 Task: Research Airbnb accommodations near vineyards for wine tasting in Paso Robles, California. 
Action: Mouse moved to (409, 151)
Screenshot: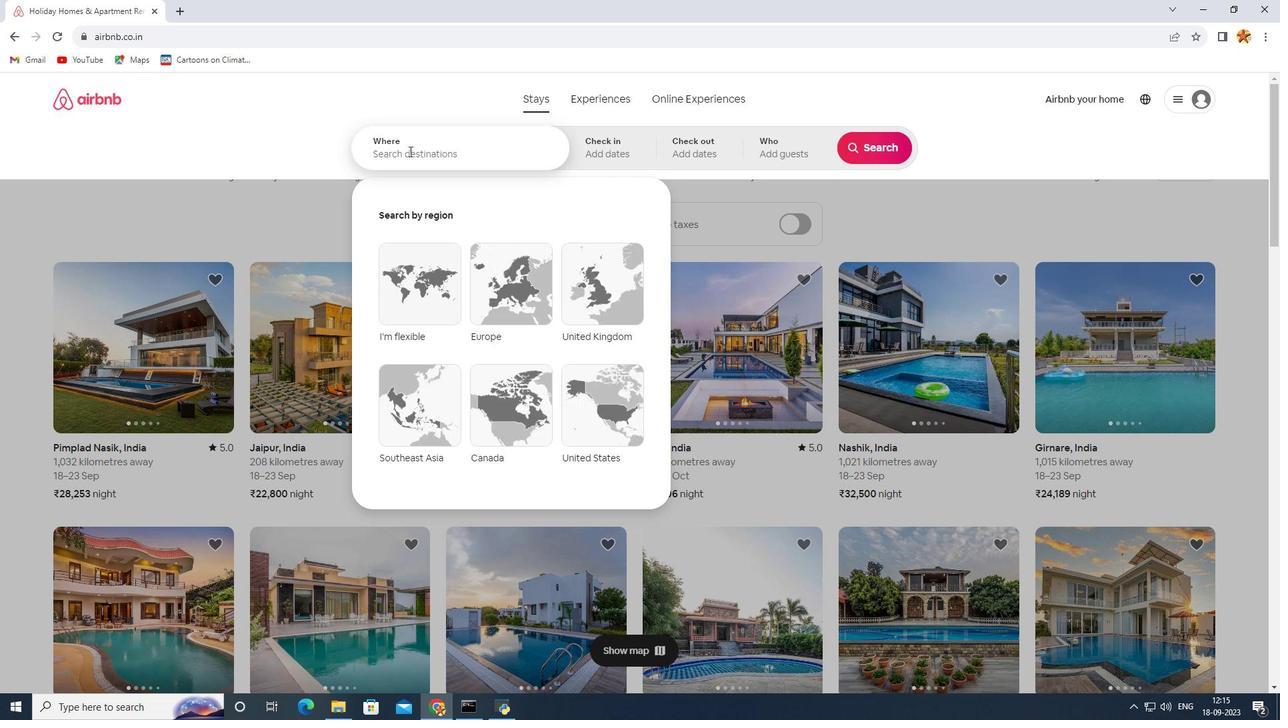 
Action: Mouse pressed left at (409, 151)
Screenshot: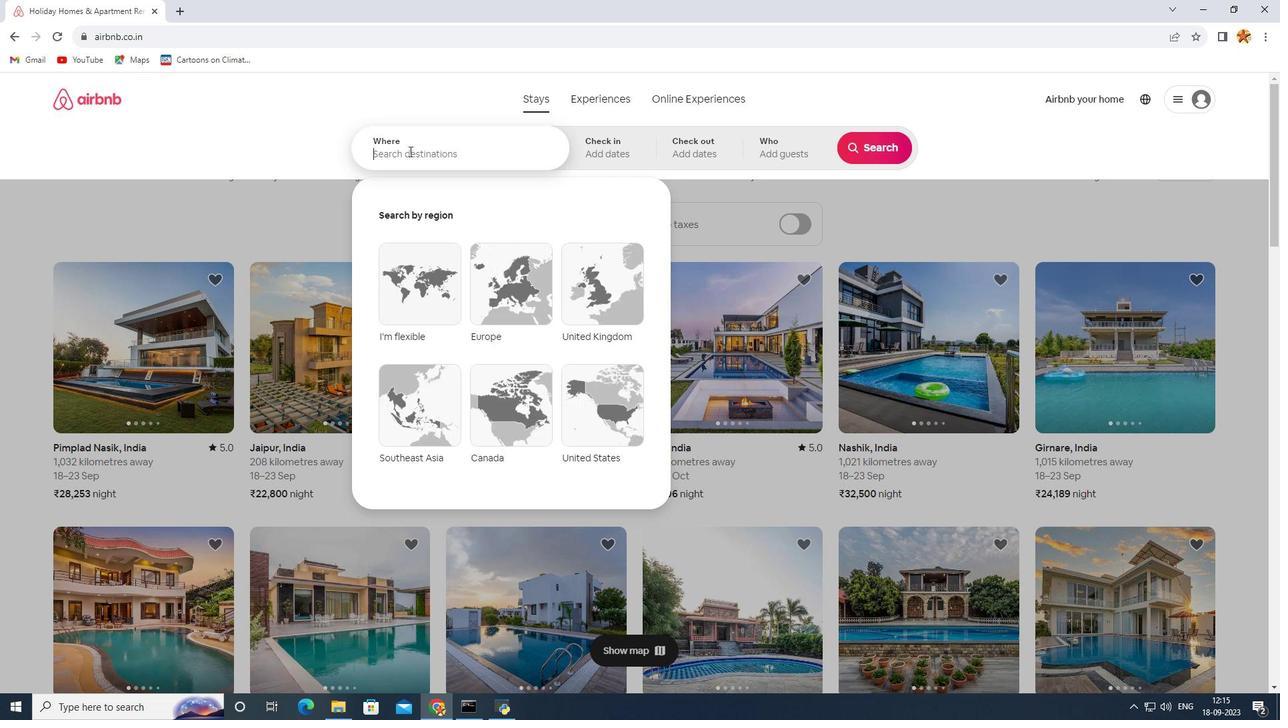 
Action: Key pressed paso<Key.space>
Screenshot: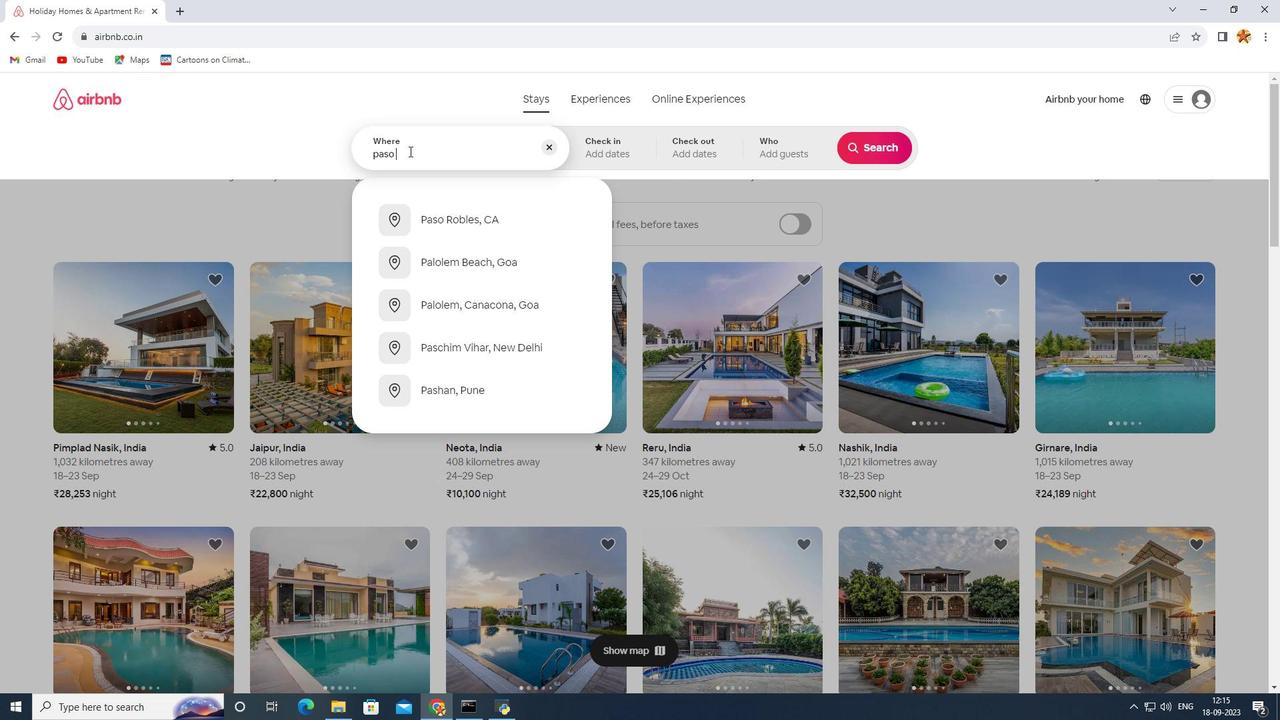 
Action: Mouse moved to (424, 212)
Screenshot: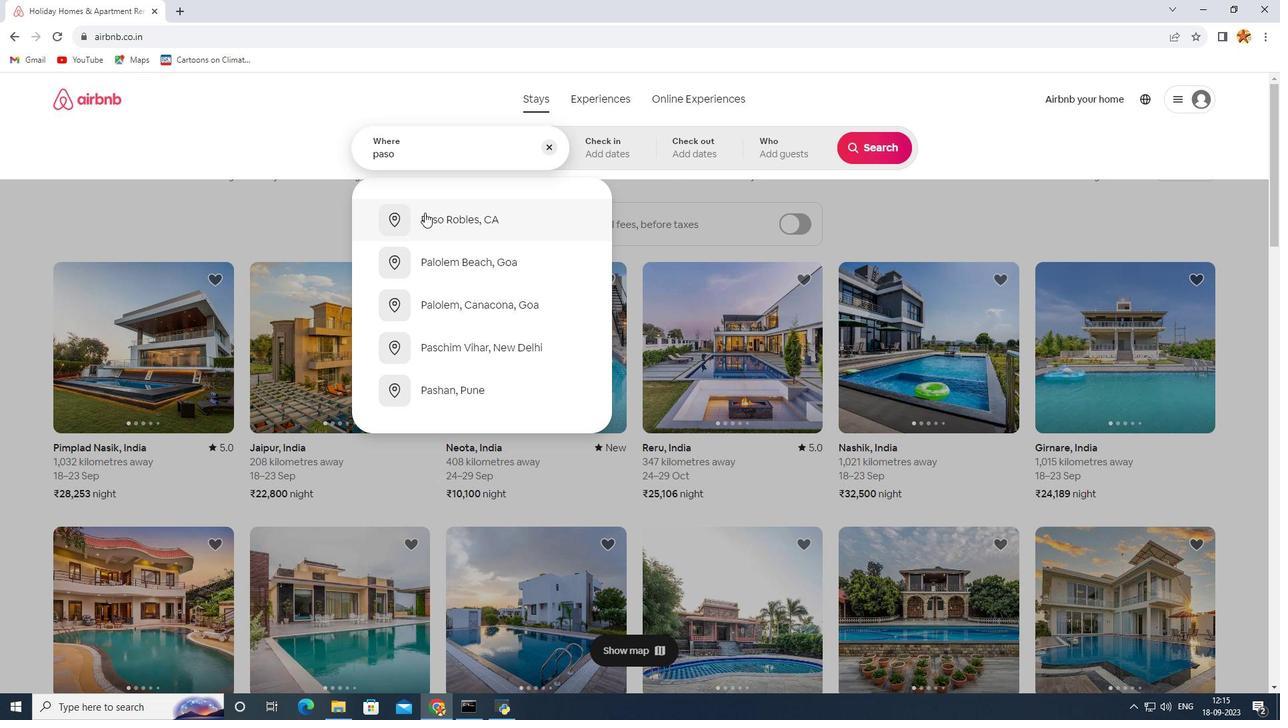 
Action: Mouse pressed left at (424, 212)
Screenshot: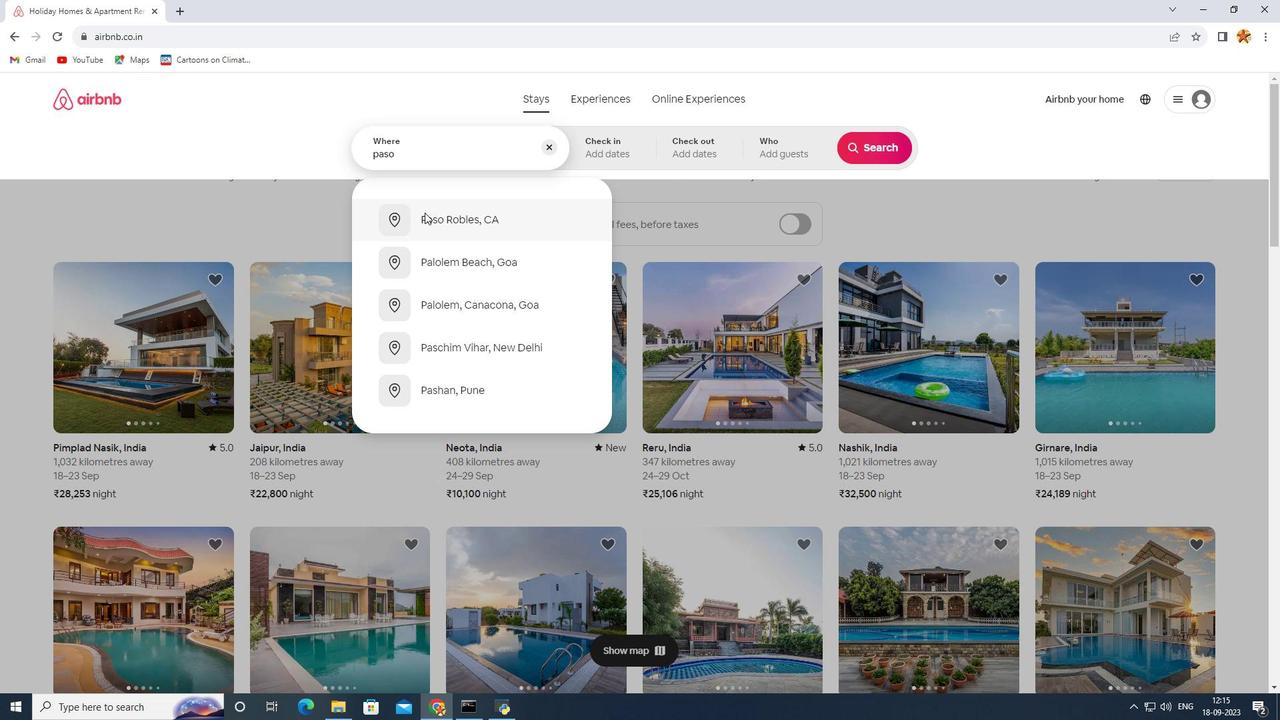 
Action: Mouse moved to (903, 146)
Screenshot: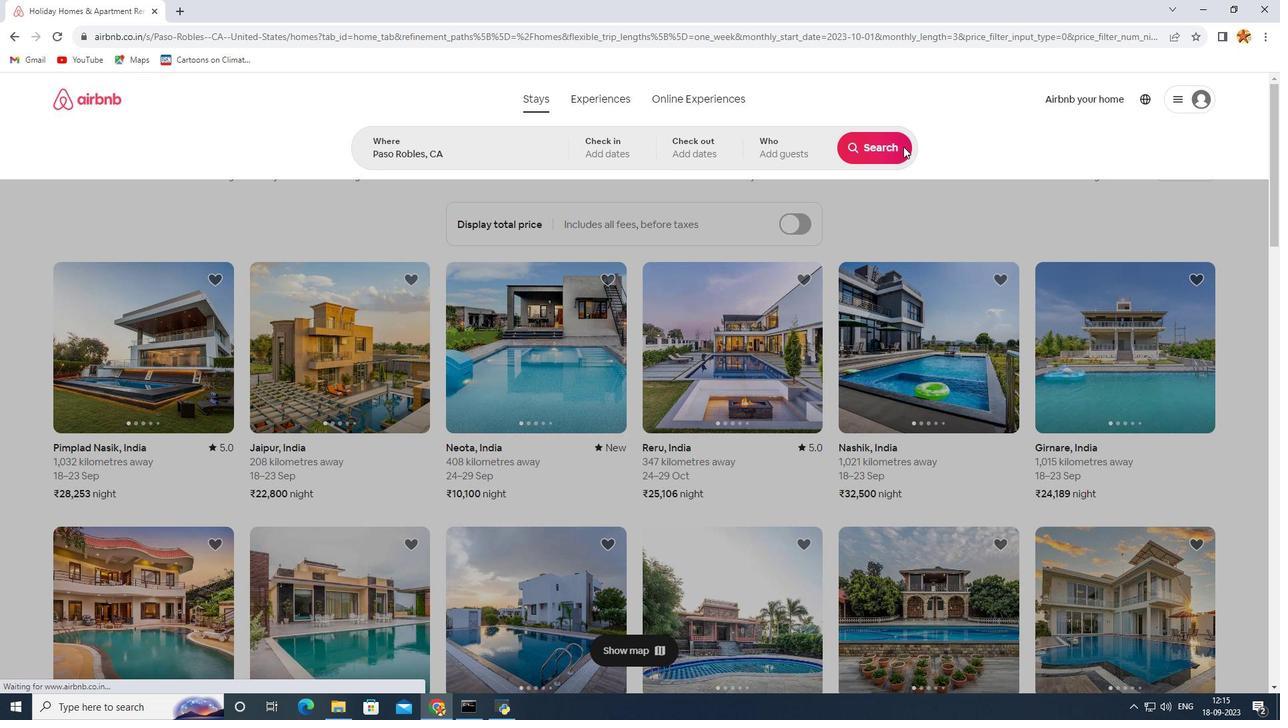 
Action: Mouse pressed left at (903, 146)
Screenshot: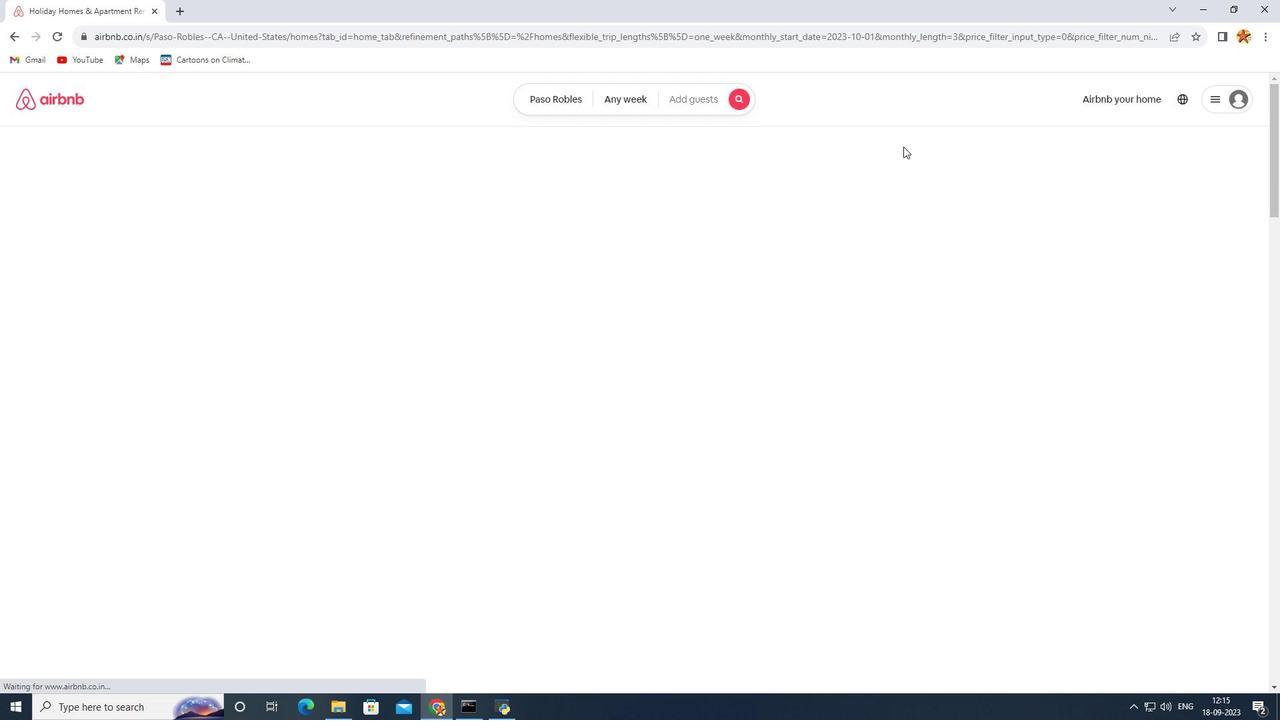
Action: Mouse moved to (134, 158)
Screenshot: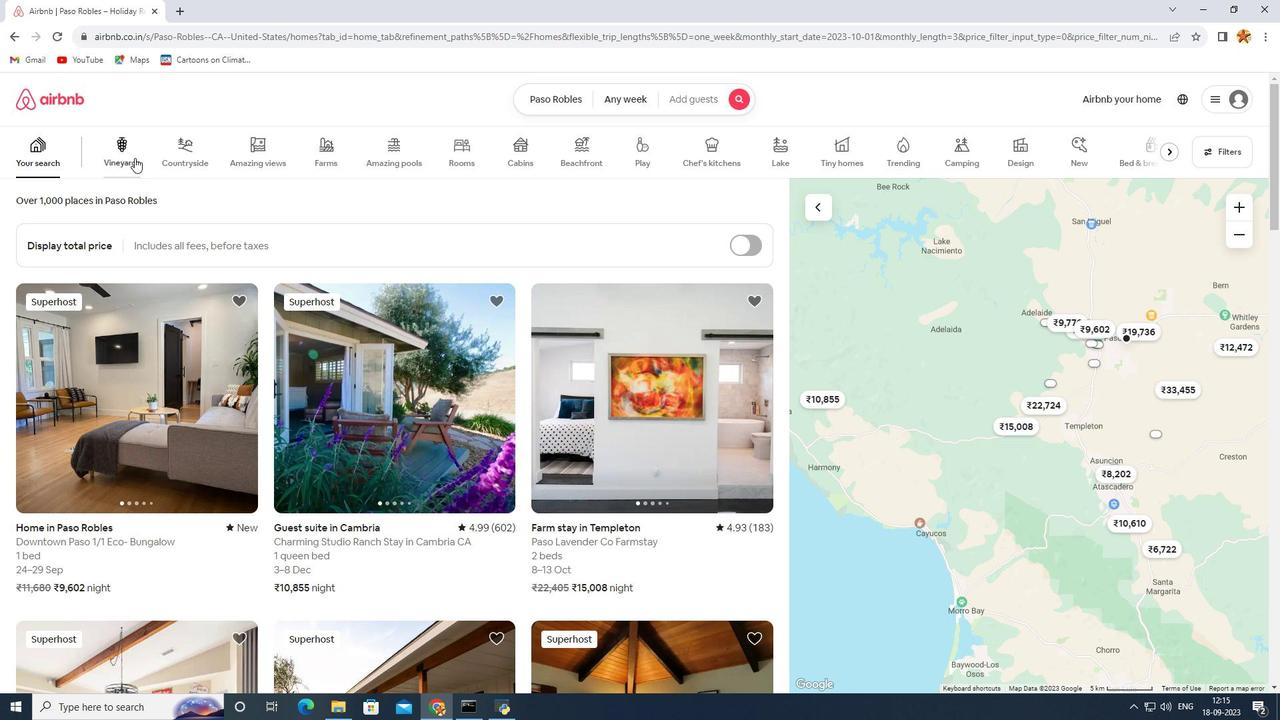 
Action: Mouse pressed left at (134, 158)
Screenshot: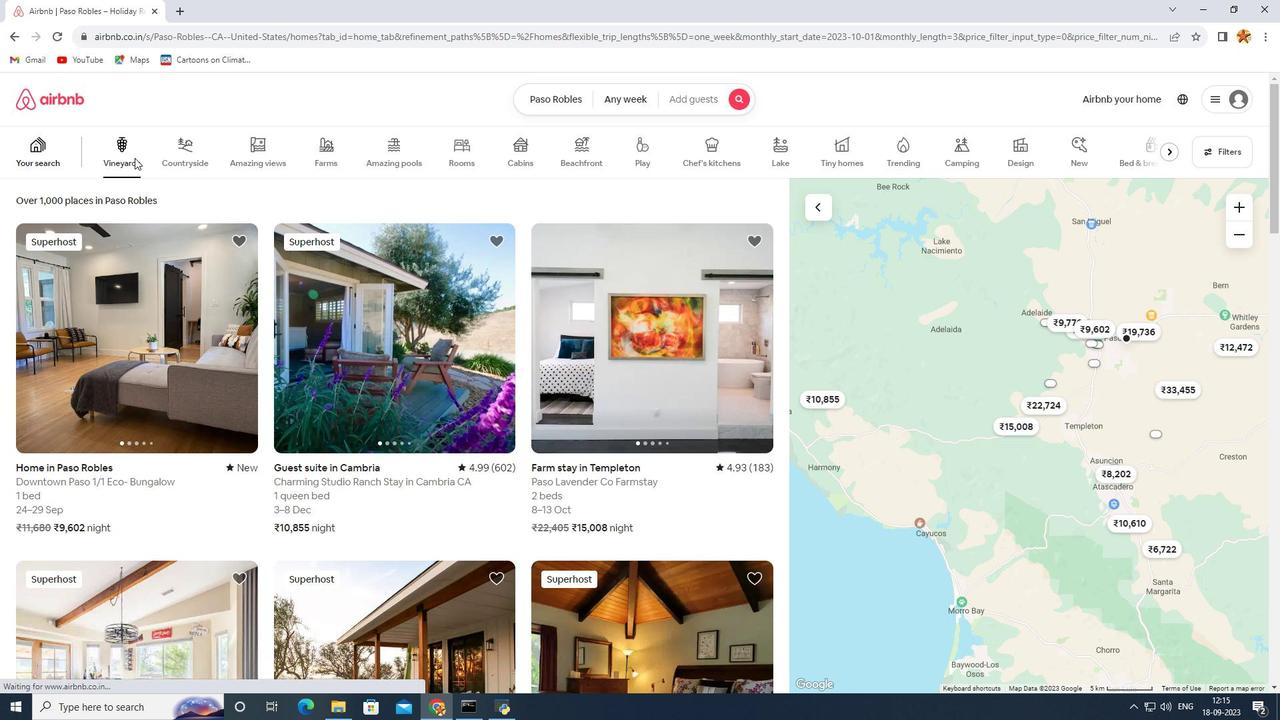 
Action: Mouse moved to (352, 447)
Screenshot: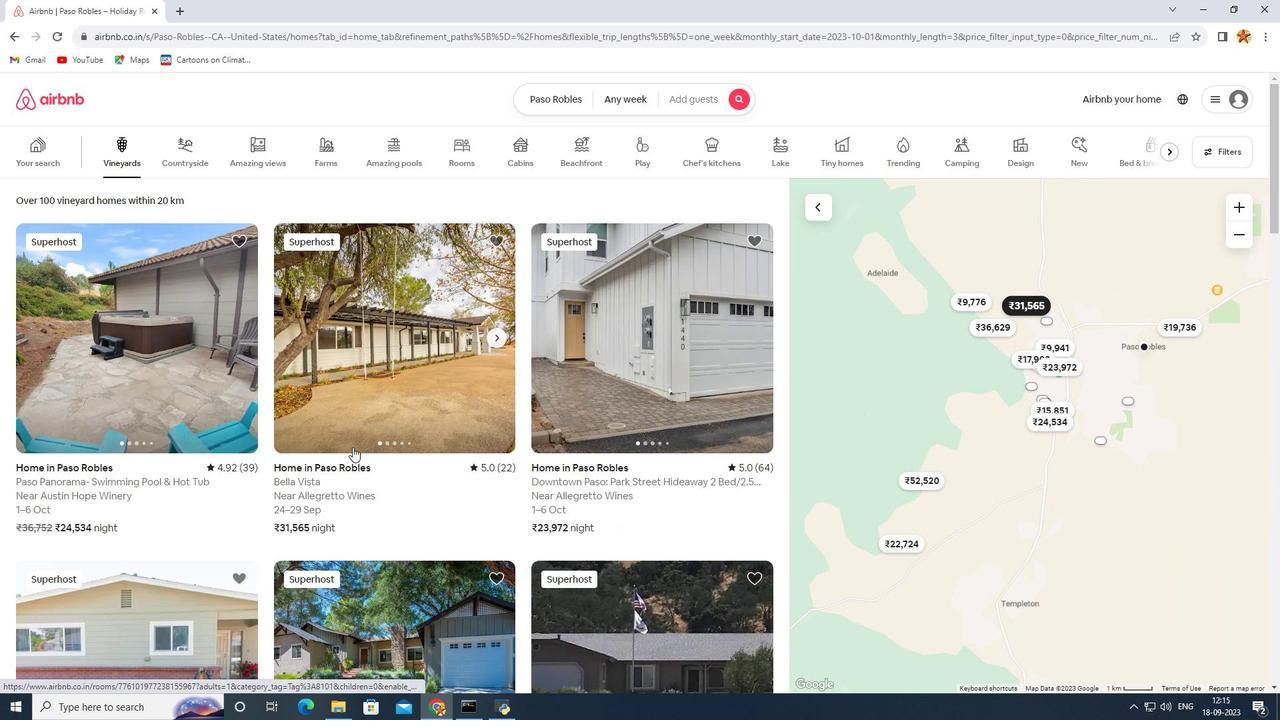 
Action: Mouse scrolled (352, 446) with delta (0, 0)
Screenshot: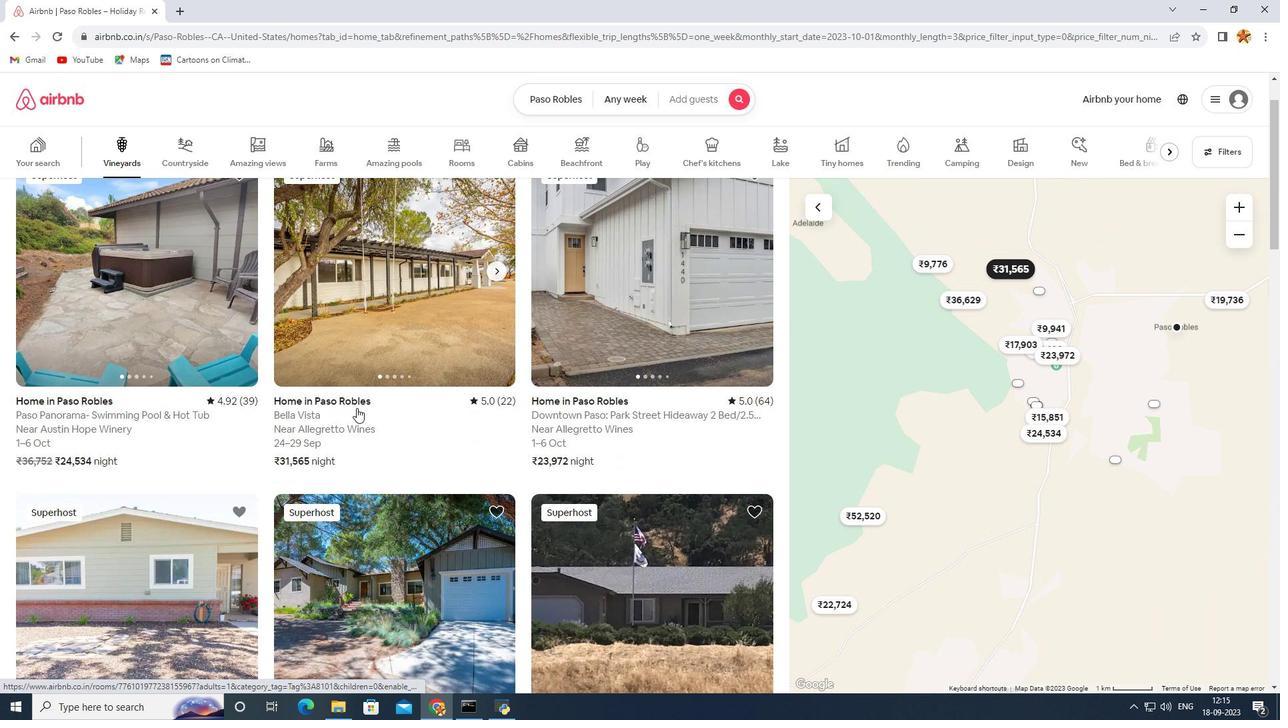 
Action: Mouse moved to (354, 358)
Screenshot: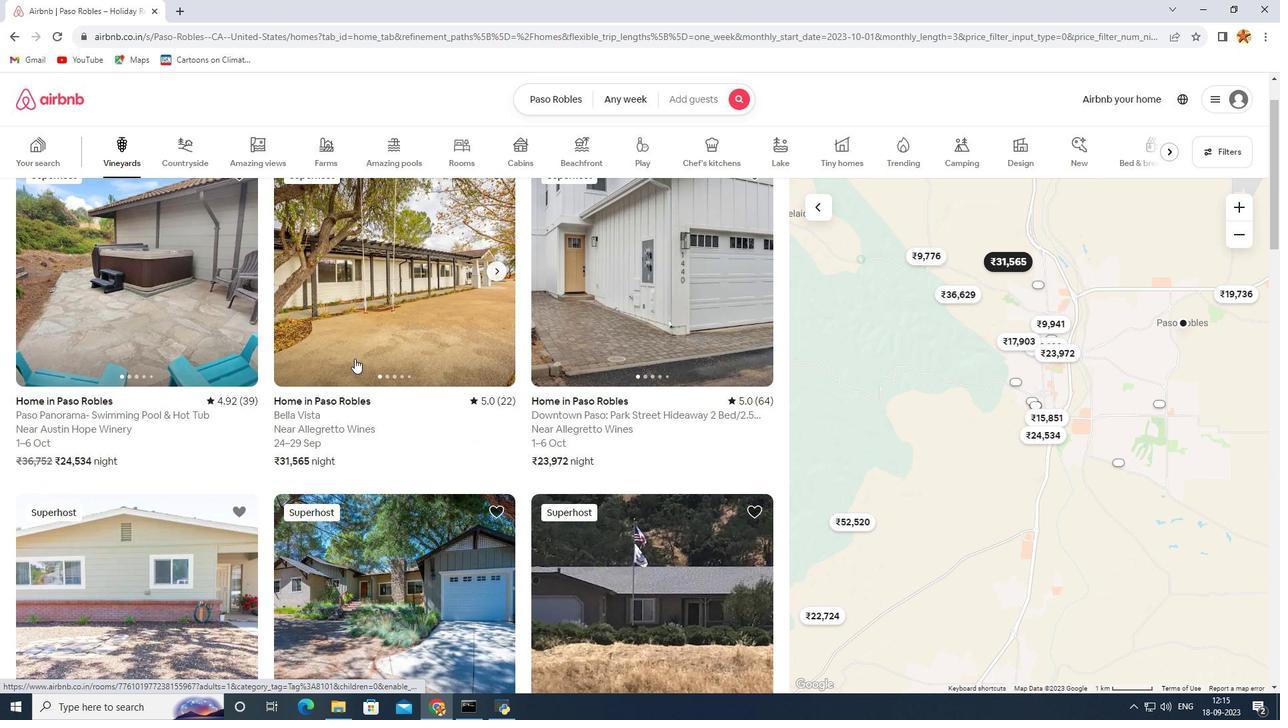 
Action: Mouse pressed left at (354, 358)
Screenshot: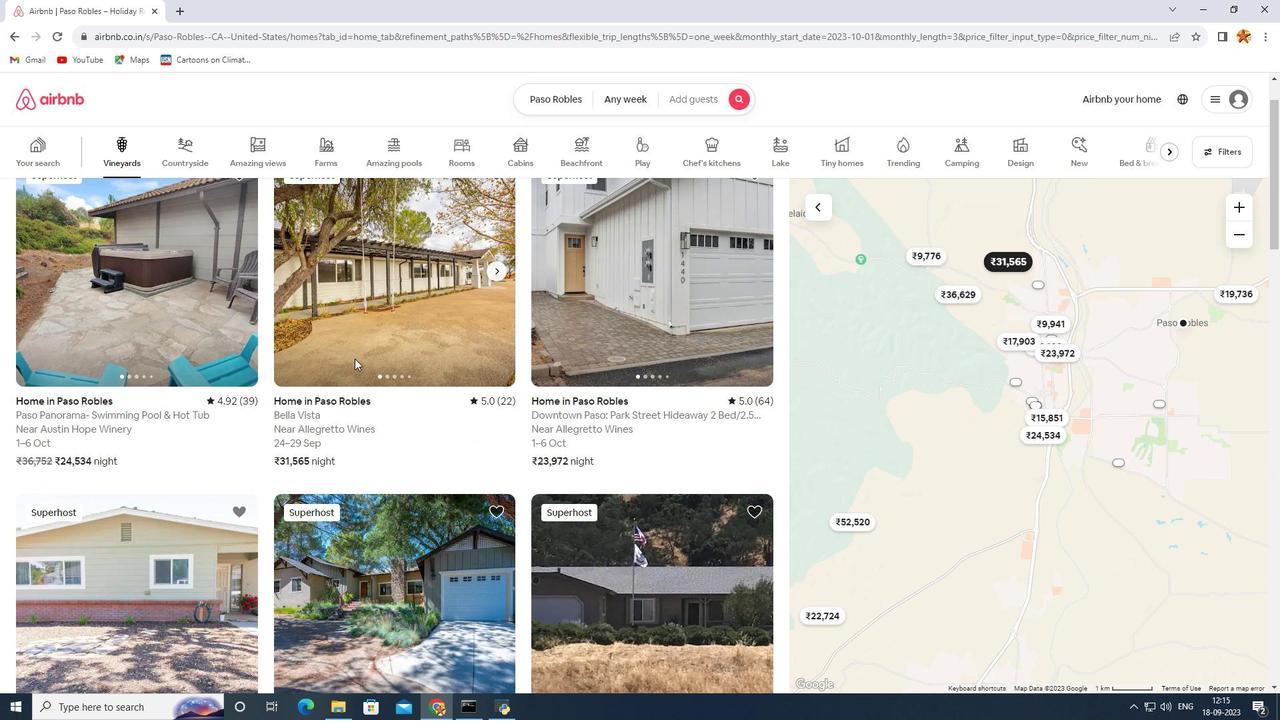 
Action: Mouse moved to (392, 442)
Screenshot: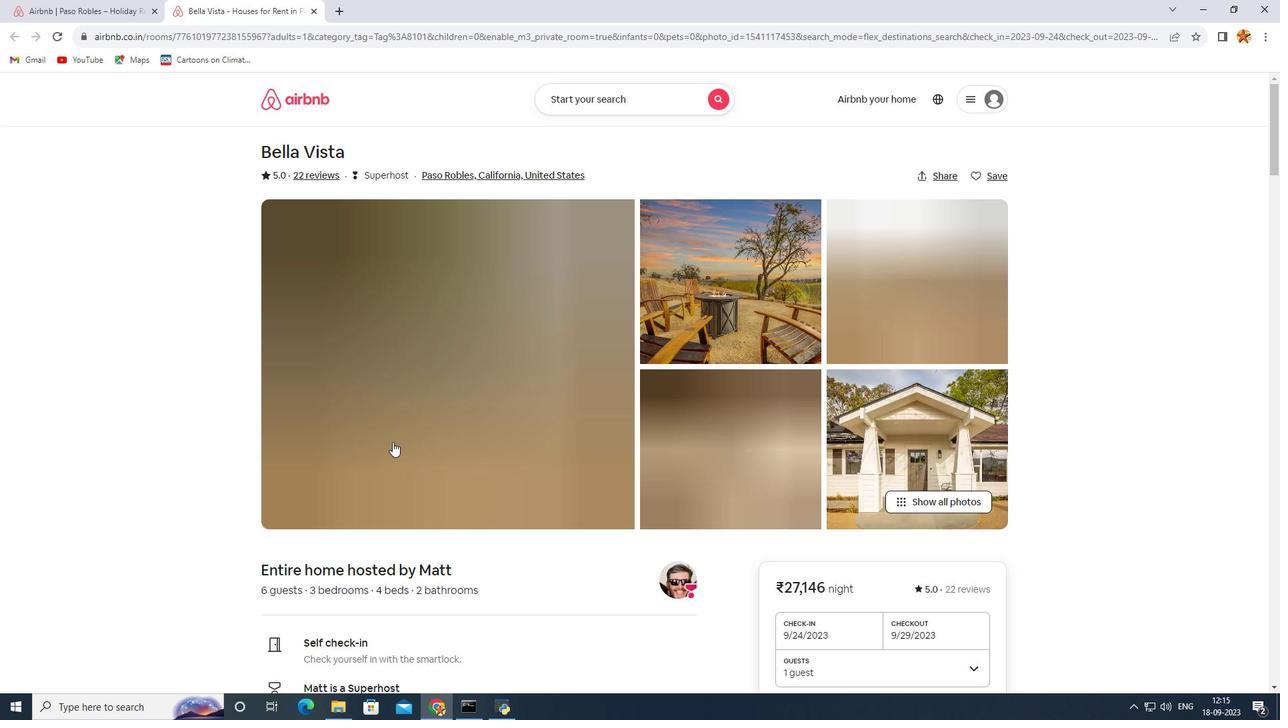
Action: Mouse scrolled (392, 441) with delta (0, 0)
Screenshot: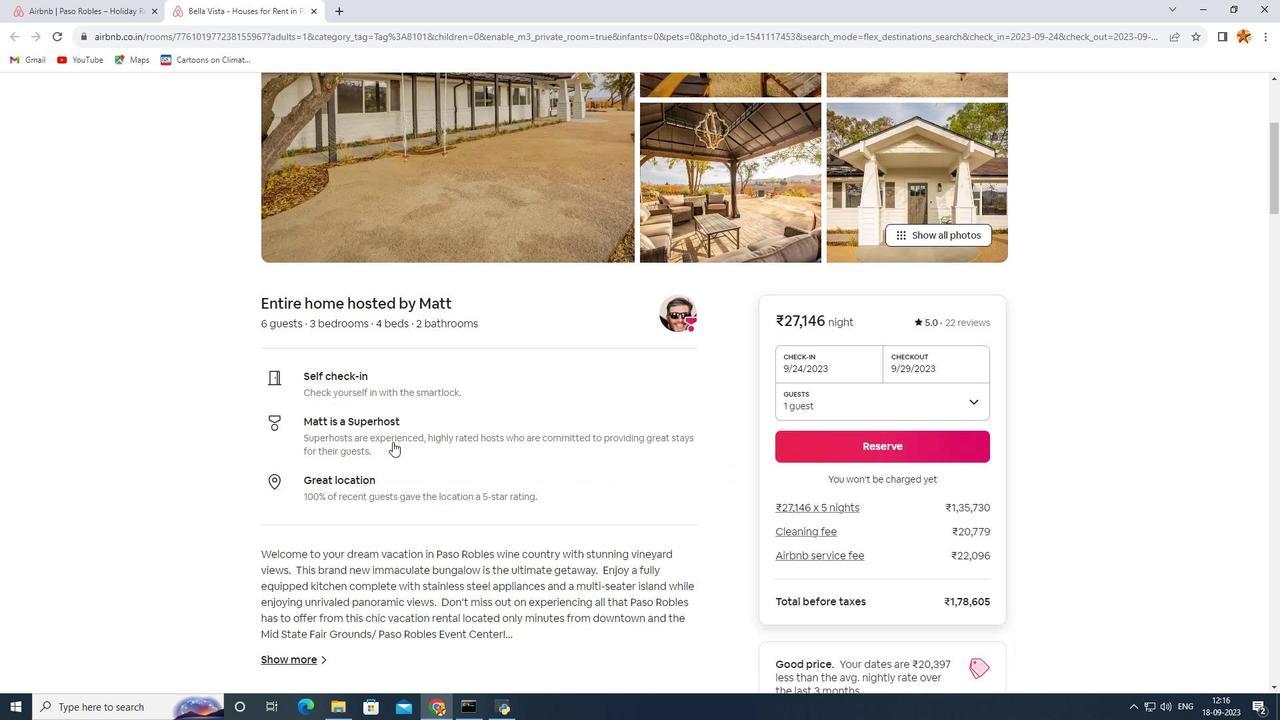 
Action: Mouse scrolled (392, 441) with delta (0, 0)
Screenshot: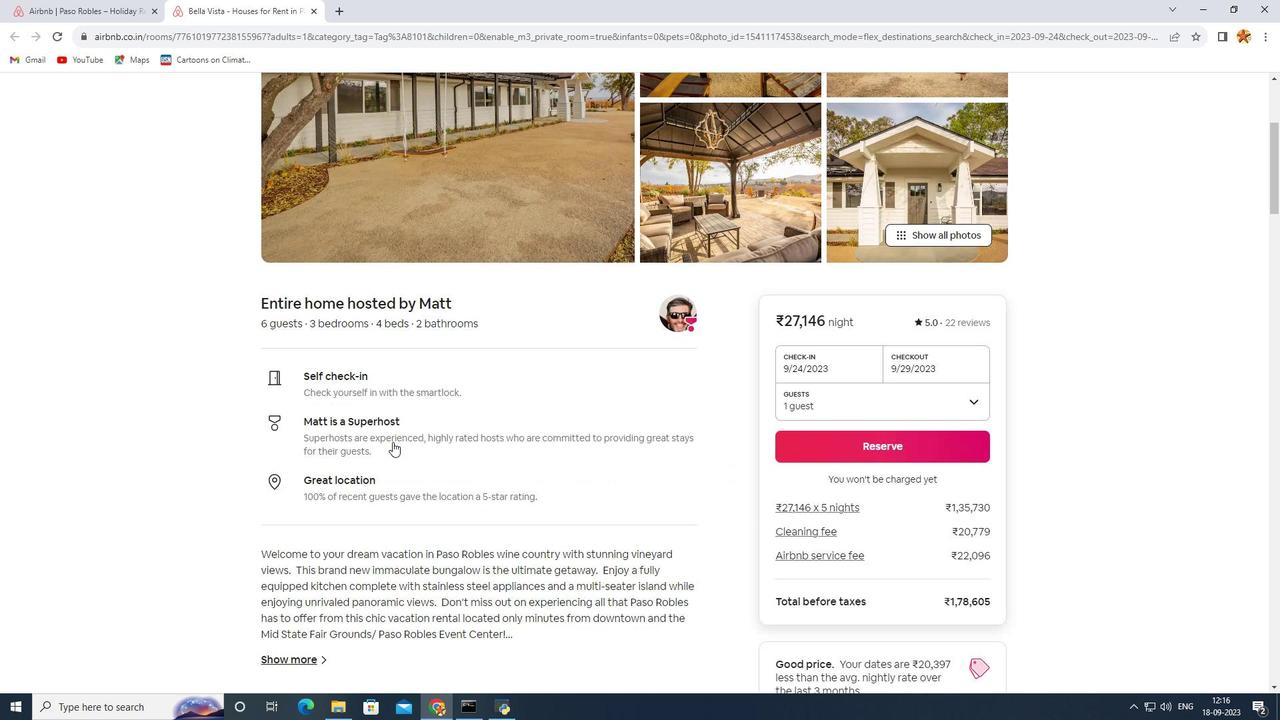 
Action: Mouse scrolled (392, 441) with delta (0, 0)
Screenshot: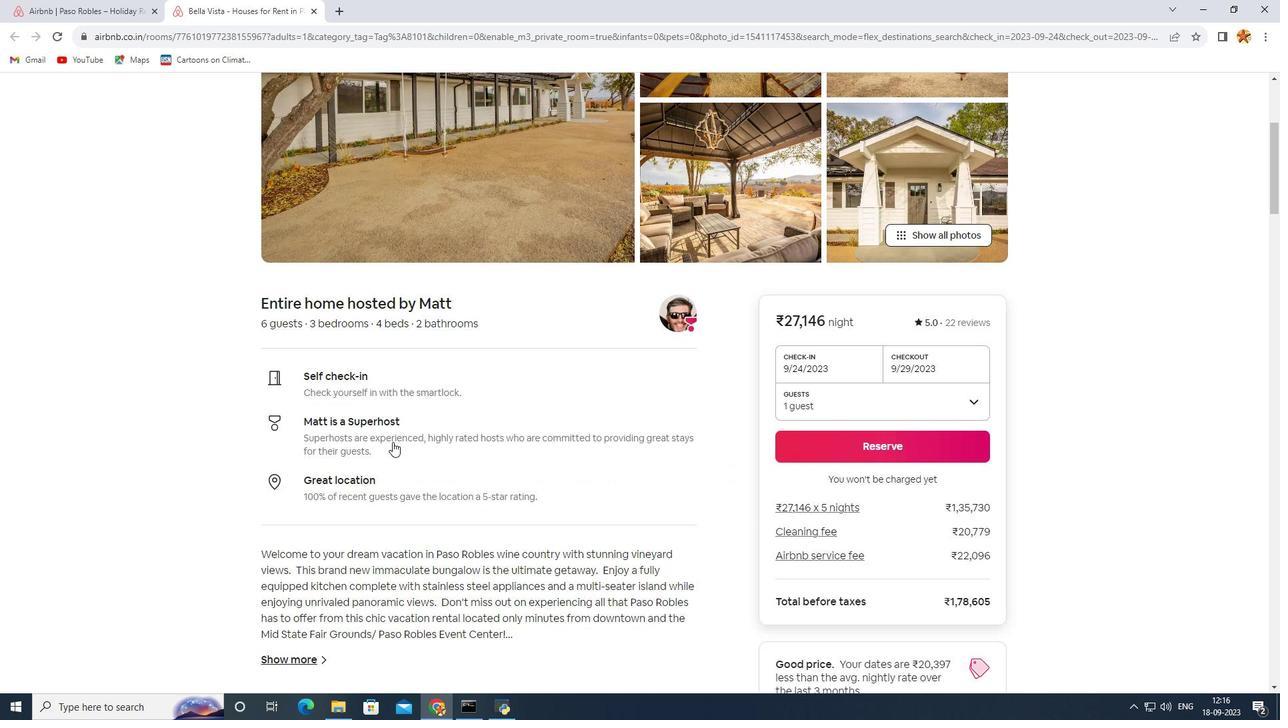 
Action: Mouse scrolled (392, 441) with delta (0, 0)
Screenshot: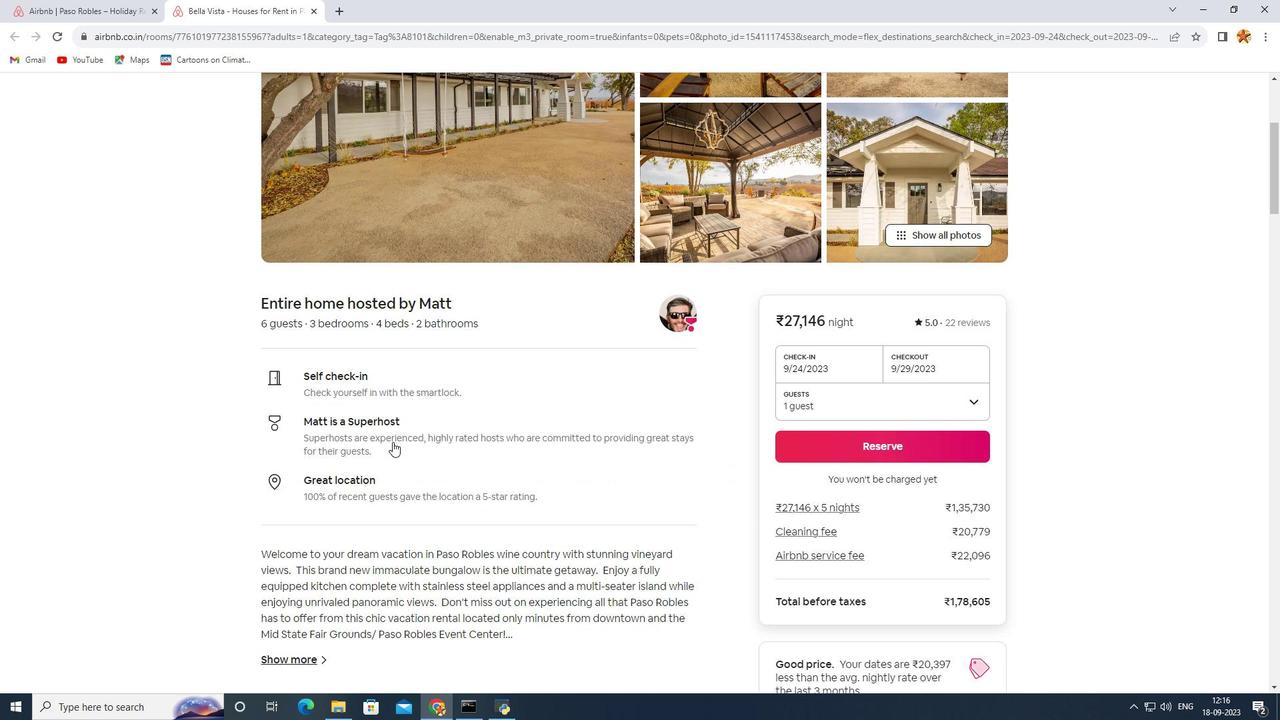 
Action: Mouse scrolled (392, 441) with delta (0, 0)
Screenshot: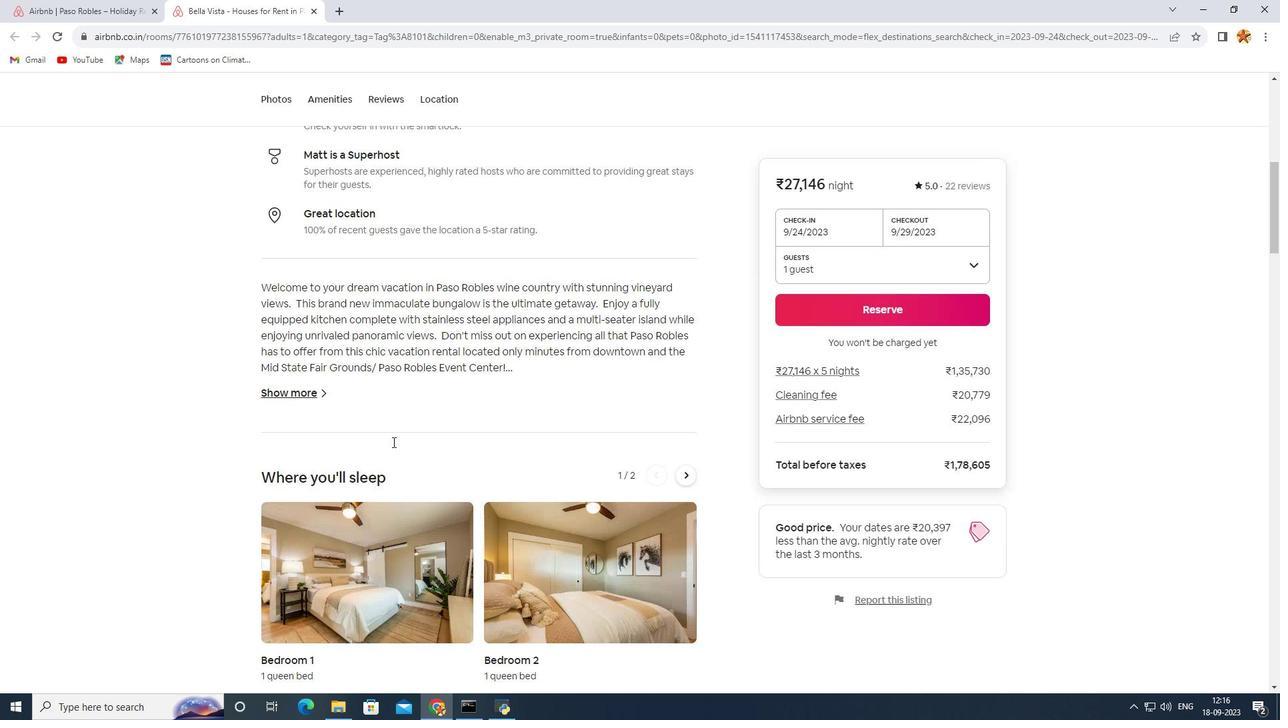 
Action: Mouse scrolled (392, 441) with delta (0, 0)
Screenshot: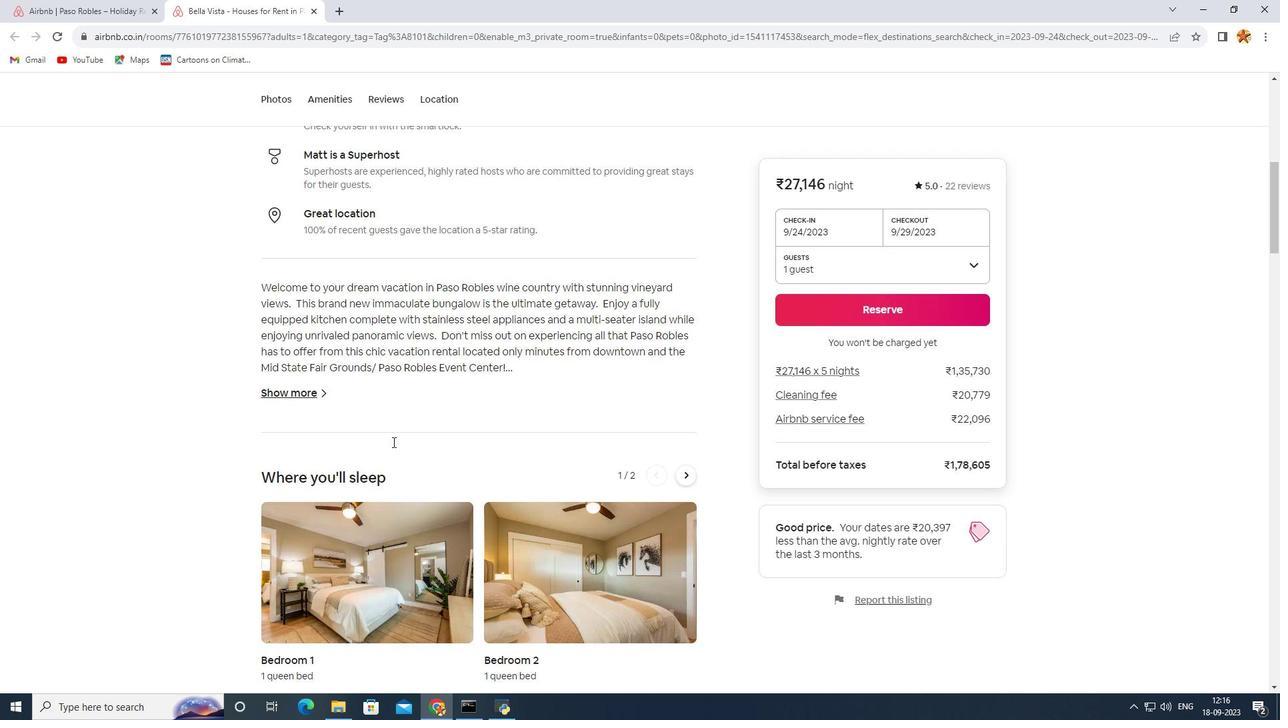 
Action: Mouse scrolled (392, 441) with delta (0, 0)
Screenshot: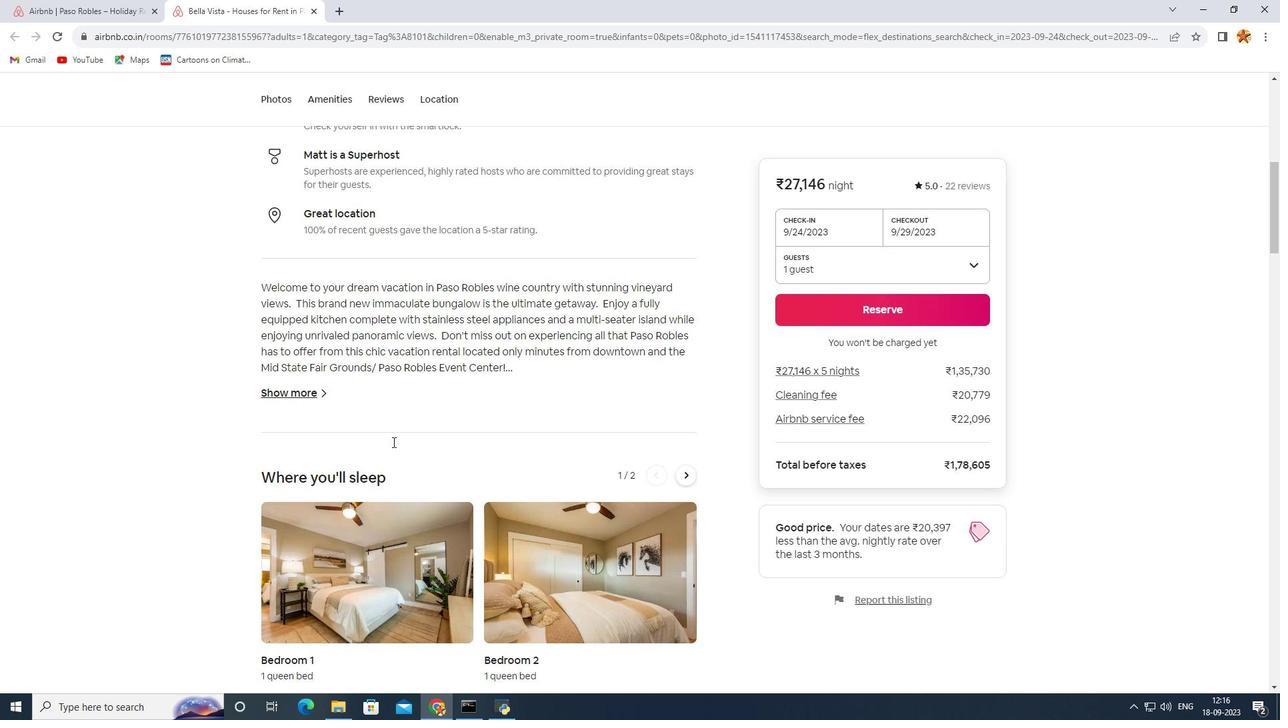 
Action: Mouse scrolled (392, 441) with delta (0, 0)
Screenshot: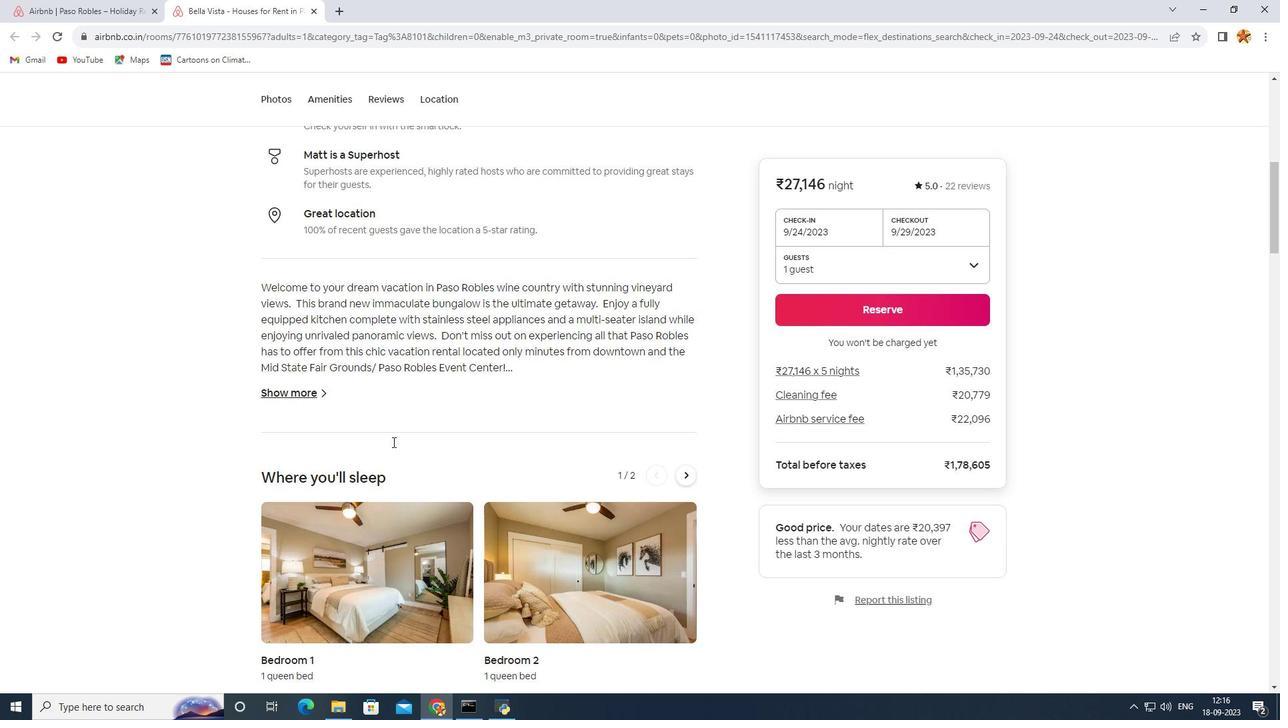 
Action: Mouse moved to (320, 395)
Screenshot: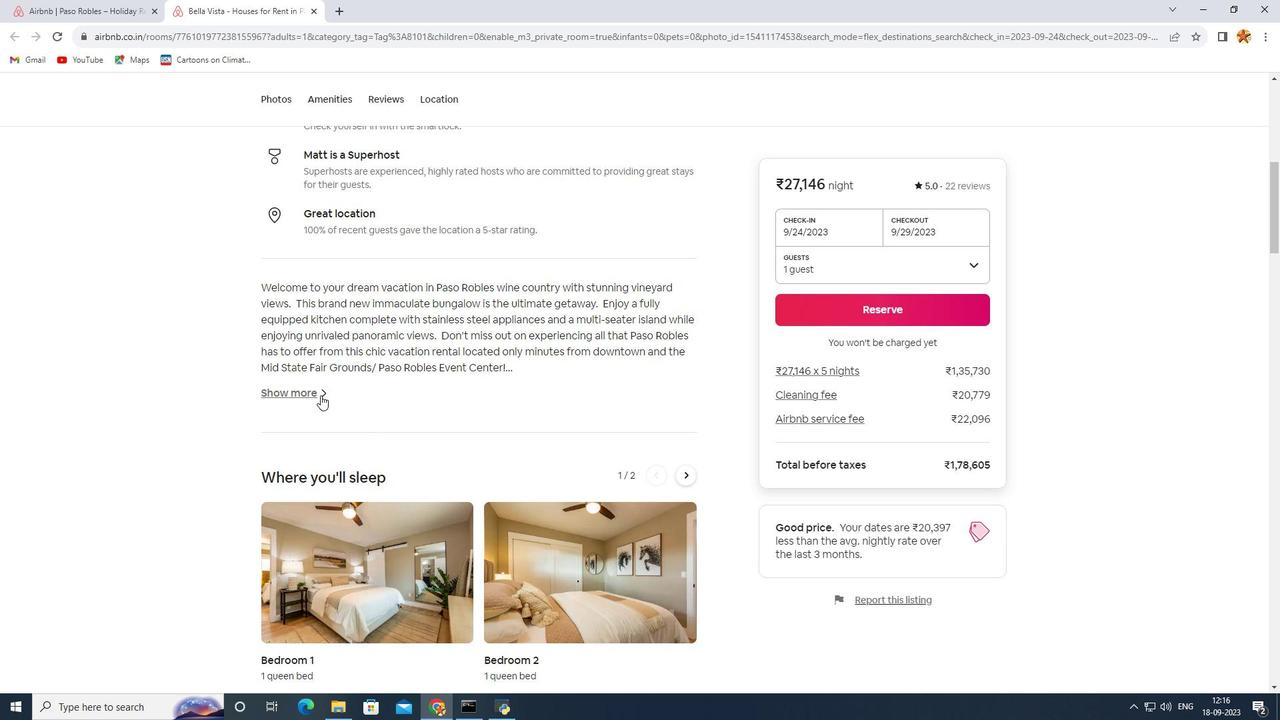 
Action: Mouse pressed left at (320, 395)
Screenshot: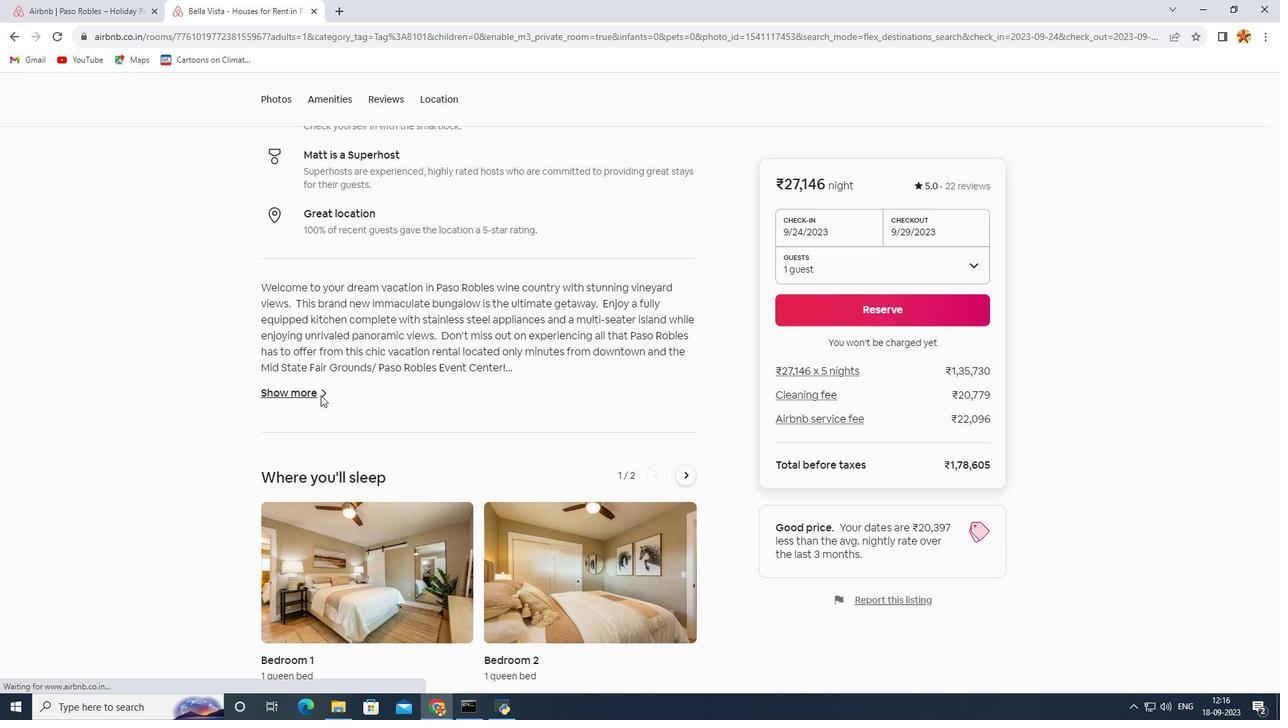 
Action: Mouse moved to (598, 384)
Screenshot: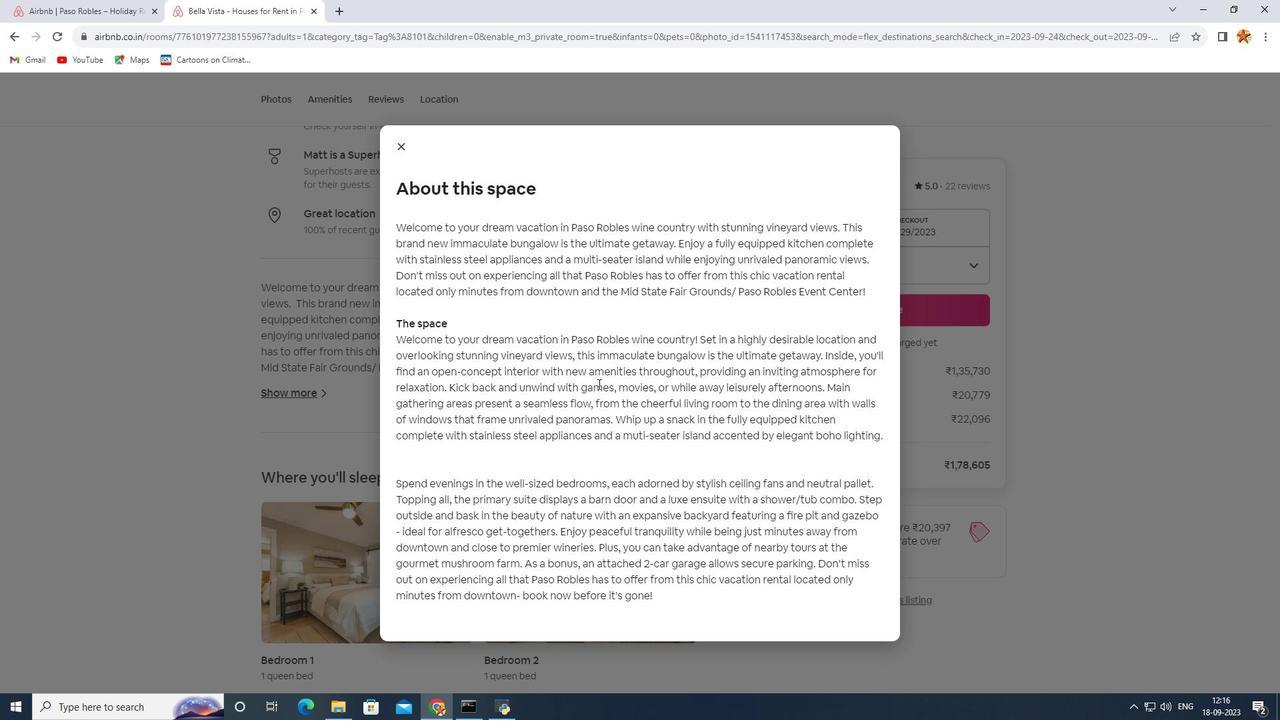 
Action: Mouse scrolled (598, 383) with delta (0, 0)
Screenshot: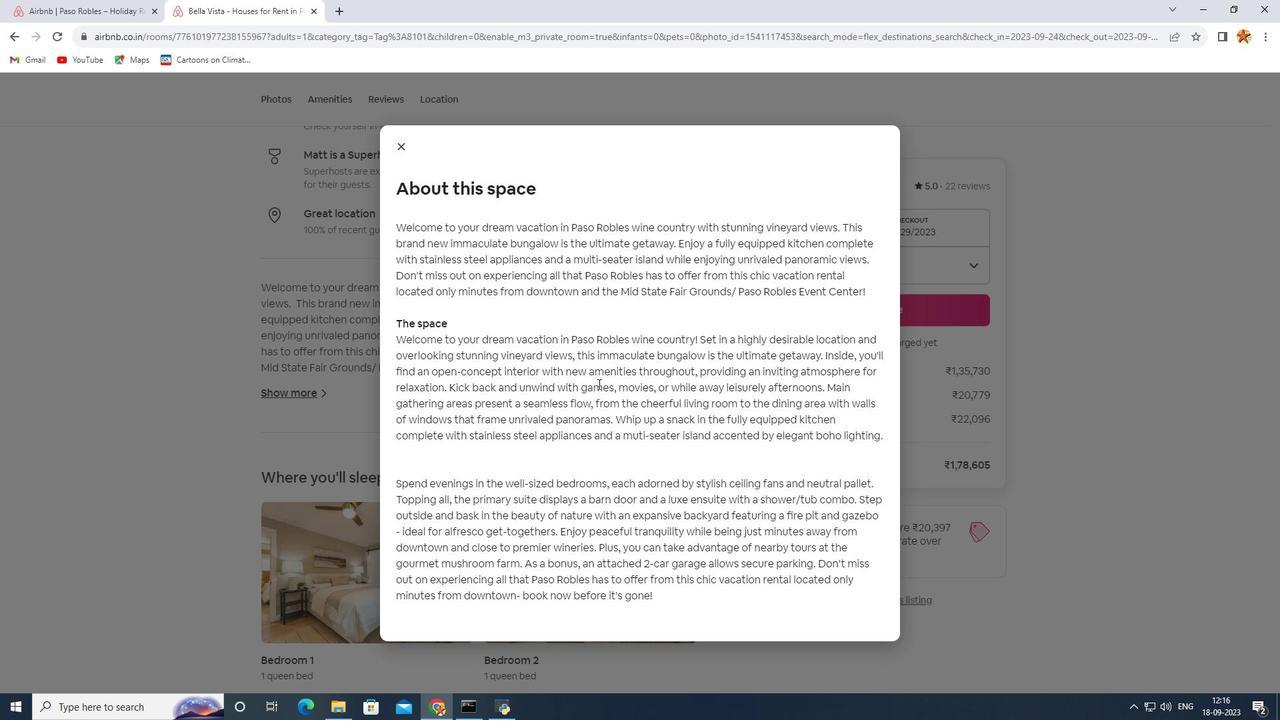 
Action: Mouse scrolled (598, 383) with delta (0, 0)
Screenshot: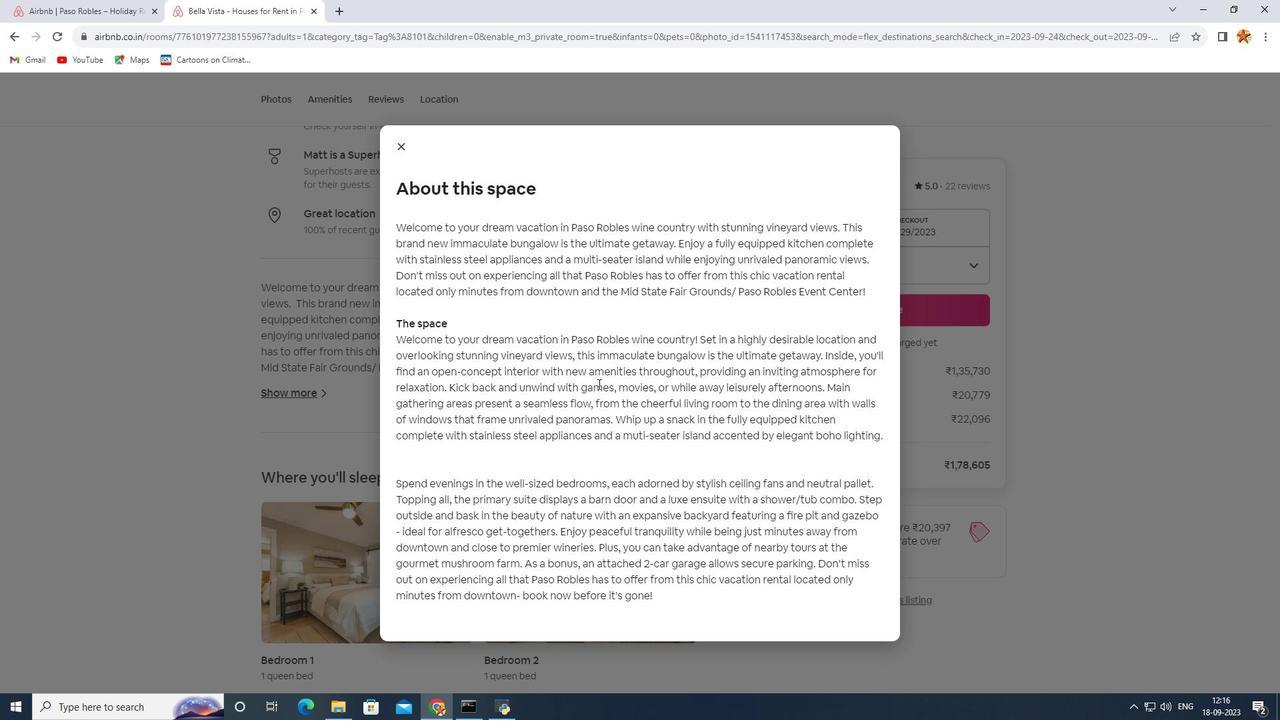 
Action: Mouse scrolled (598, 383) with delta (0, 0)
Screenshot: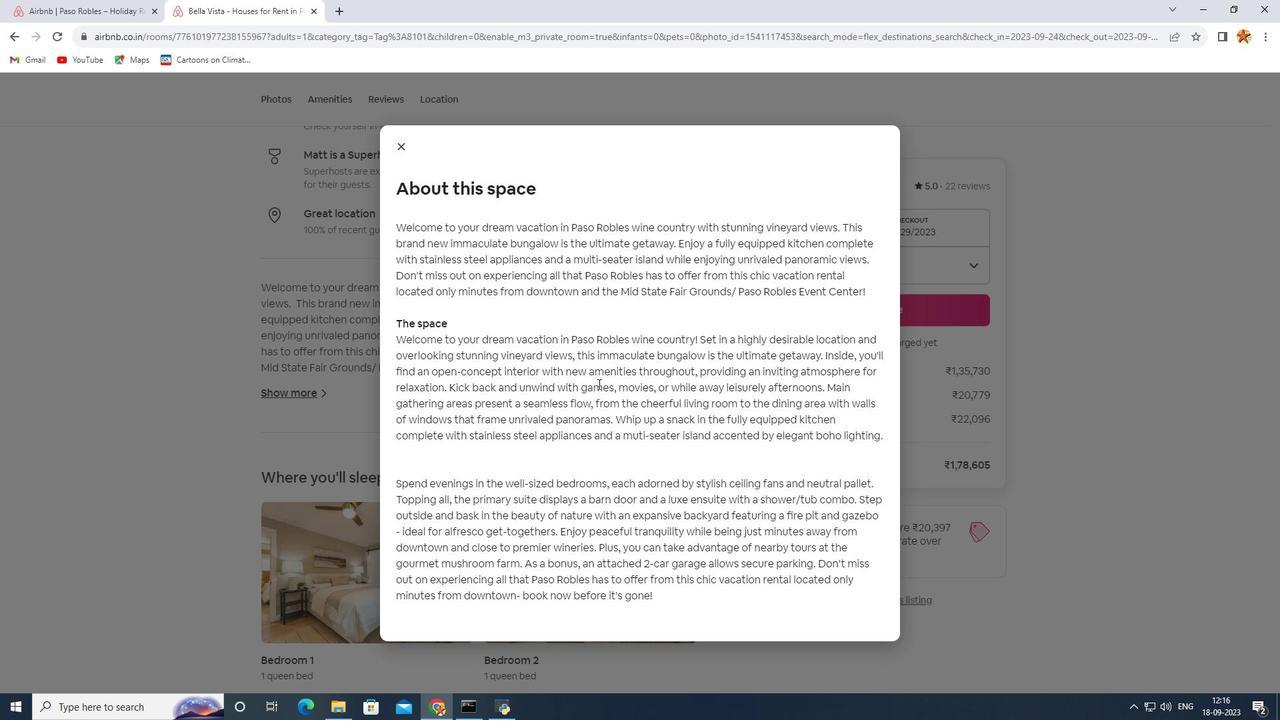 
Action: Mouse scrolled (598, 383) with delta (0, 0)
Screenshot: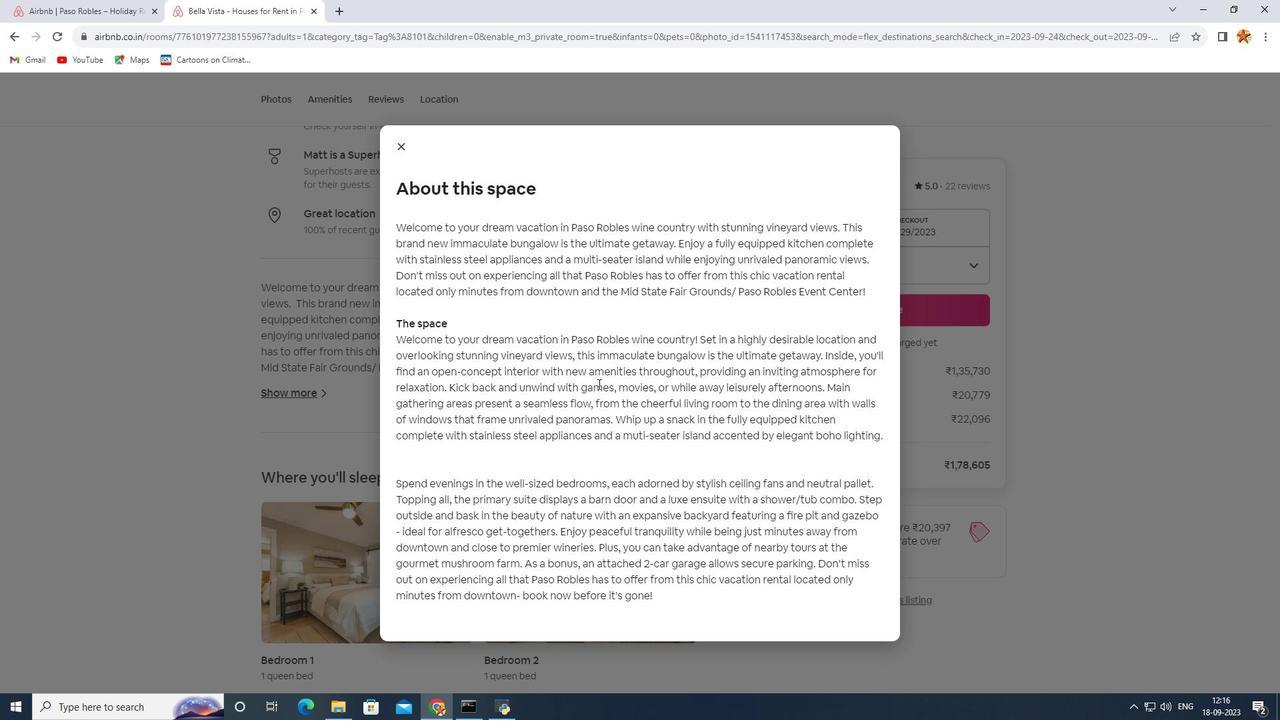 
Action: Mouse moved to (398, 139)
Screenshot: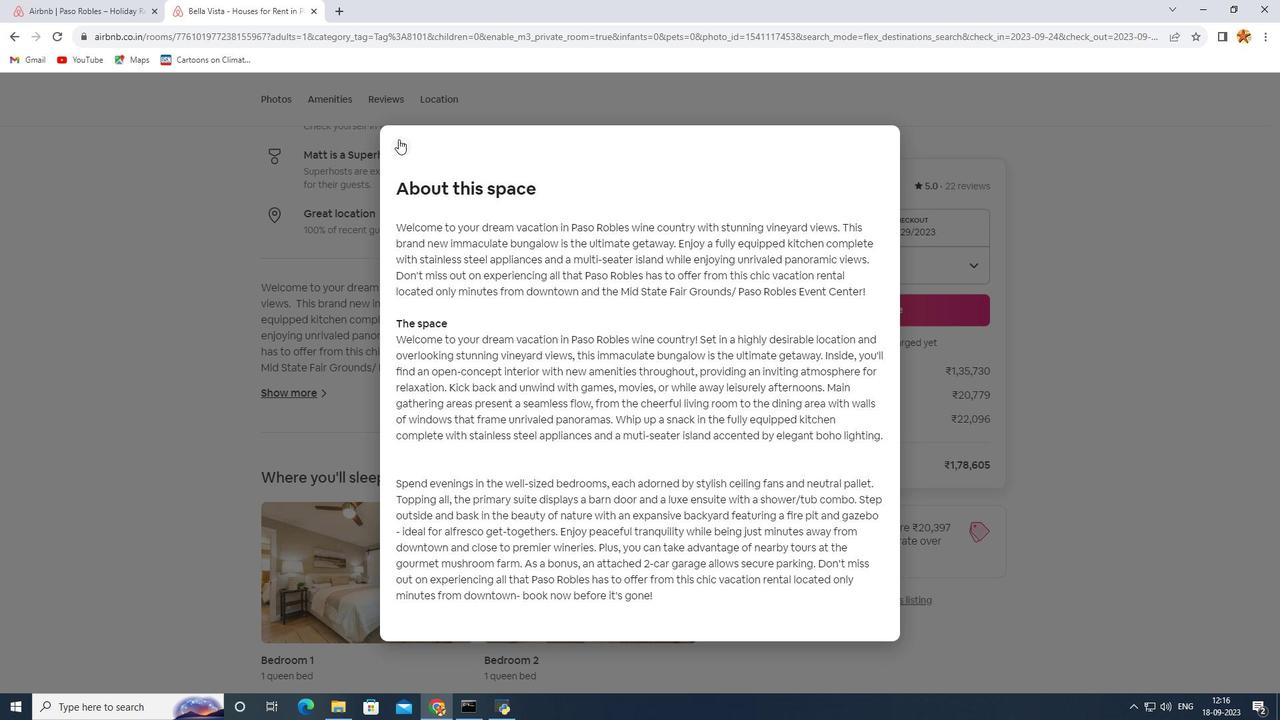 
Action: Mouse pressed left at (398, 139)
Screenshot: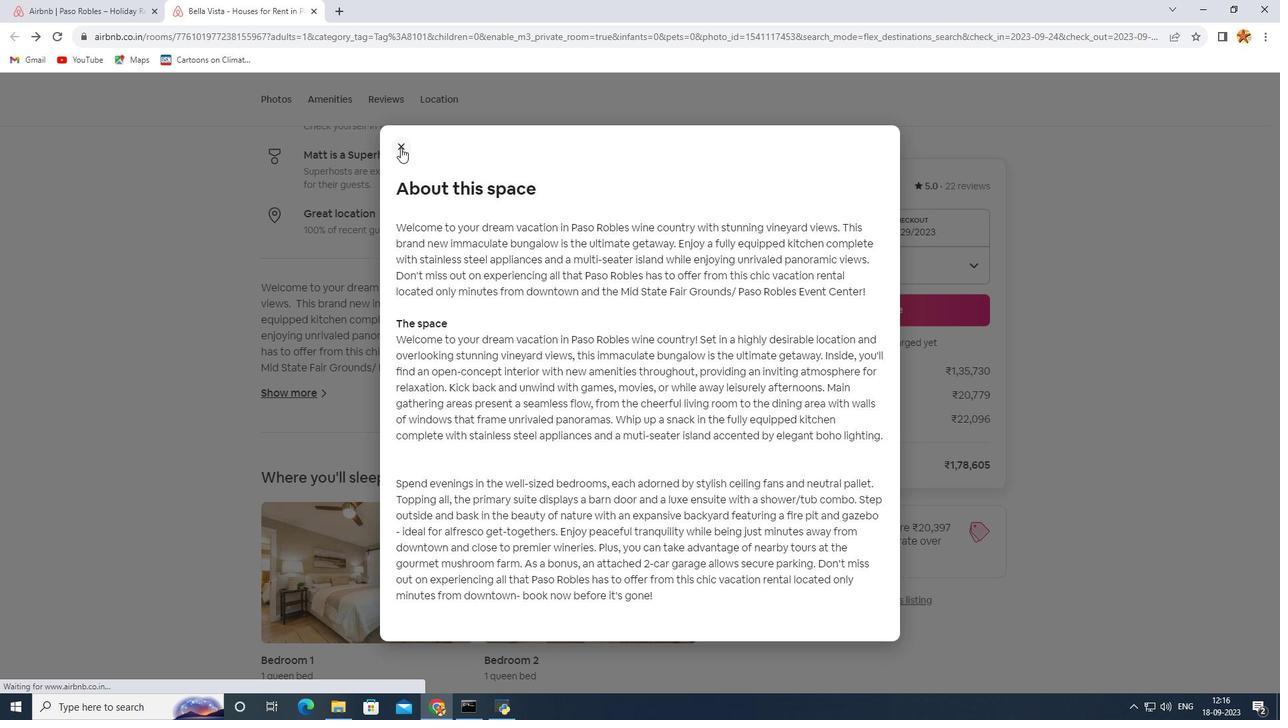 
Action: Mouse moved to (284, 494)
Screenshot: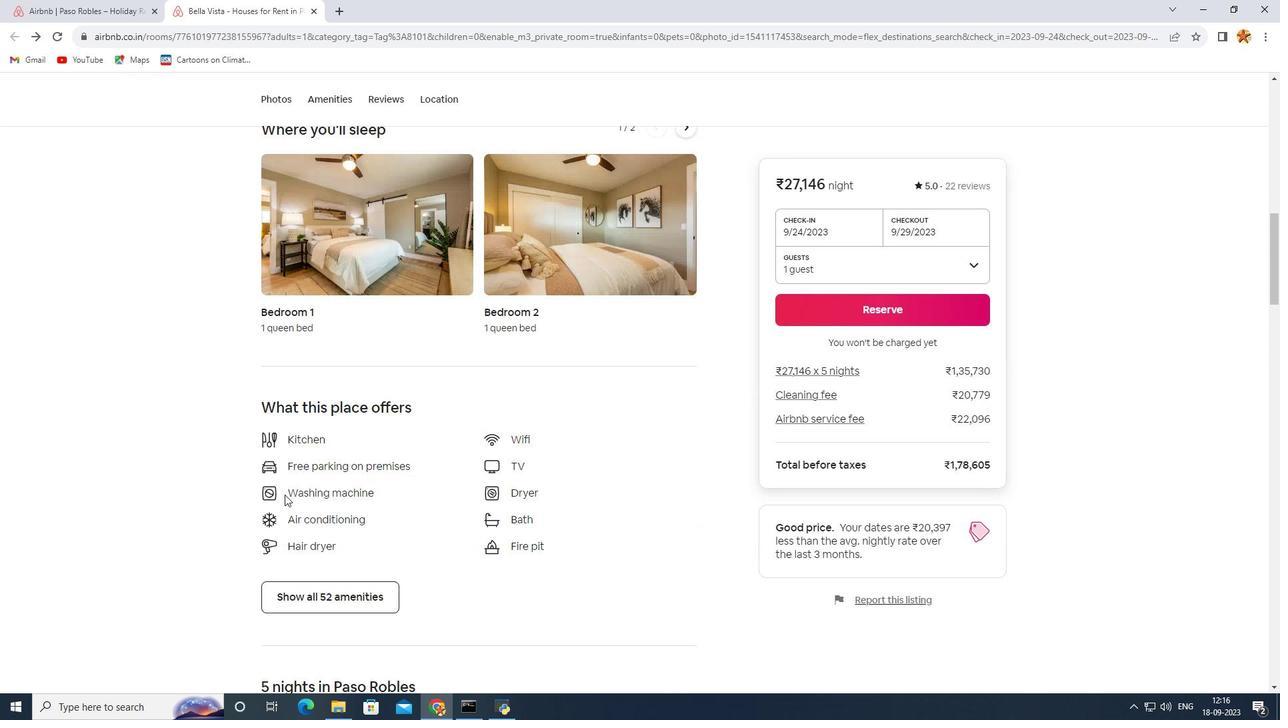 
Action: Mouse scrolled (284, 494) with delta (0, 0)
Screenshot: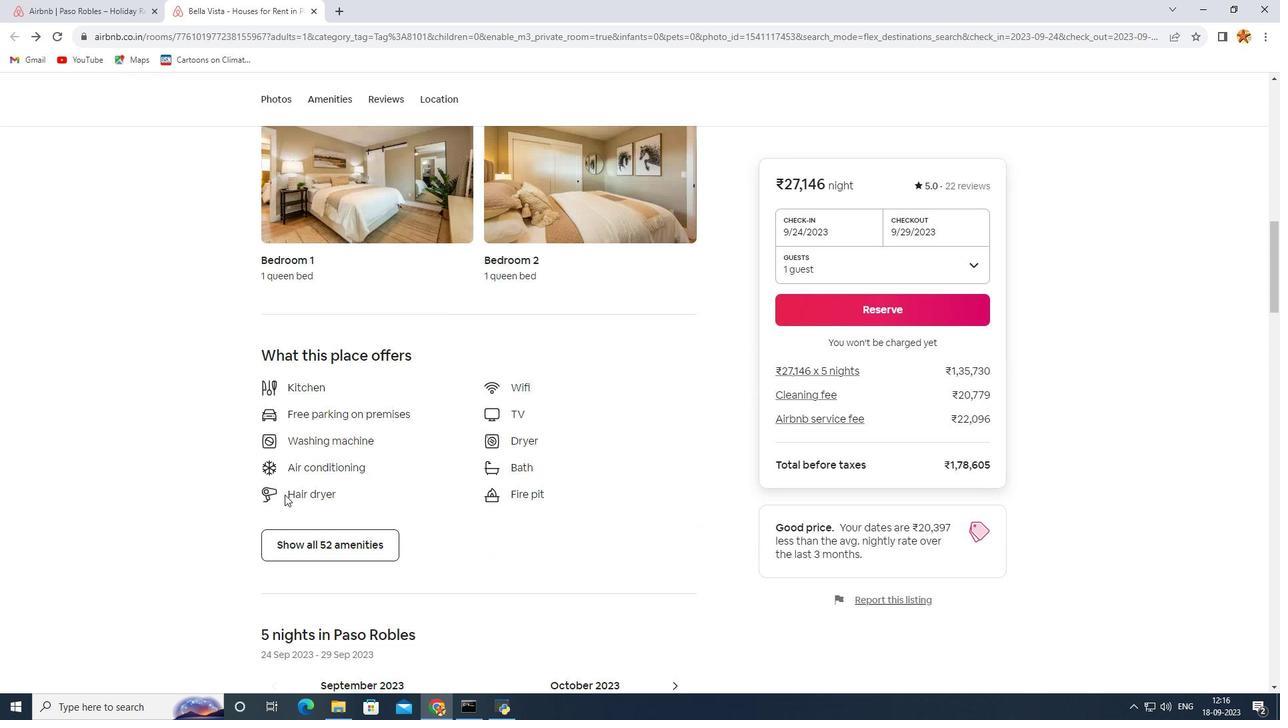 
Action: Mouse scrolled (284, 494) with delta (0, 0)
Screenshot: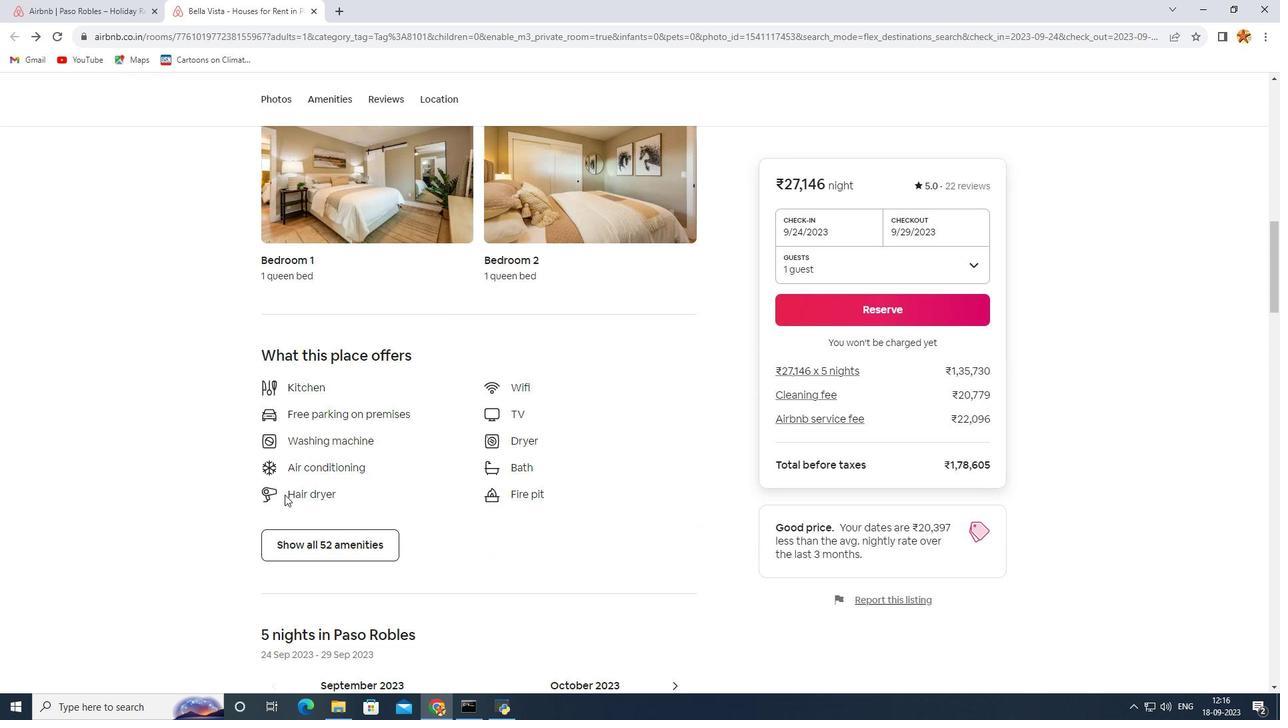
Action: Mouse scrolled (284, 494) with delta (0, 0)
Screenshot: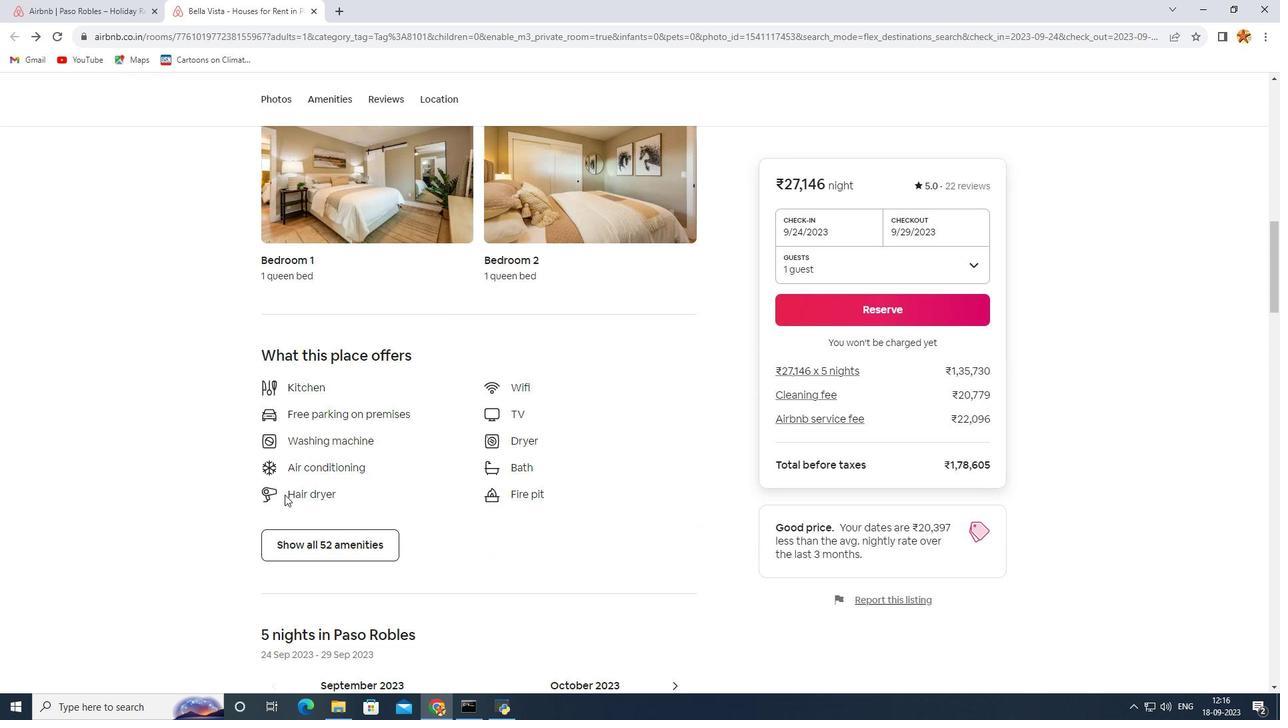
Action: Mouse scrolled (284, 494) with delta (0, 0)
Screenshot: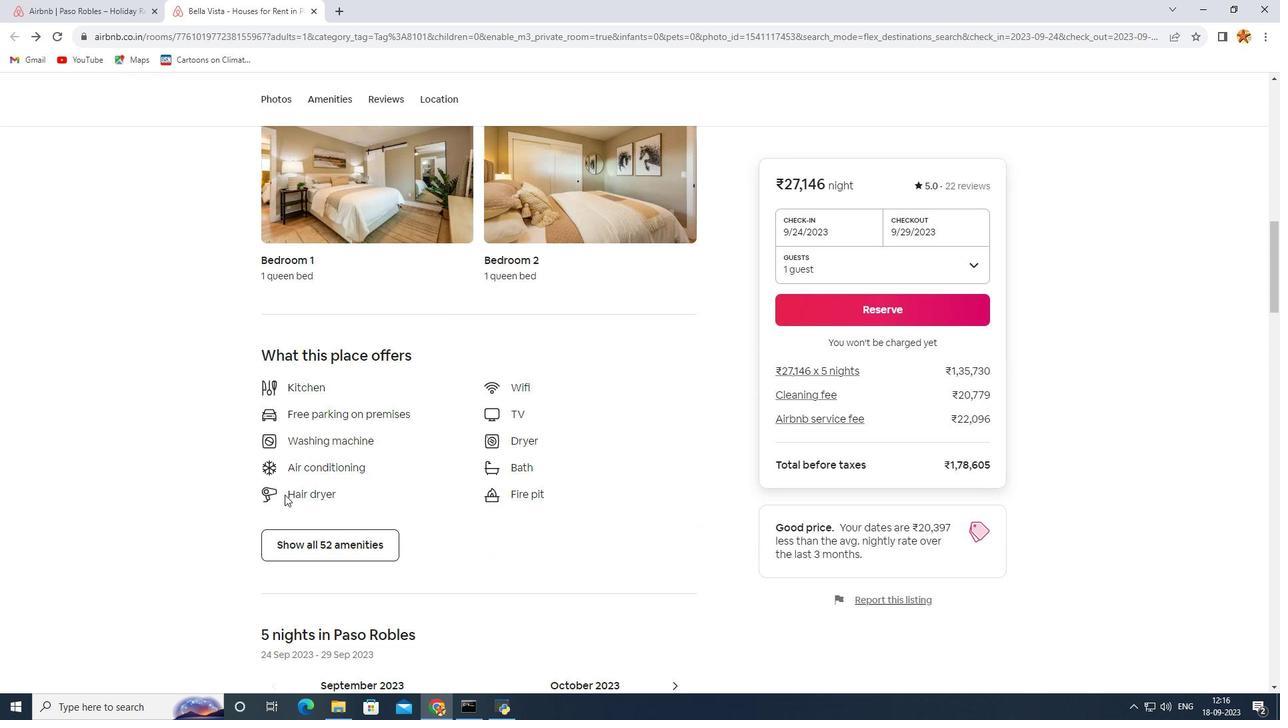 
Action: Mouse scrolled (284, 494) with delta (0, 0)
Screenshot: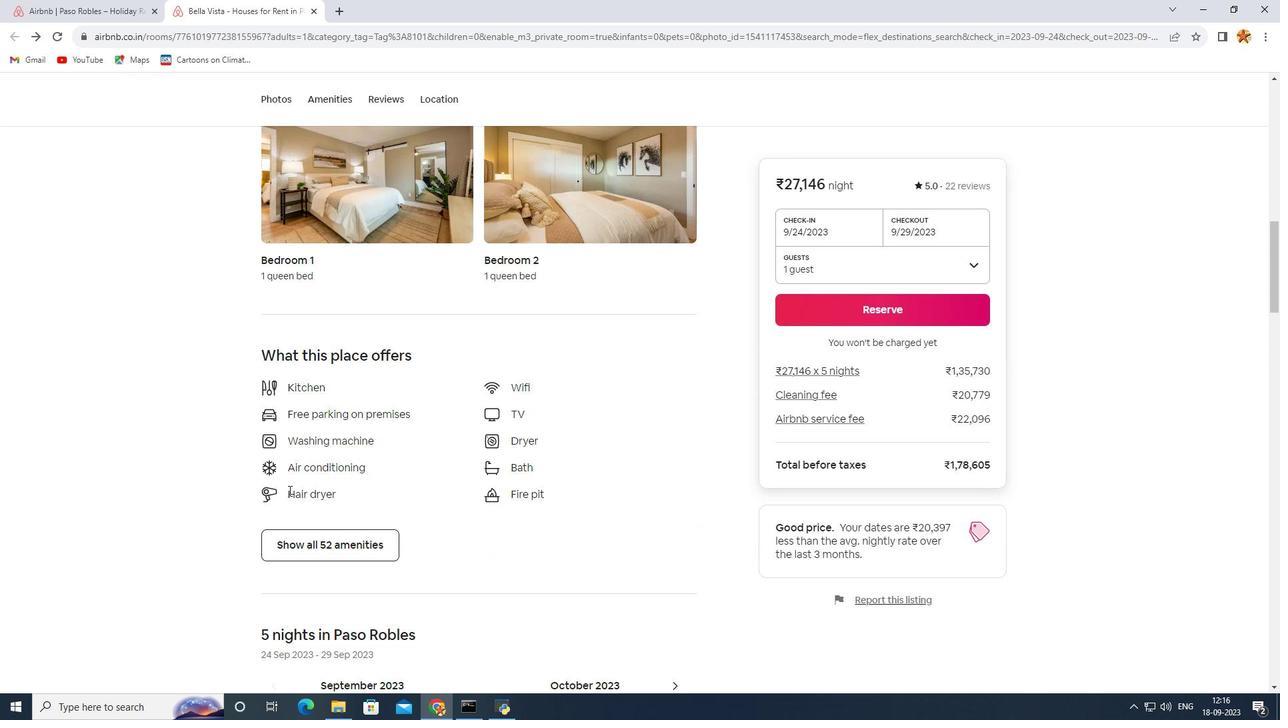 
Action: Mouse scrolled (284, 494) with delta (0, 0)
Screenshot: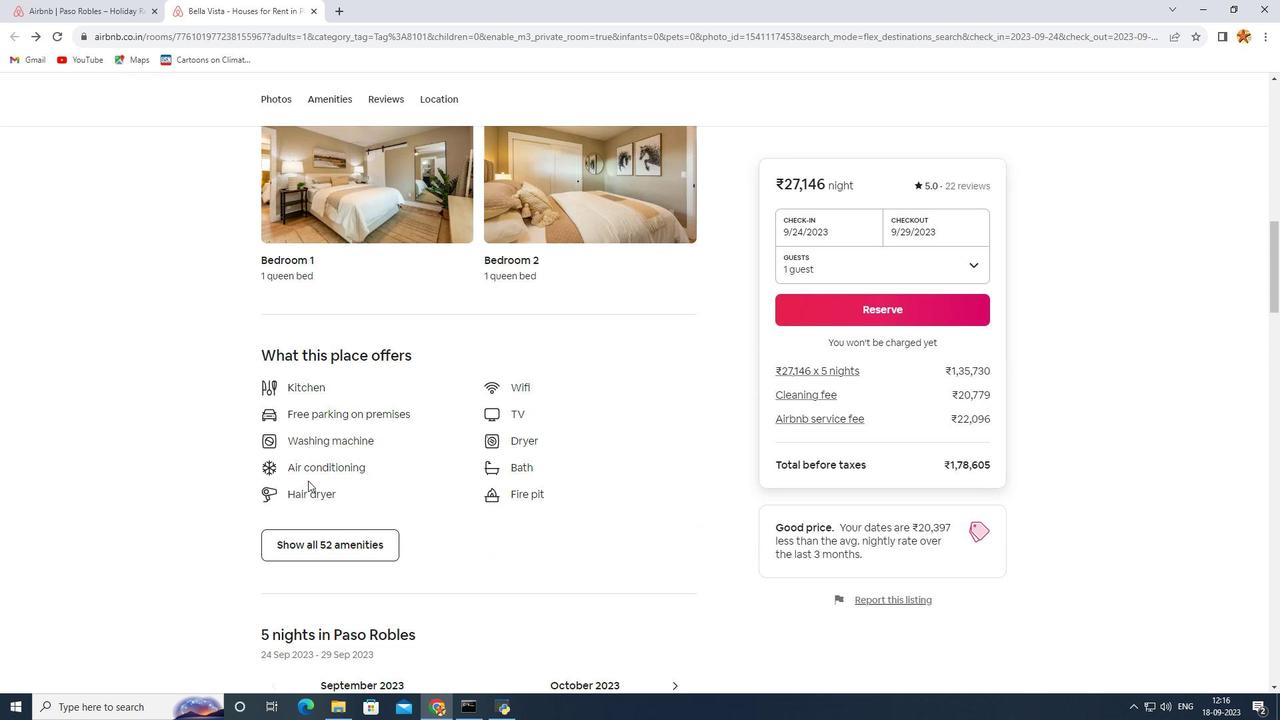 
Action: Mouse moved to (268, 545)
Screenshot: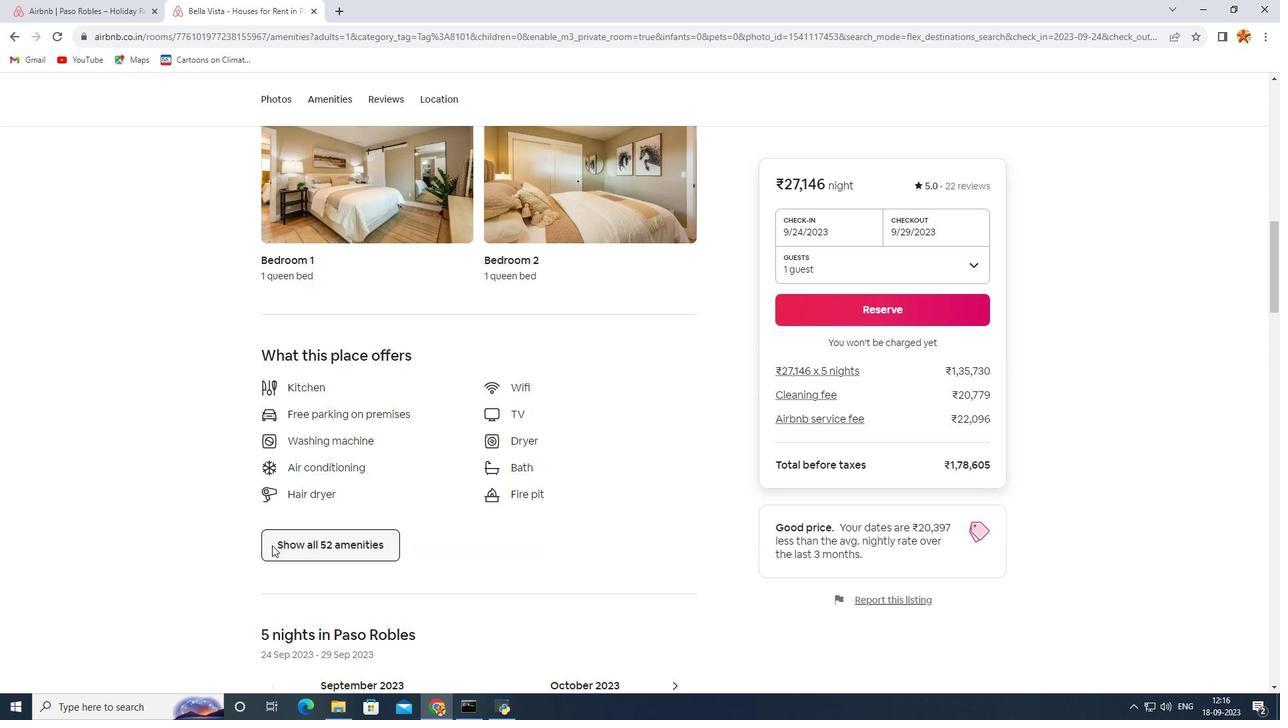 
Action: Mouse pressed left at (268, 545)
Screenshot: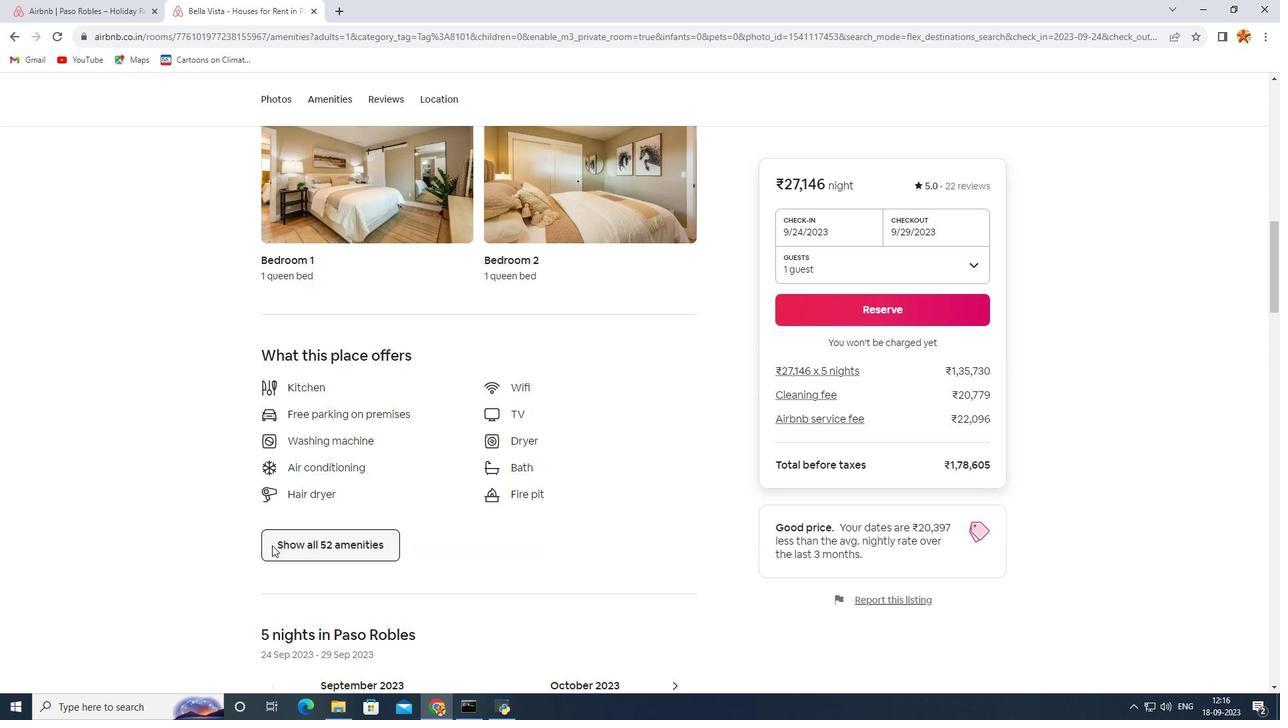 
Action: Mouse moved to (644, 410)
Screenshot: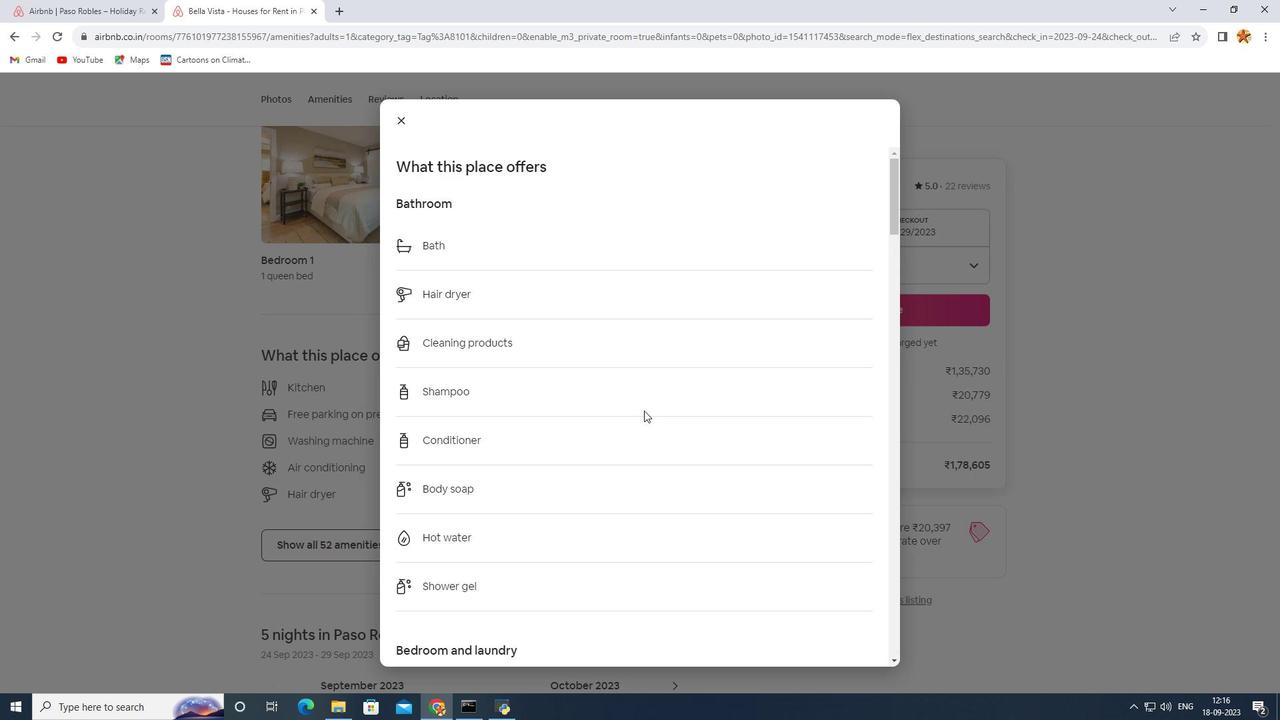 
Action: Mouse scrolled (644, 410) with delta (0, 0)
Screenshot: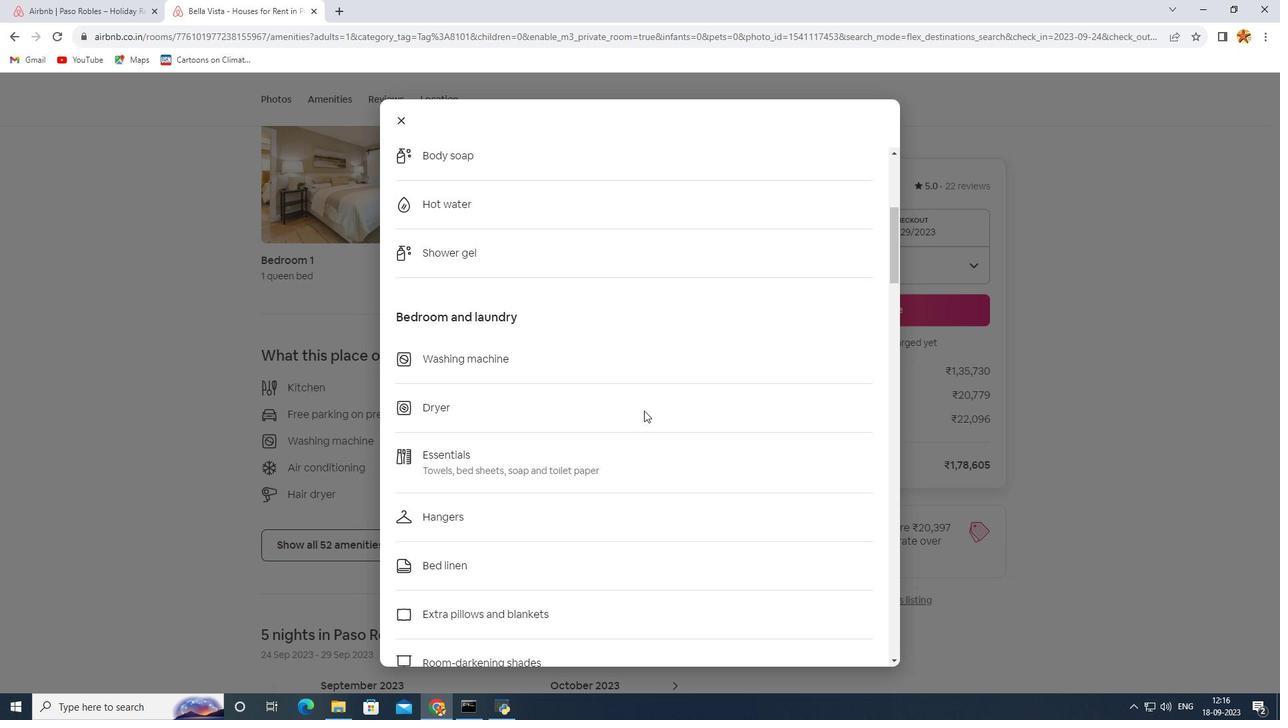 
Action: Mouse scrolled (644, 410) with delta (0, 0)
Screenshot: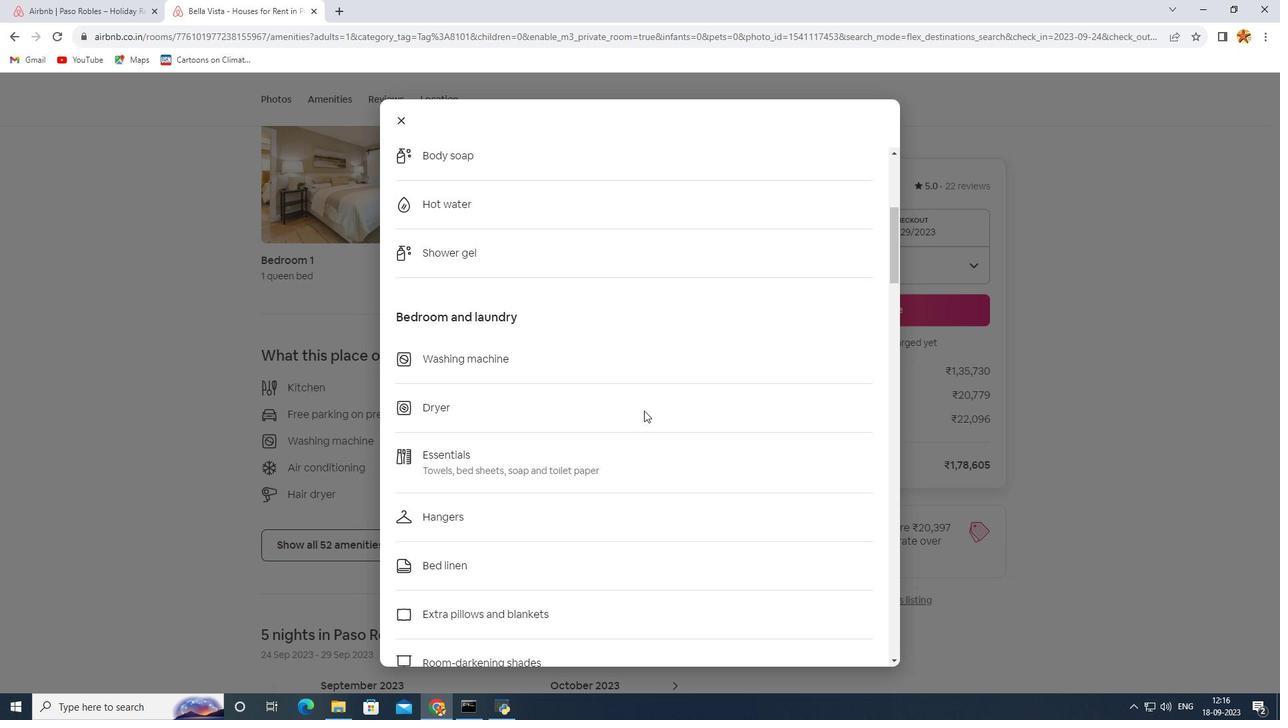 
Action: Mouse scrolled (644, 410) with delta (0, 0)
Screenshot: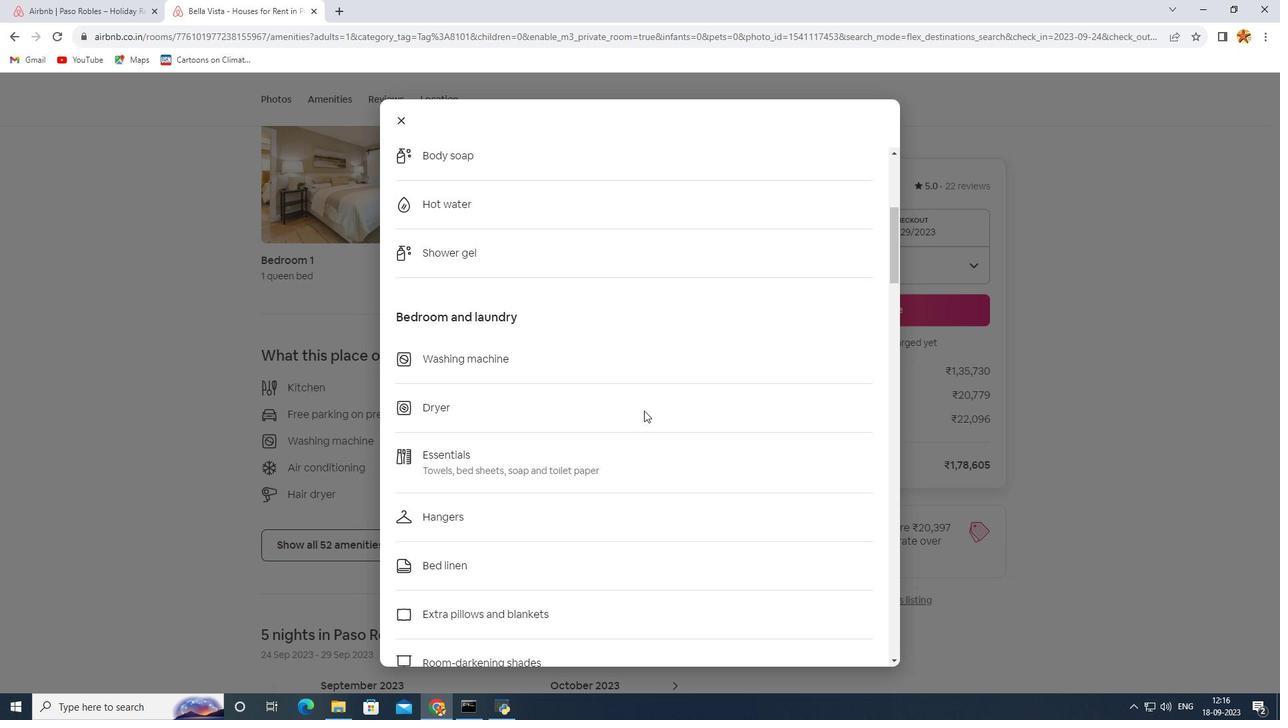 
Action: Mouse scrolled (644, 410) with delta (0, 0)
Screenshot: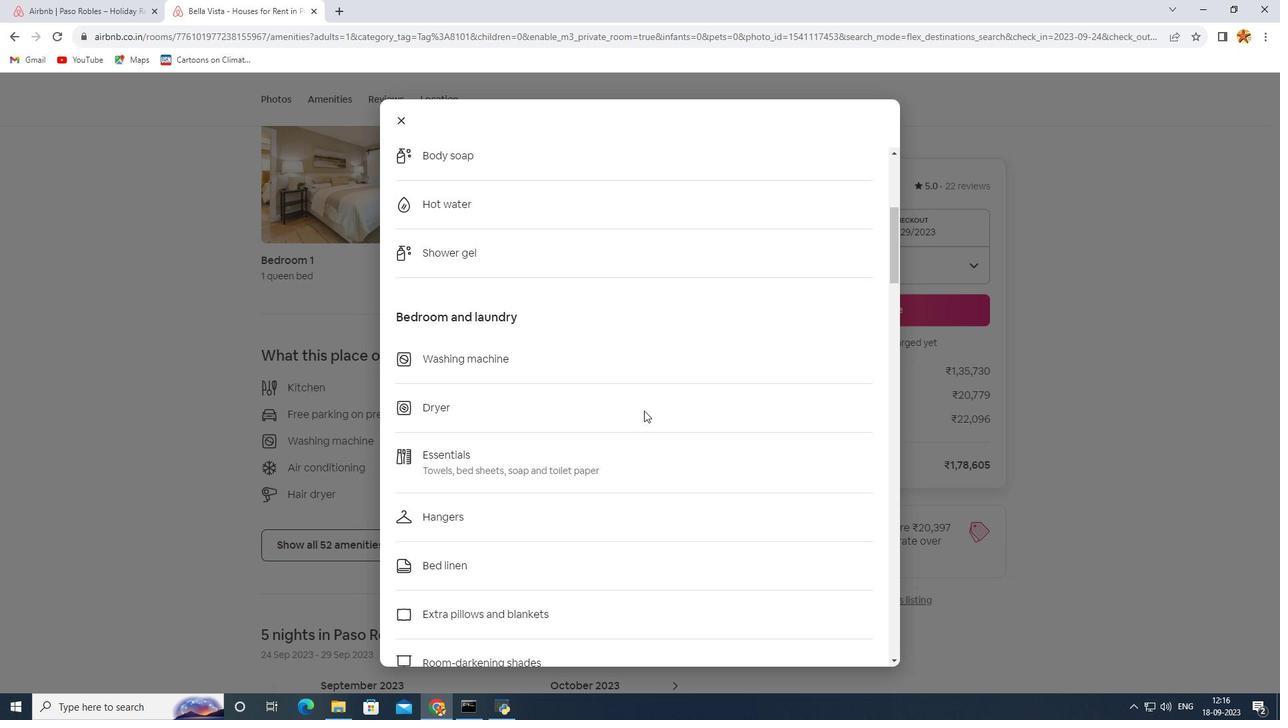 
Action: Mouse scrolled (644, 410) with delta (0, 0)
Screenshot: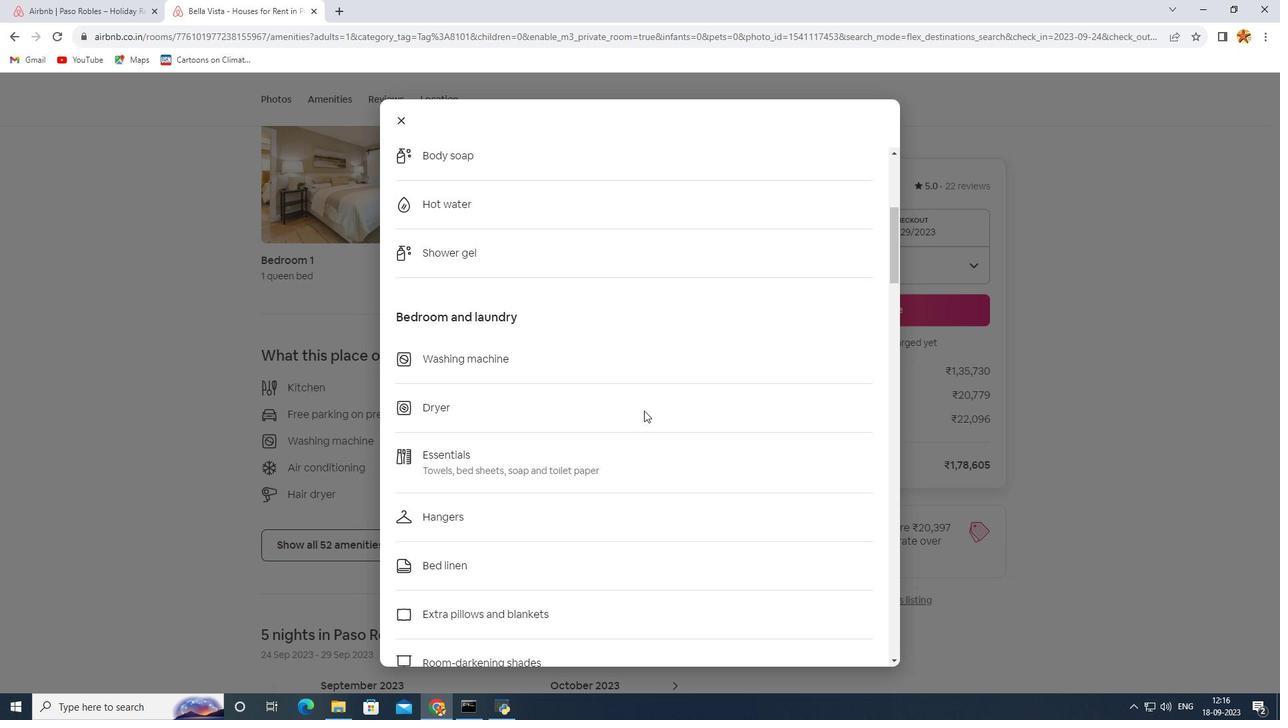 
Action: Mouse scrolled (644, 410) with delta (0, 0)
Screenshot: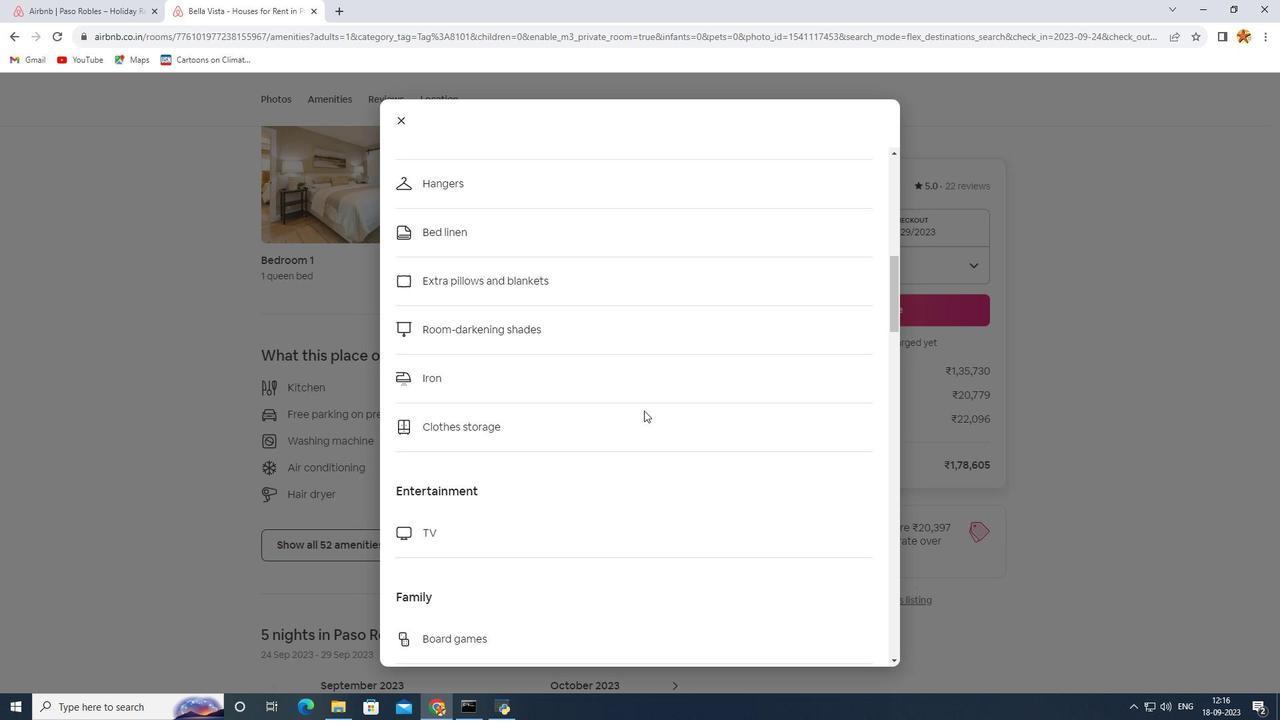 
Action: Mouse scrolled (644, 410) with delta (0, 0)
Screenshot: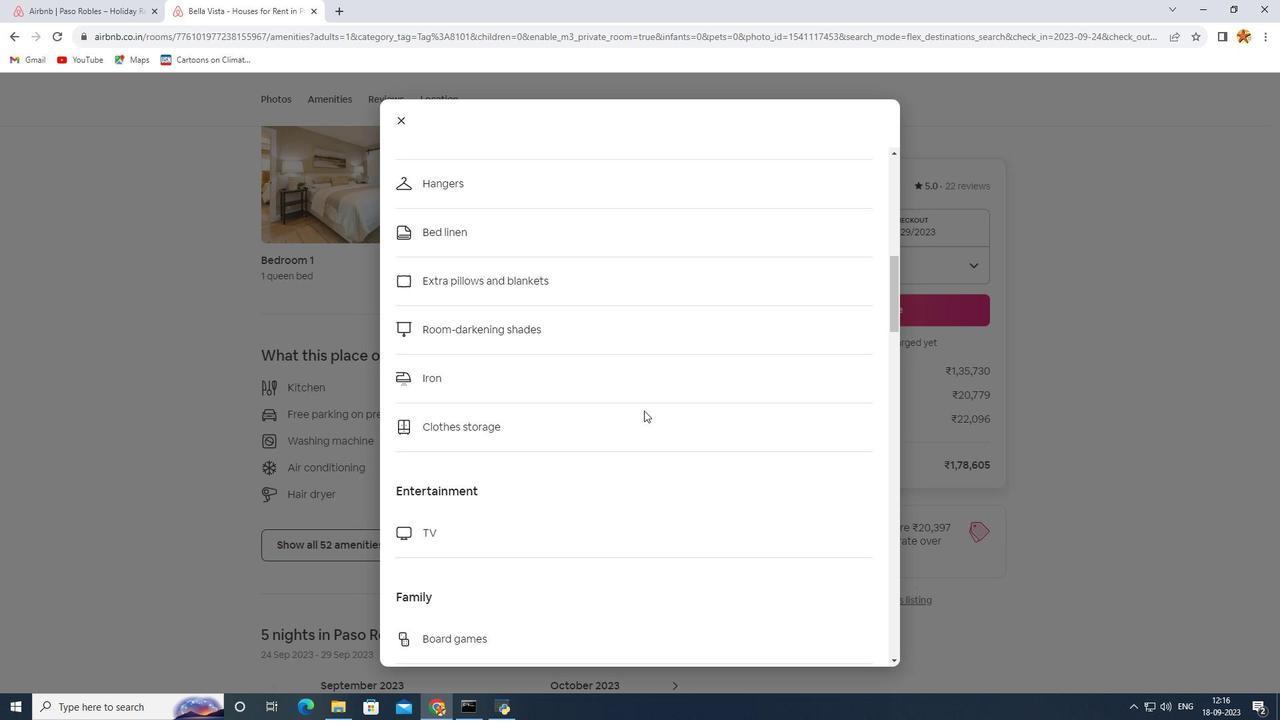 
Action: Mouse scrolled (644, 410) with delta (0, 0)
Screenshot: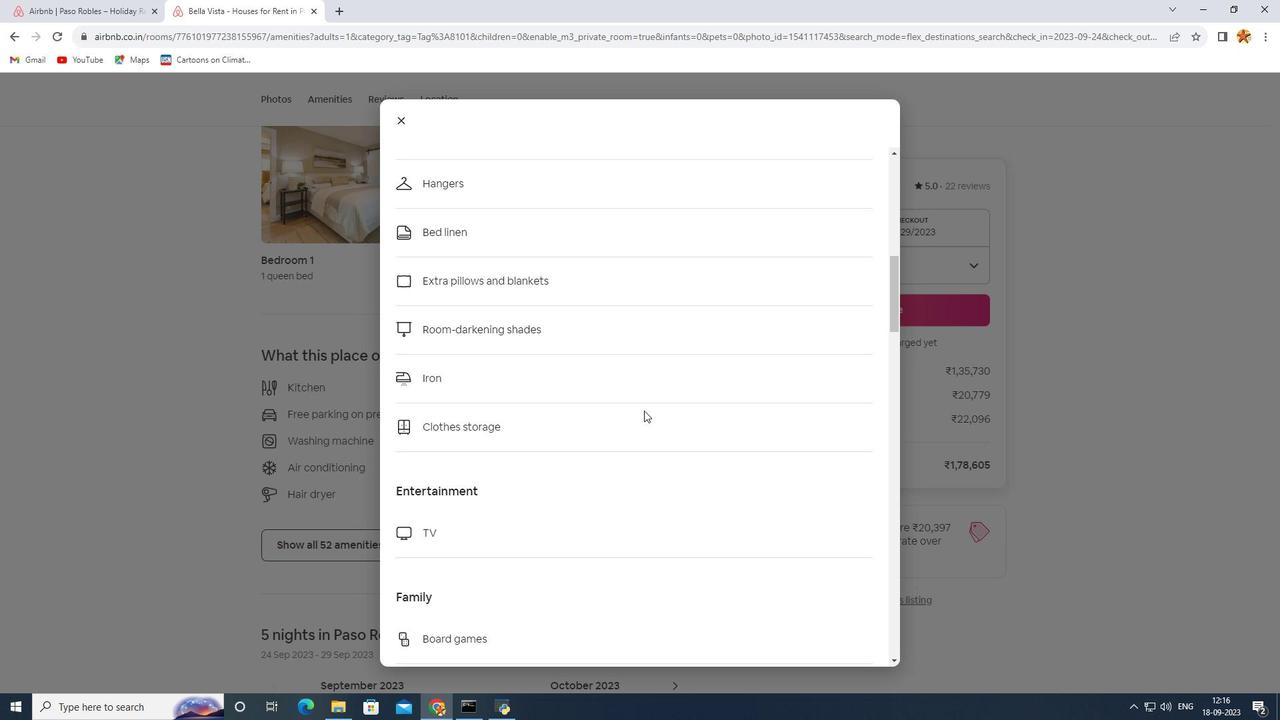 
Action: Mouse scrolled (644, 410) with delta (0, 0)
Screenshot: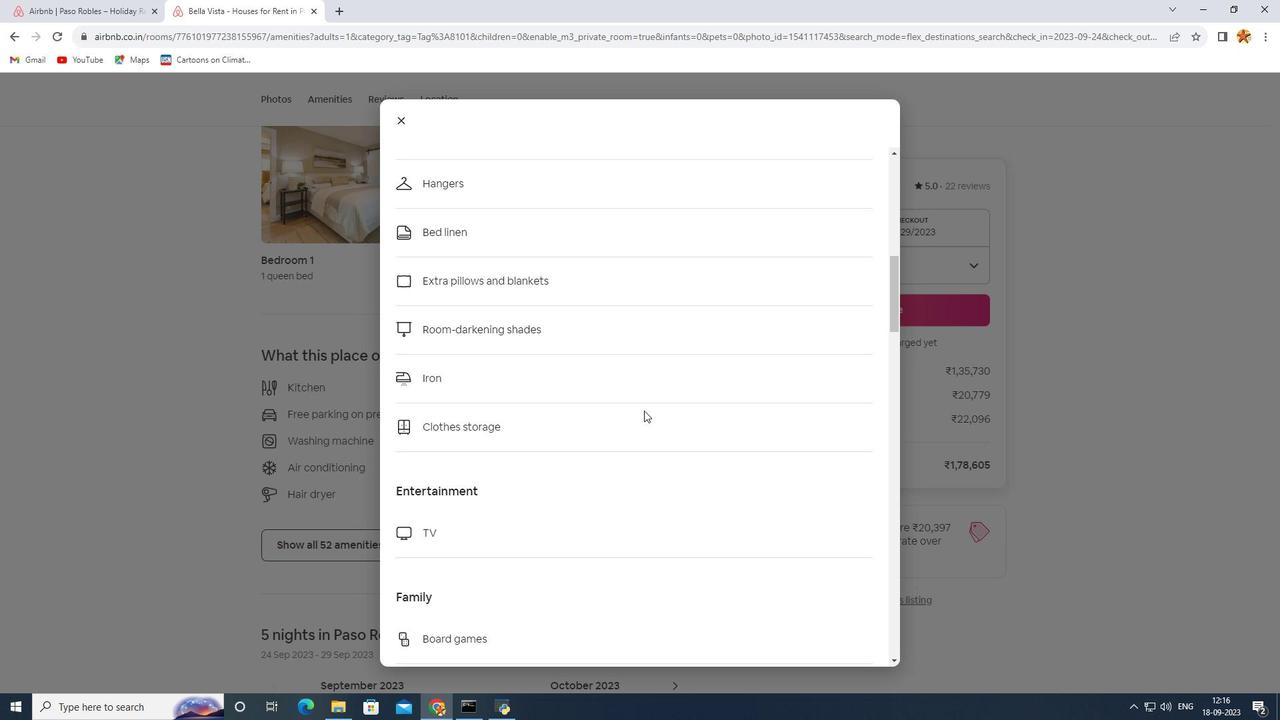 
Action: Mouse scrolled (644, 410) with delta (0, 0)
Screenshot: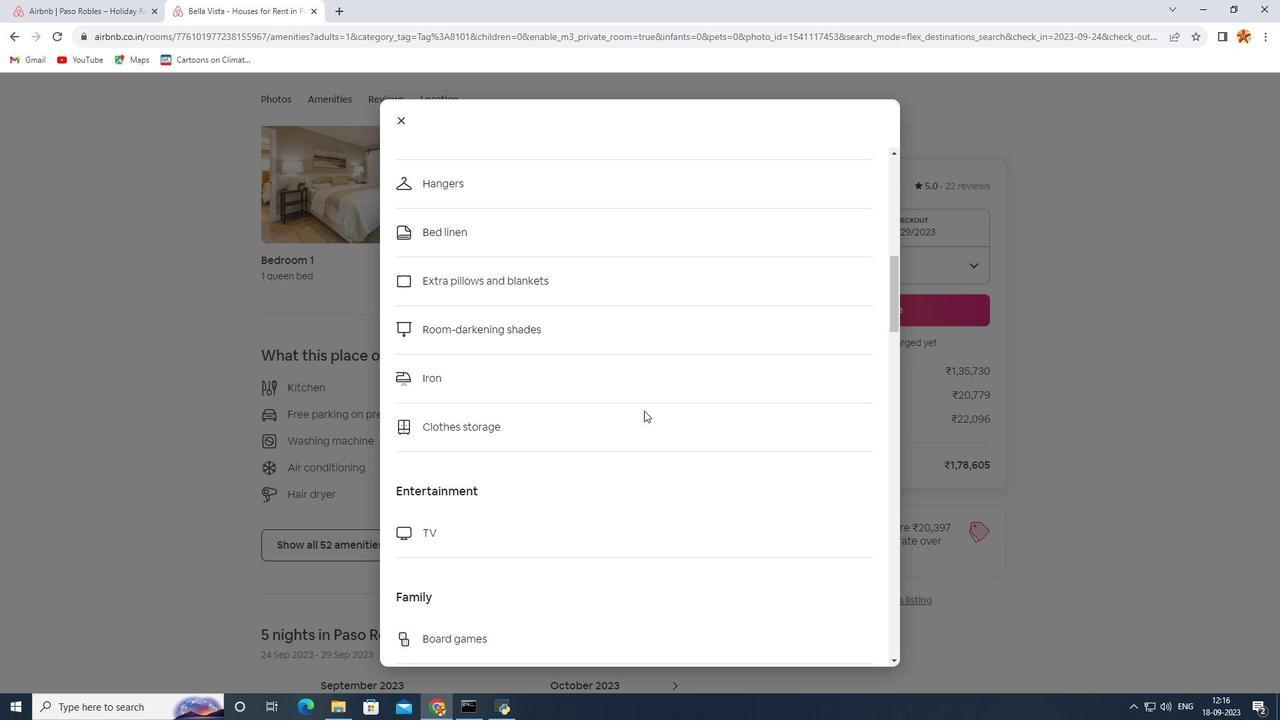 
Action: Mouse scrolled (644, 410) with delta (0, 0)
Screenshot: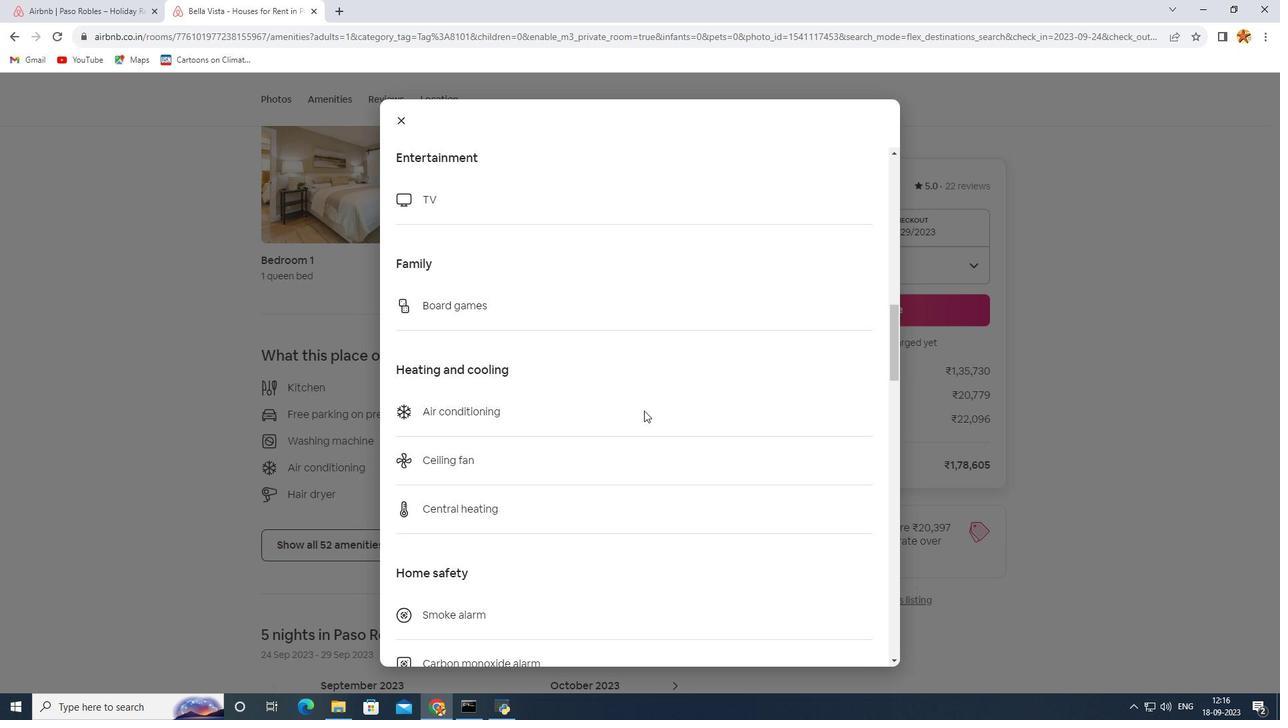 
Action: Mouse scrolled (644, 410) with delta (0, 0)
Screenshot: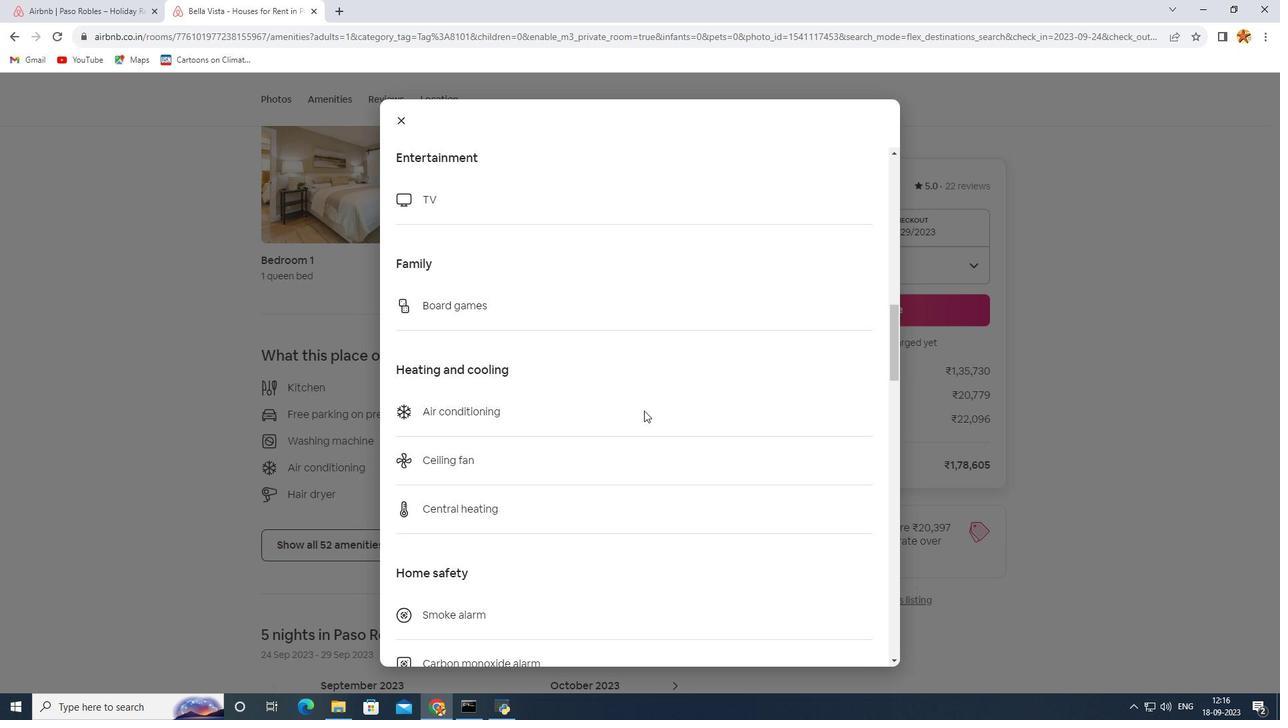 
Action: Mouse scrolled (644, 410) with delta (0, 0)
Screenshot: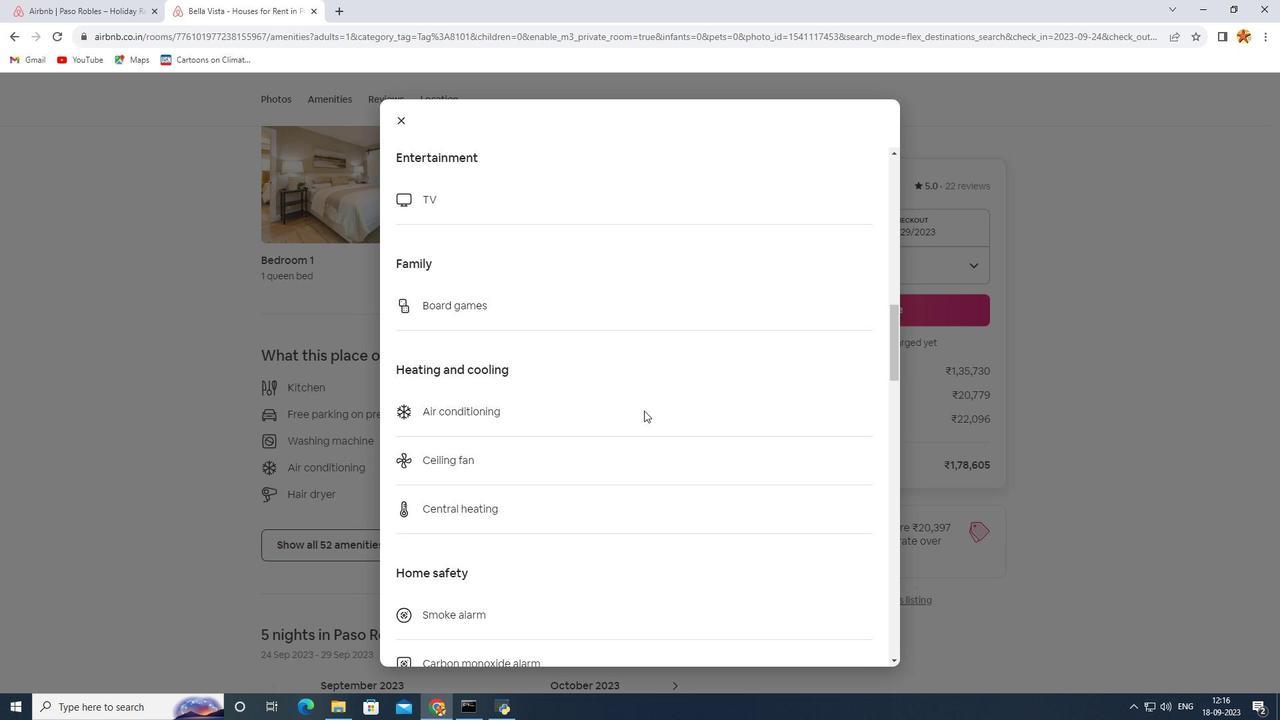 
Action: Mouse scrolled (644, 410) with delta (0, 0)
Screenshot: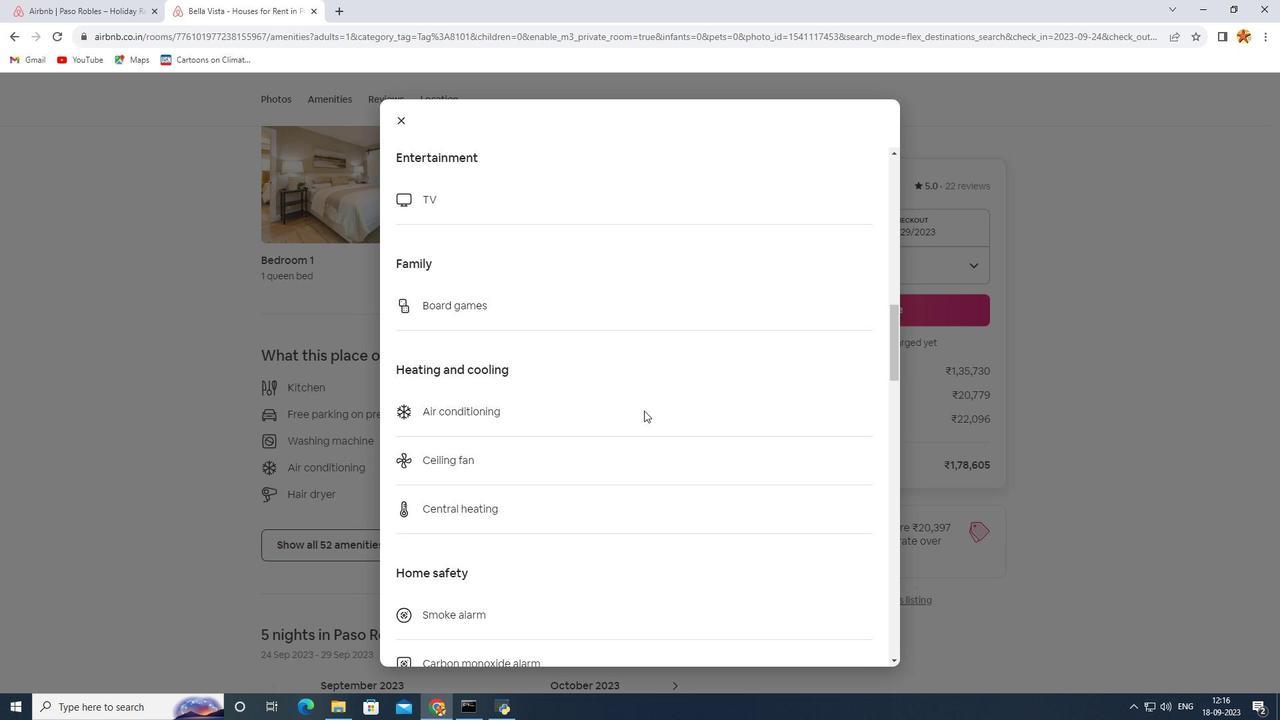
Action: Mouse scrolled (644, 410) with delta (0, 0)
Screenshot: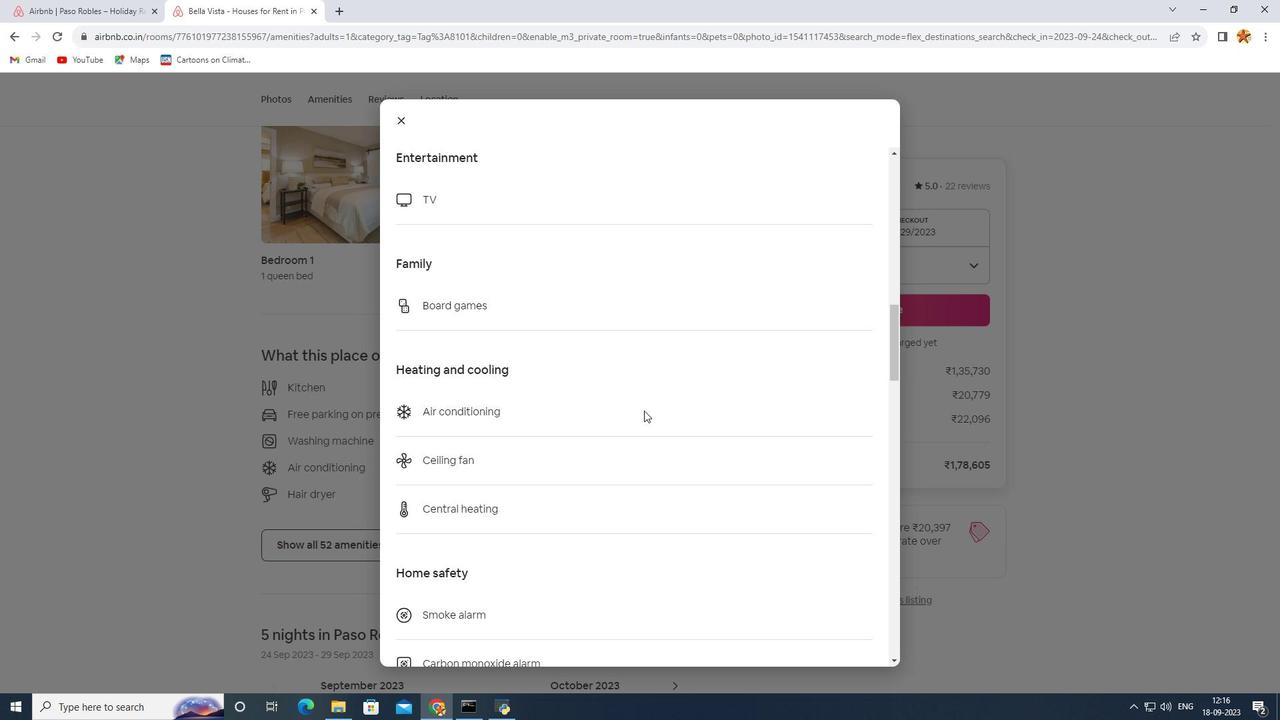 
Action: Mouse scrolled (644, 410) with delta (0, 0)
Screenshot: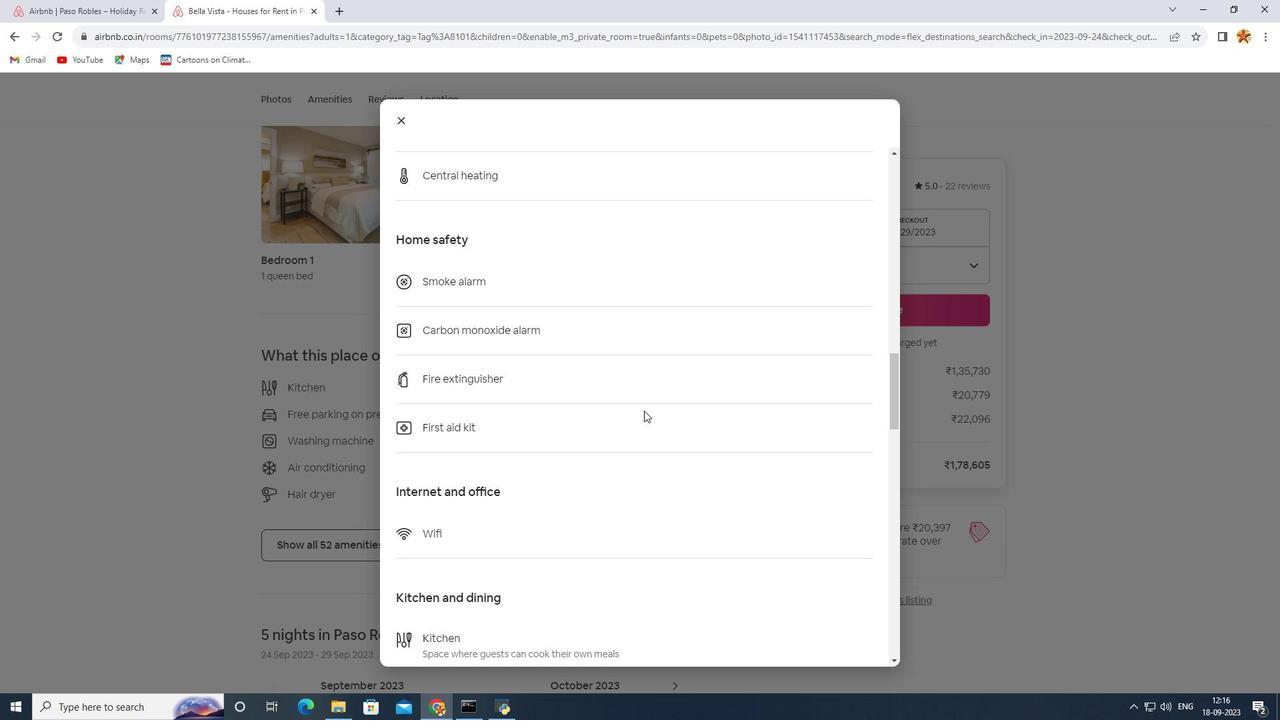 
Action: Mouse scrolled (644, 410) with delta (0, 0)
Screenshot: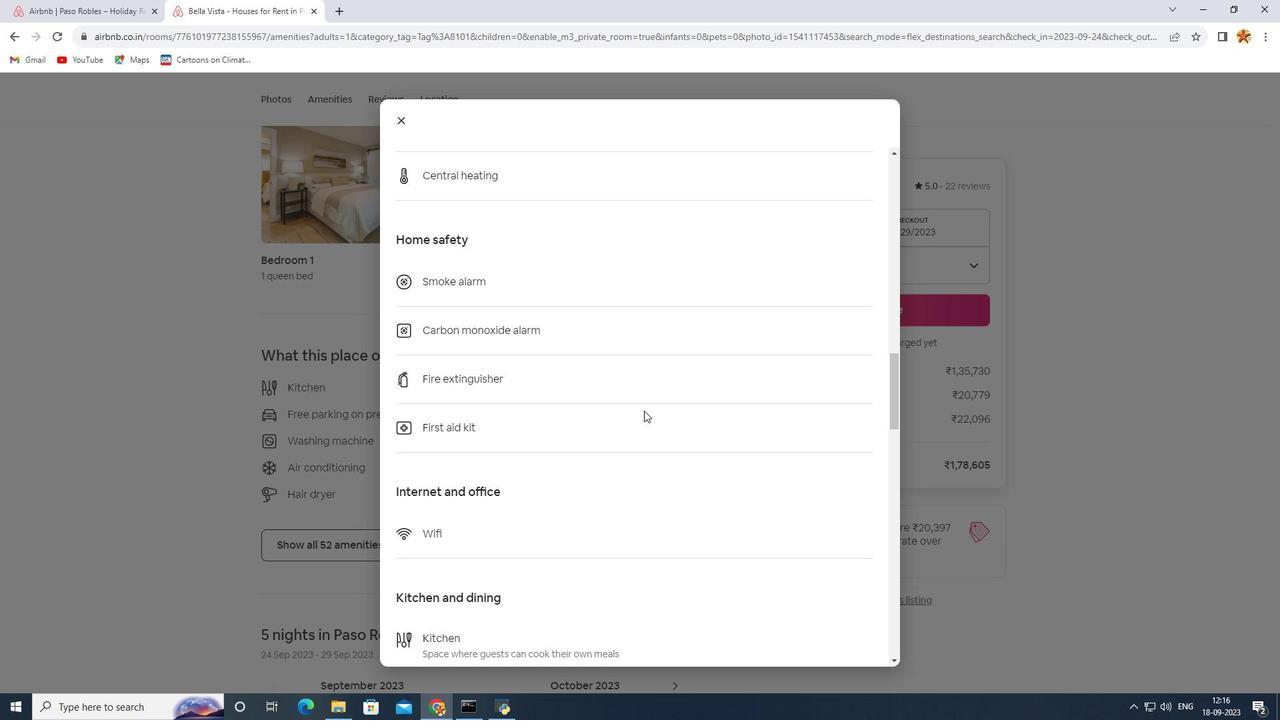 
Action: Mouse scrolled (644, 410) with delta (0, 0)
Screenshot: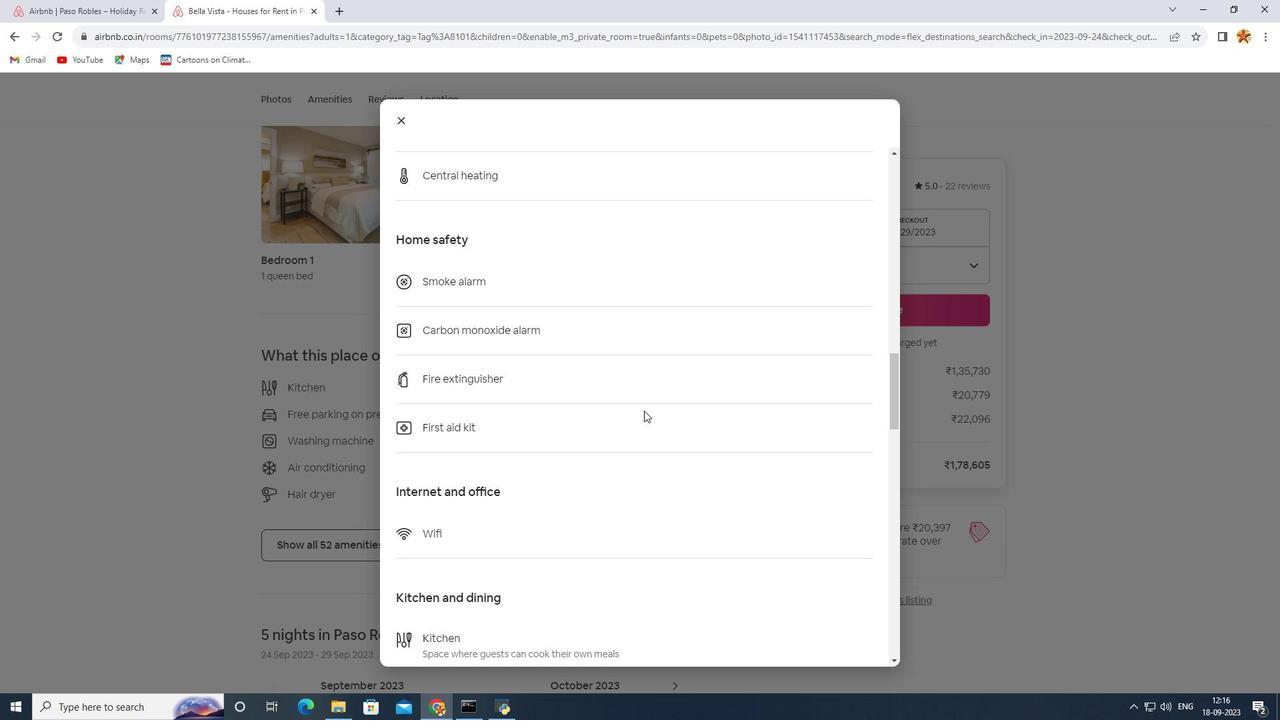 
Action: Mouse scrolled (644, 410) with delta (0, 0)
Screenshot: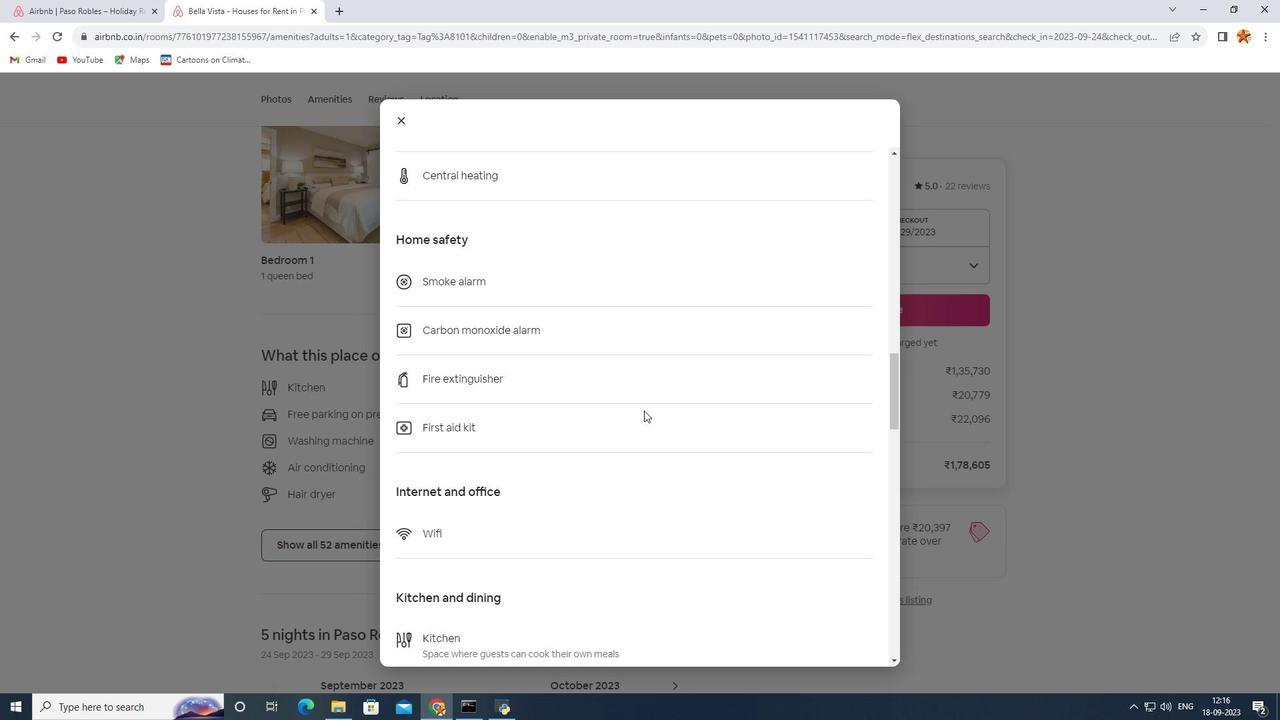 
Action: Mouse scrolled (644, 410) with delta (0, 0)
Screenshot: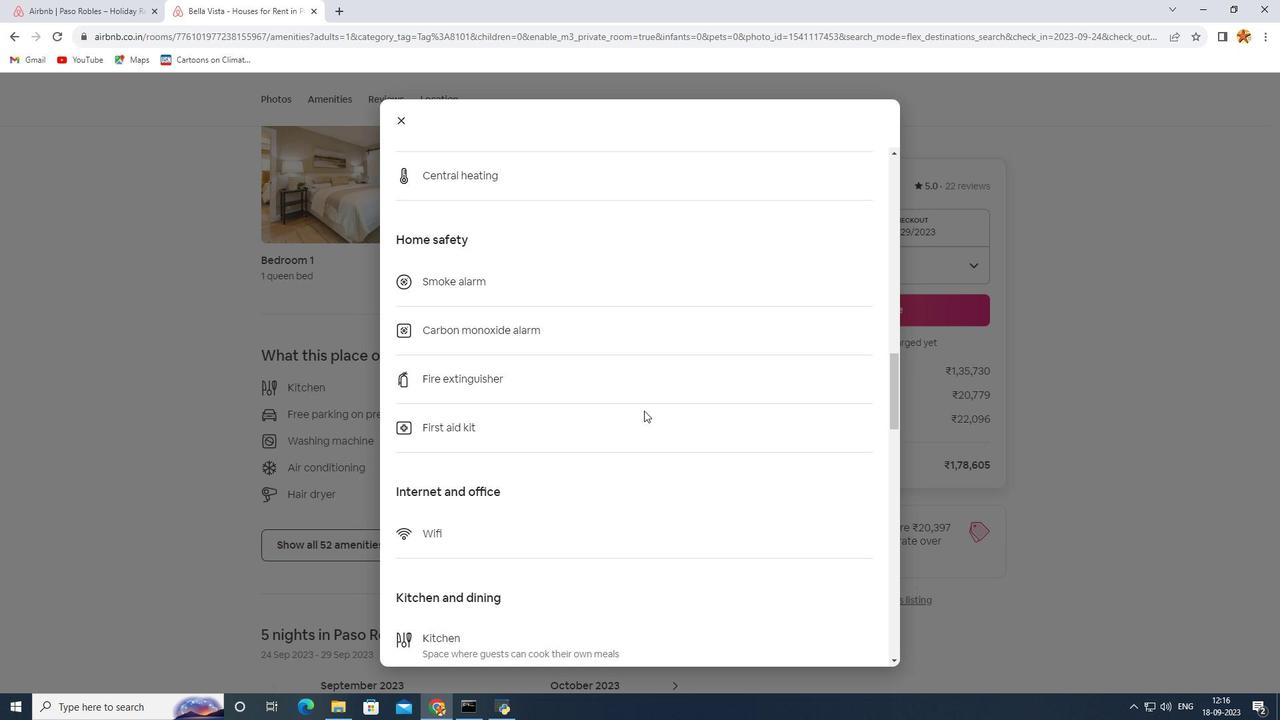 
Action: Mouse scrolled (644, 410) with delta (0, 0)
Screenshot: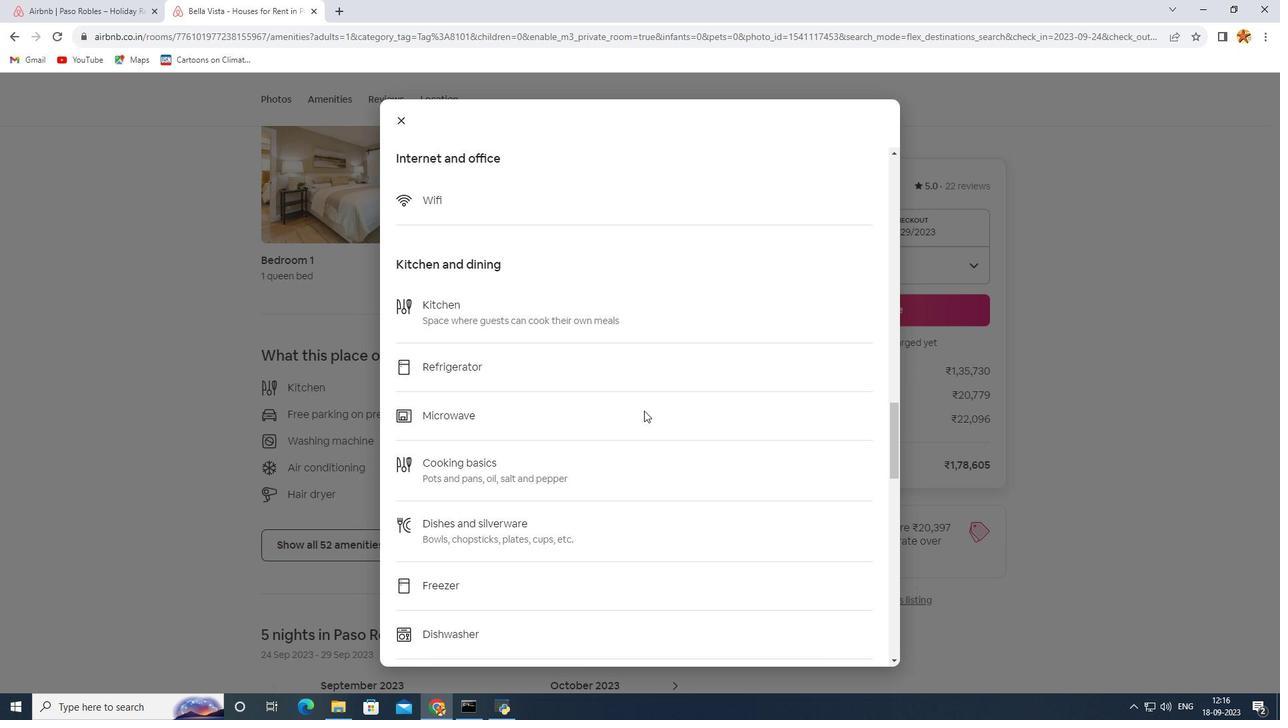 
Action: Mouse scrolled (644, 410) with delta (0, 0)
Screenshot: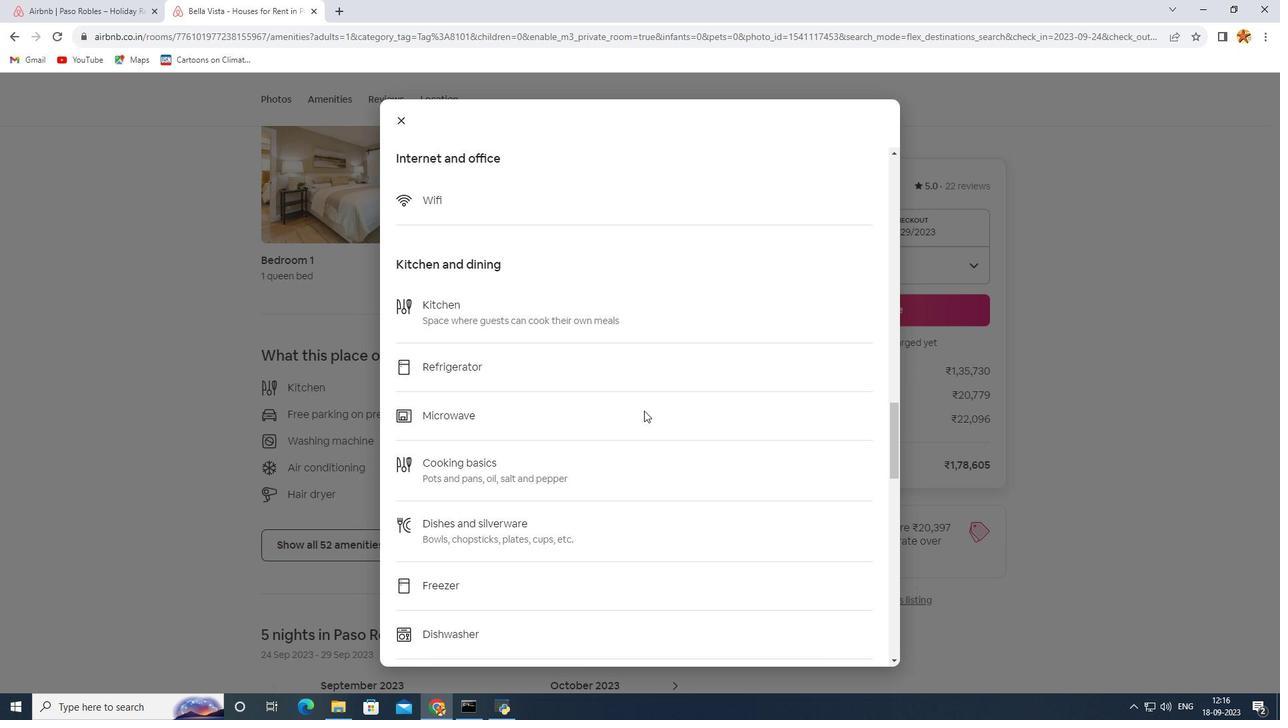 
Action: Mouse scrolled (644, 410) with delta (0, 0)
Screenshot: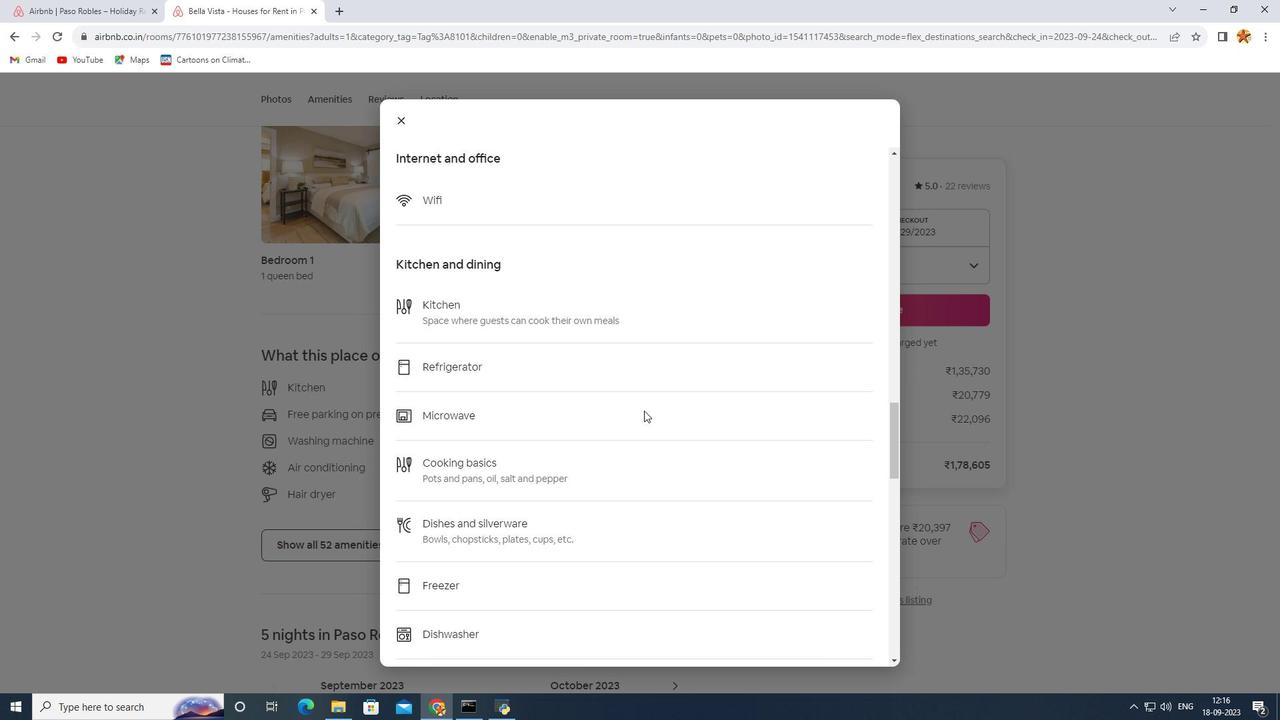 
Action: Mouse scrolled (644, 410) with delta (0, 0)
Screenshot: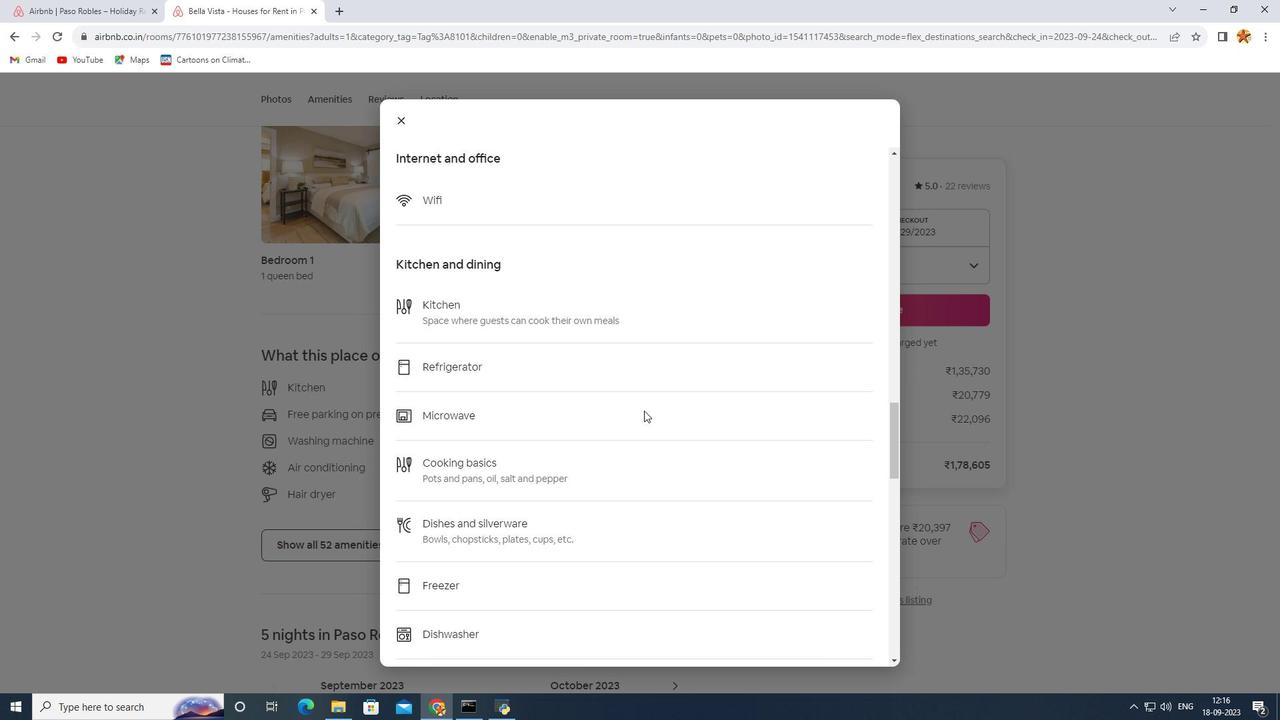 
Action: Mouse scrolled (644, 410) with delta (0, 0)
Screenshot: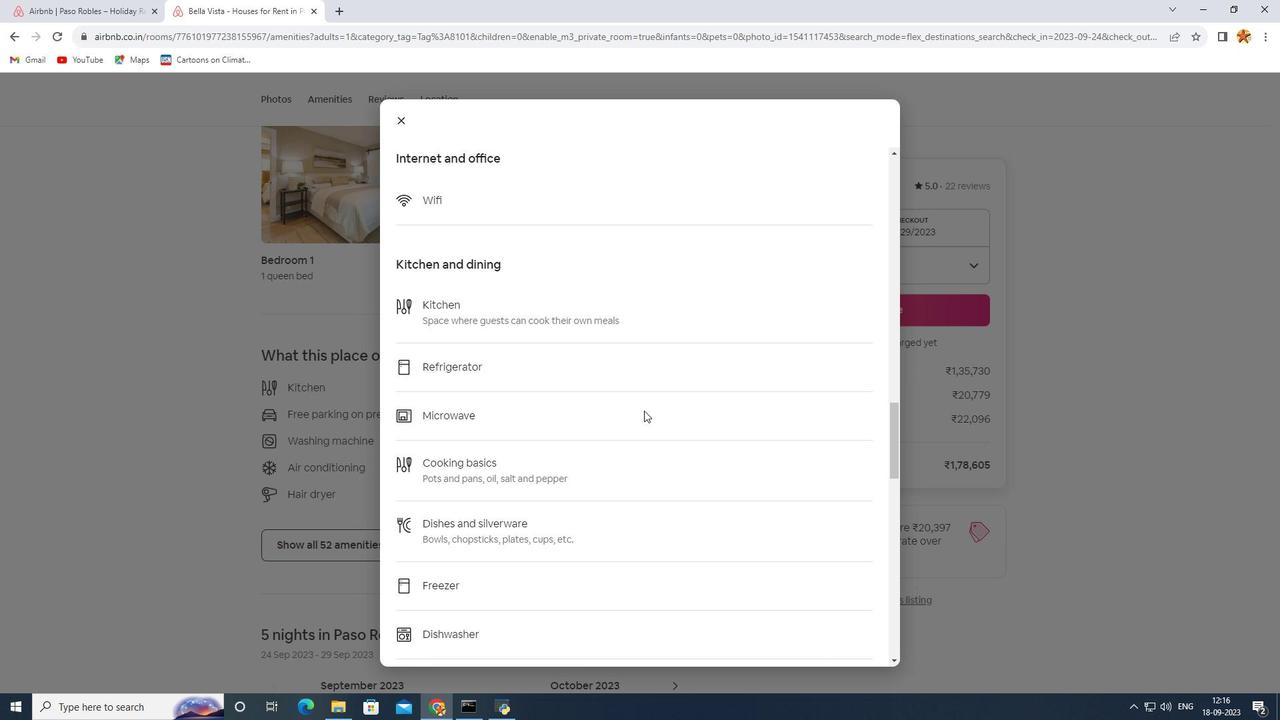 
Action: Mouse scrolled (644, 410) with delta (0, 0)
Screenshot: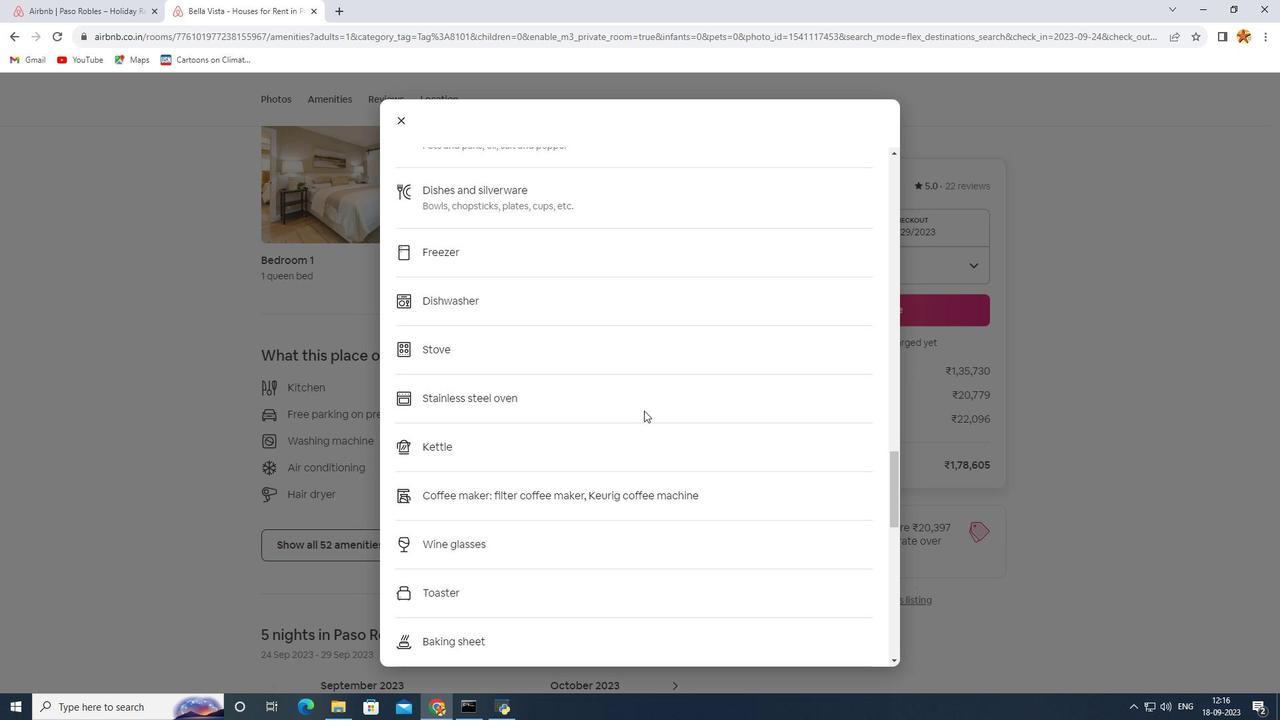 
Action: Mouse scrolled (644, 410) with delta (0, 0)
Screenshot: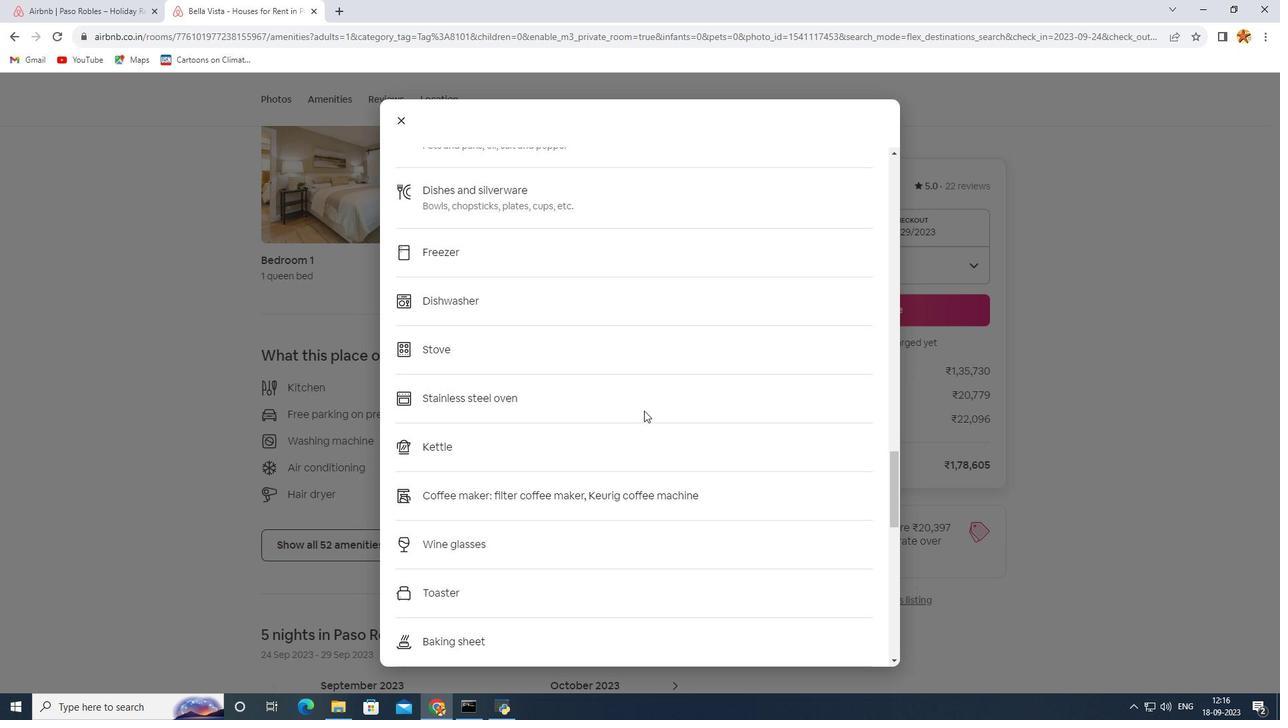 
Action: Mouse scrolled (644, 410) with delta (0, 0)
Screenshot: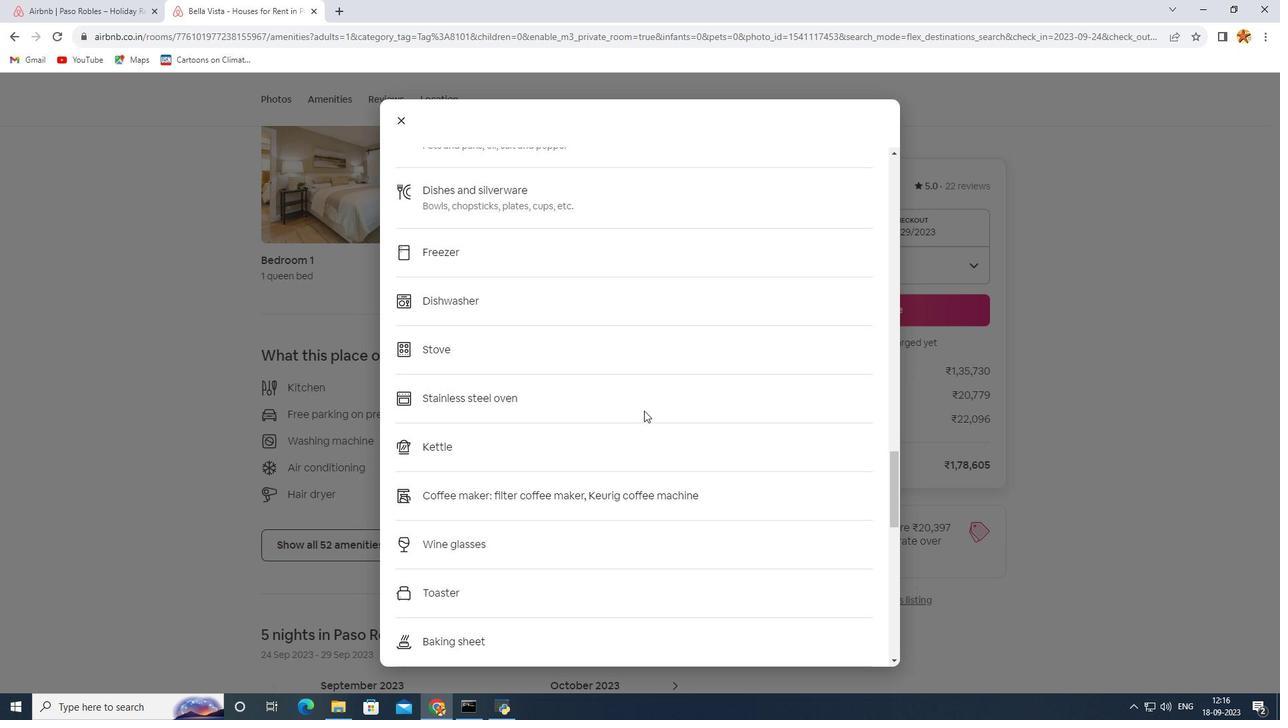 
Action: Mouse scrolled (644, 410) with delta (0, 0)
Screenshot: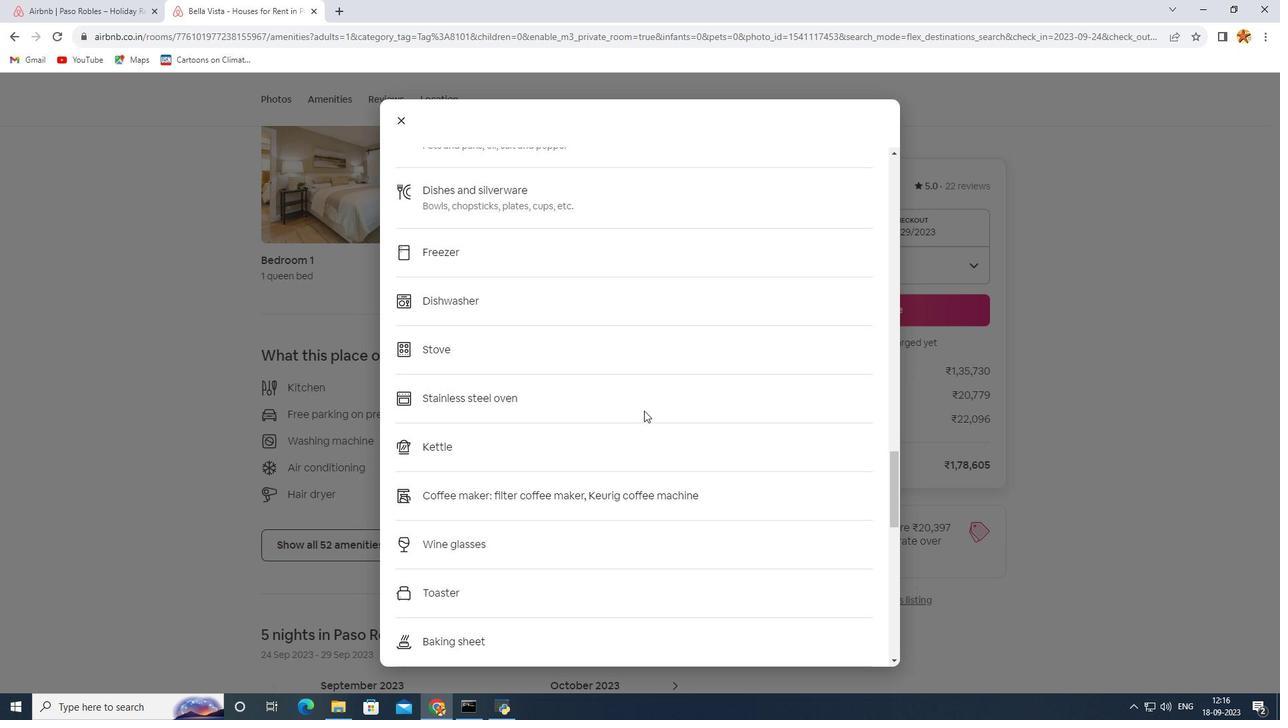 
Action: Mouse scrolled (644, 410) with delta (0, 0)
Screenshot: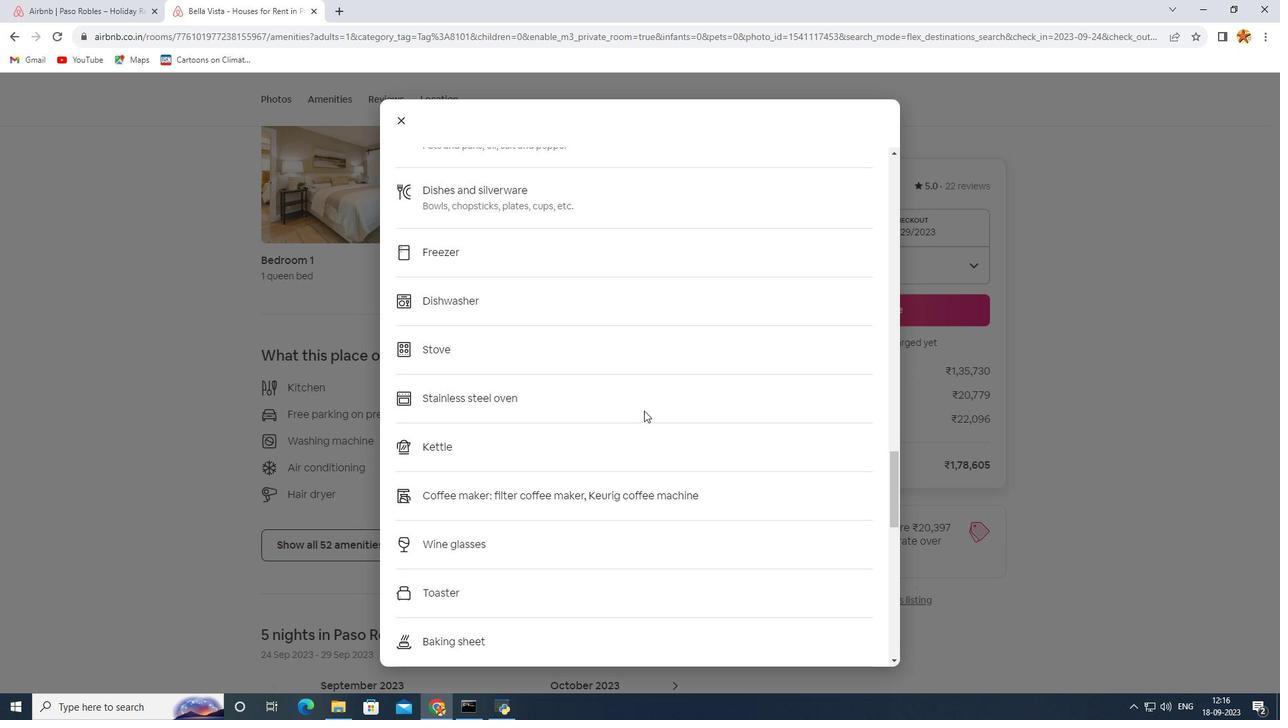 
Action: Mouse scrolled (644, 410) with delta (0, 0)
Screenshot: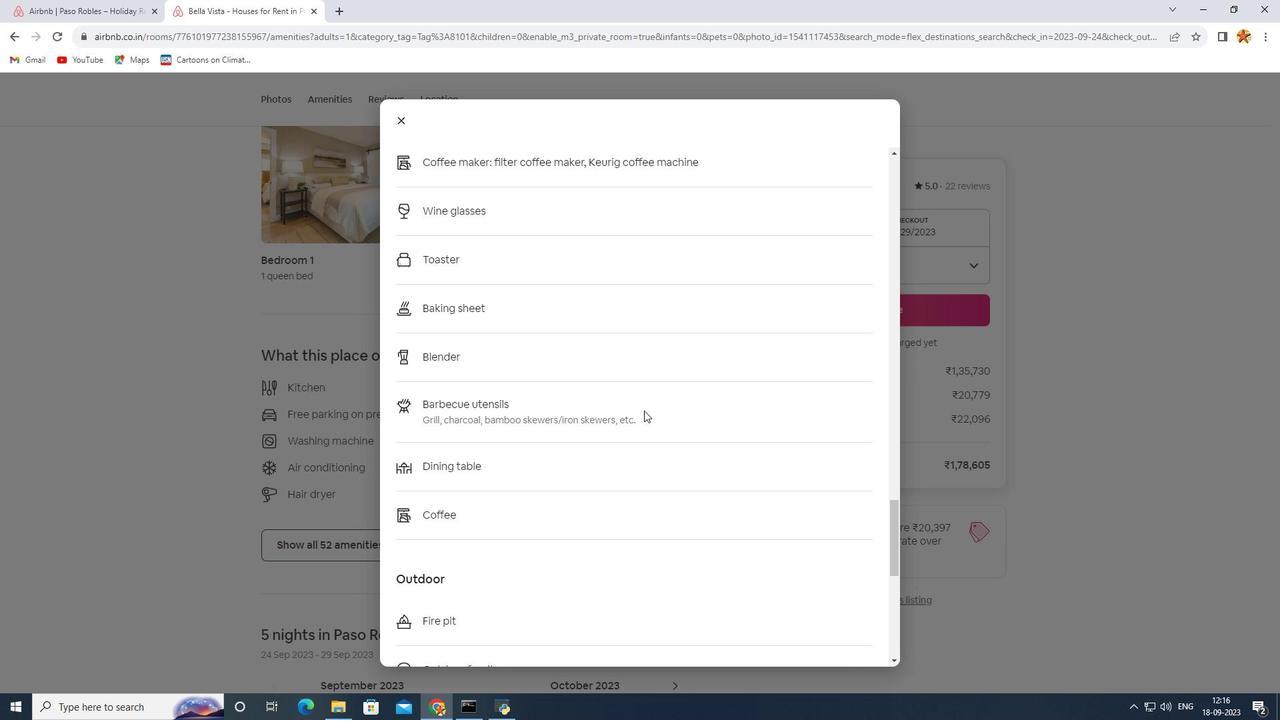
Action: Mouse scrolled (644, 410) with delta (0, 0)
Screenshot: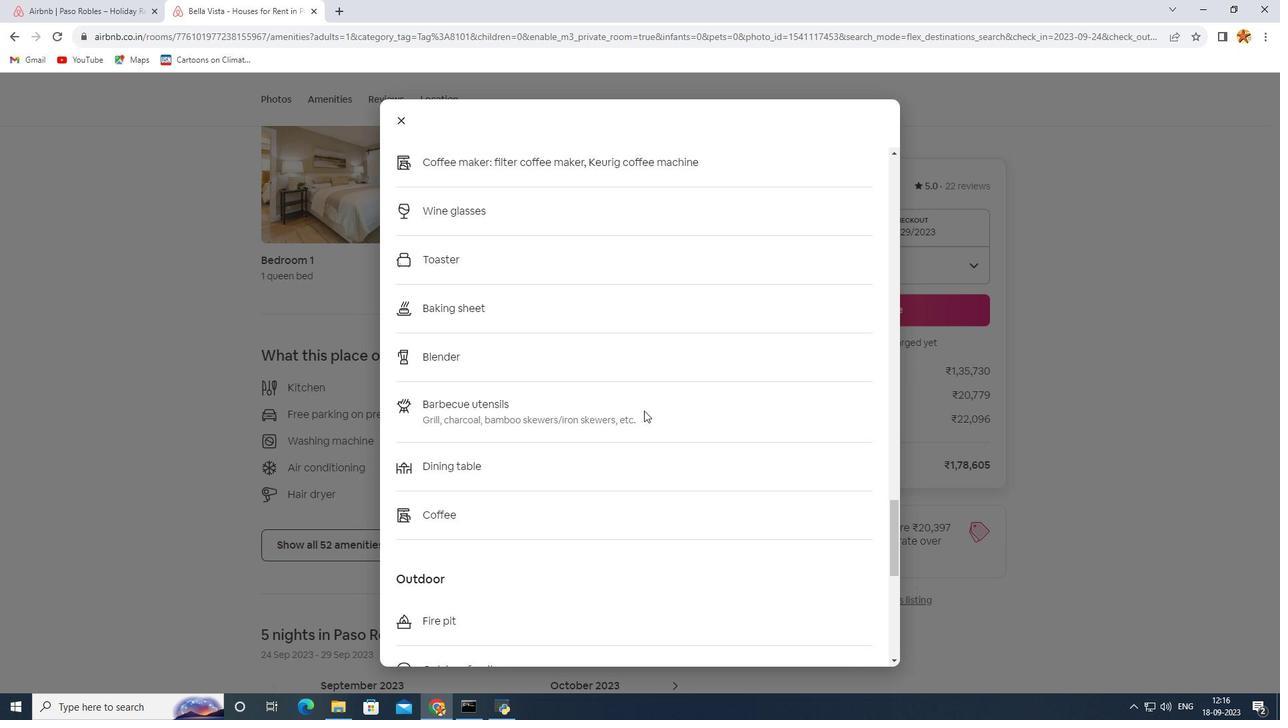 
Action: Mouse scrolled (644, 410) with delta (0, 0)
Screenshot: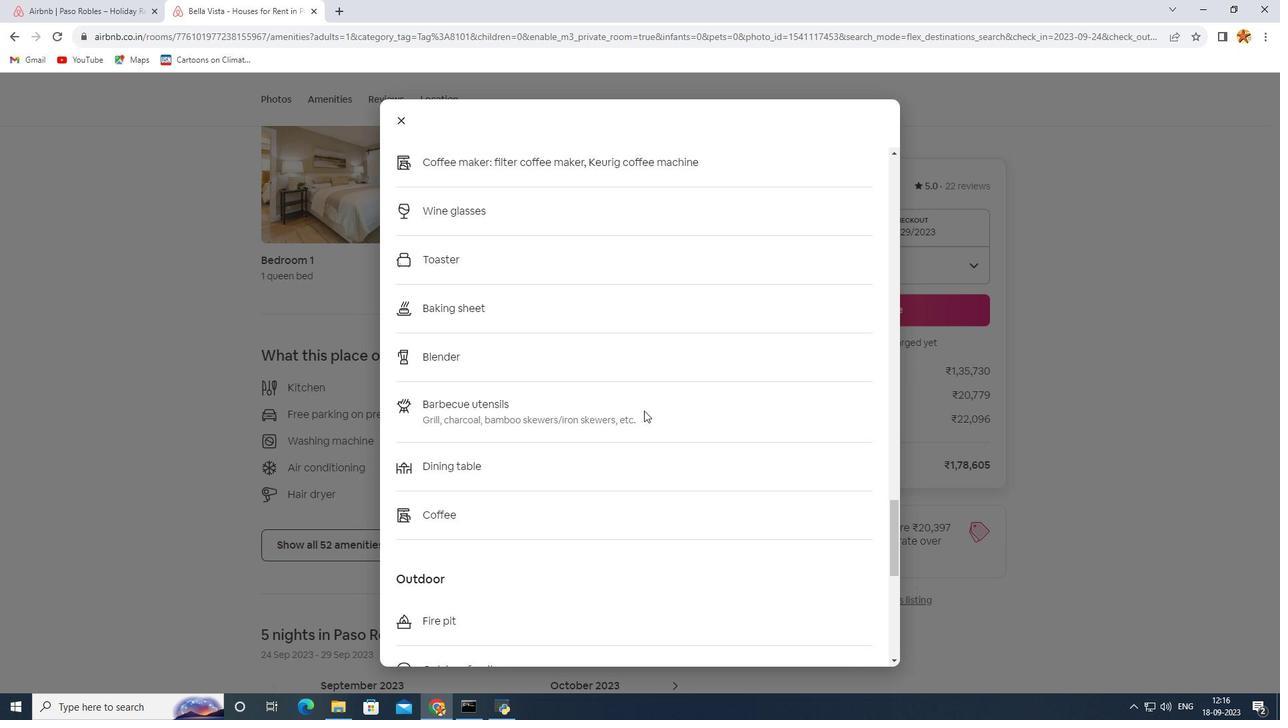 
Action: Mouse scrolled (644, 410) with delta (0, 0)
Screenshot: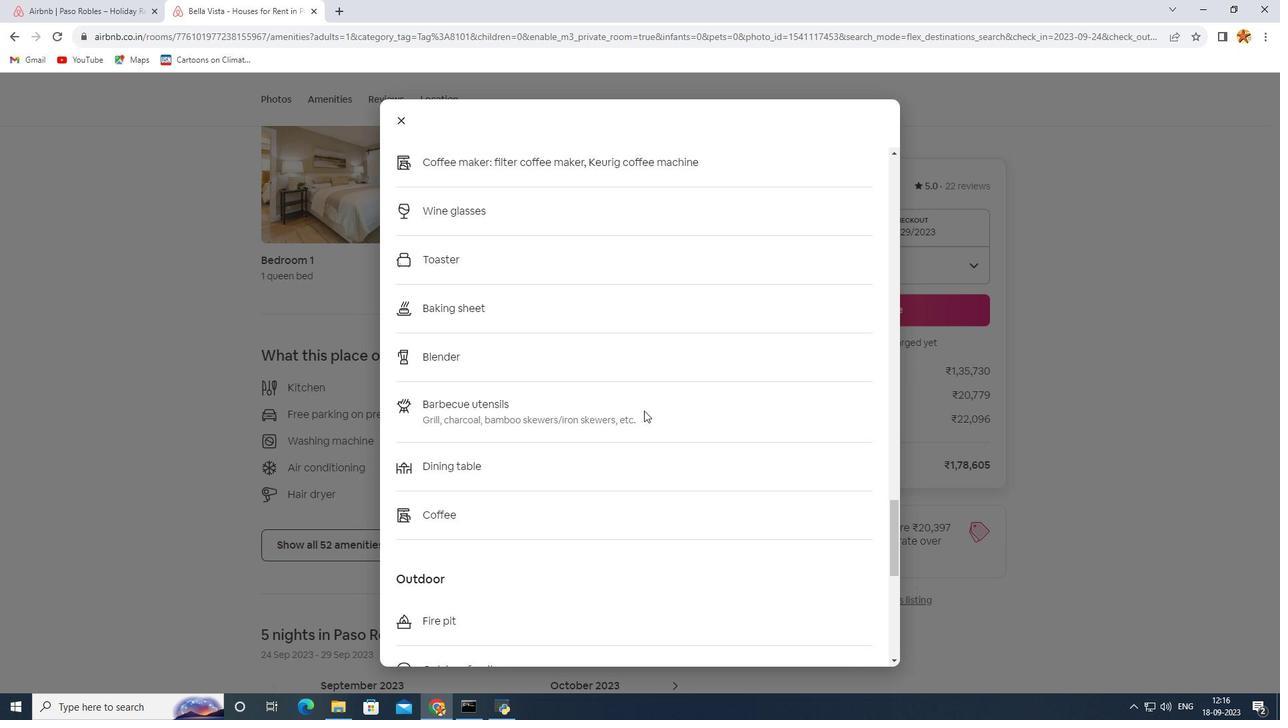 
Action: Mouse scrolled (644, 410) with delta (0, 0)
Screenshot: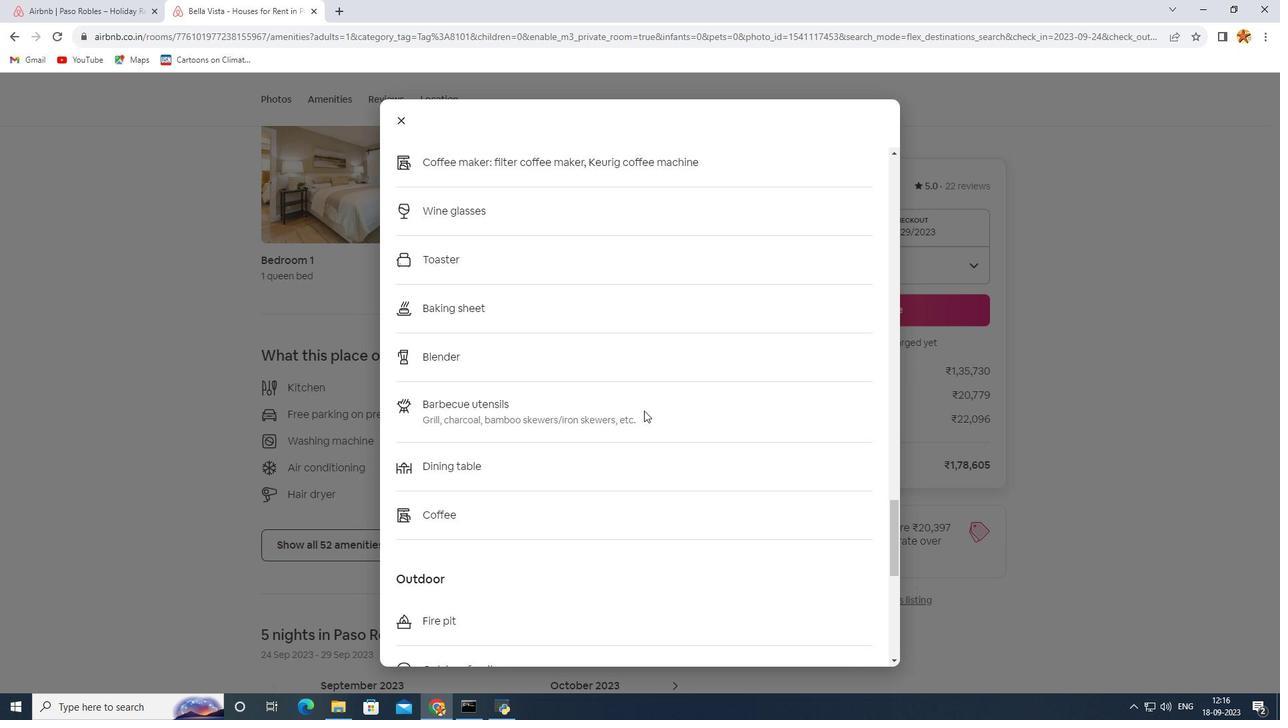 
Action: Mouse scrolled (644, 410) with delta (0, 0)
Screenshot: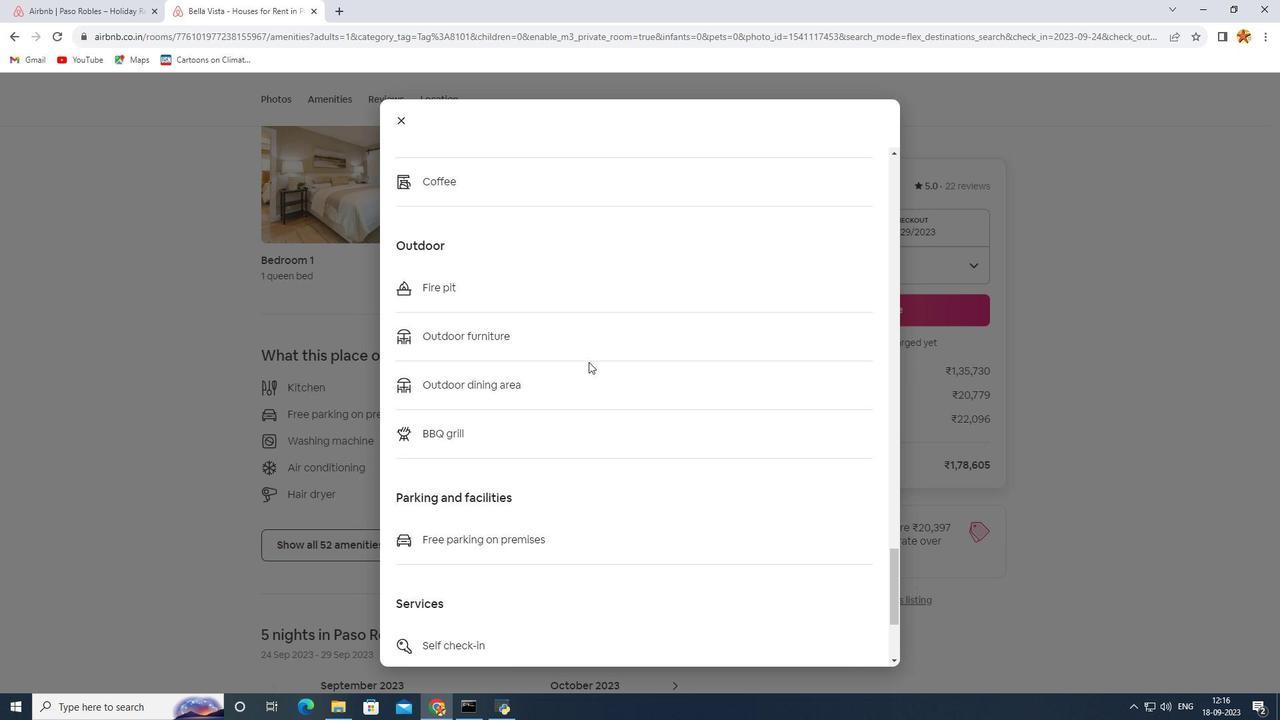 
Action: Mouse scrolled (644, 410) with delta (0, 0)
Screenshot: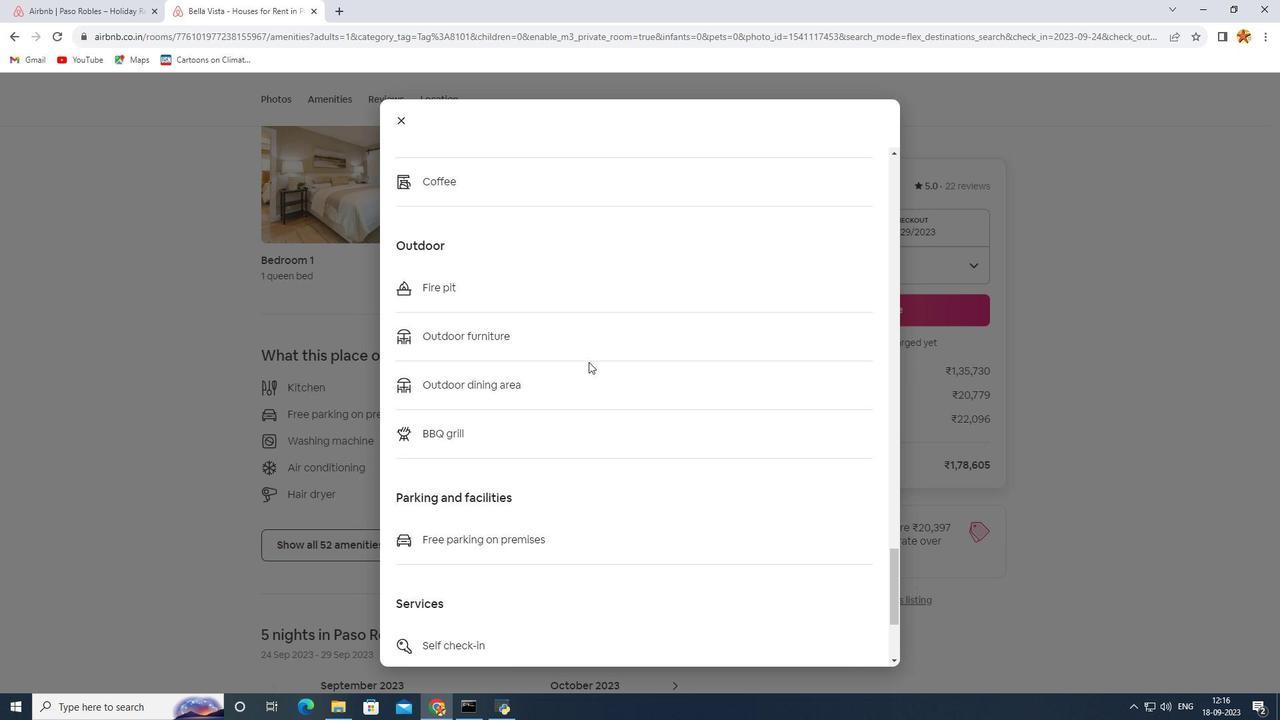 
Action: Mouse scrolled (644, 410) with delta (0, 0)
Screenshot: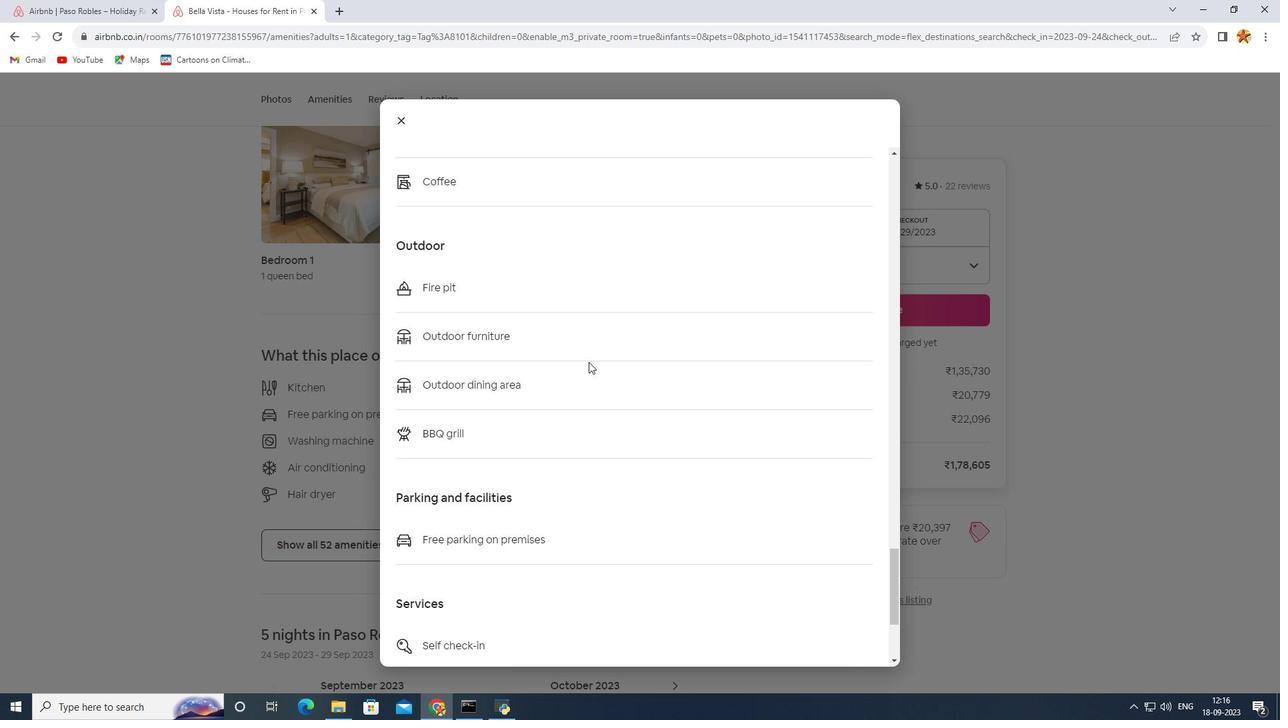 
Action: Mouse scrolled (644, 410) with delta (0, 0)
Screenshot: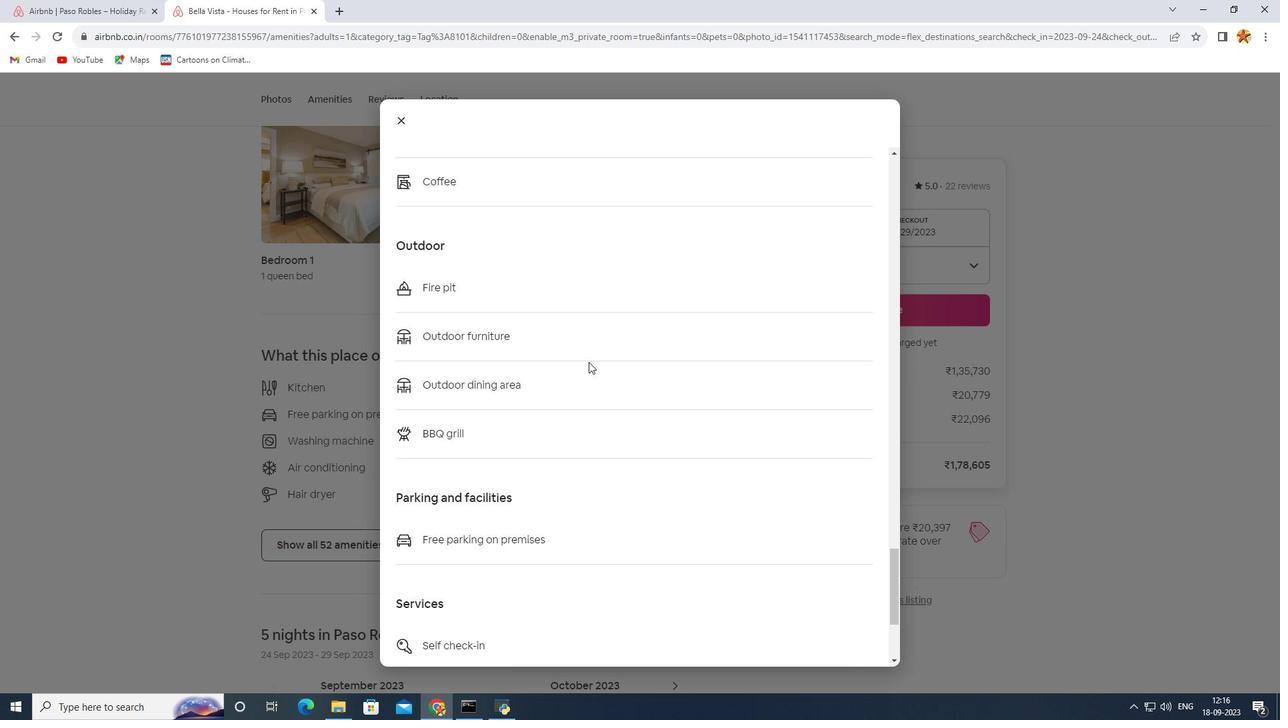 
Action: Mouse scrolled (644, 410) with delta (0, 0)
Screenshot: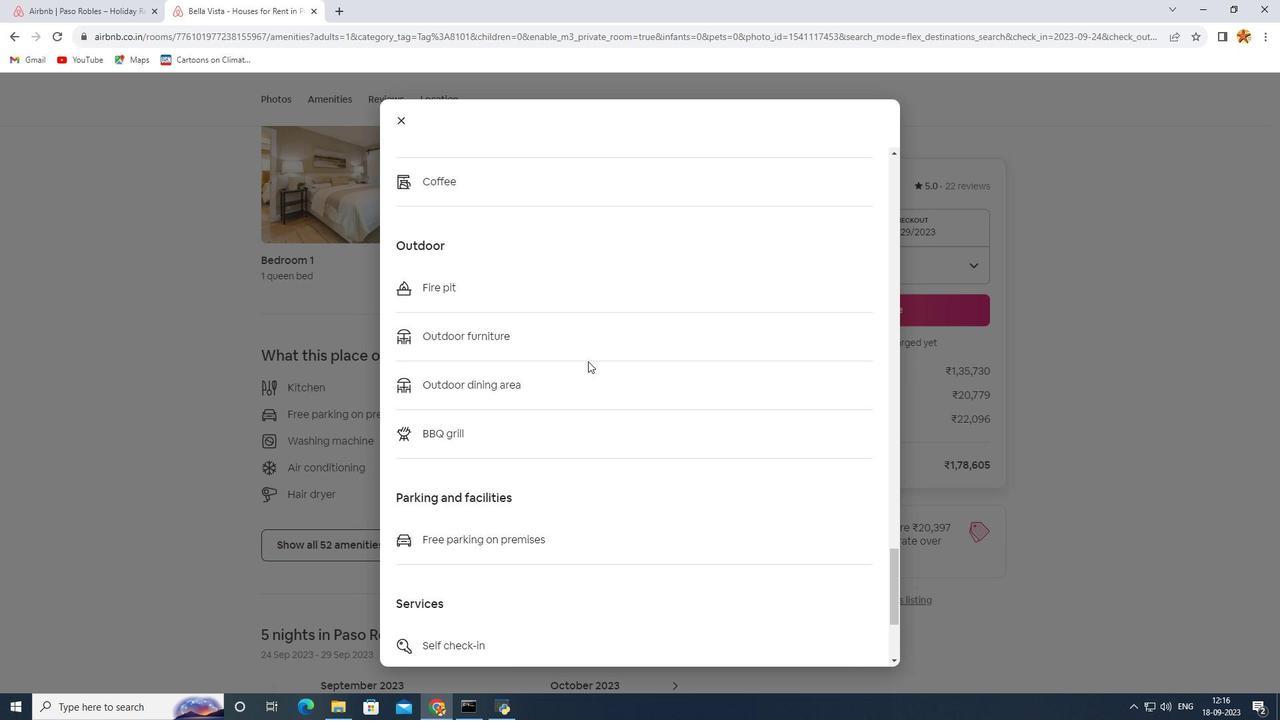 
Action: Mouse moved to (588, 361)
Screenshot: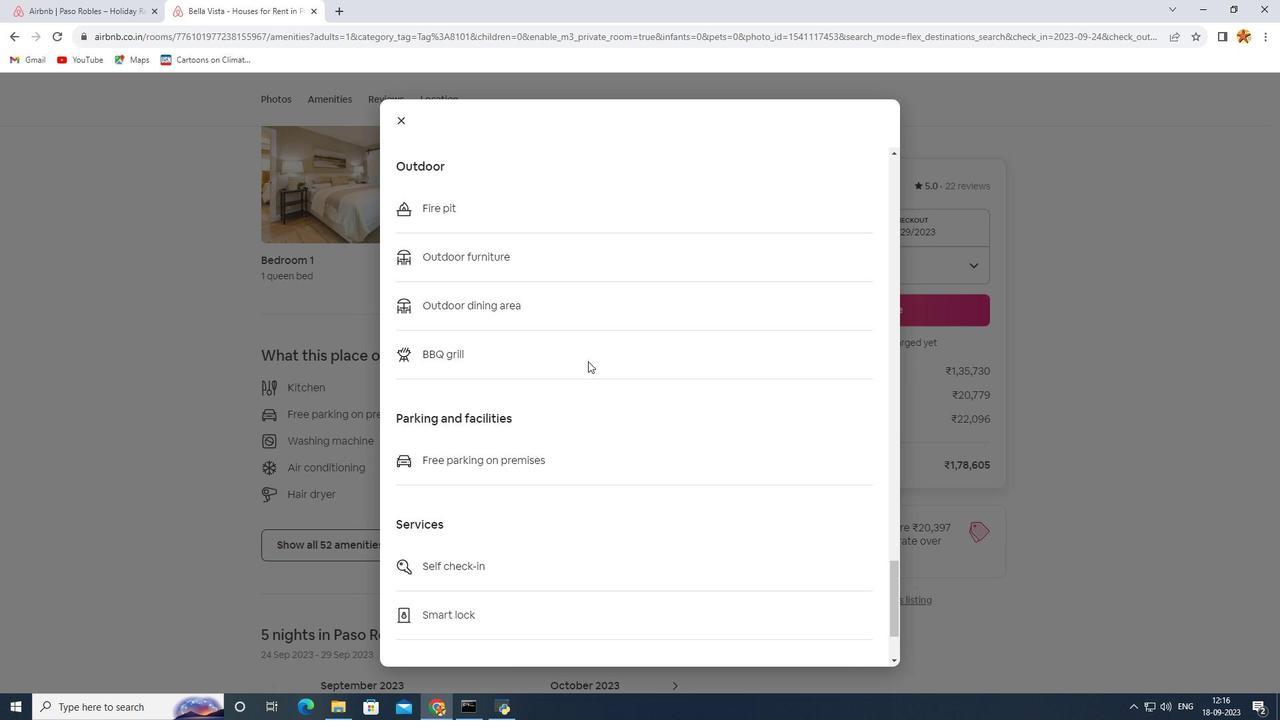 
Action: Mouse scrolled (588, 360) with delta (0, 0)
Screenshot: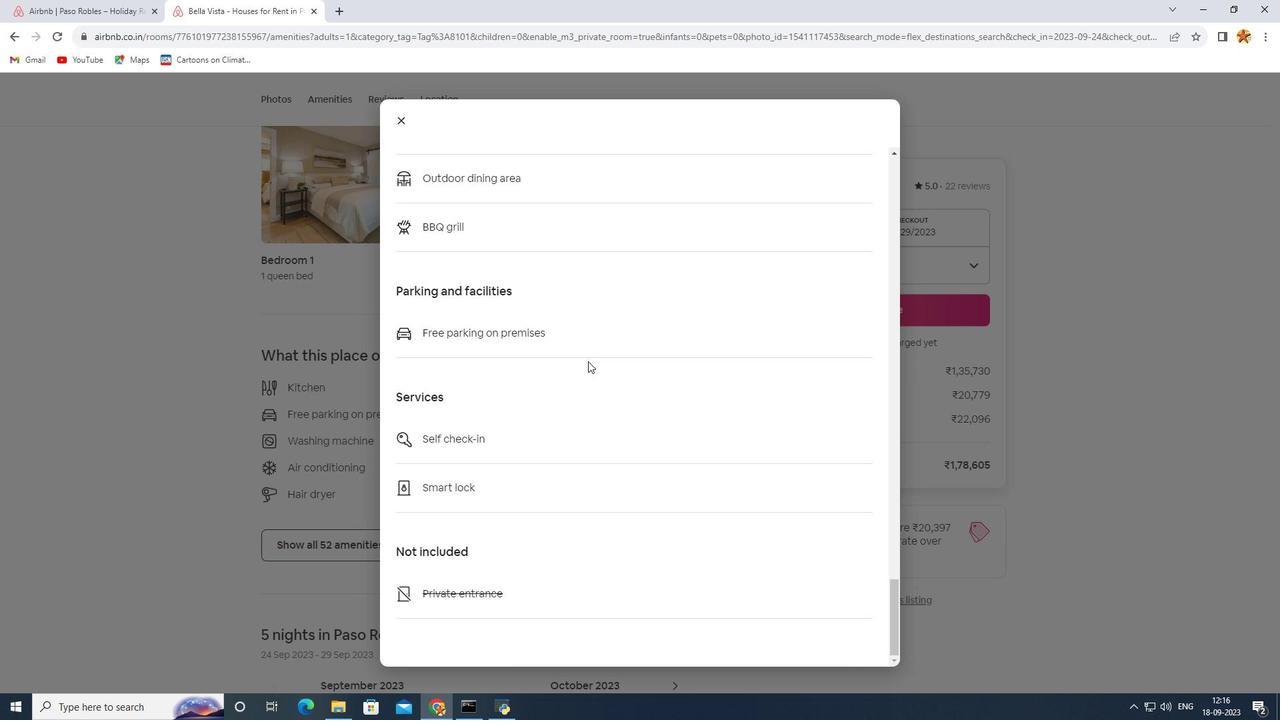 
Action: Mouse scrolled (588, 360) with delta (0, 0)
Screenshot: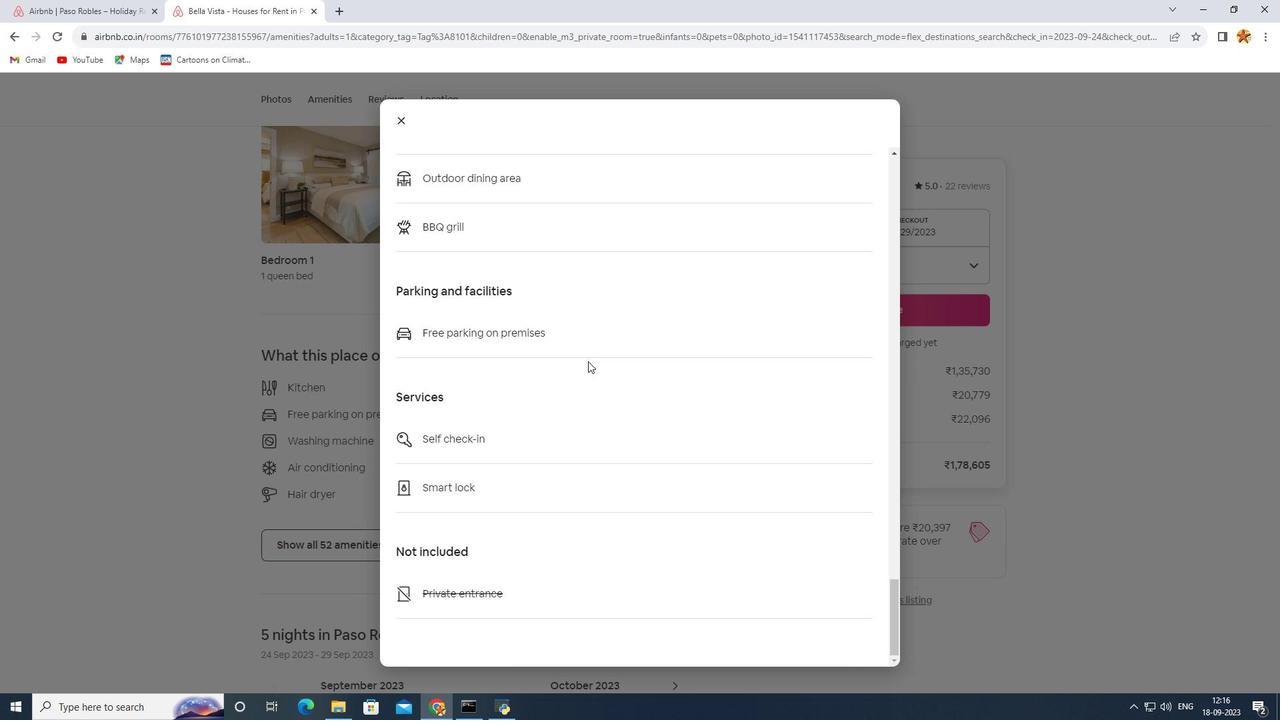 
Action: Mouse scrolled (588, 360) with delta (0, 0)
Screenshot: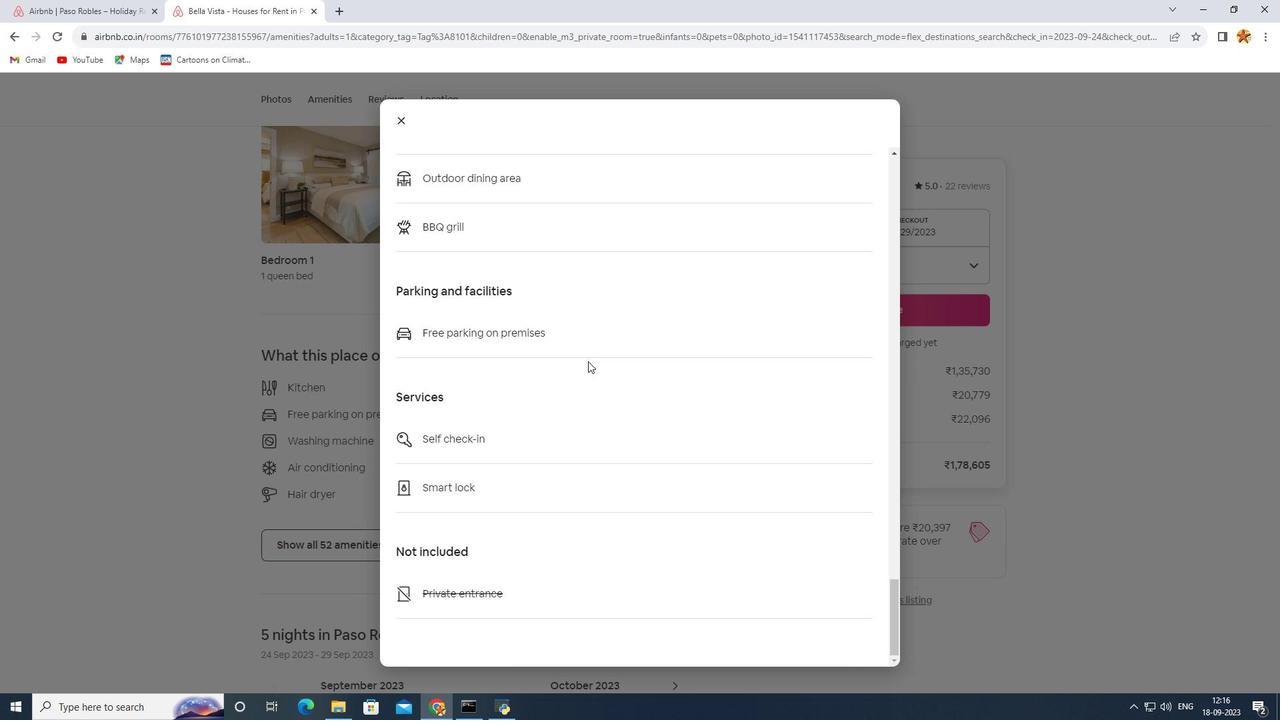 
Action: Mouse scrolled (588, 360) with delta (0, 0)
Screenshot: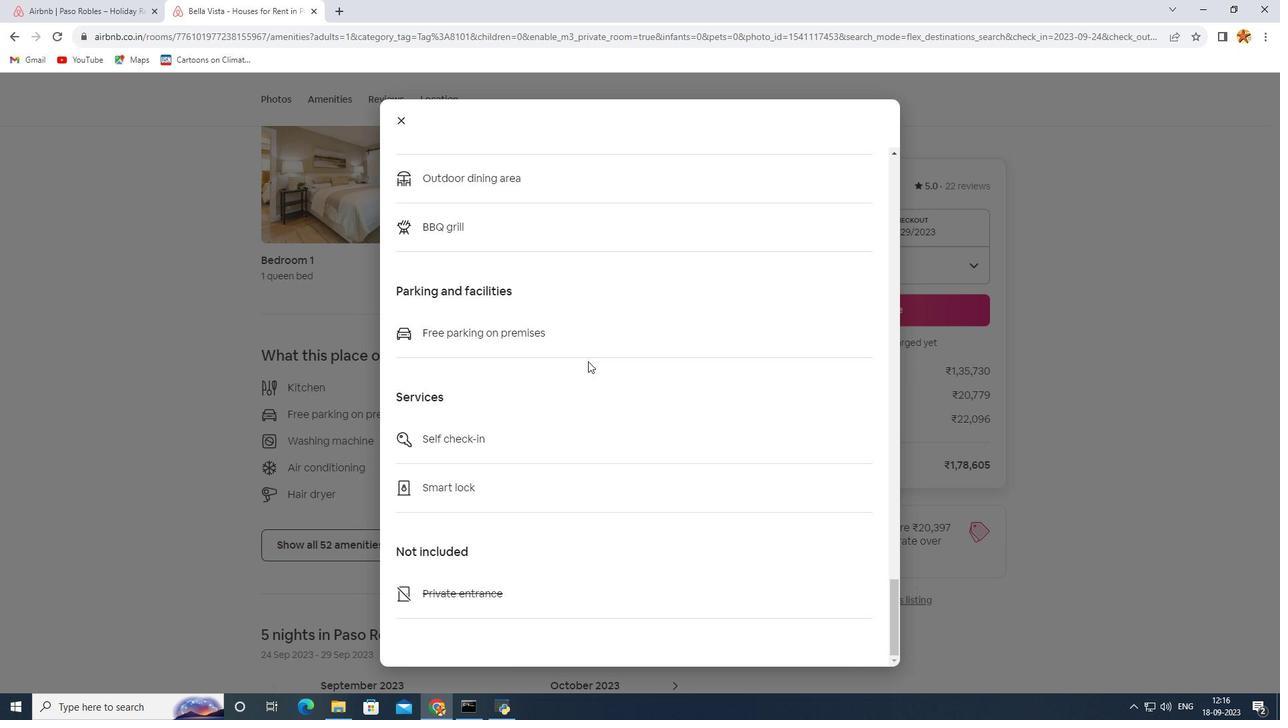 
Action: Mouse scrolled (588, 360) with delta (0, 0)
Screenshot: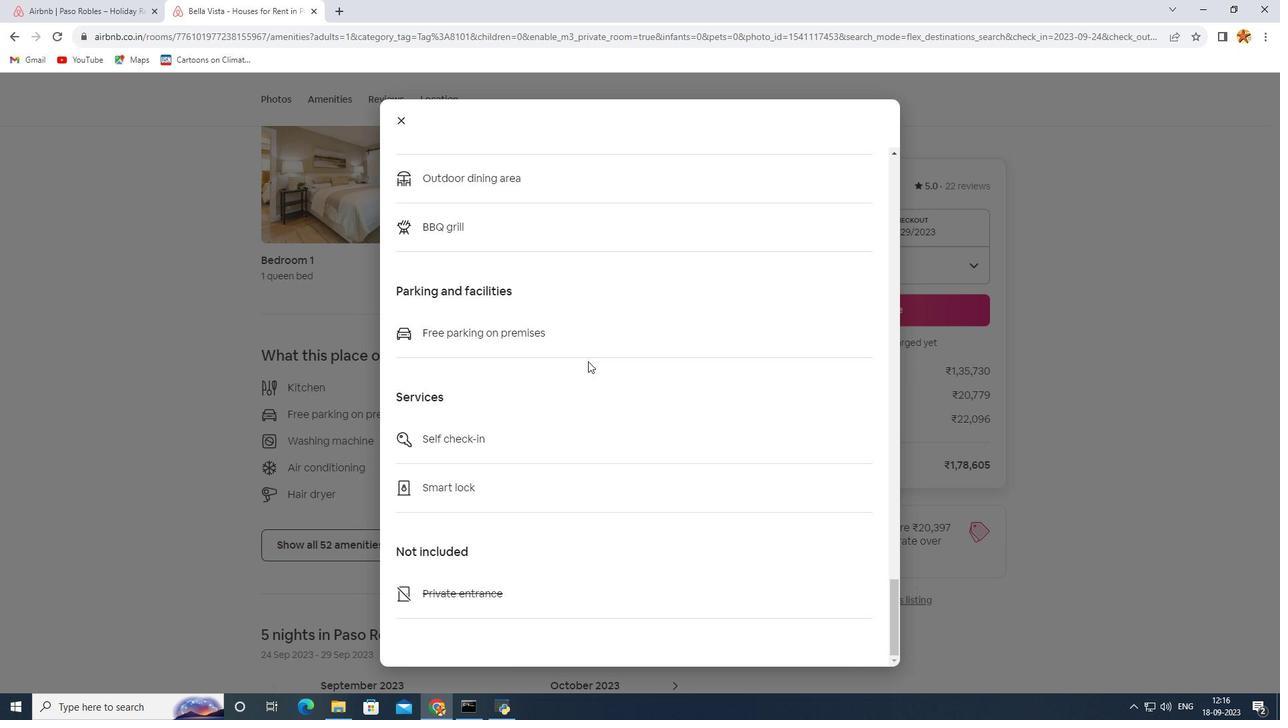 
Action: Mouse scrolled (588, 360) with delta (0, 0)
Screenshot: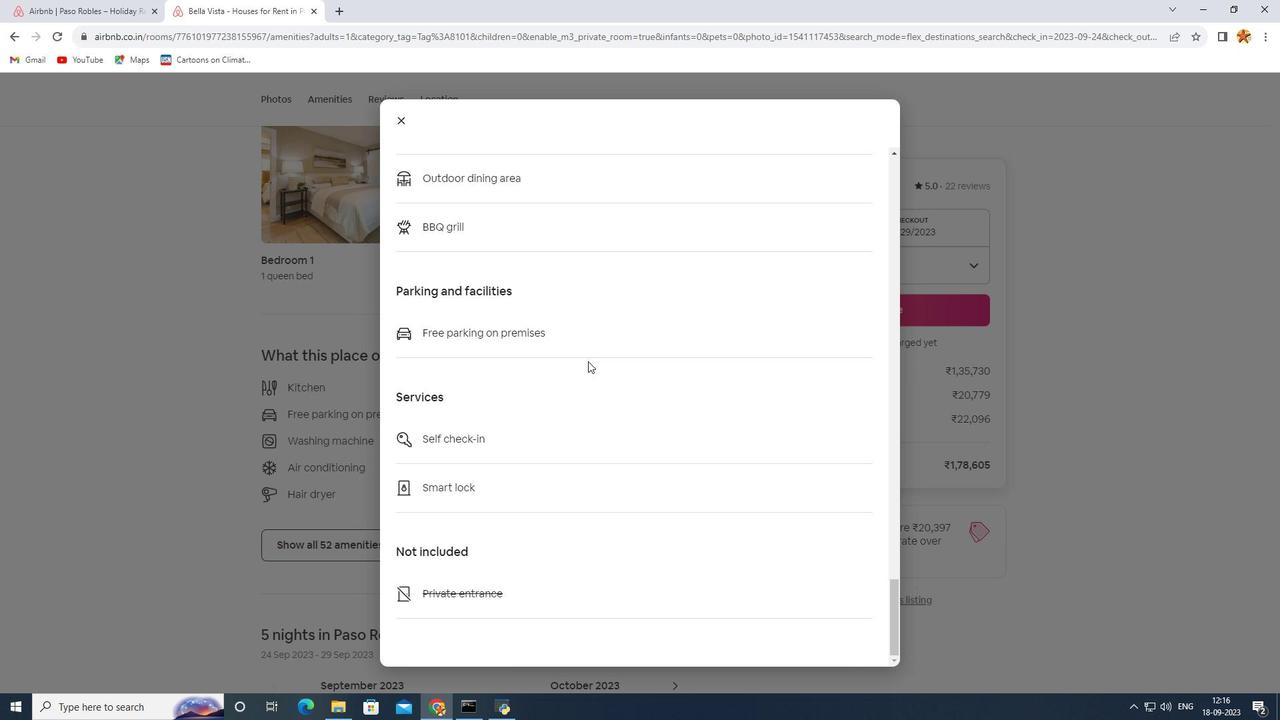 
Action: Mouse moved to (396, 122)
Screenshot: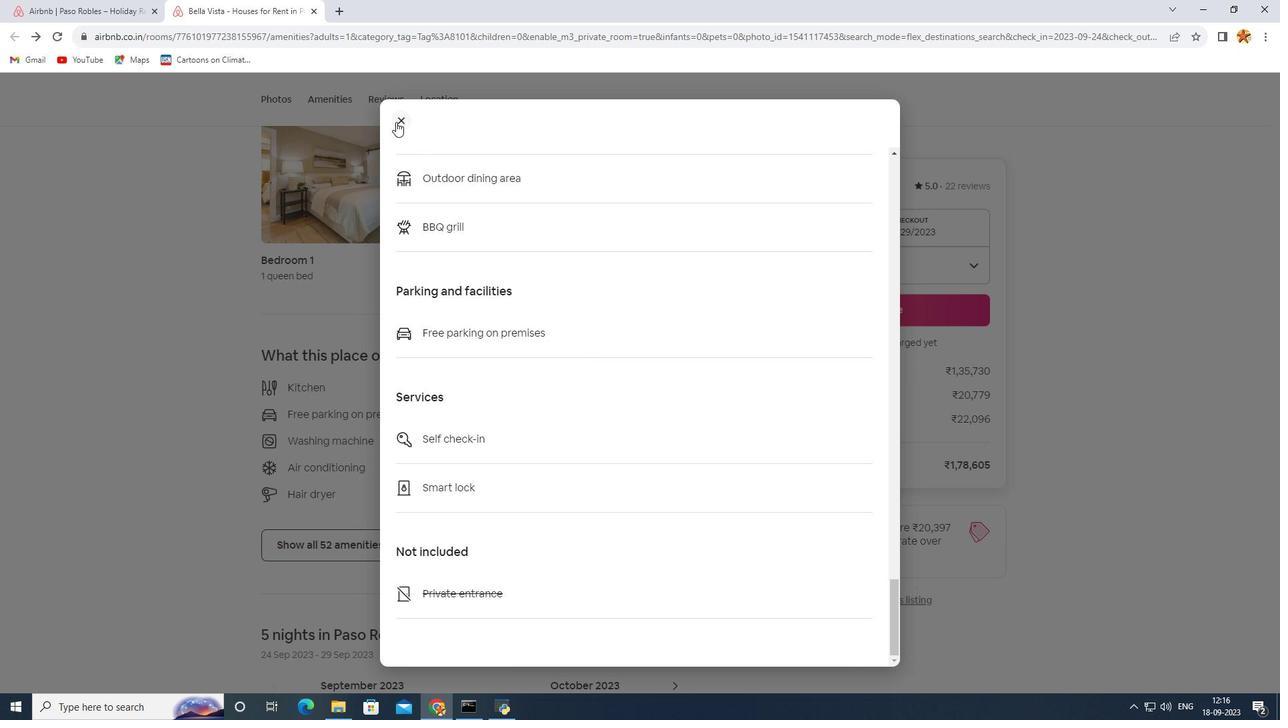 
Action: Mouse pressed left at (396, 122)
Screenshot: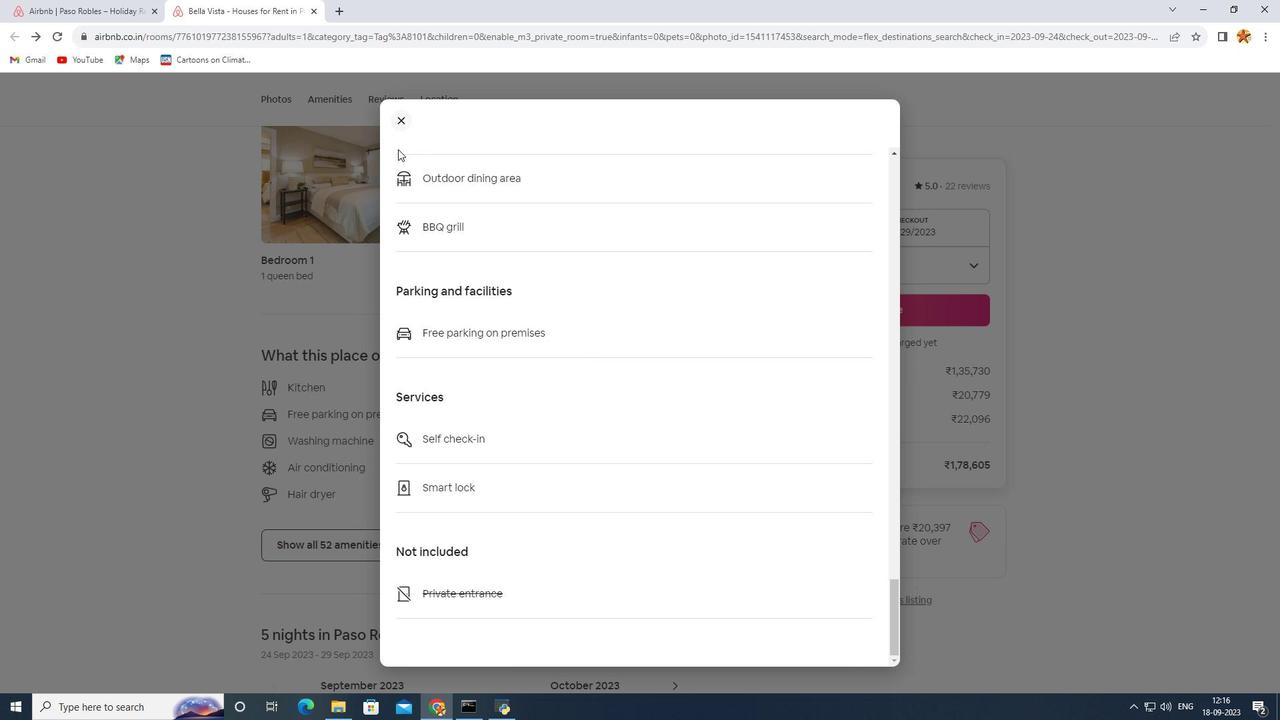 
Action: Mouse moved to (421, 395)
Screenshot: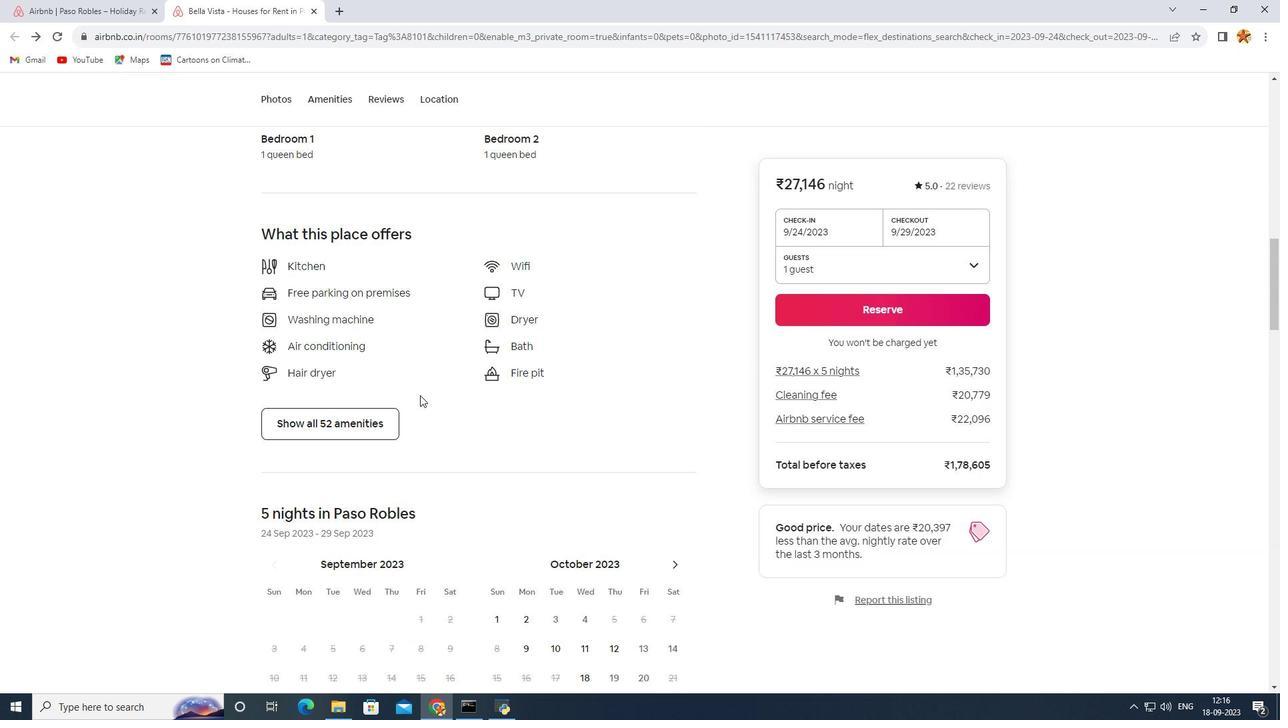 
Action: Mouse scrolled (421, 394) with delta (0, 0)
Screenshot: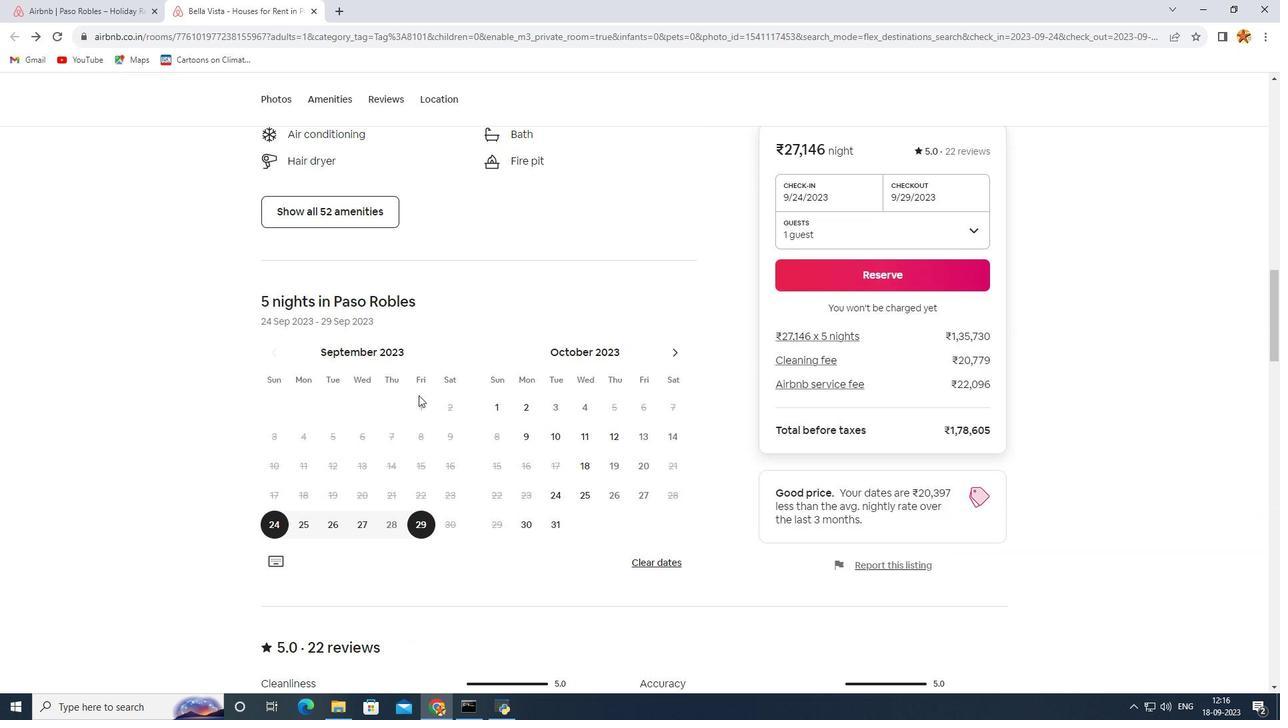 
Action: Mouse scrolled (421, 394) with delta (0, 0)
Screenshot: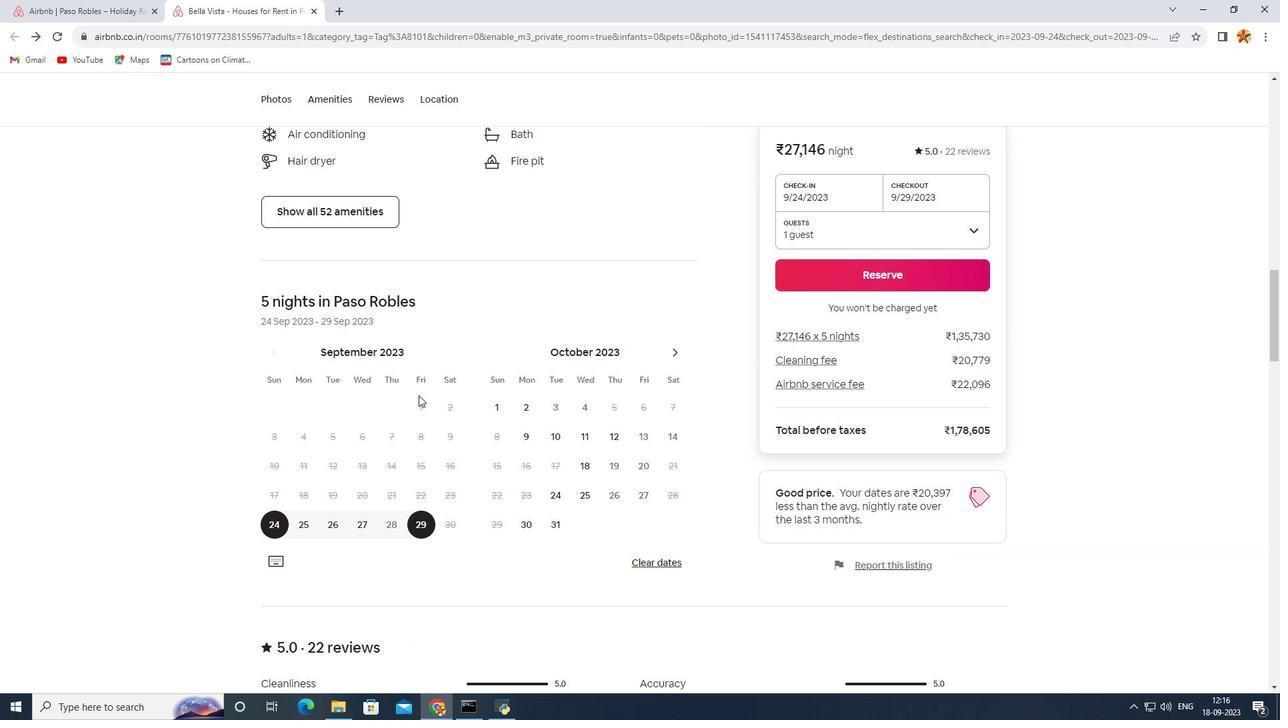 
Action: Mouse scrolled (421, 394) with delta (0, 0)
Screenshot: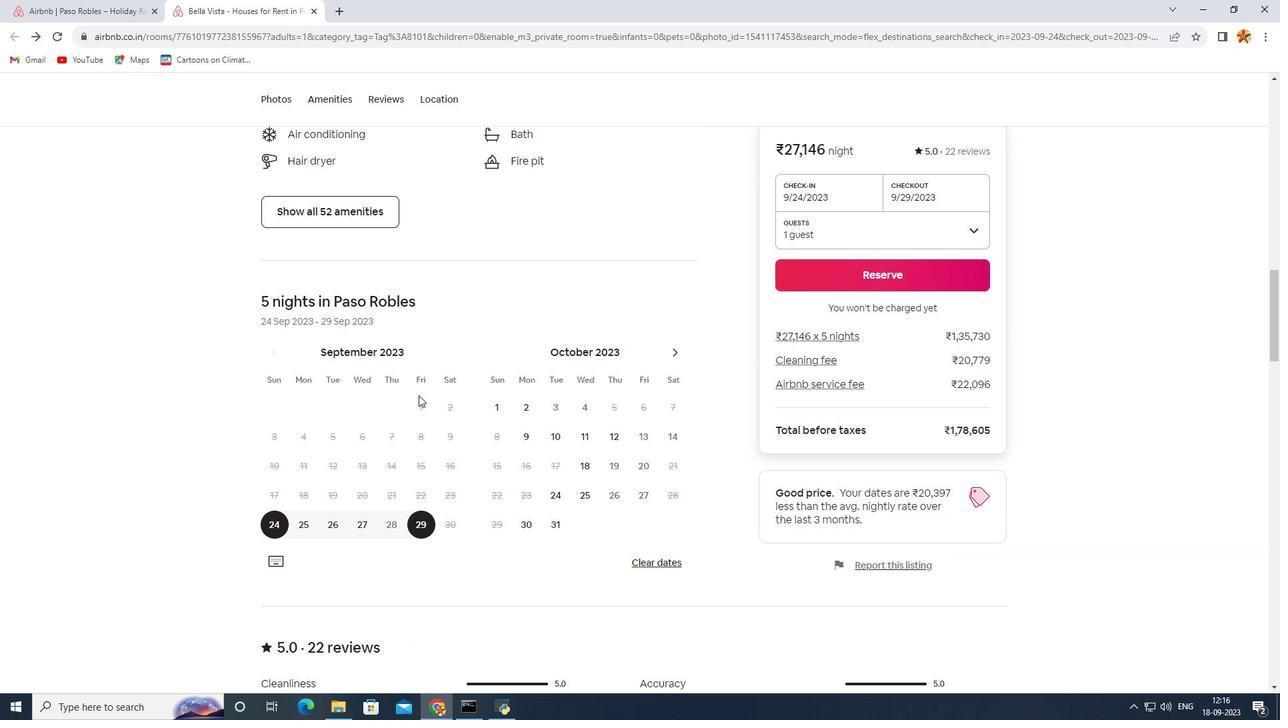
Action: Mouse scrolled (421, 394) with delta (0, 0)
Screenshot: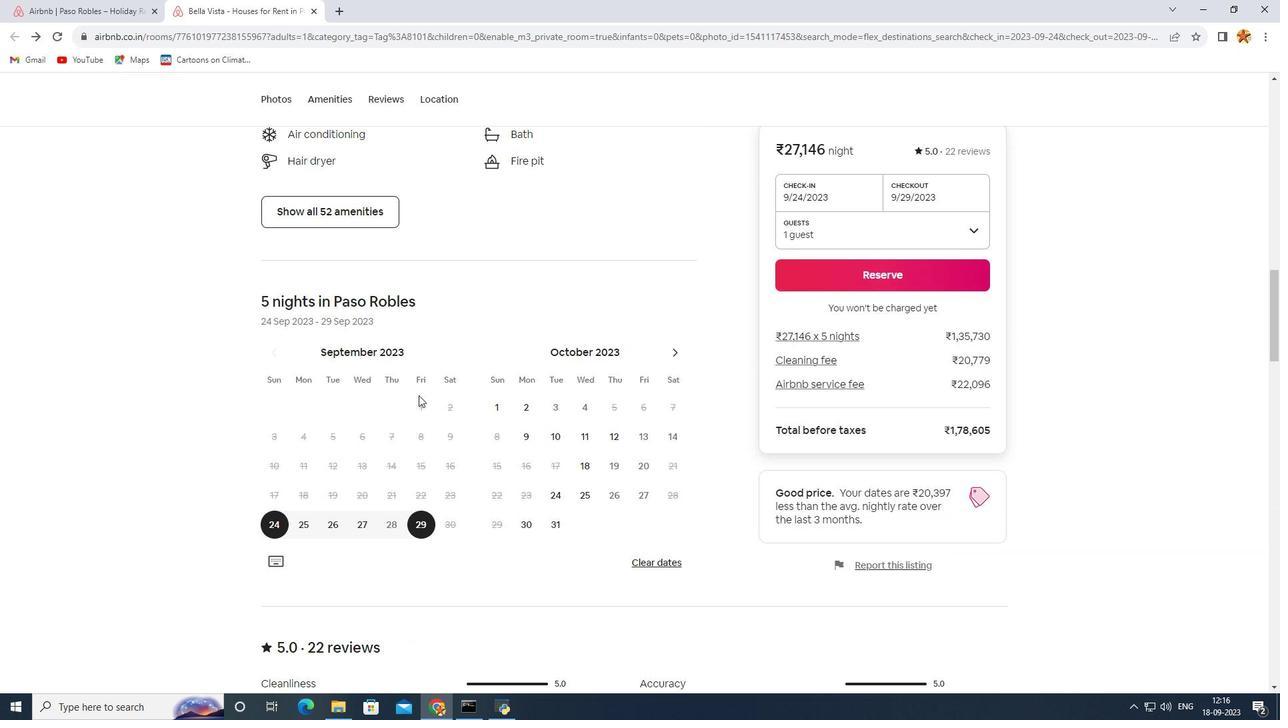 
Action: Mouse scrolled (421, 394) with delta (0, 0)
Screenshot: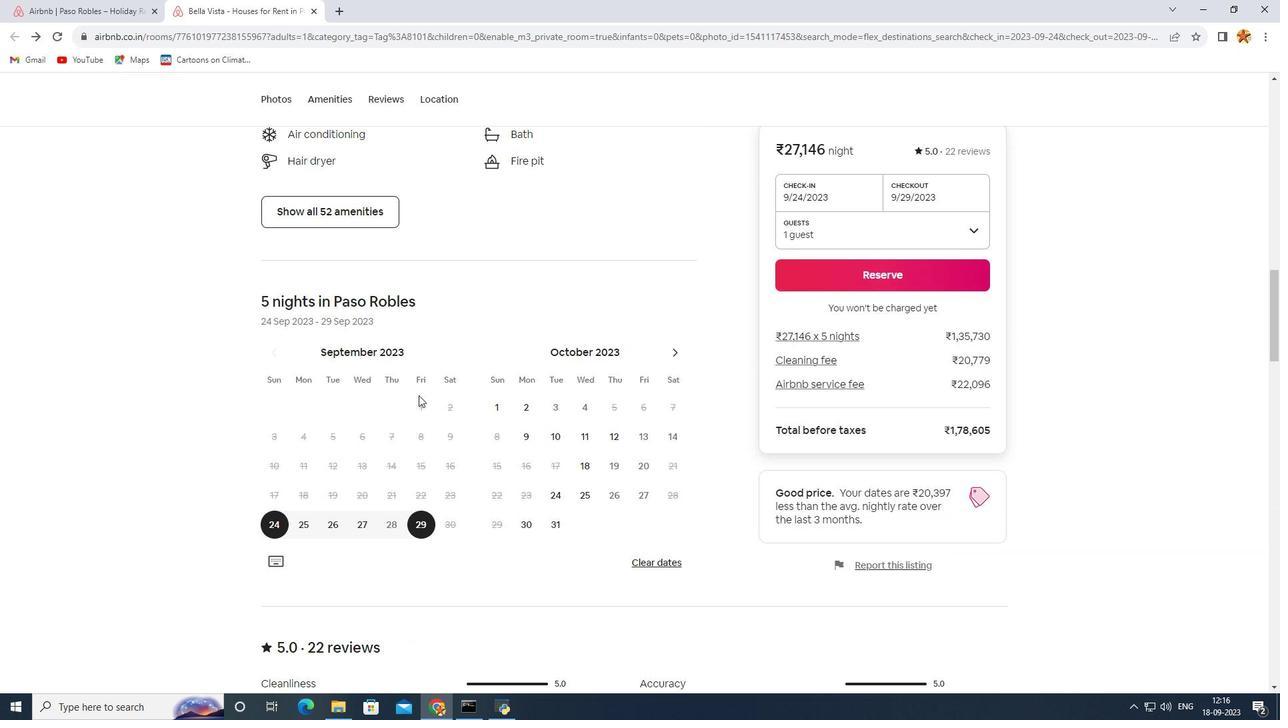 
Action: Mouse moved to (418, 395)
Screenshot: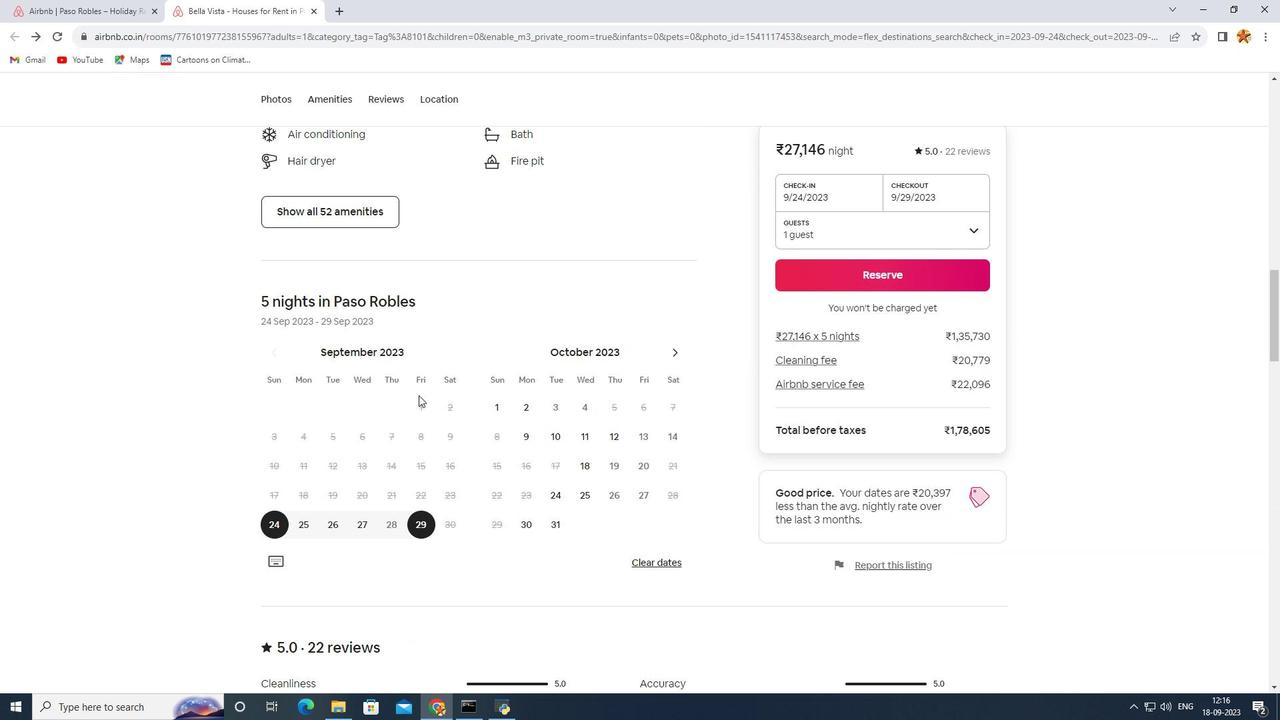 
Action: Mouse scrolled (418, 394) with delta (0, 0)
Screenshot: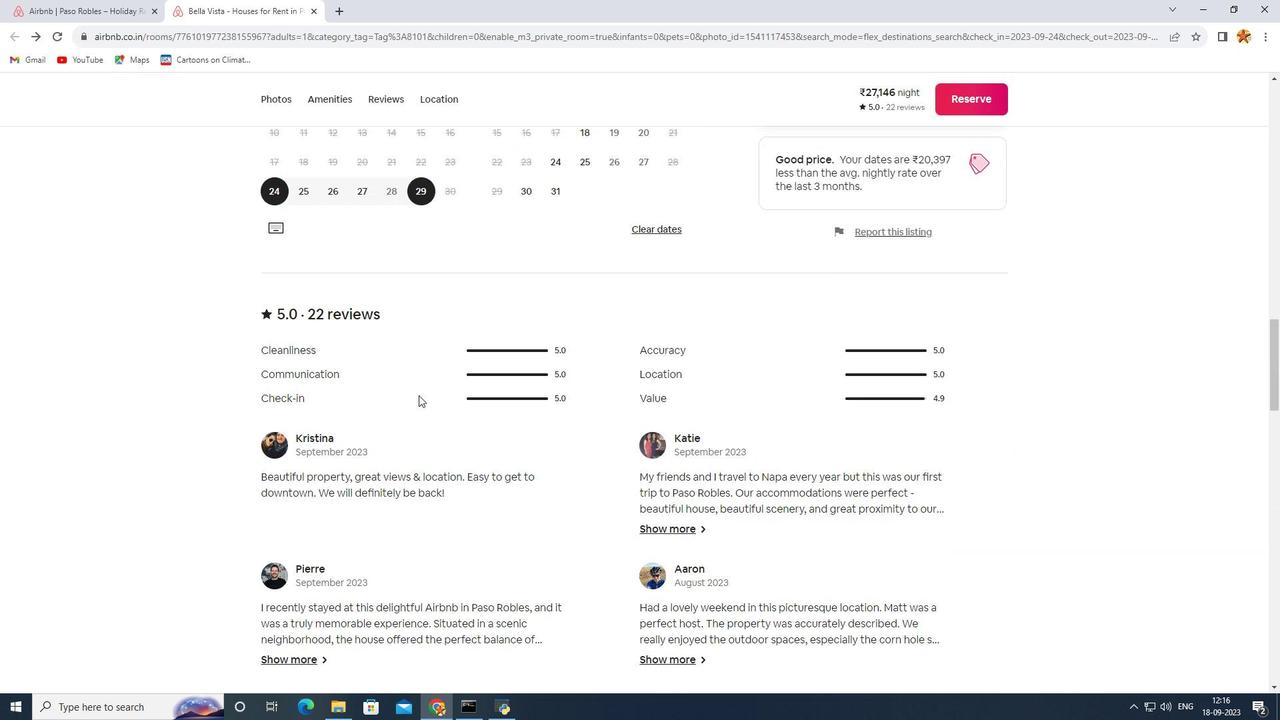 
Action: Mouse scrolled (418, 394) with delta (0, 0)
Screenshot: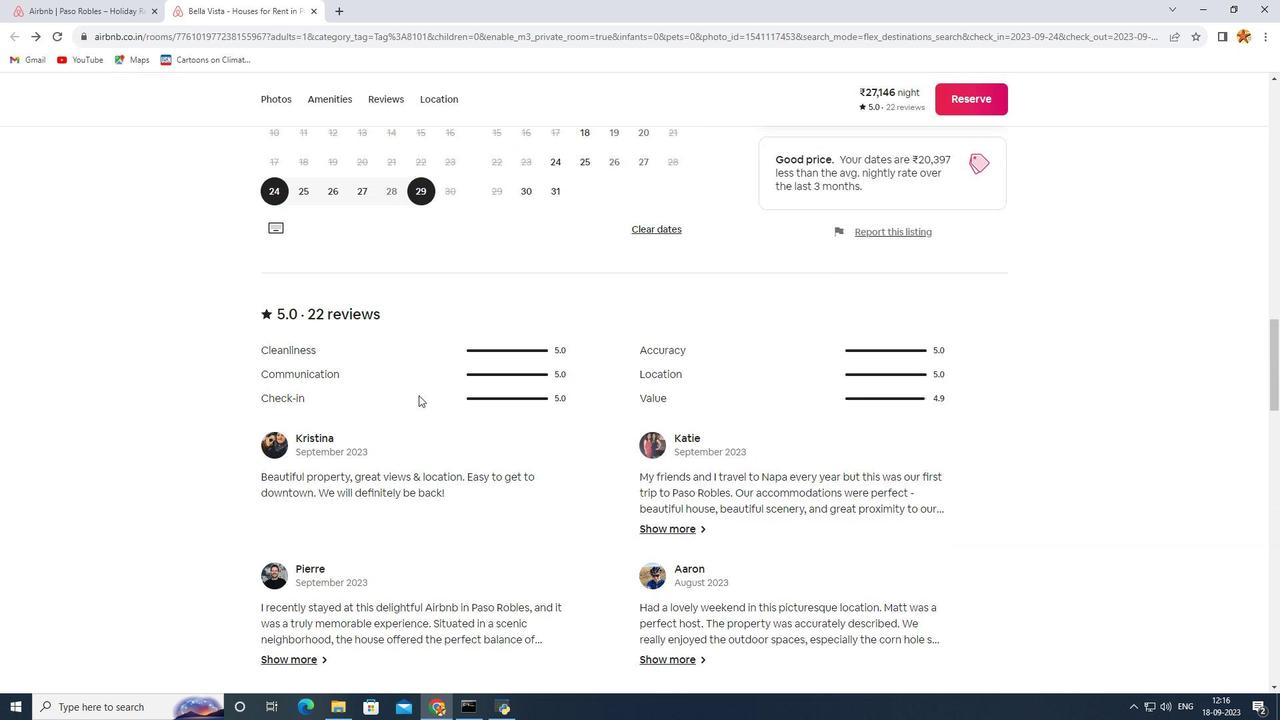 
Action: Mouse scrolled (418, 394) with delta (0, 0)
Screenshot: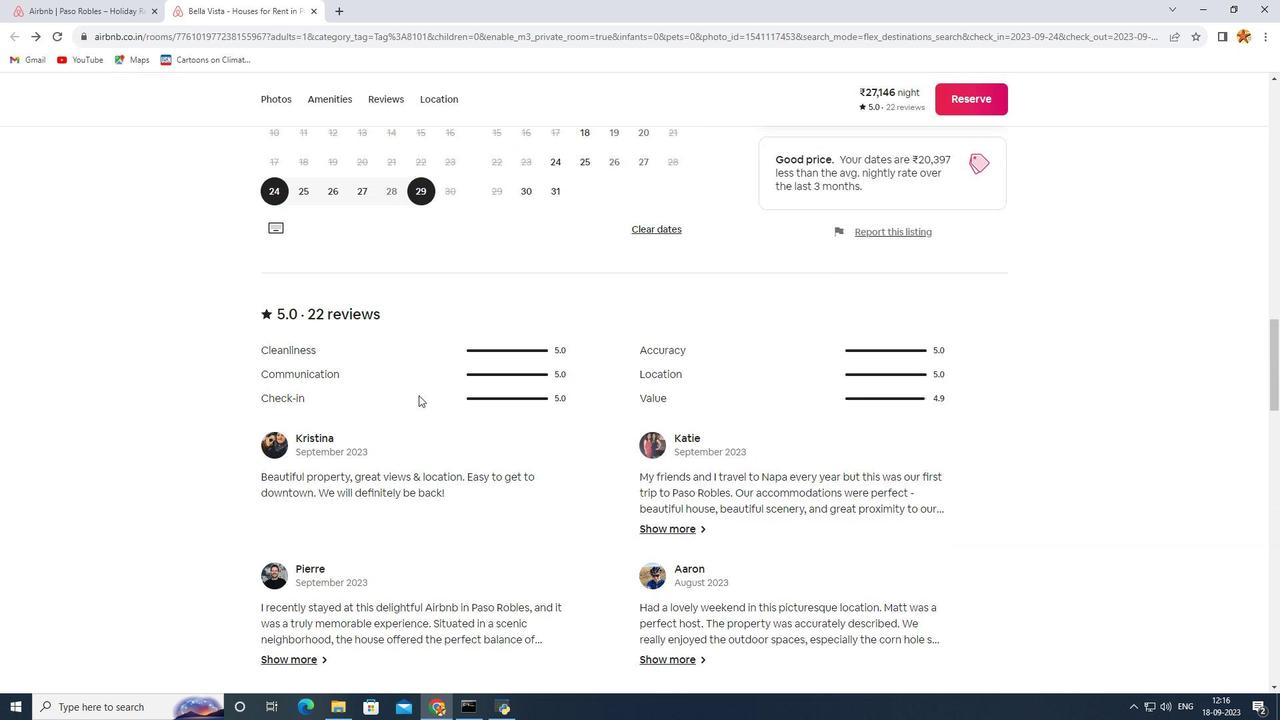 
Action: Mouse scrolled (418, 394) with delta (0, 0)
Screenshot: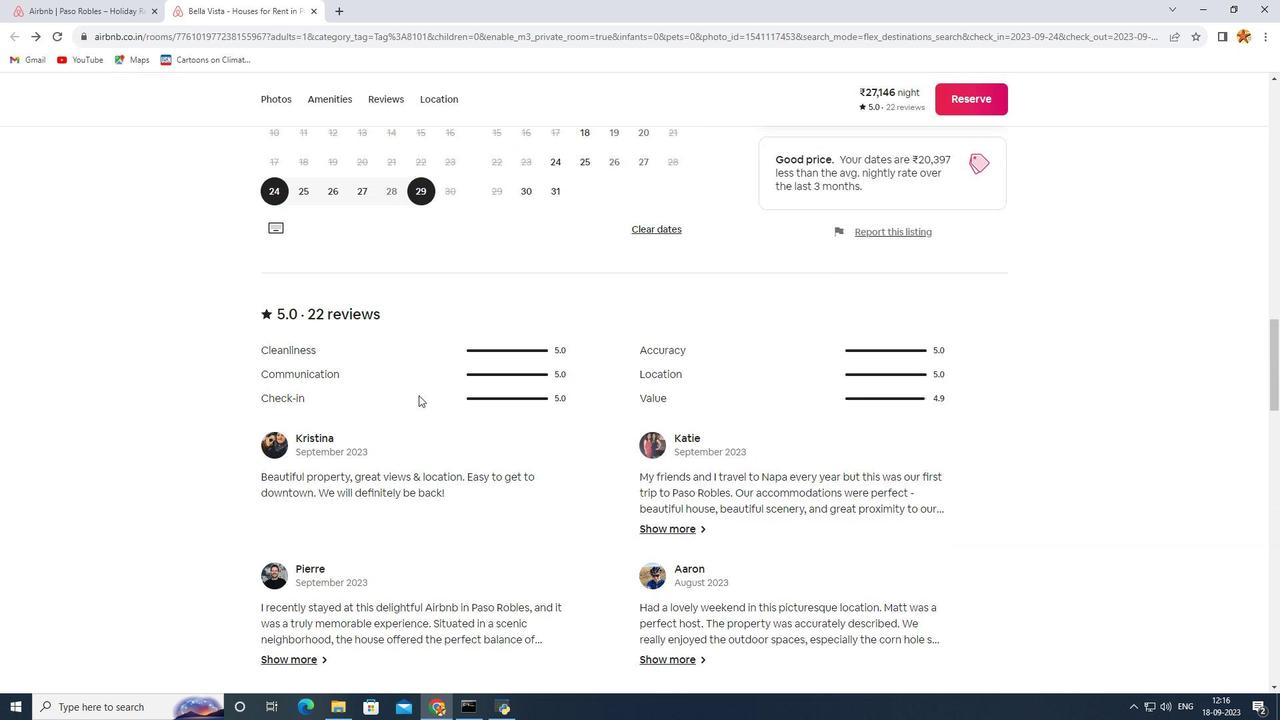 
Action: Mouse scrolled (418, 394) with delta (0, 0)
Screenshot: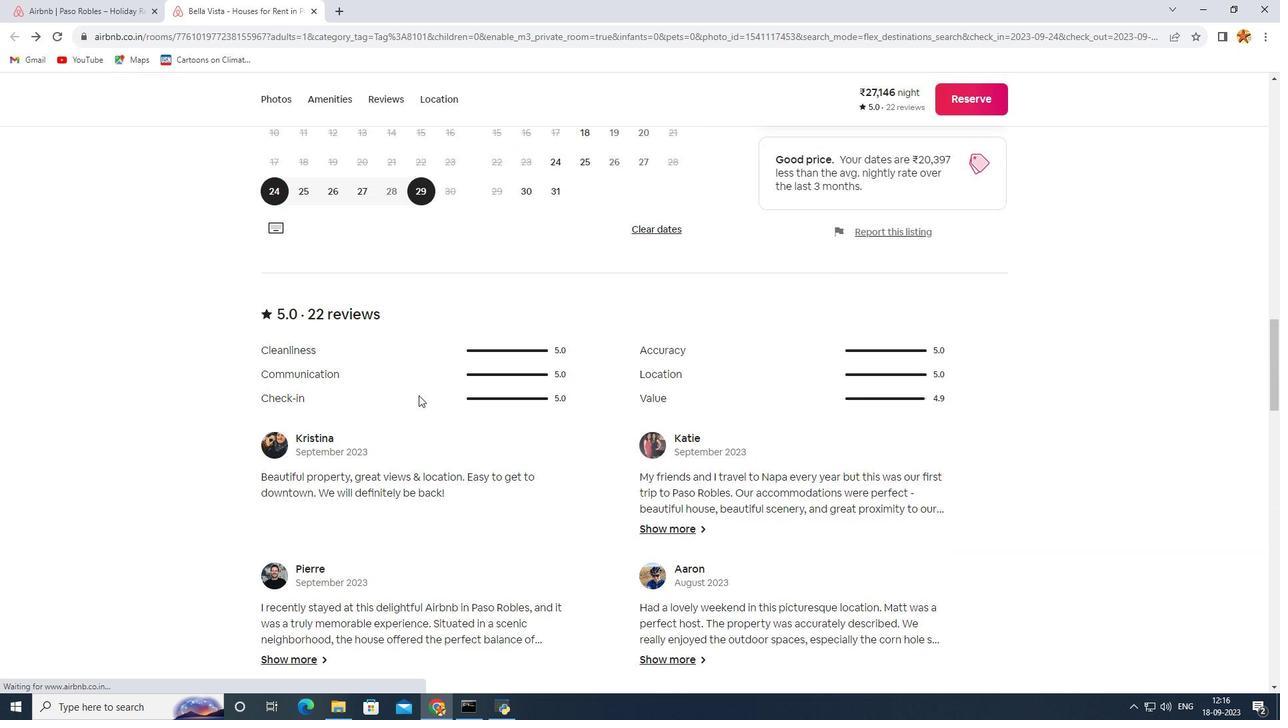 
Action: Mouse scrolled (418, 394) with delta (0, 0)
Screenshot: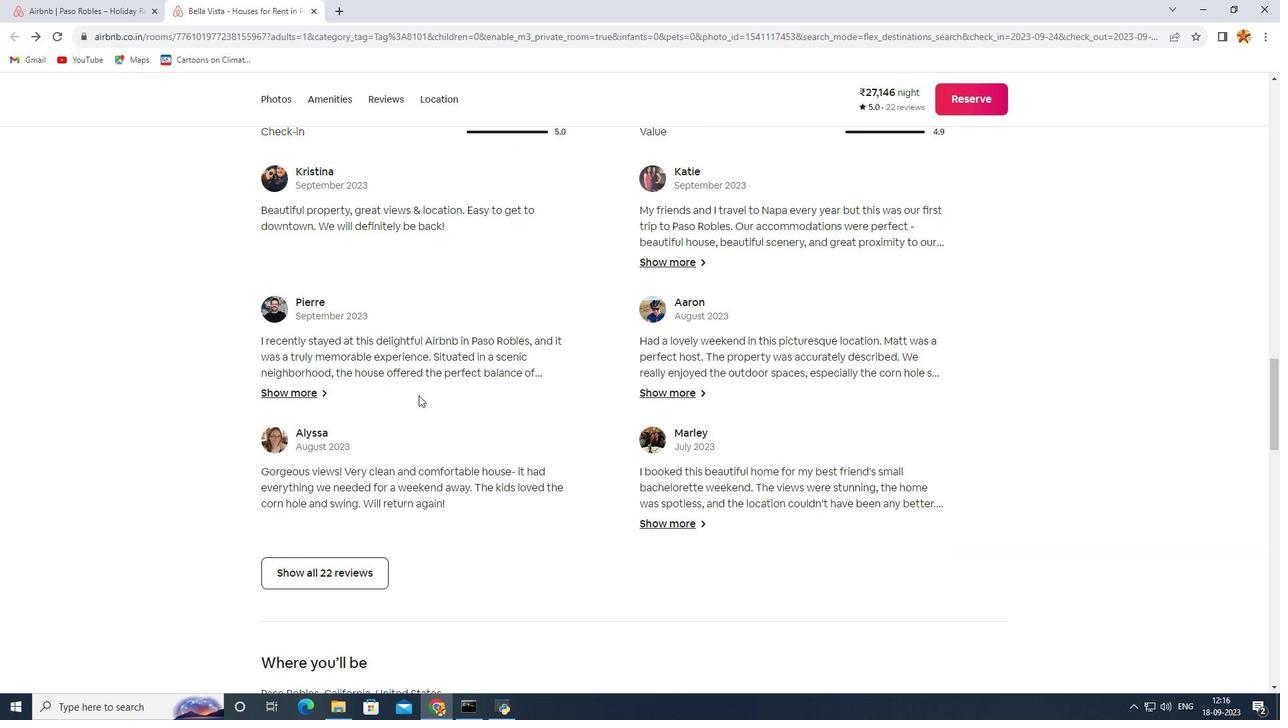 
Action: Mouse scrolled (418, 394) with delta (0, 0)
Screenshot: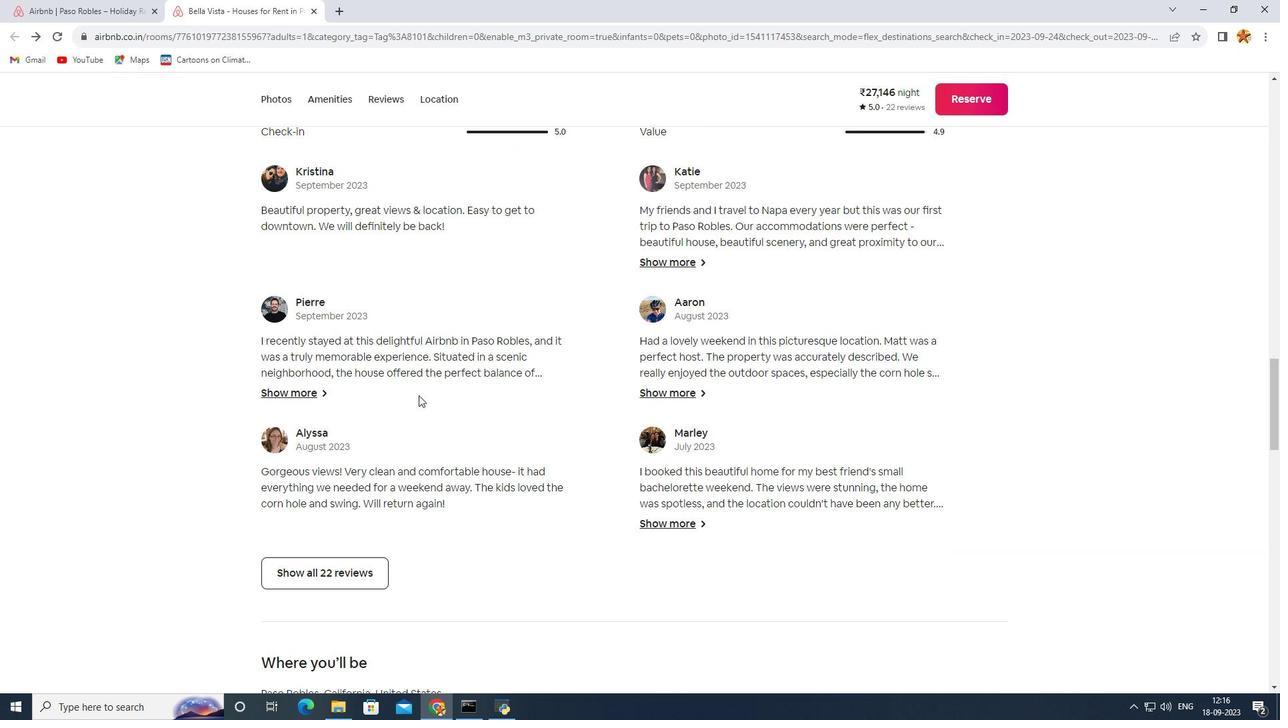 
Action: Mouse scrolled (418, 394) with delta (0, 0)
Screenshot: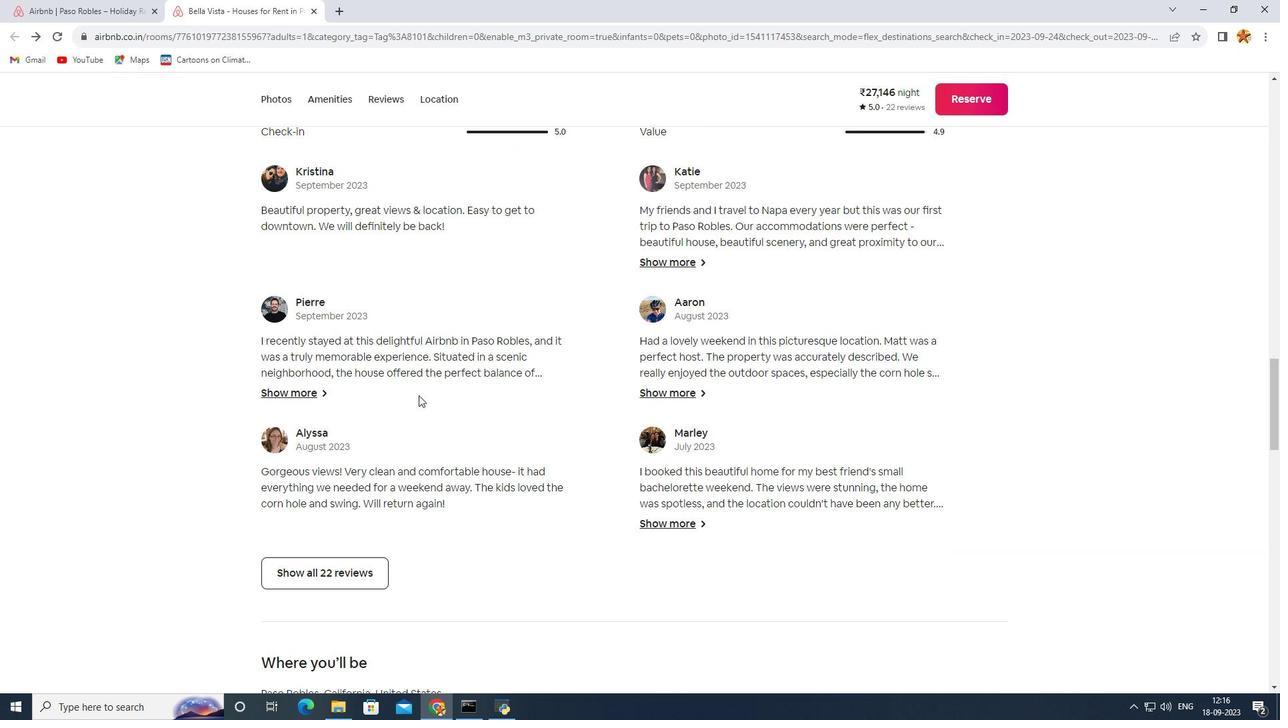 
Action: Mouse scrolled (418, 394) with delta (0, 0)
Screenshot: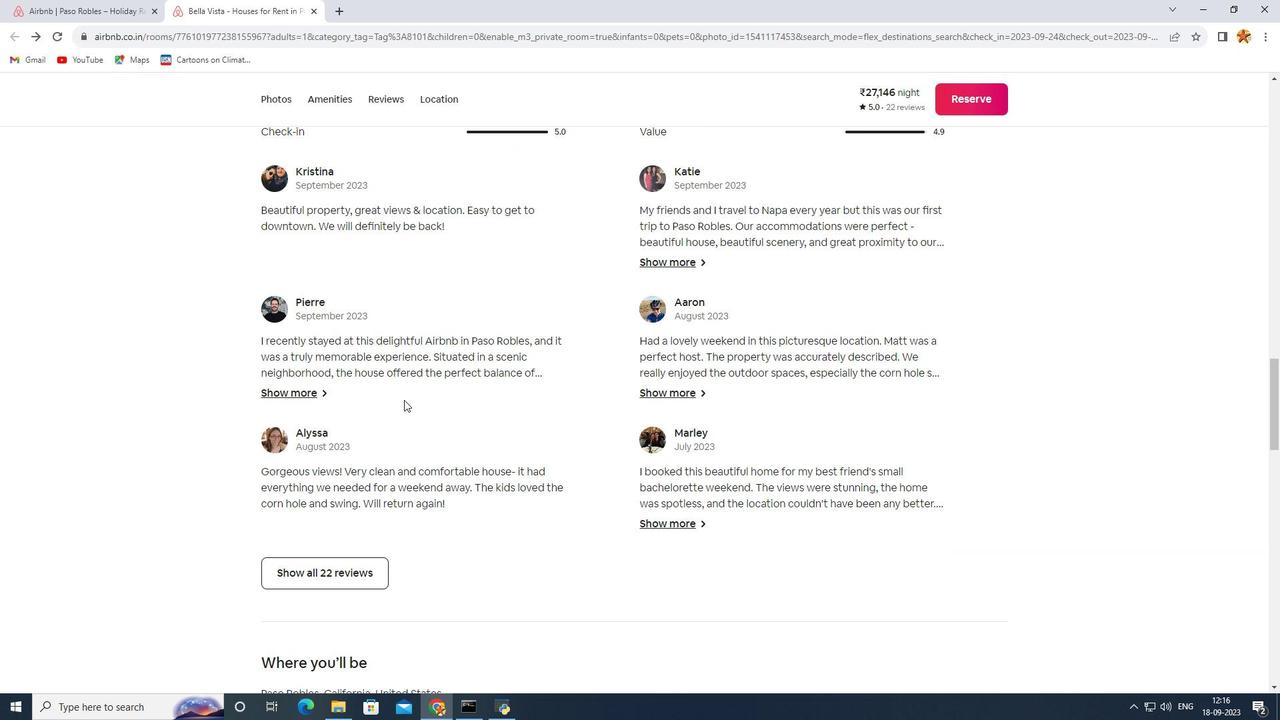 
Action: Mouse moved to (293, 566)
Screenshot: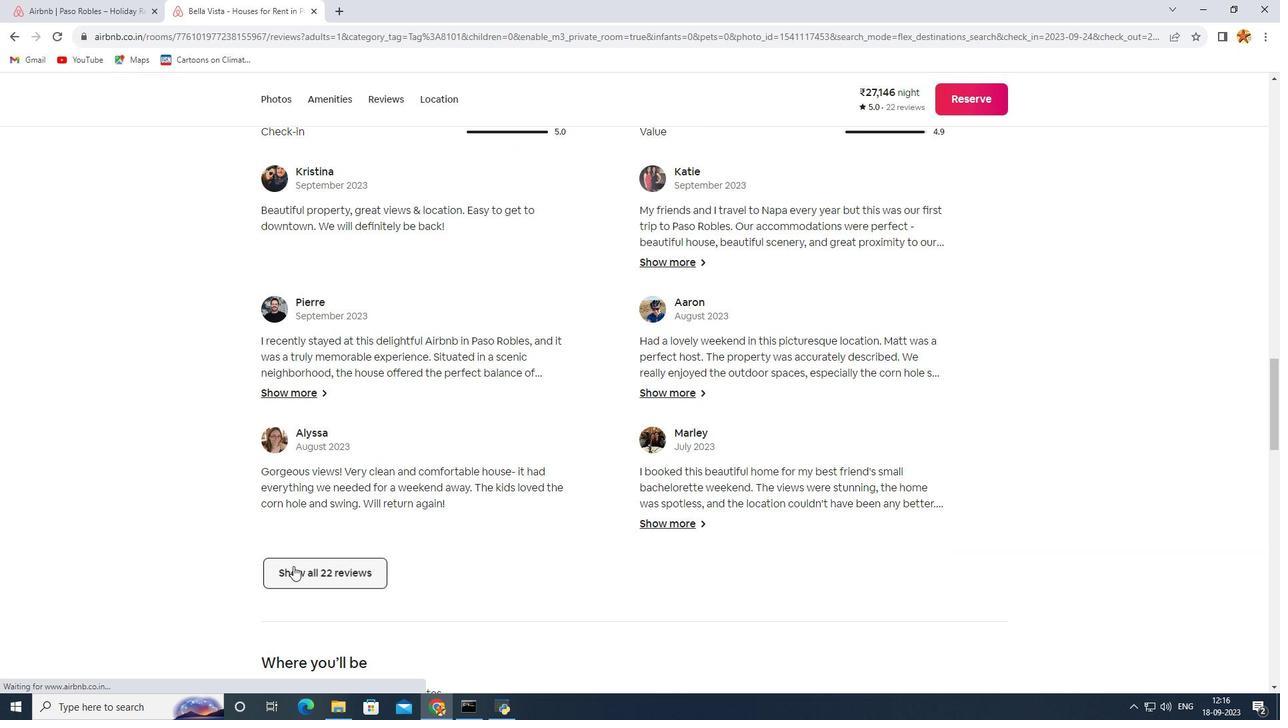 
Action: Mouse pressed left at (293, 566)
Screenshot: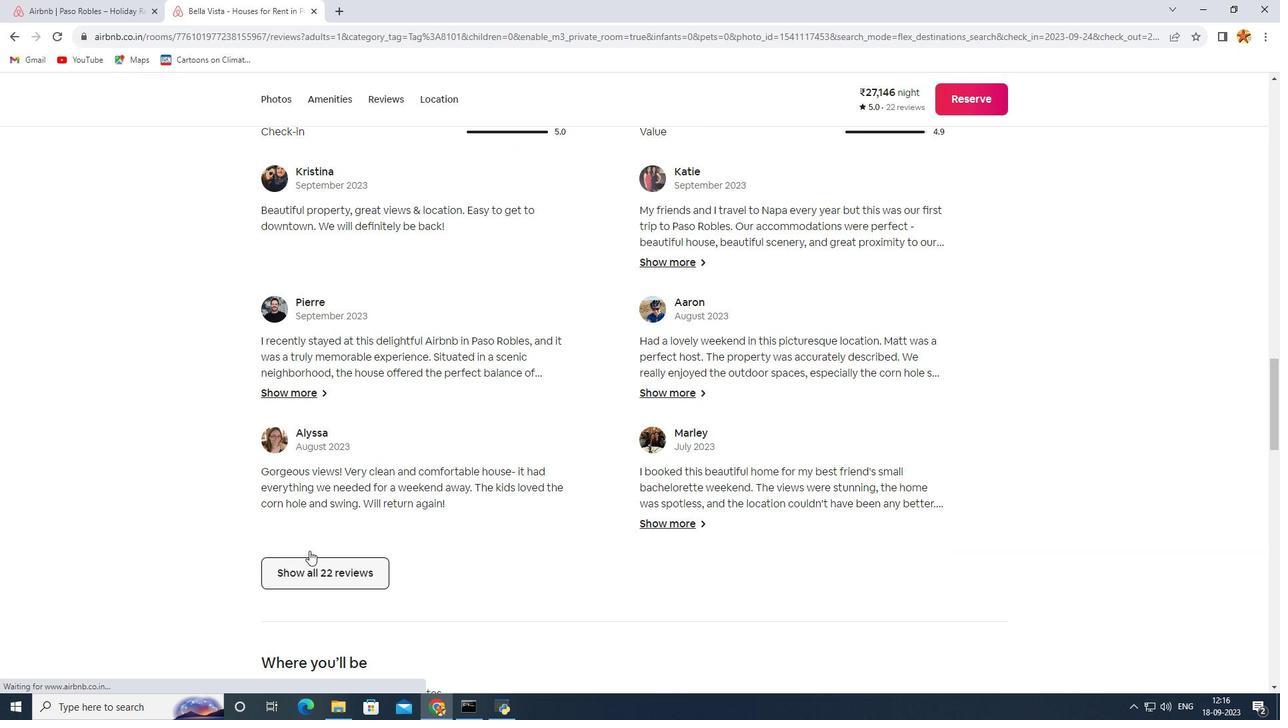 
Action: Mouse moved to (441, 493)
Screenshot: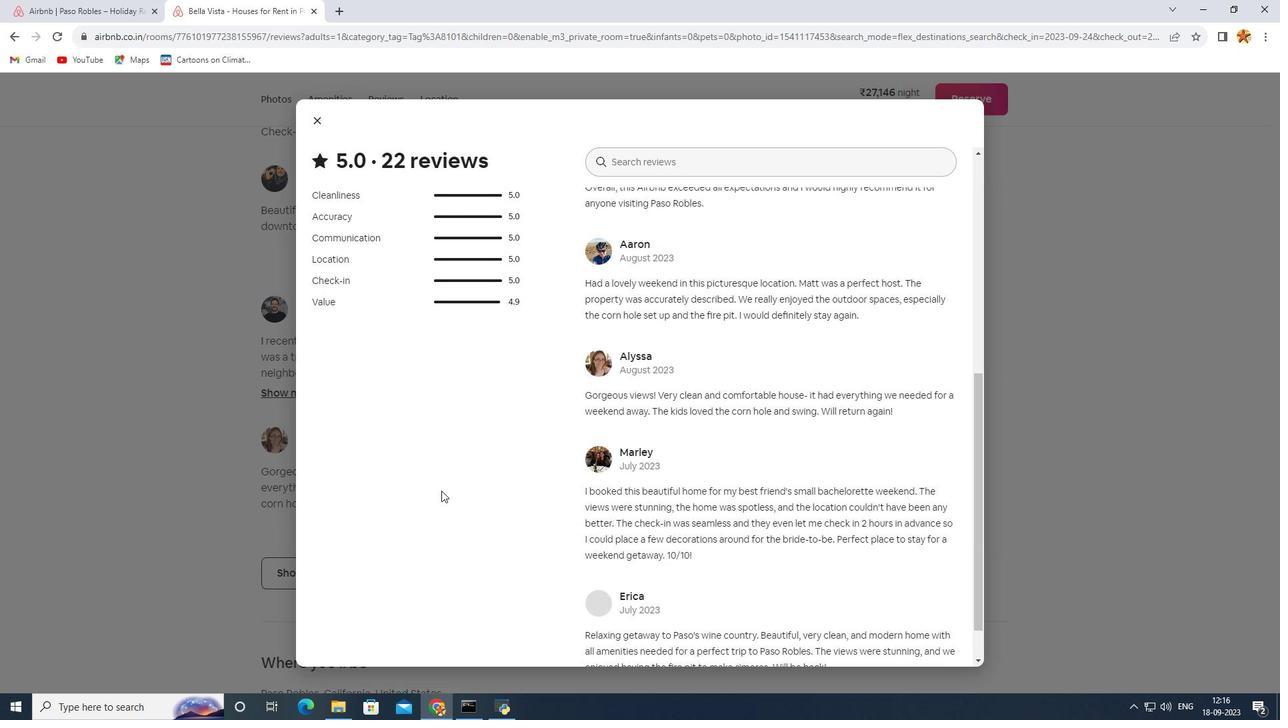
Action: Mouse scrolled (441, 492) with delta (0, 0)
Screenshot: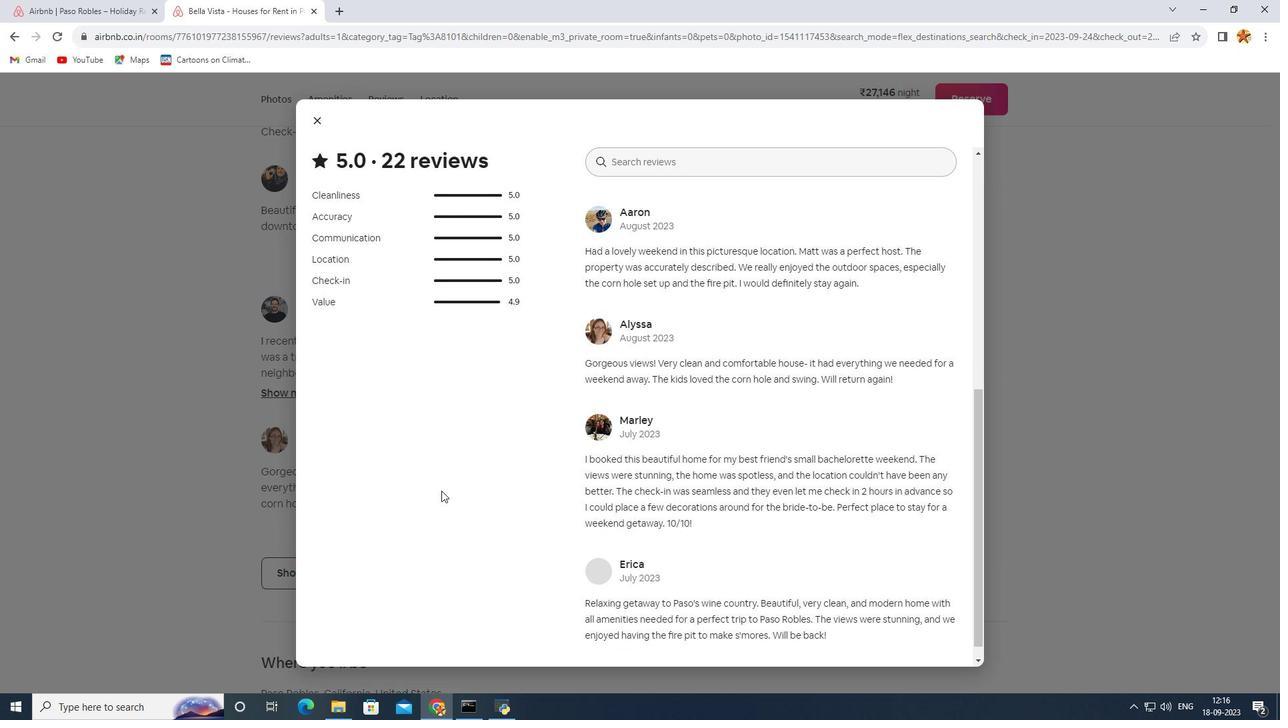 
Action: Mouse scrolled (441, 492) with delta (0, 0)
Screenshot: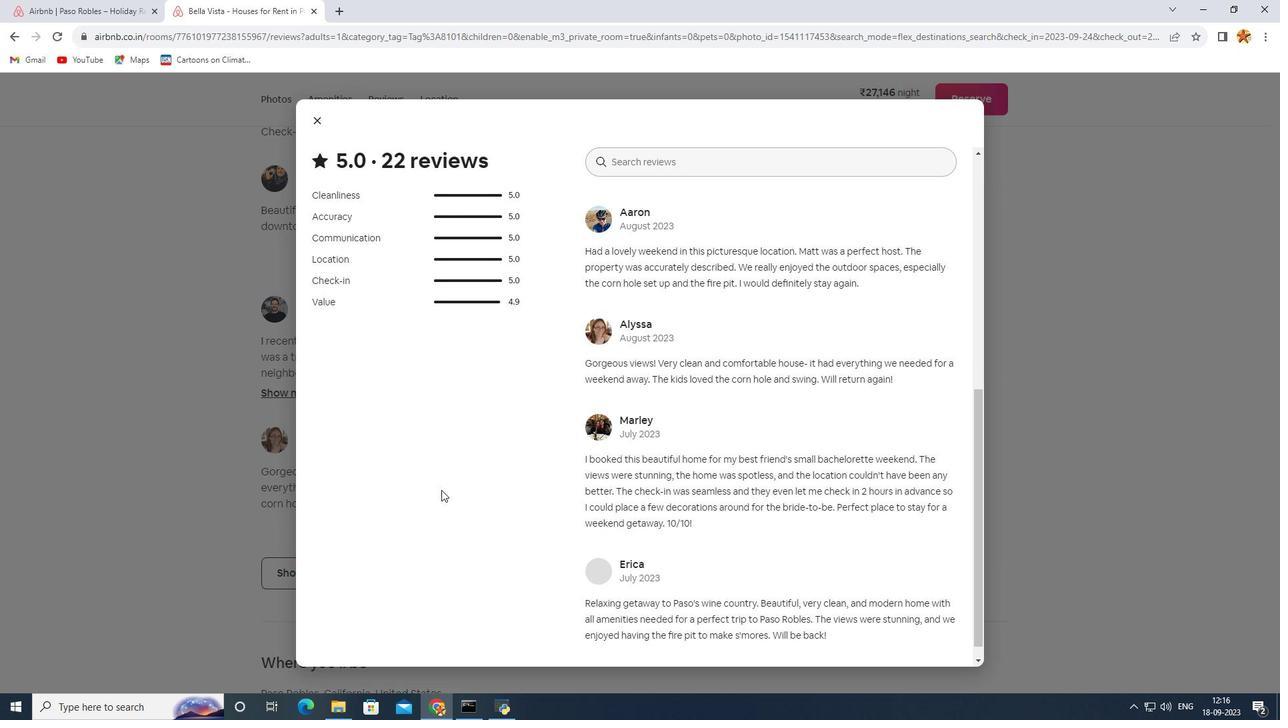 
Action: Mouse scrolled (441, 492) with delta (0, 0)
Screenshot: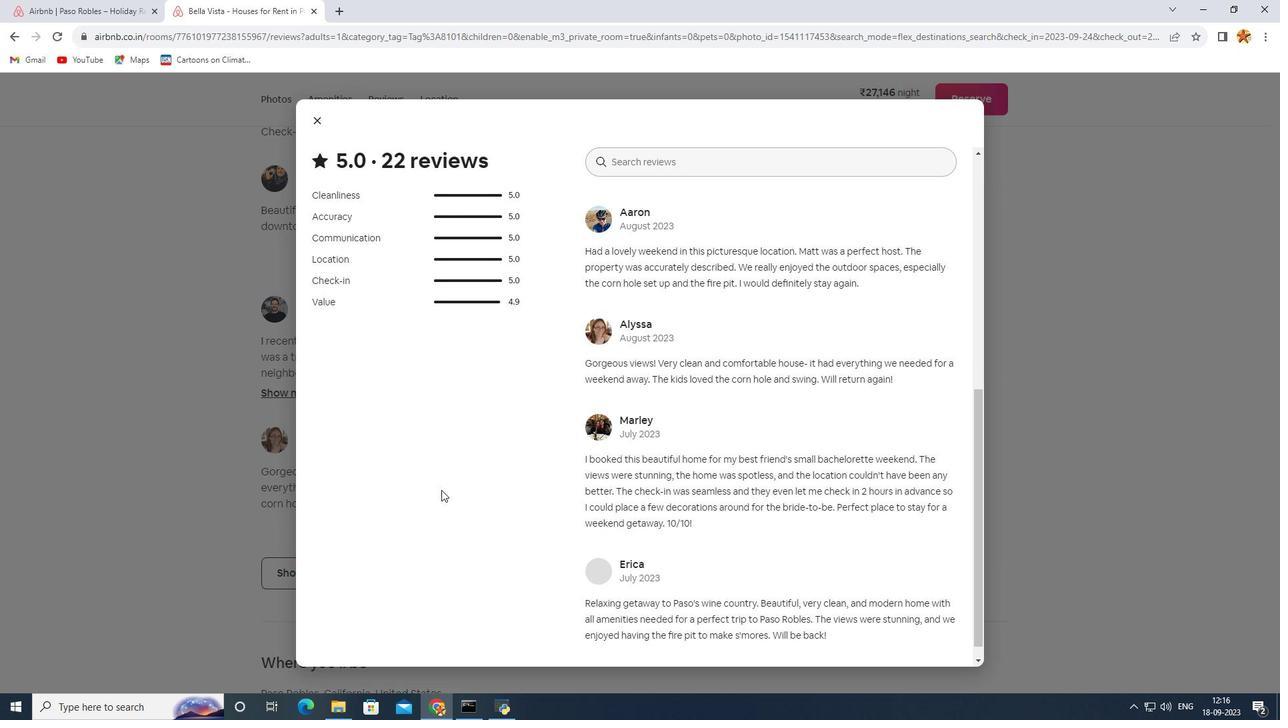 
Action: Mouse scrolled (441, 492) with delta (0, 0)
Screenshot: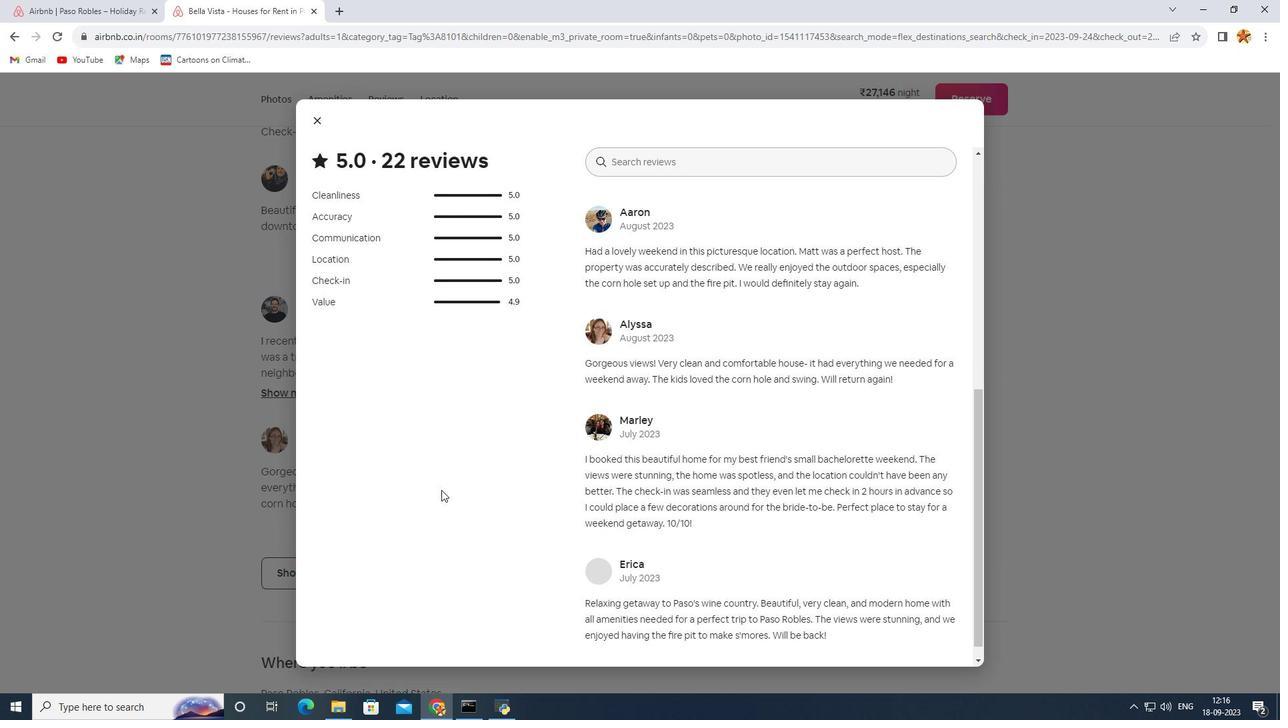 
Action: Mouse moved to (441, 492)
Screenshot: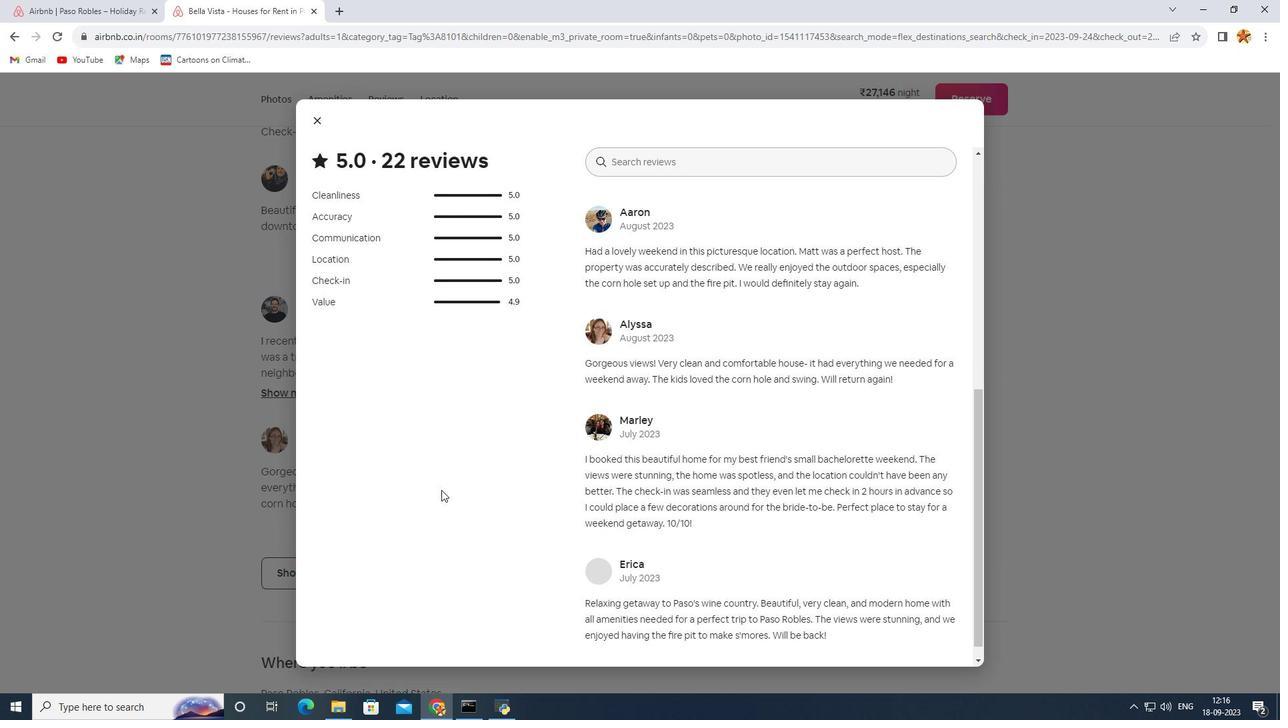 
Action: Mouse scrolled (441, 490) with delta (0, -1)
Screenshot: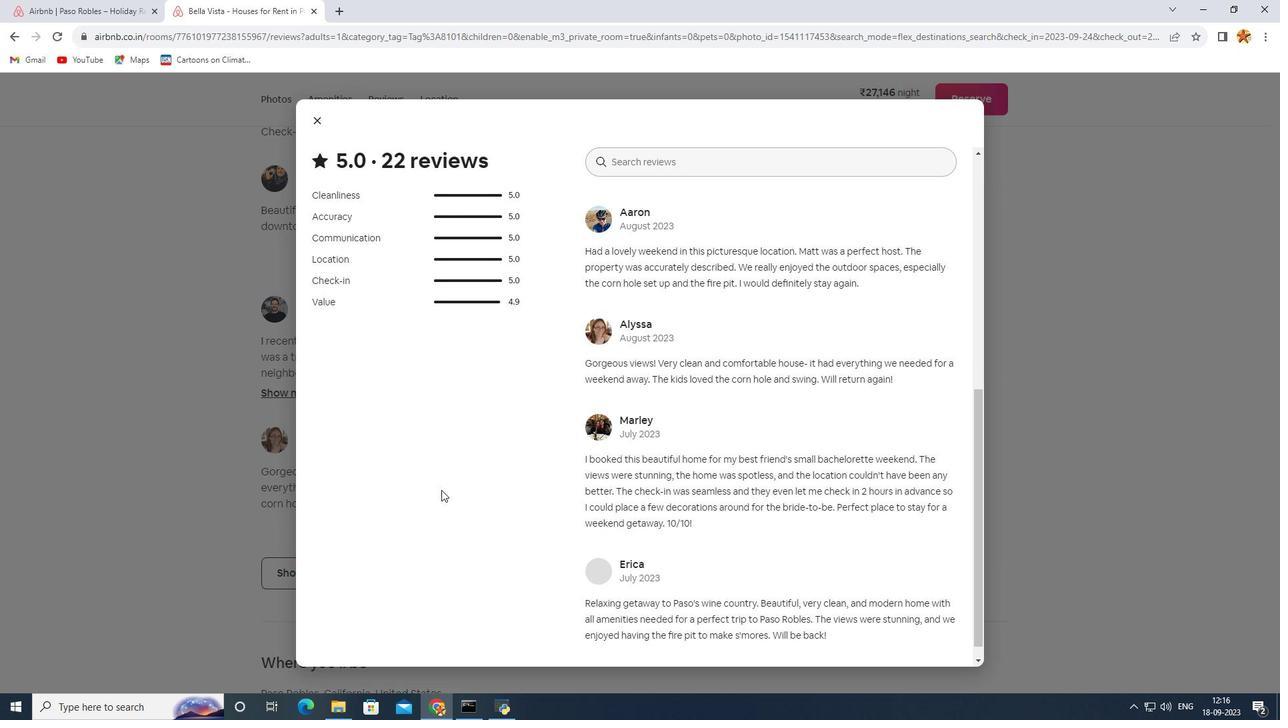 
Action: Mouse moved to (441, 491)
Screenshot: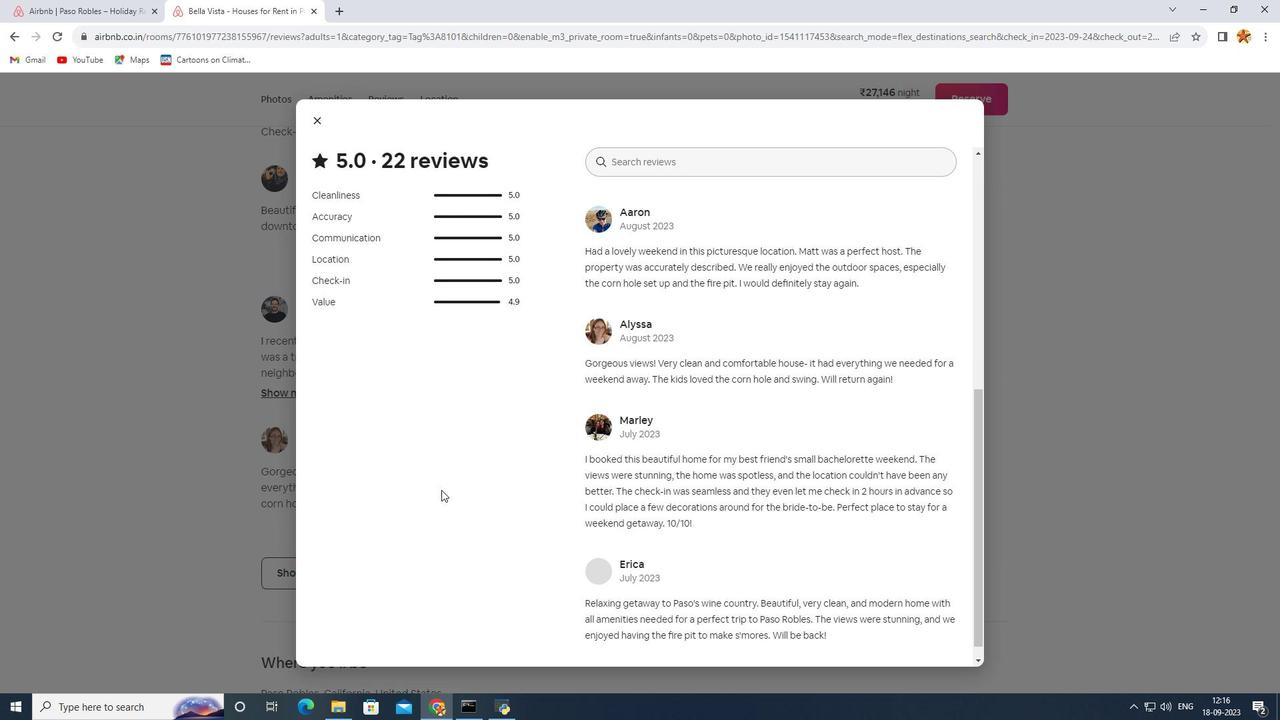 
Action: Mouse scrolled (441, 490) with delta (0, 0)
Screenshot: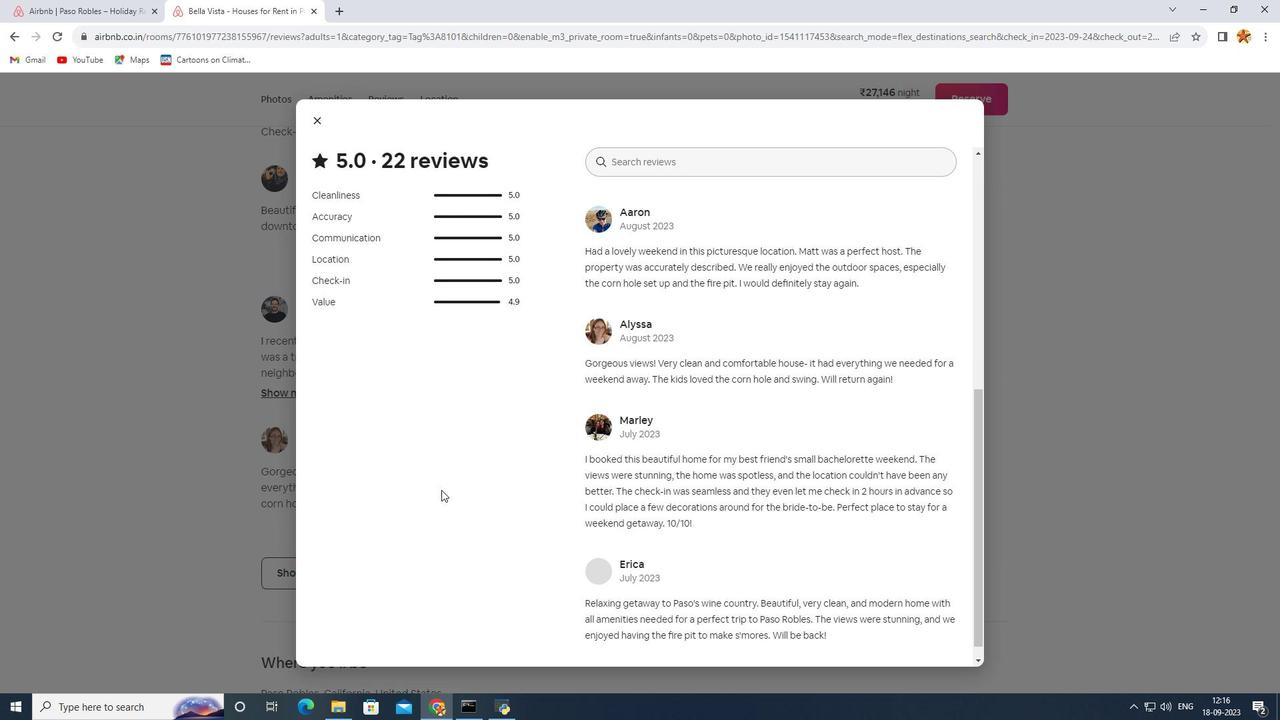 
Action: Mouse moved to (441, 490)
Screenshot: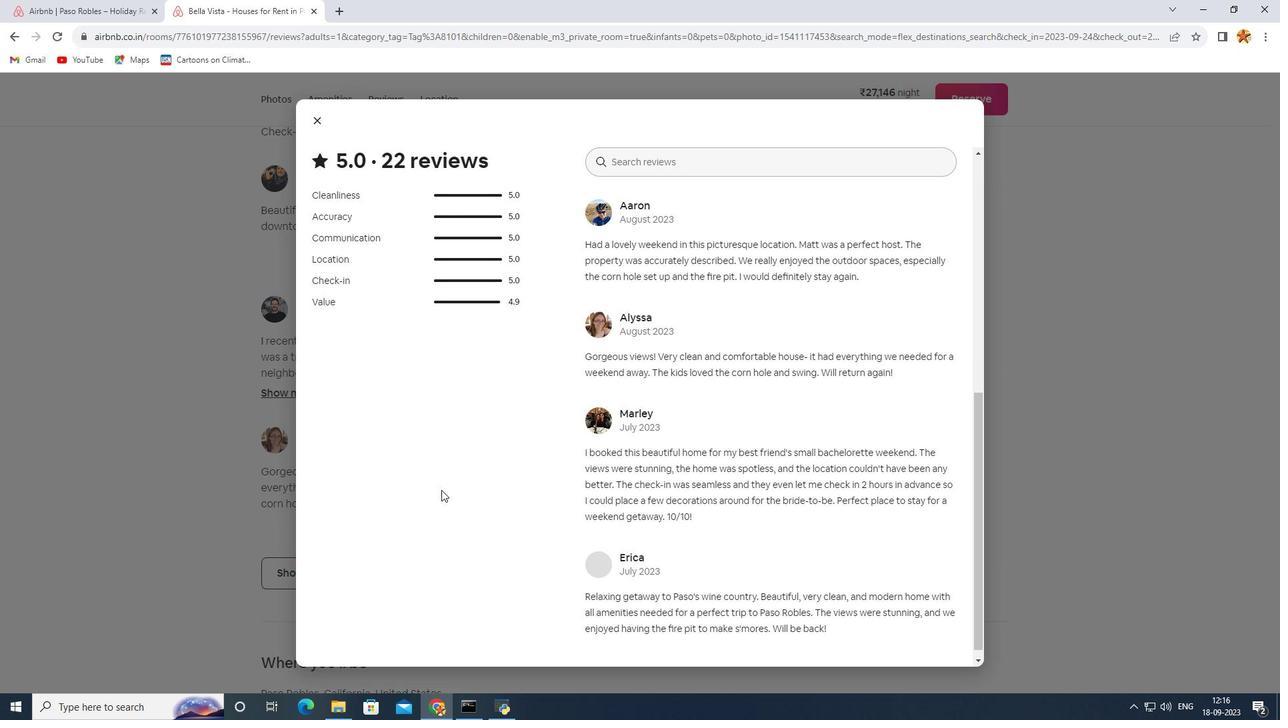 
Action: Mouse scrolled (441, 490) with delta (0, 0)
Screenshot: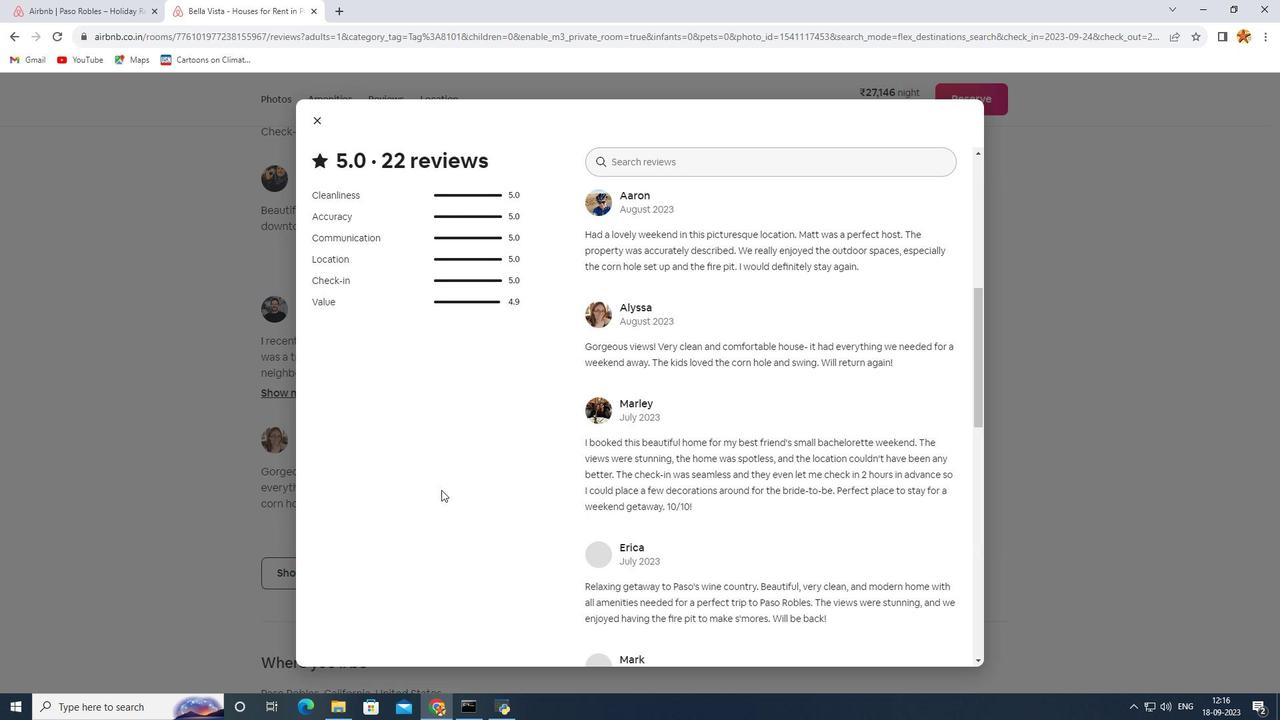
Action: Mouse scrolled (441, 489) with delta (0, -1)
Screenshot: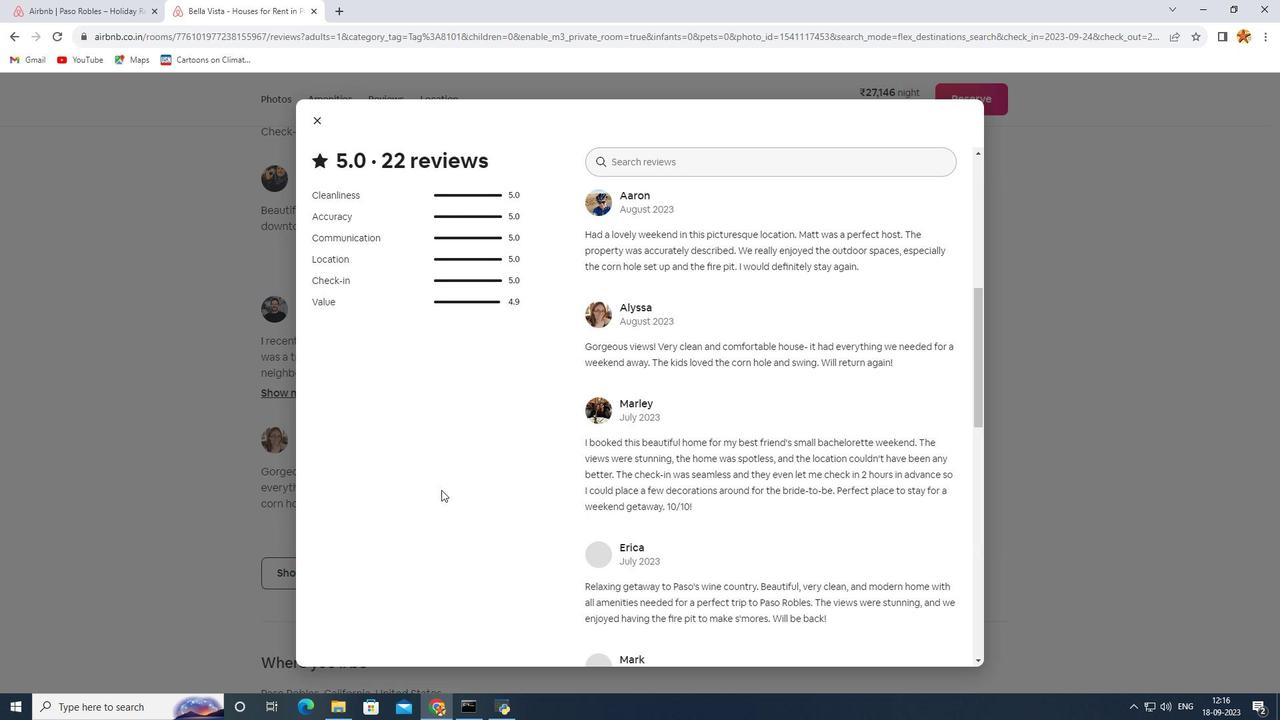 
Action: Mouse scrolled (441, 490) with delta (0, 0)
Screenshot: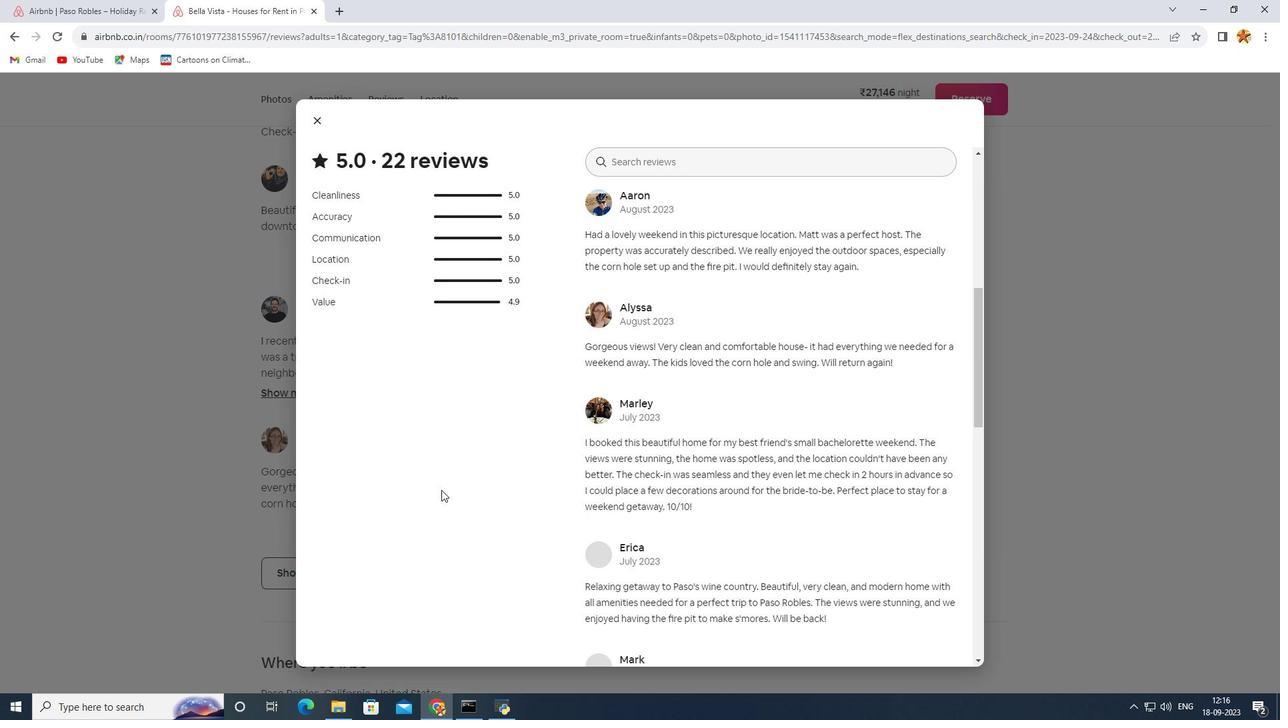 
Action: Mouse moved to (441, 490)
Screenshot: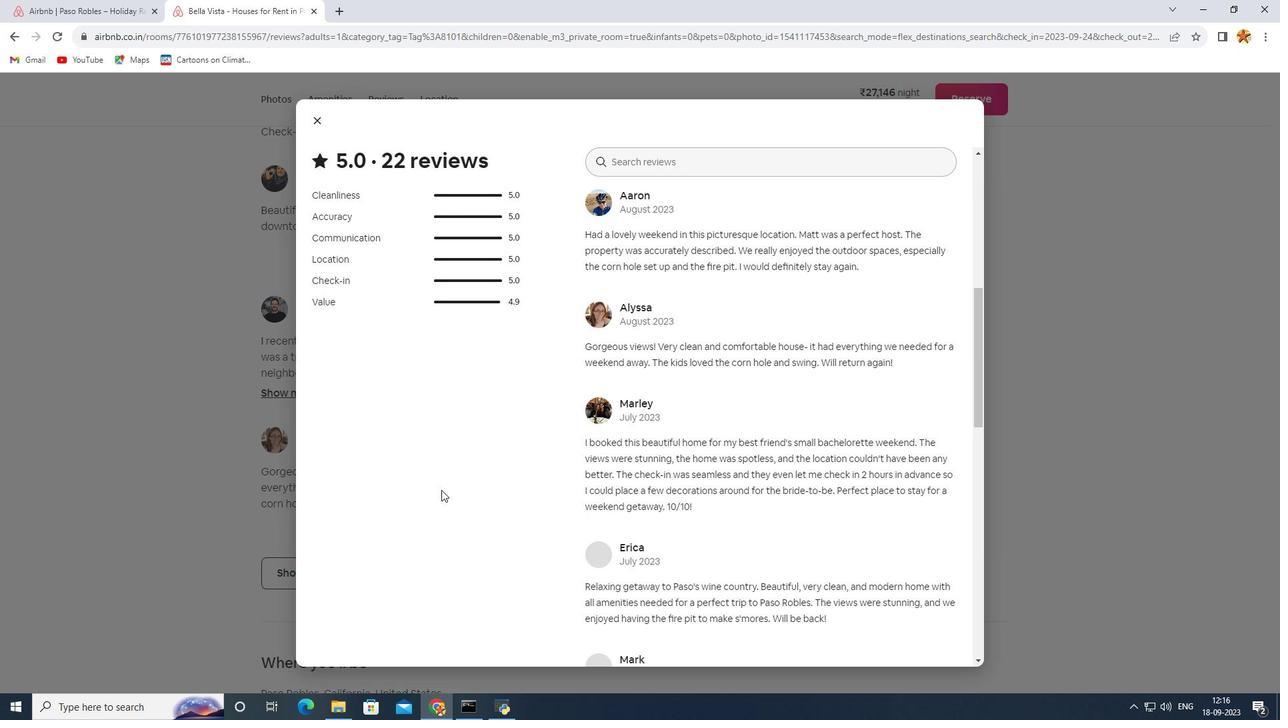 
Action: Mouse scrolled (441, 489) with delta (0, 0)
Screenshot: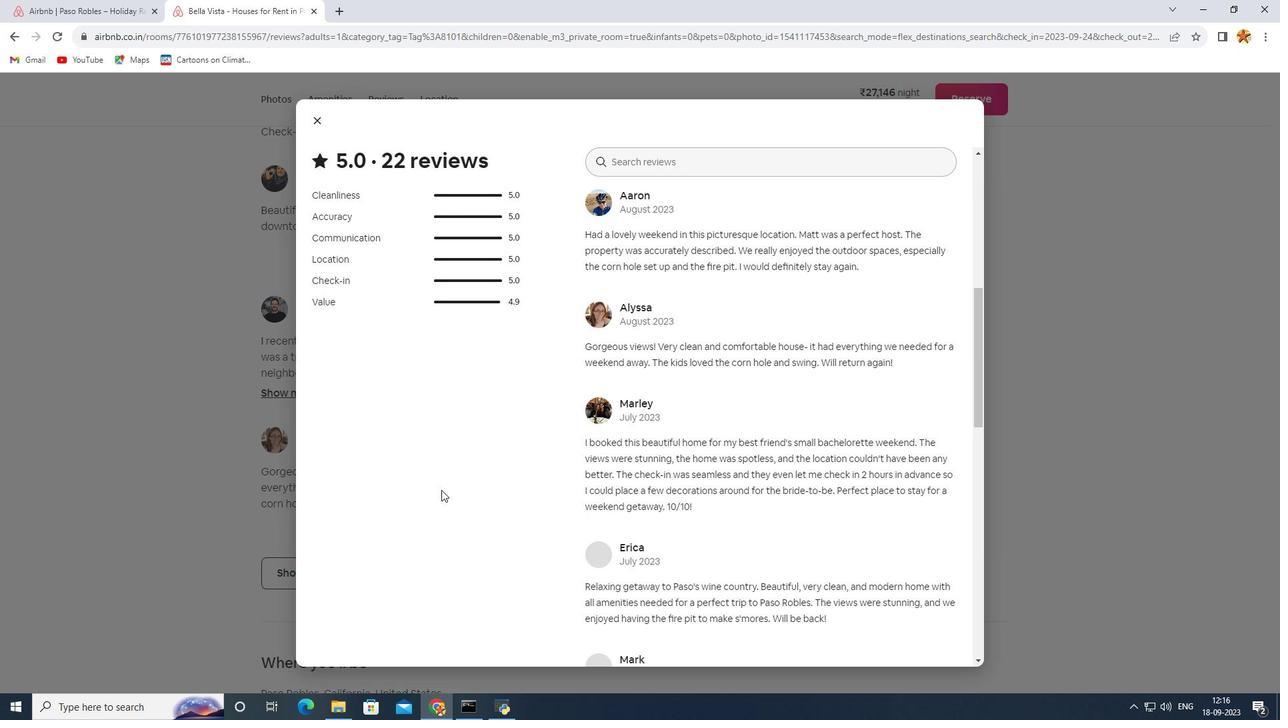 
Action: Mouse scrolled (441, 489) with delta (0, 0)
Screenshot: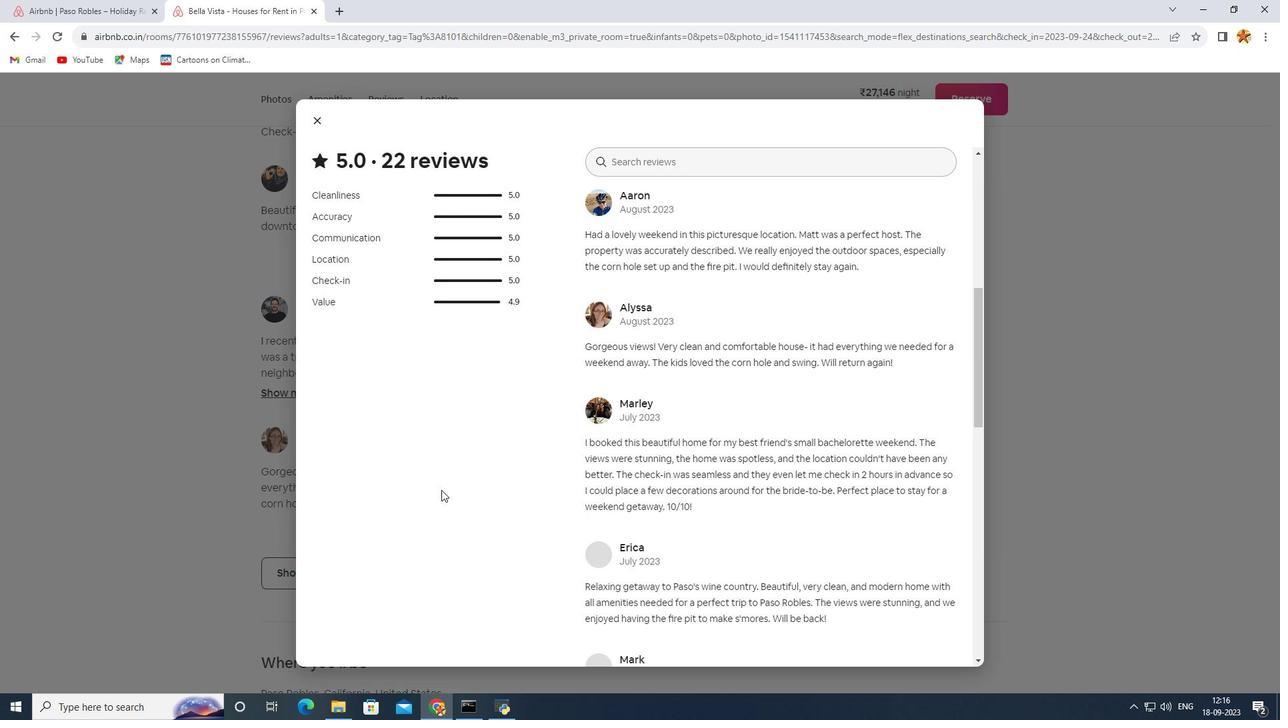 
Action: Mouse scrolled (441, 489) with delta (0, 0)
Screenshot: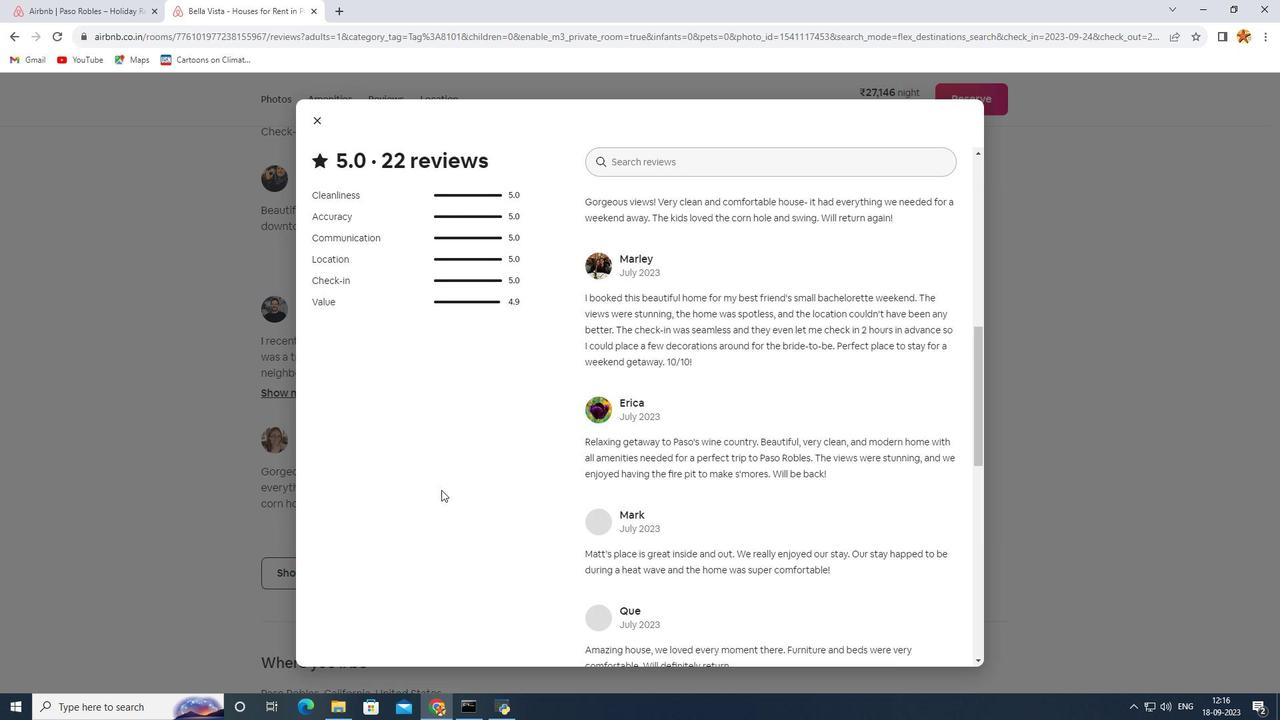 
Action: Mouse scrolled (441, 488) with delta (0, -1)
Screenshot: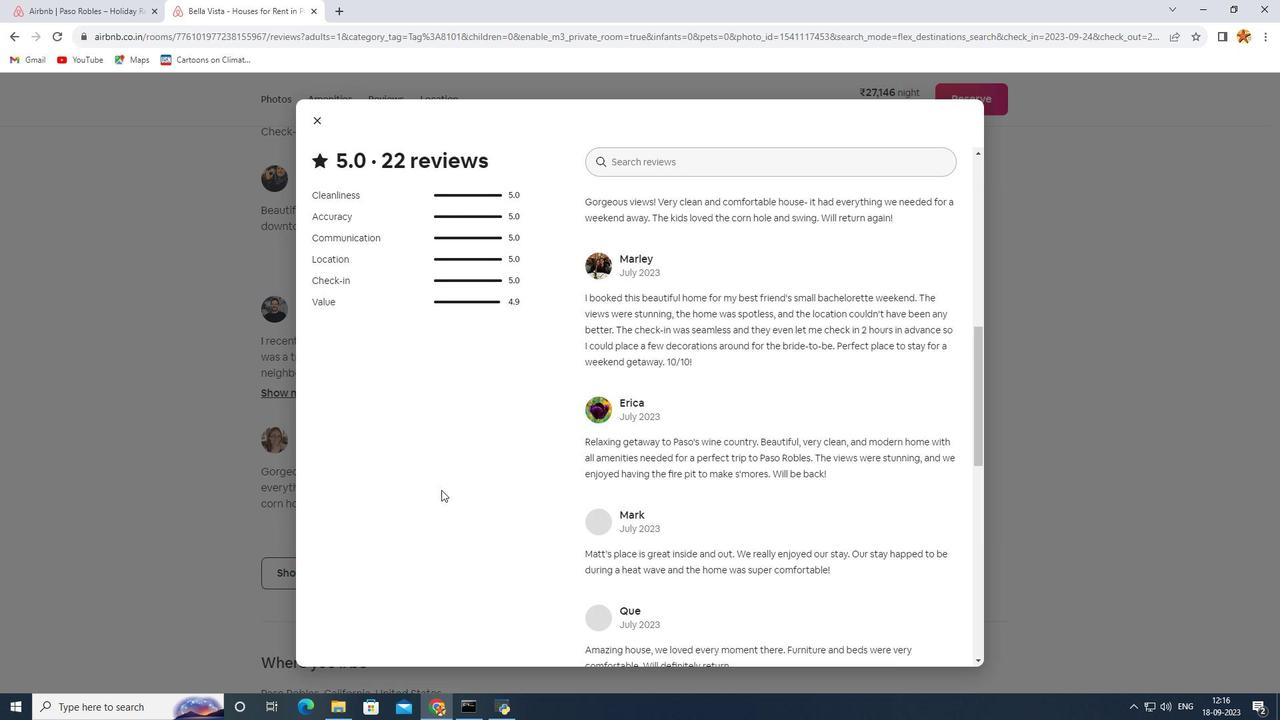 
Action: Mouse scrolled (441, 489) with delta (0, 0)
Screenshot: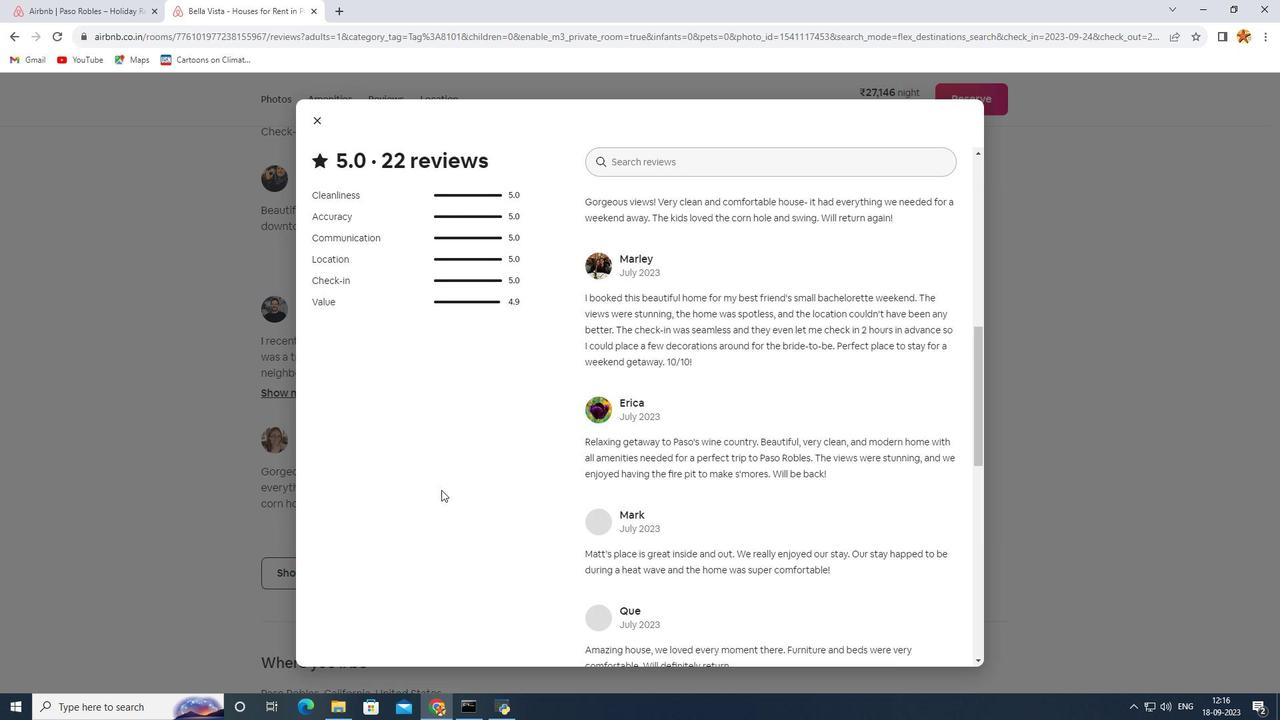 
Action: Mouse scrolled (441, 489) with delta (0, 0)
Screenshot: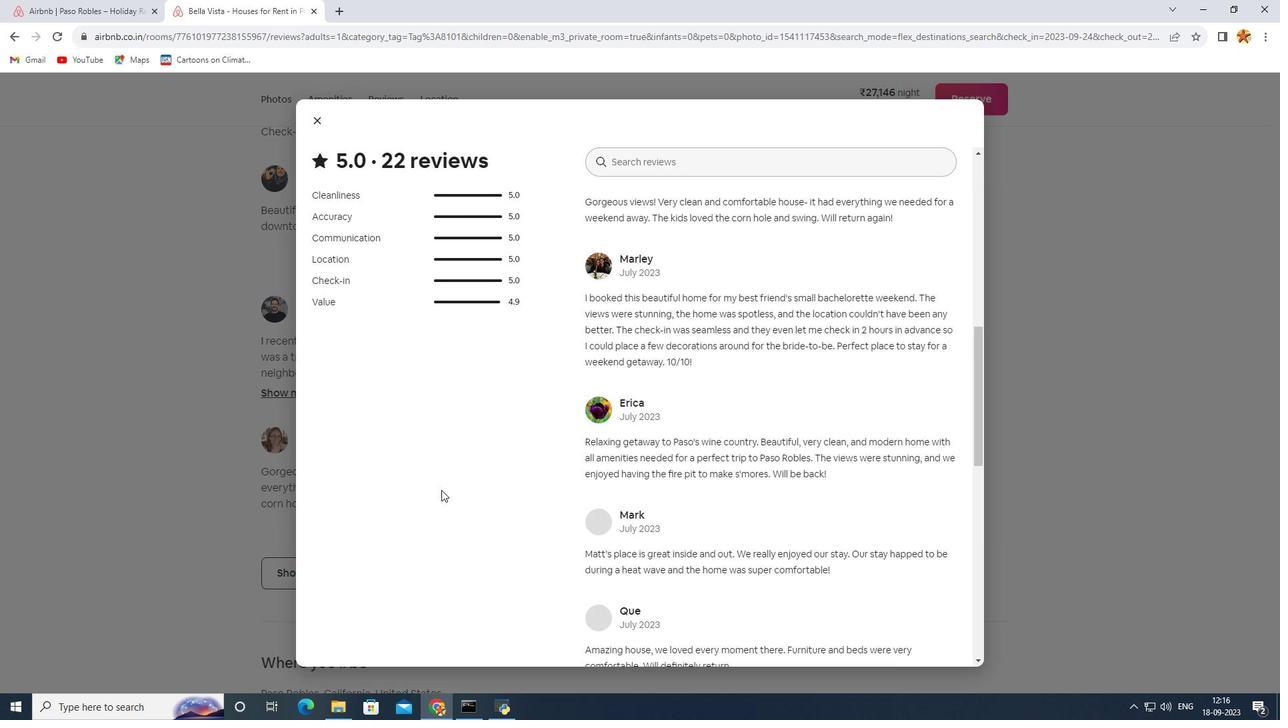 
Action: Mouse moved to (441, 490)
Screenshot: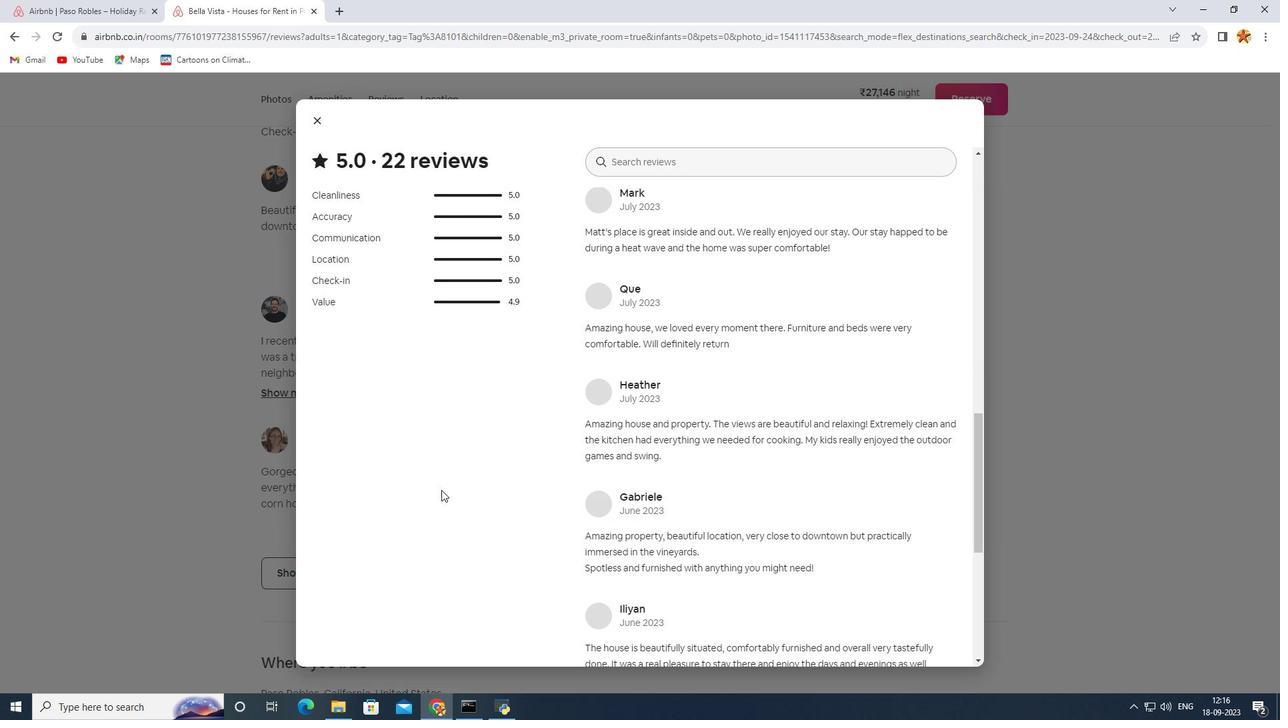 
Action: Mouse scrolled (441, 489) with delta (0, 0)
Screenshot: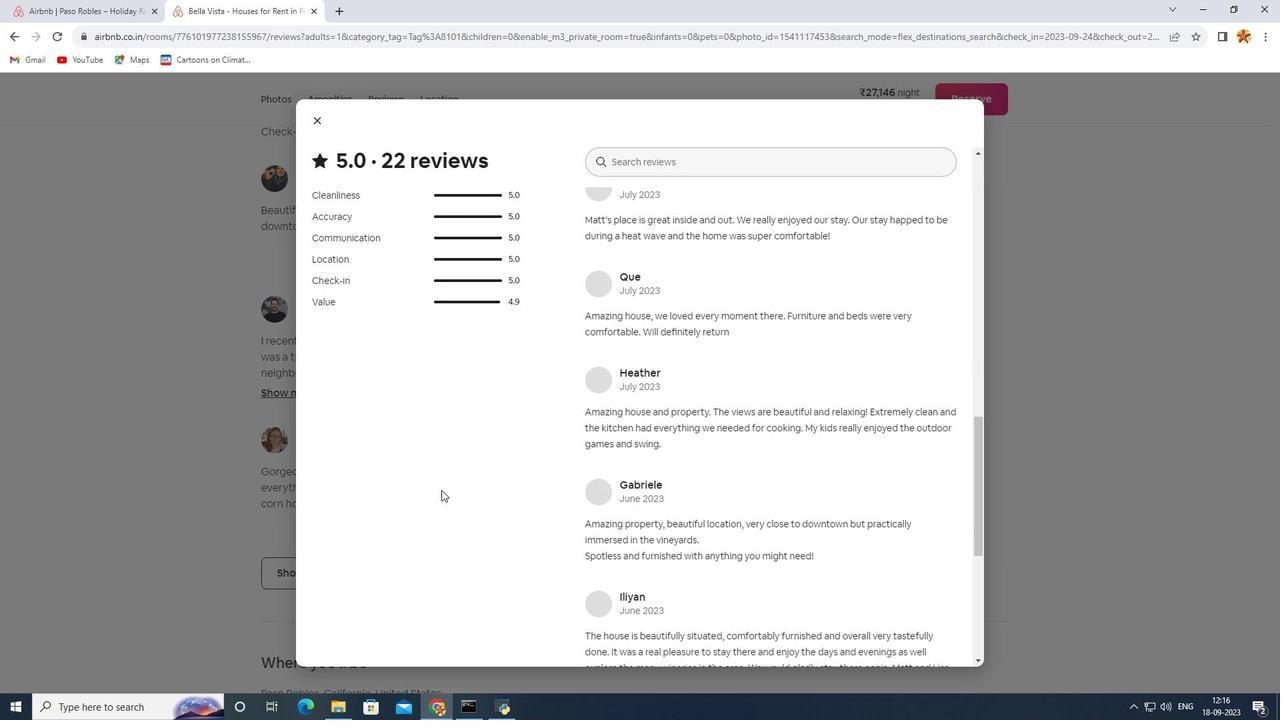 
Action: Mouse scrolled (441, 489) with delta (0, 0)
Screenshot: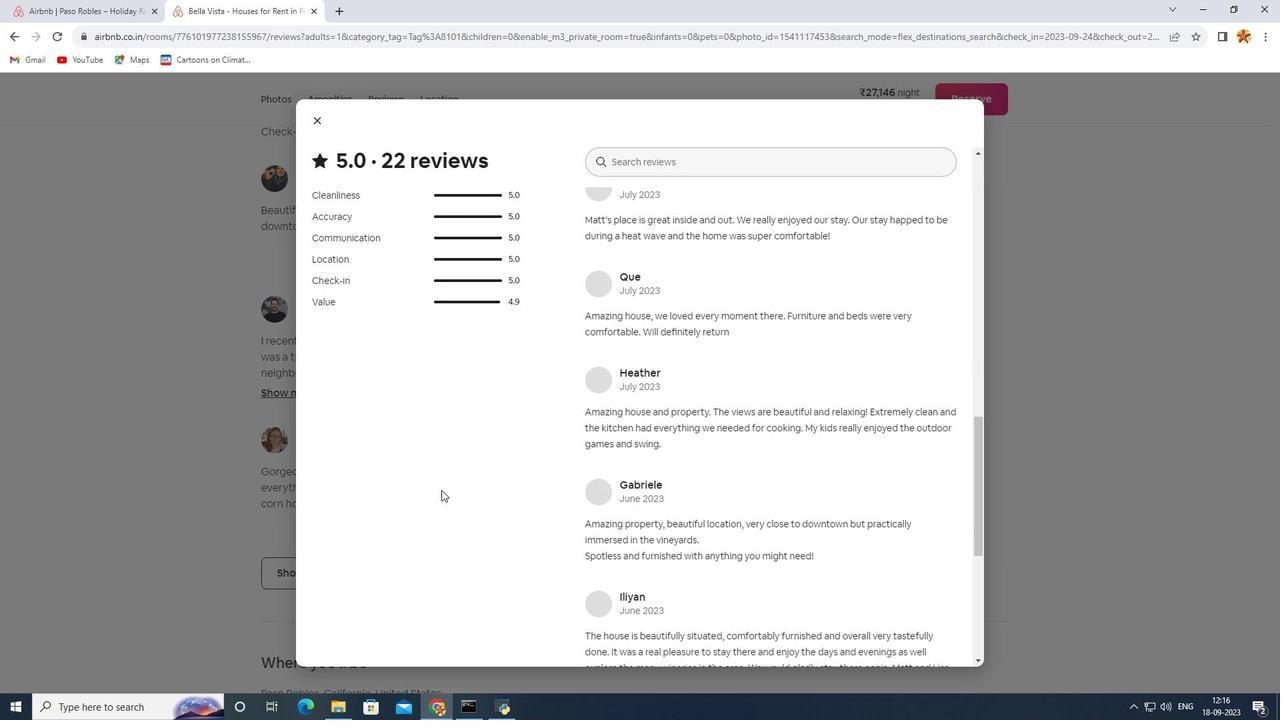 
Action: Mouse scrolled (441, 489) with delta (0, 0)
Screenshot: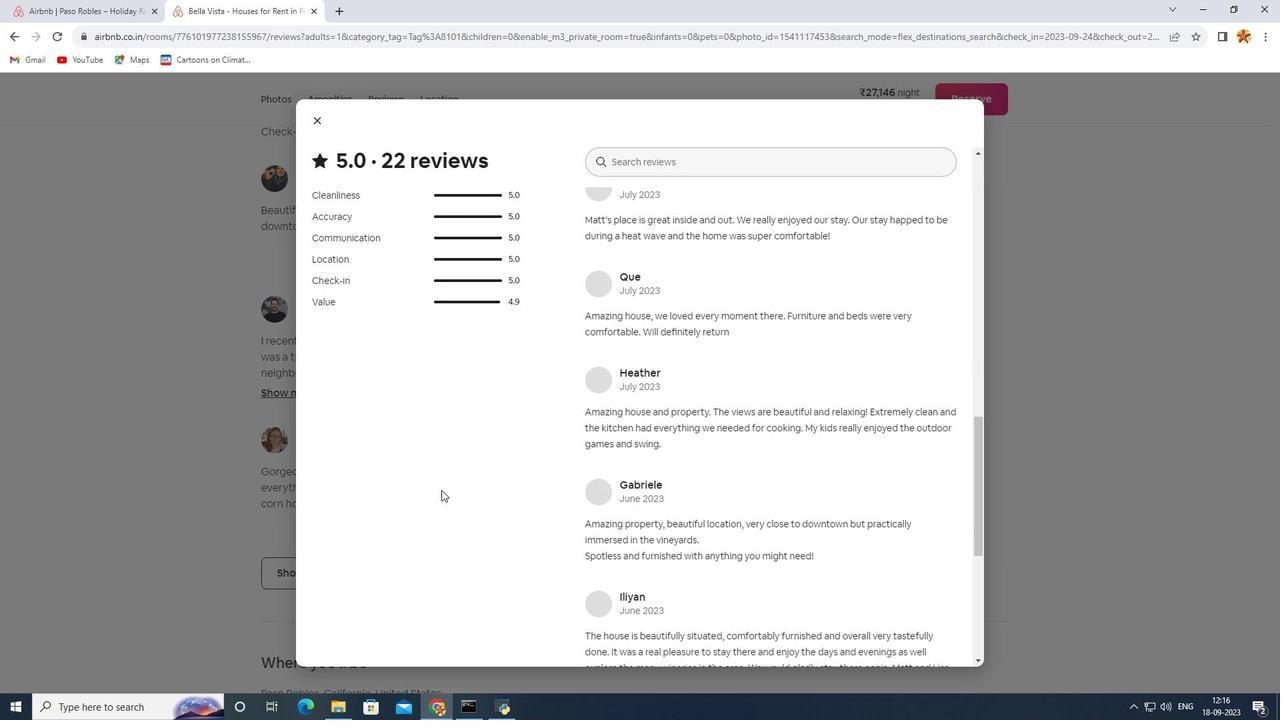
Action: Mouse scrolled (441, 489) with delta (0, 0)
Screenshot: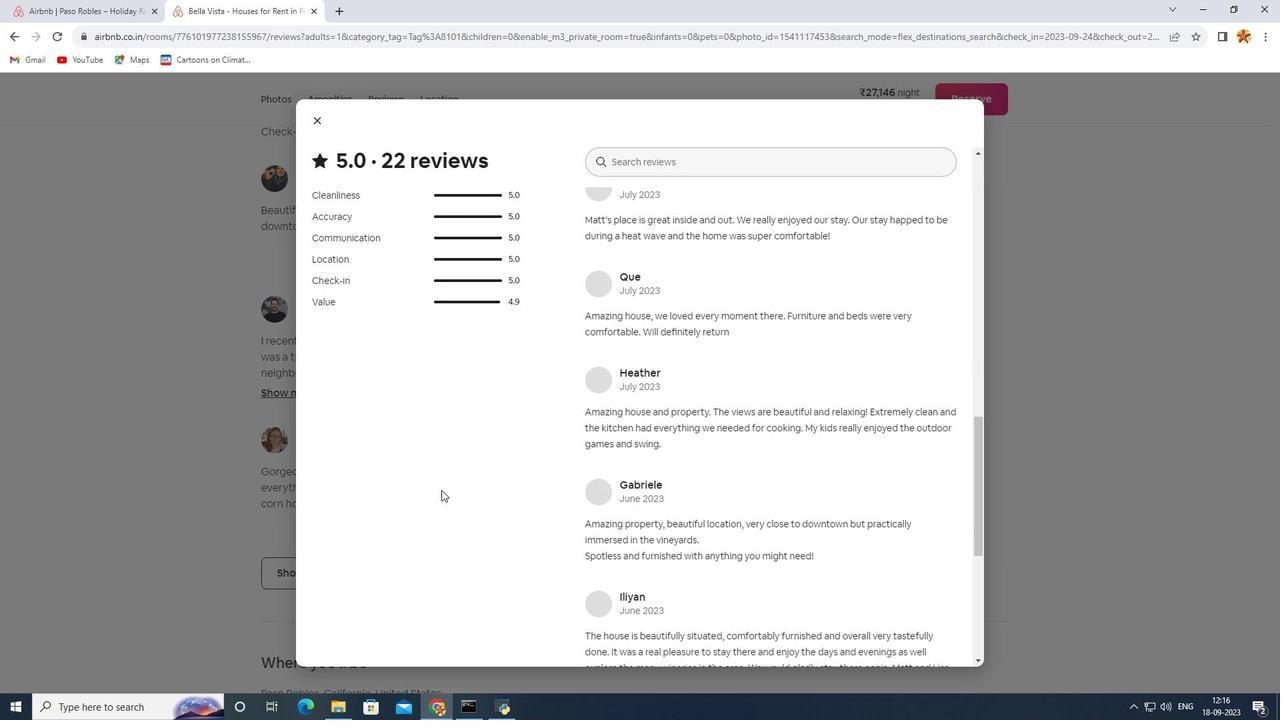 
Action: Mouse scrolled (441, 489) with delta (0, 0)
Screenshot: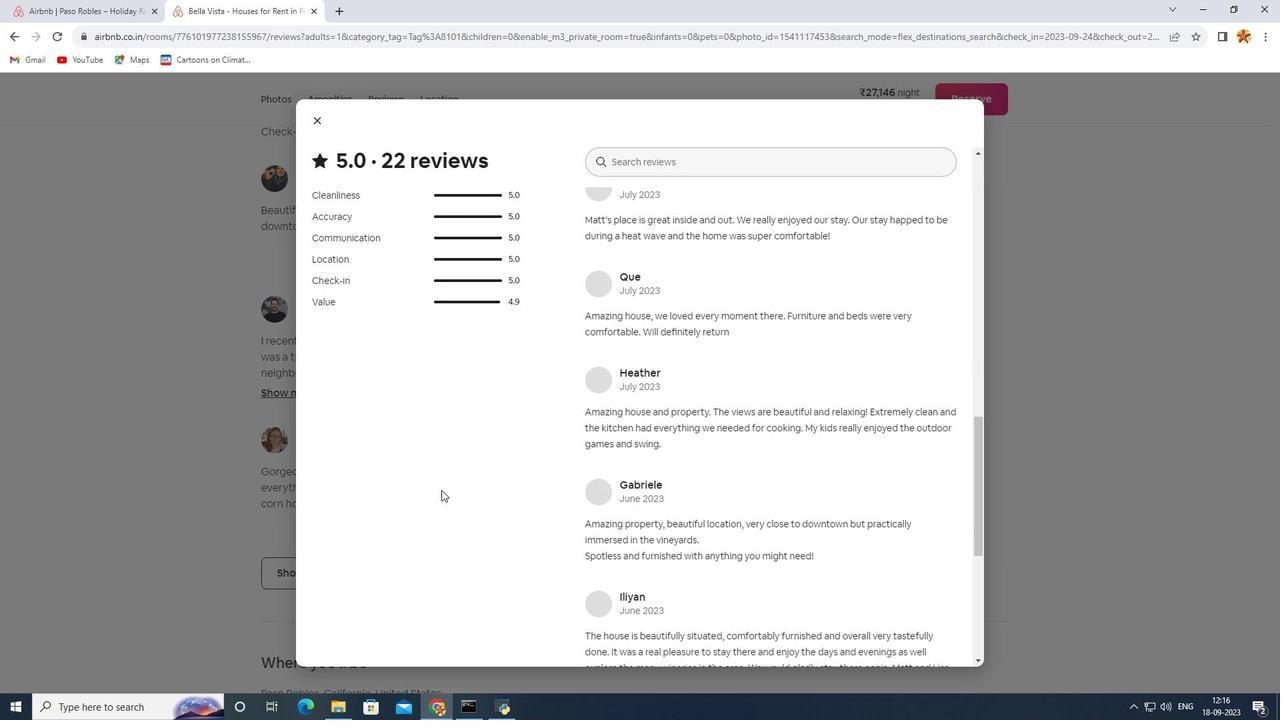 
Action: Mouse scrolled (441, 489) with delta (0, 0)
Screenshot: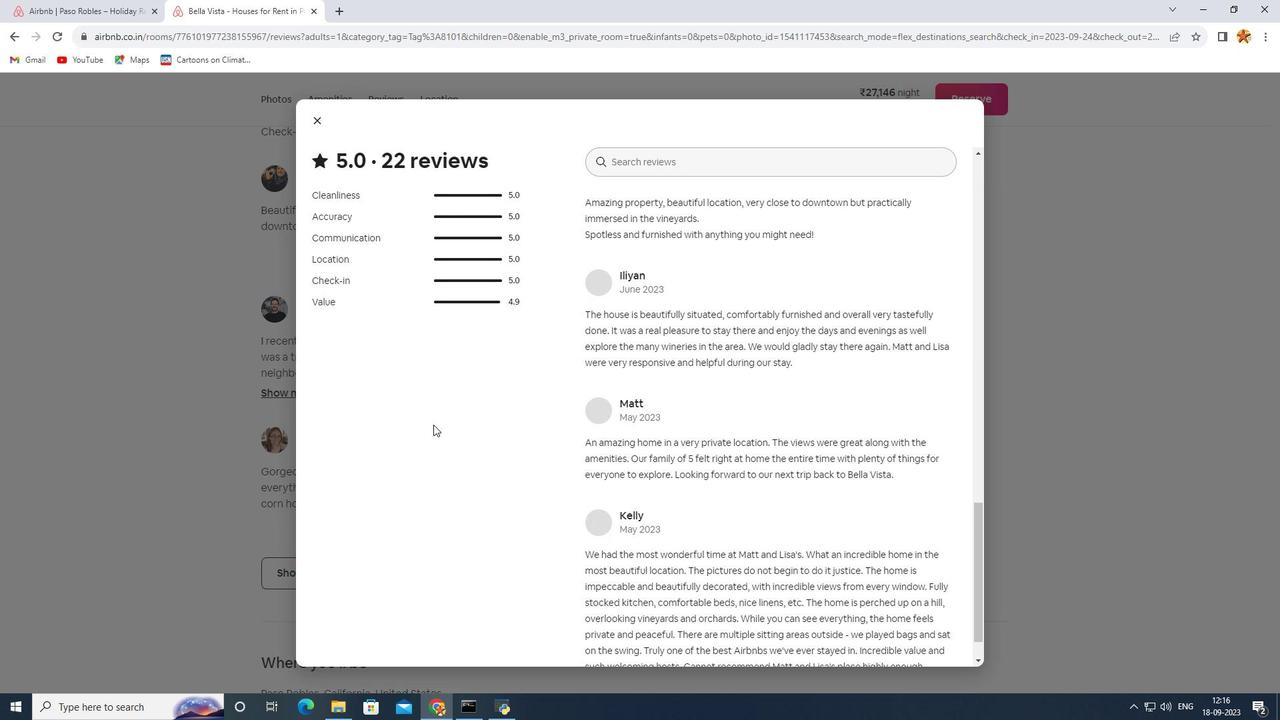 
Action: Mouse scrolled (441, 489) with delta (0, 0)
Screenshot: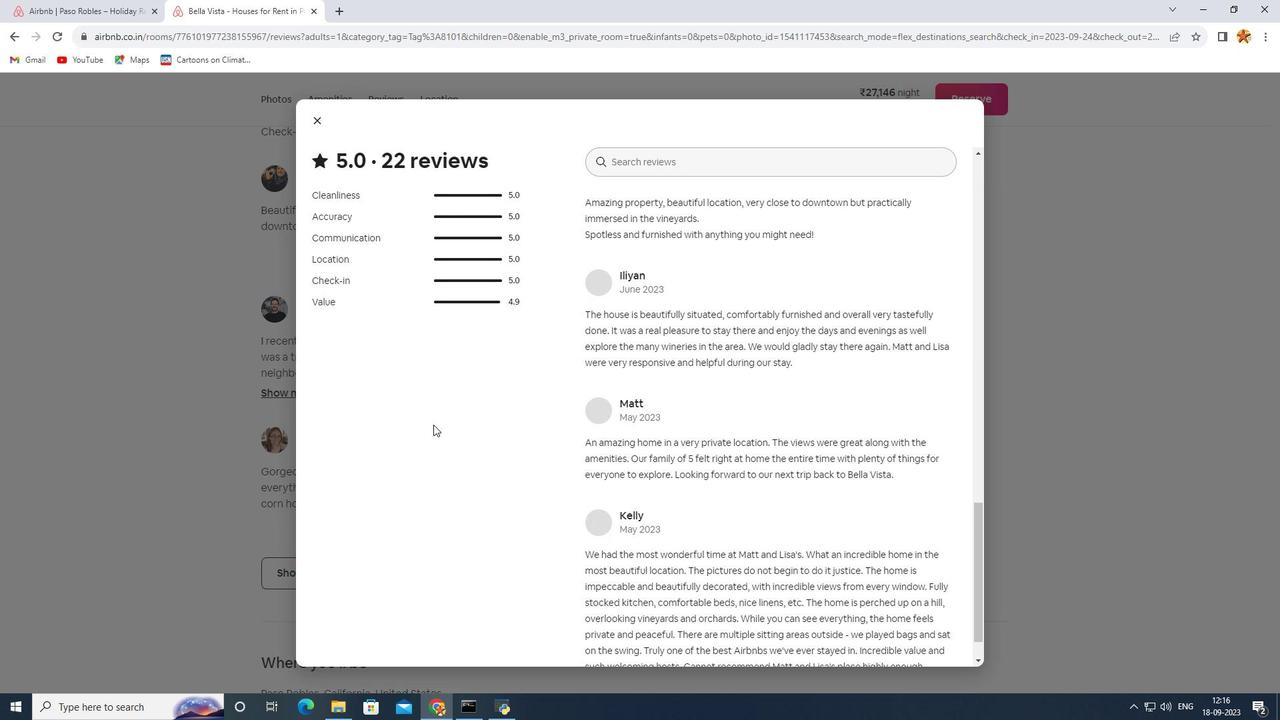 
Action: Mouse scrolled (441, 488) with delta (0, -1)
Screenshot: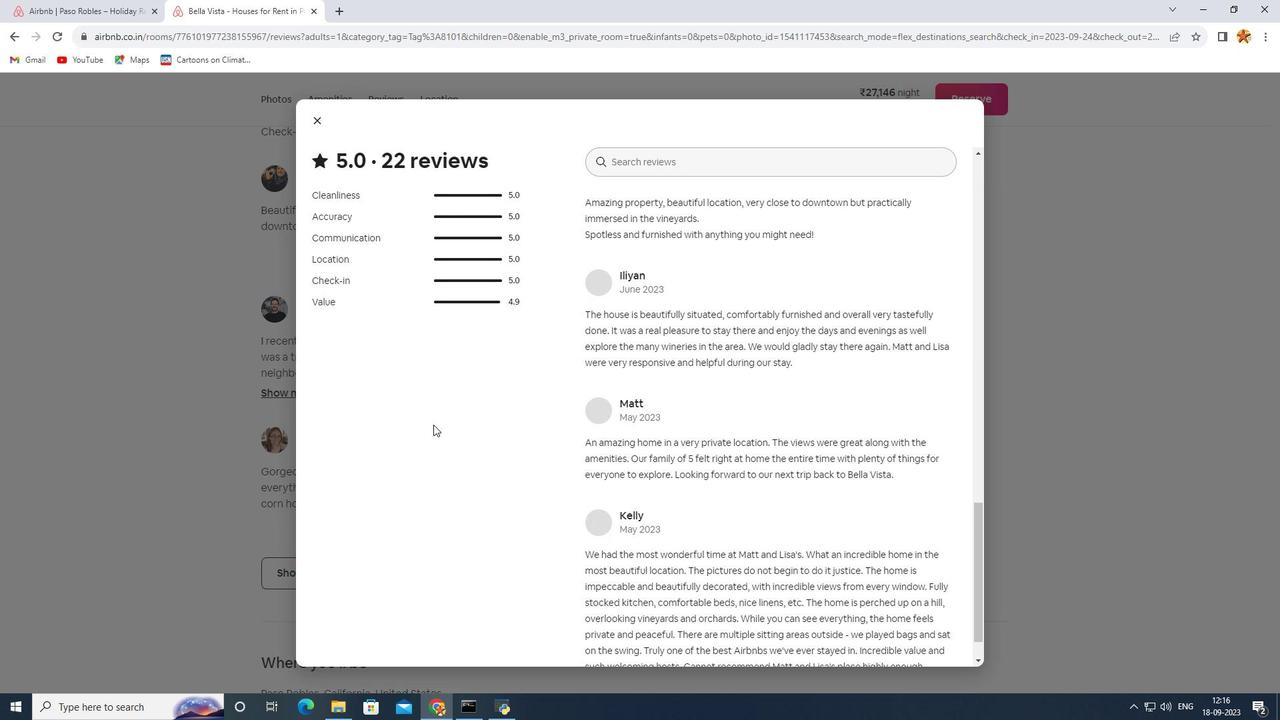 
Action: Mouse scrolled (441, 489) with delta (0, 0)
Screenshot: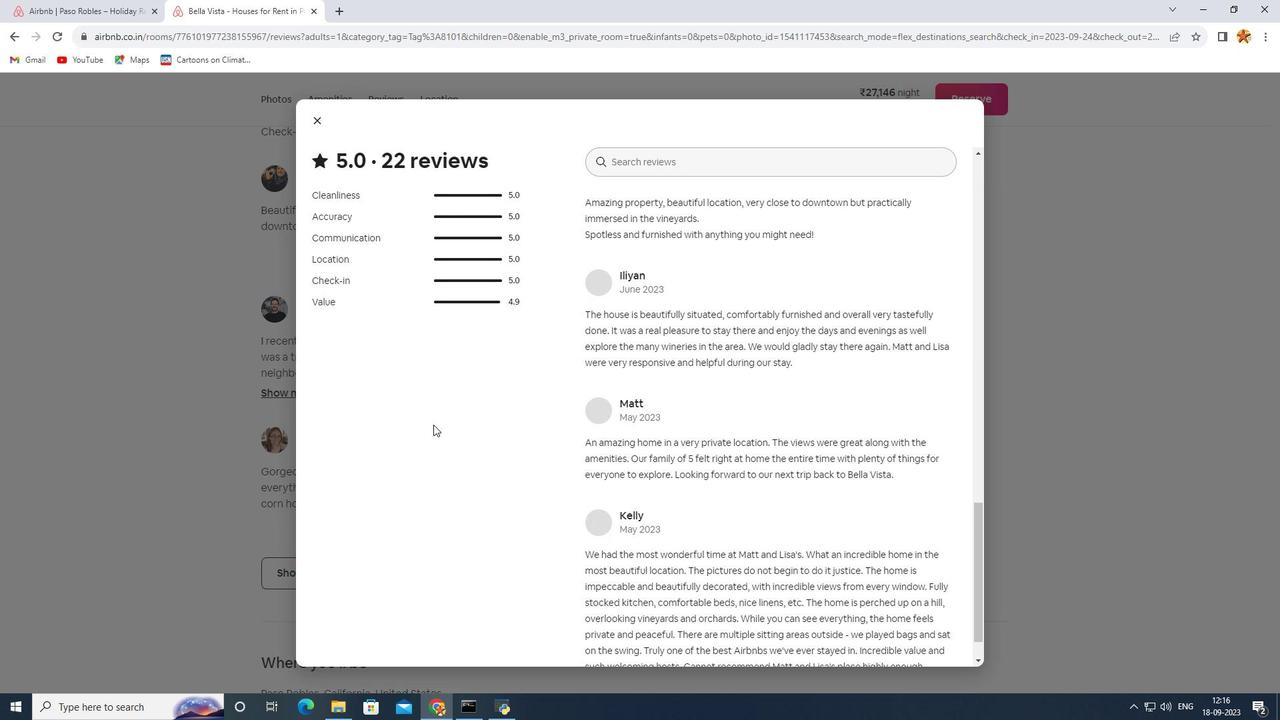 
Action: Mouse moved to (313, 113)
Screenshot: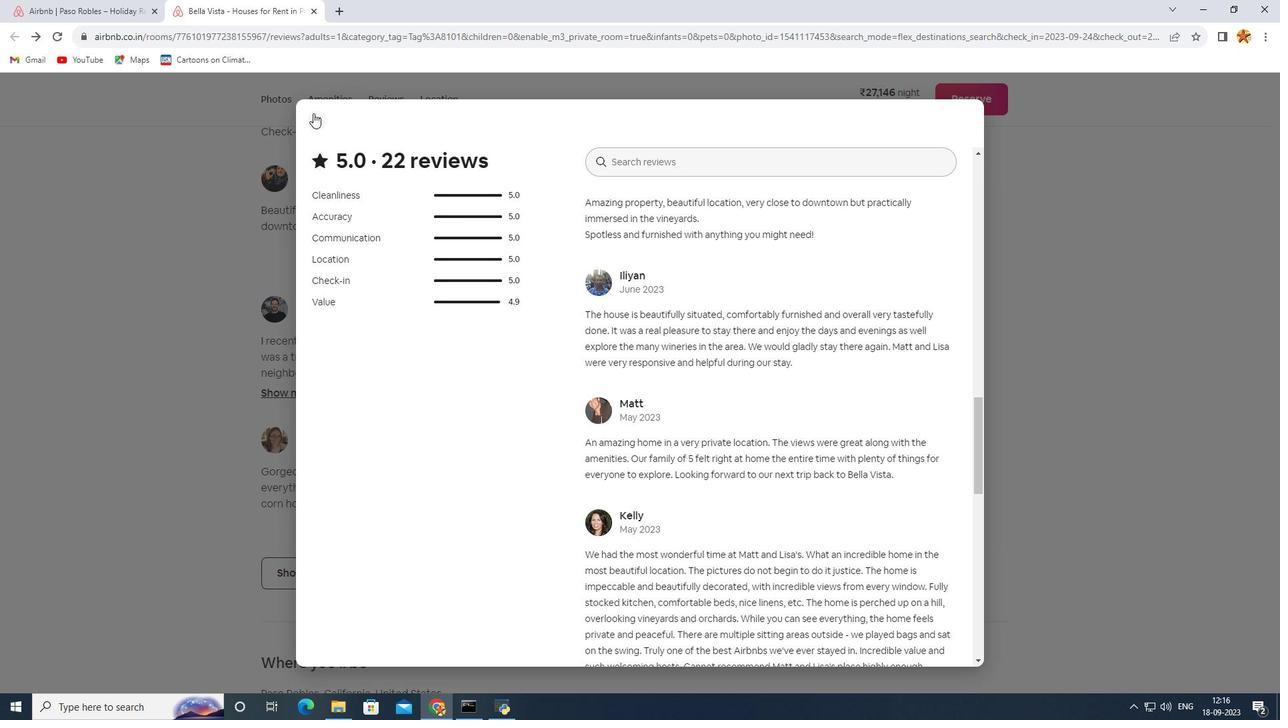 
Action: Mouse pressed left at (313, 113)
Screenshot: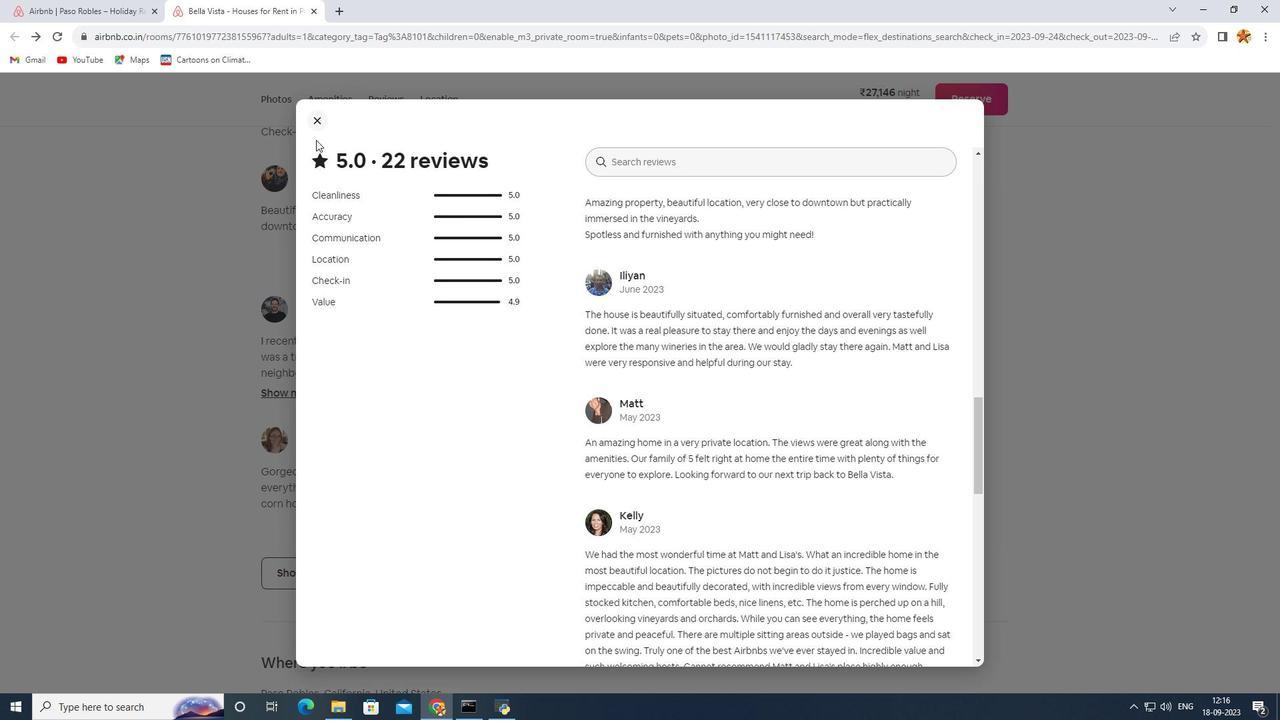 
Action: Mouse moved to (367, 400)
Screenshot: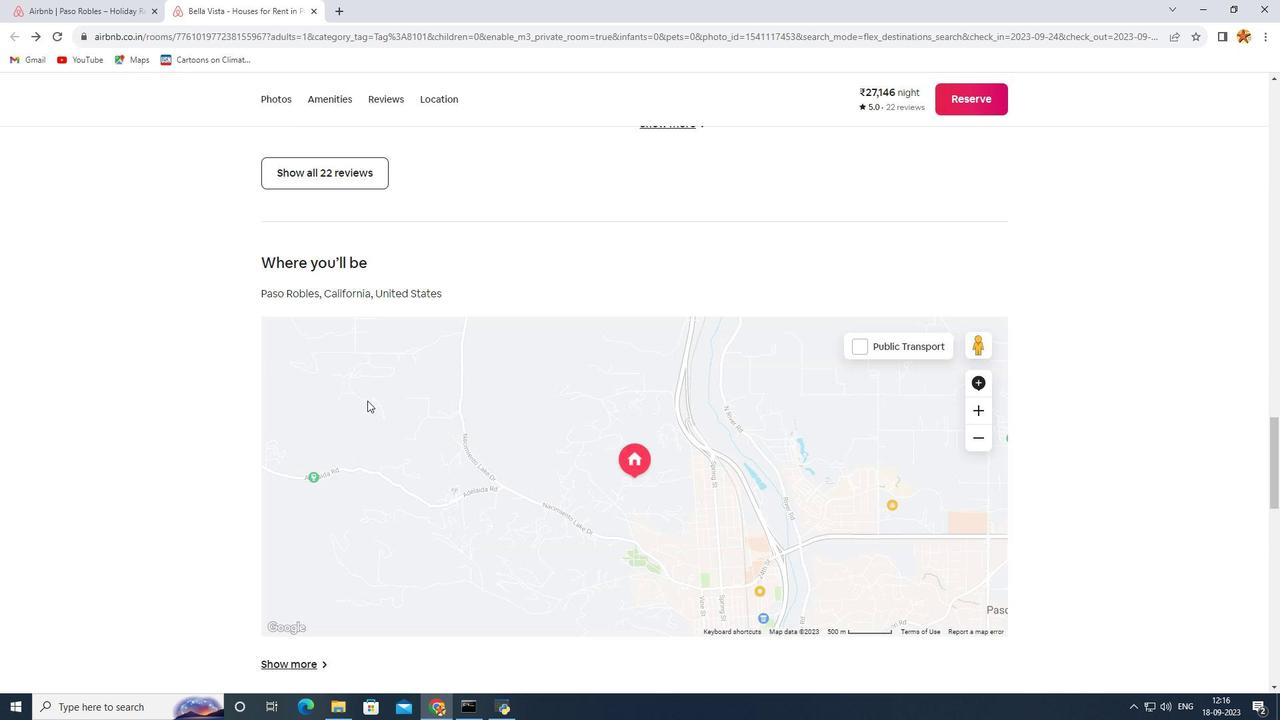 
Action: Mouse scrolled (367, 400) with delta (0, 0)
Screenshot: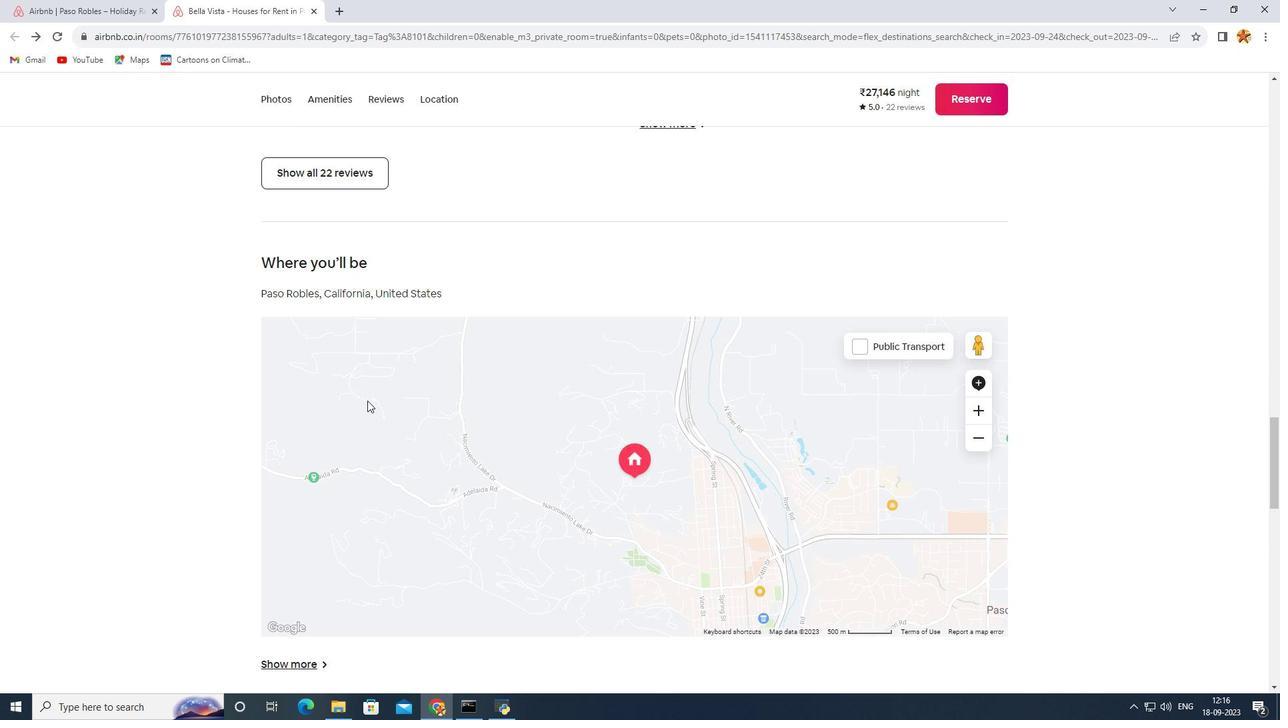 
Action: Mouse scrolled (367, 400) with delta (0, 0)
Screenshot: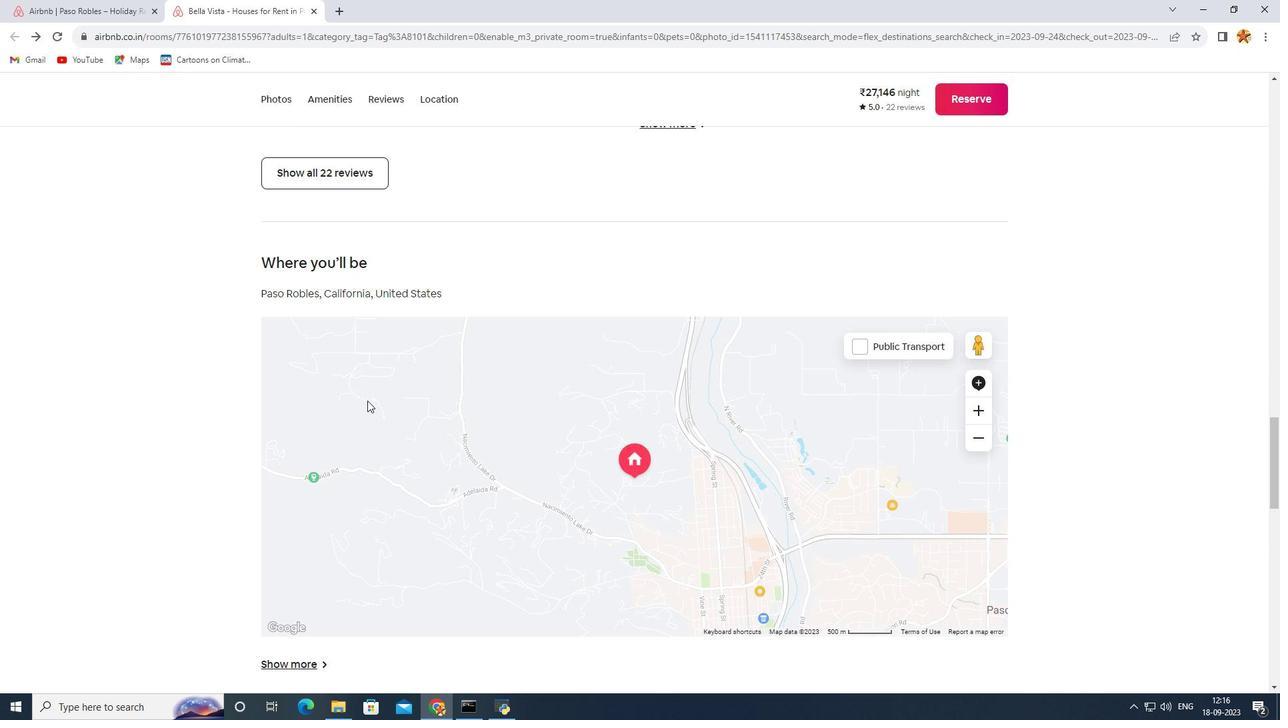 
Action: Mouse scrolled (367, 399) with delta (0, -1)
Screenshot: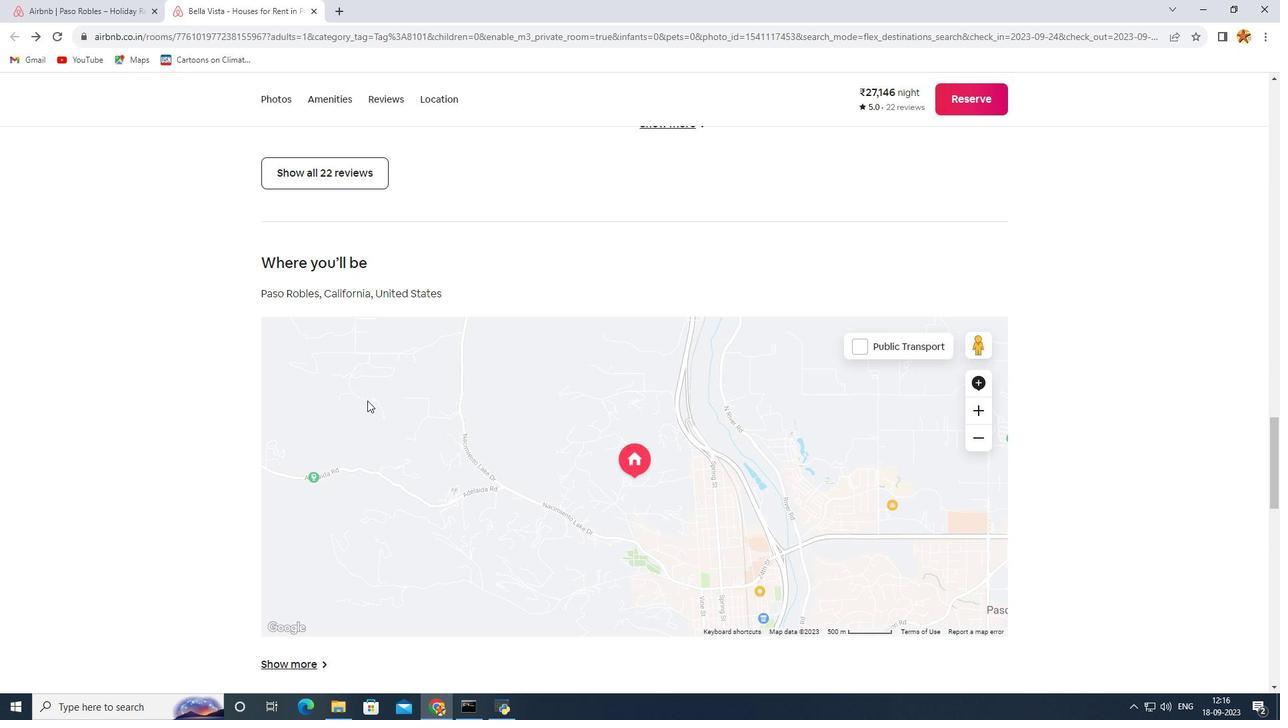 
Action: Mouse scrolled (367, 400) with delta (0, 0)
Screenshot: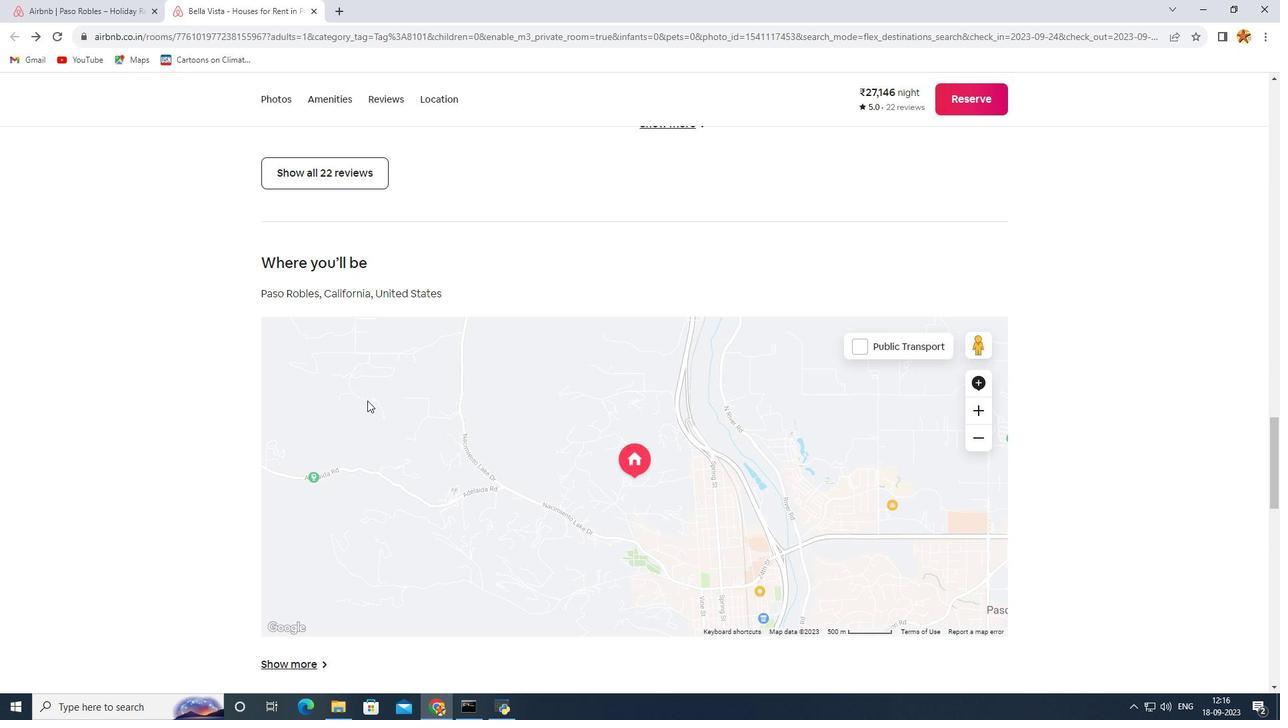 
Action: Mouse scrolled (367, 400) with delta (0, 0)
Screenshot: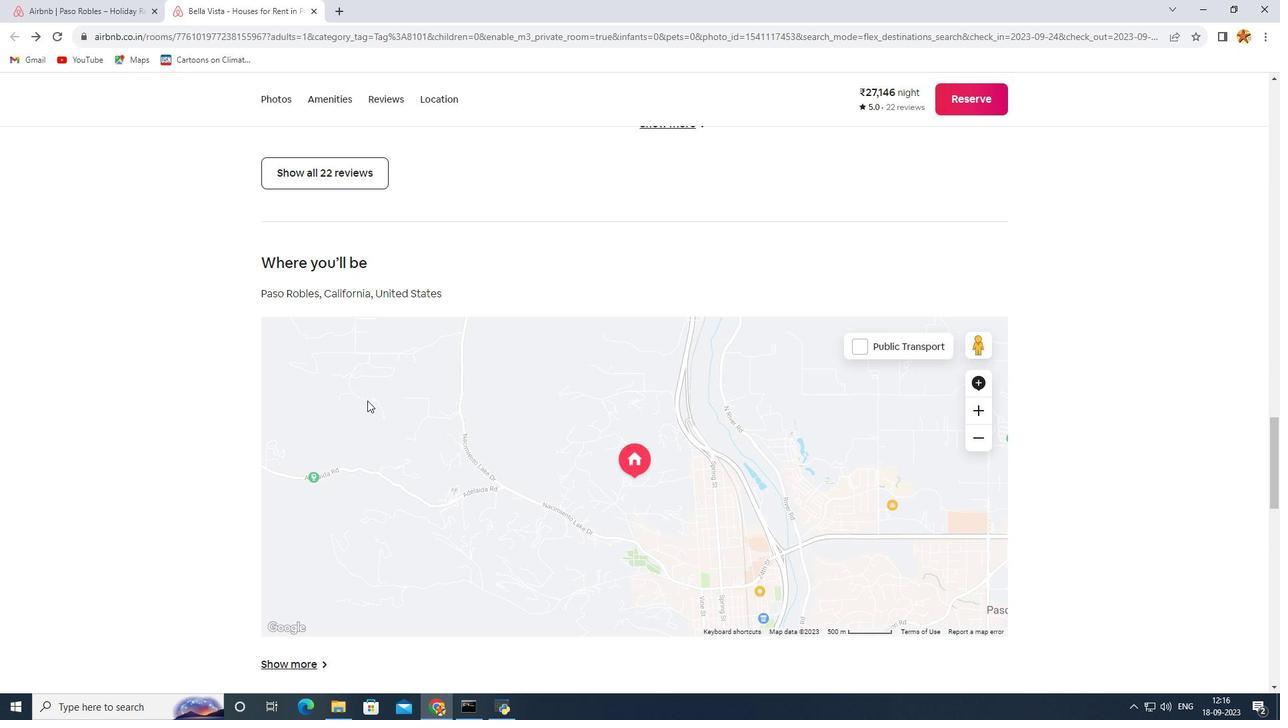 
Action: Mouse moved to (358, 348)
Screenshot: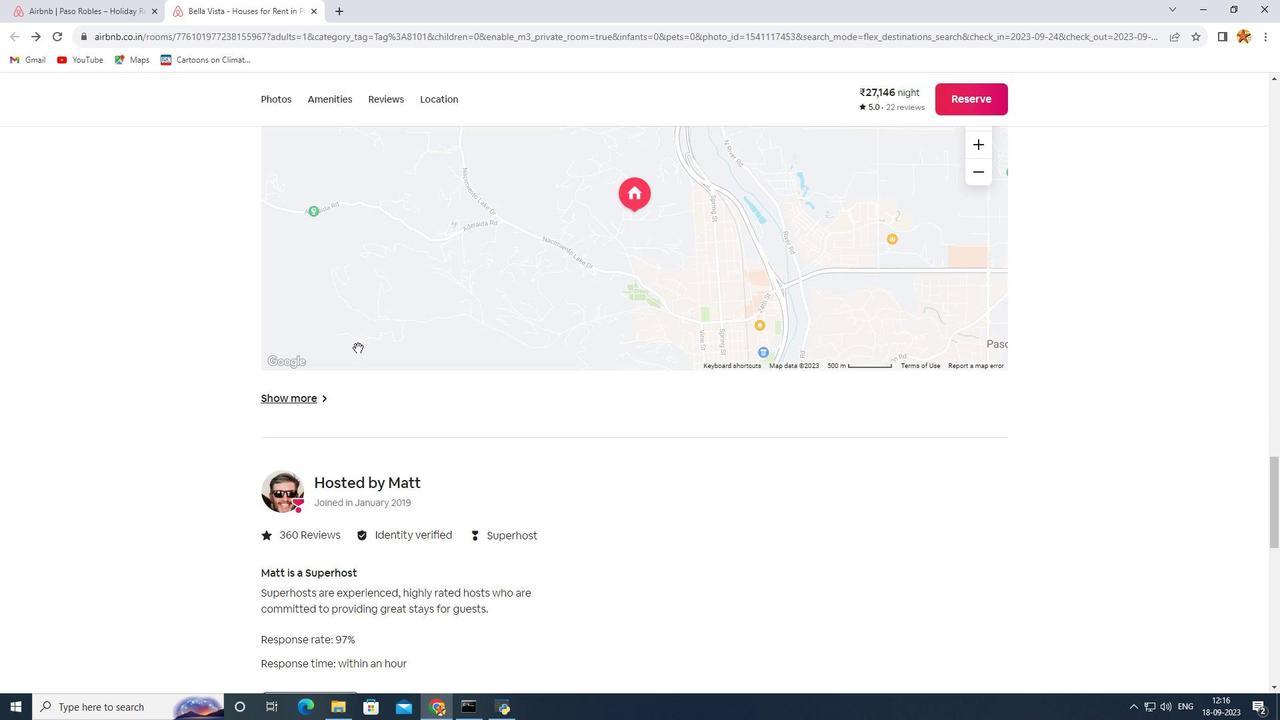 
Action: Mouse scrolled (358, 347) with delta (0, 0)
Screenshot: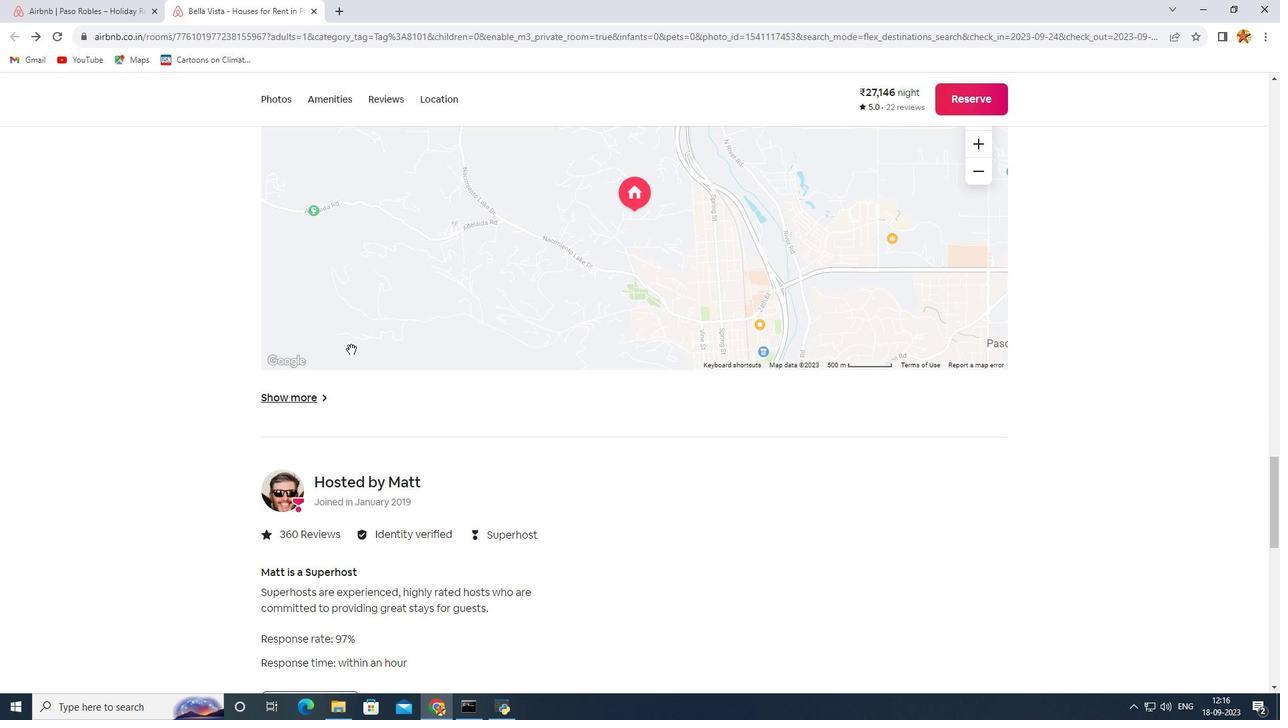 
Action: Mouse scrolled (358, 347) with delta (0, 0)
Screenshot: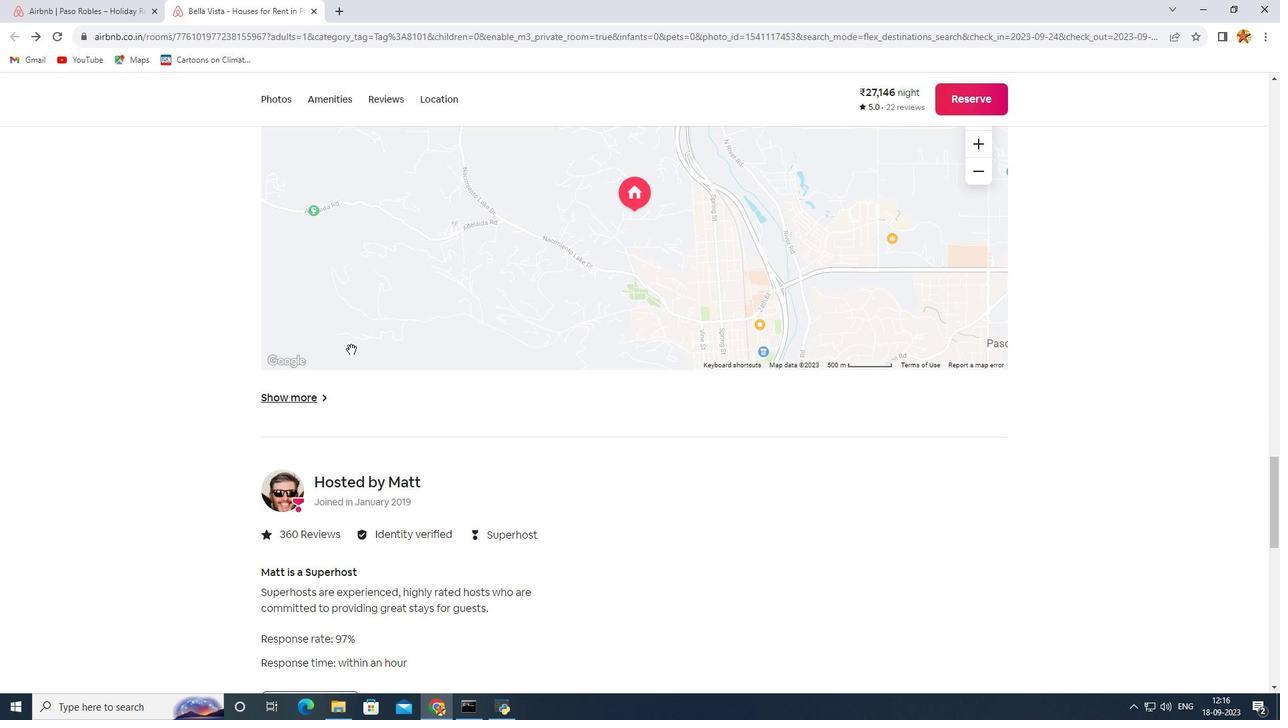 
Action: Mouse scrolled (358, 347) with delta (0, 0)
Screenshot: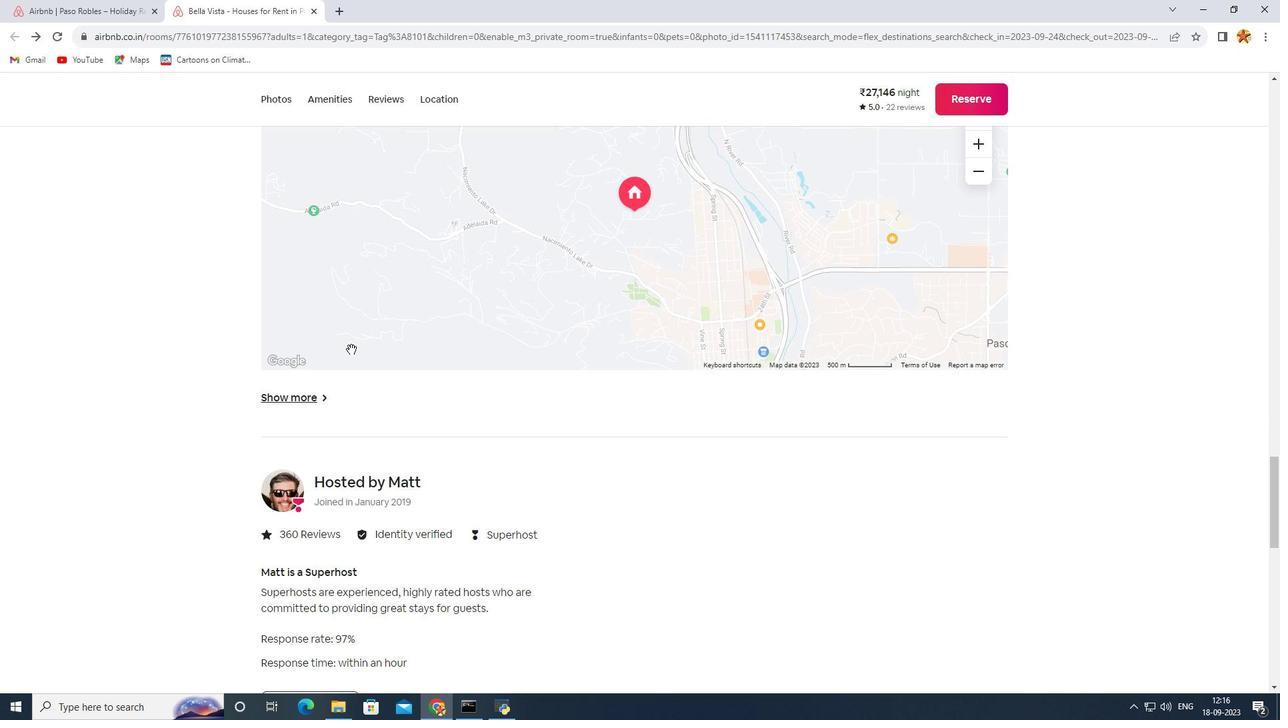 
Action: Mouse scrolled (358, 347) with delta (0, 0)
Screenshot: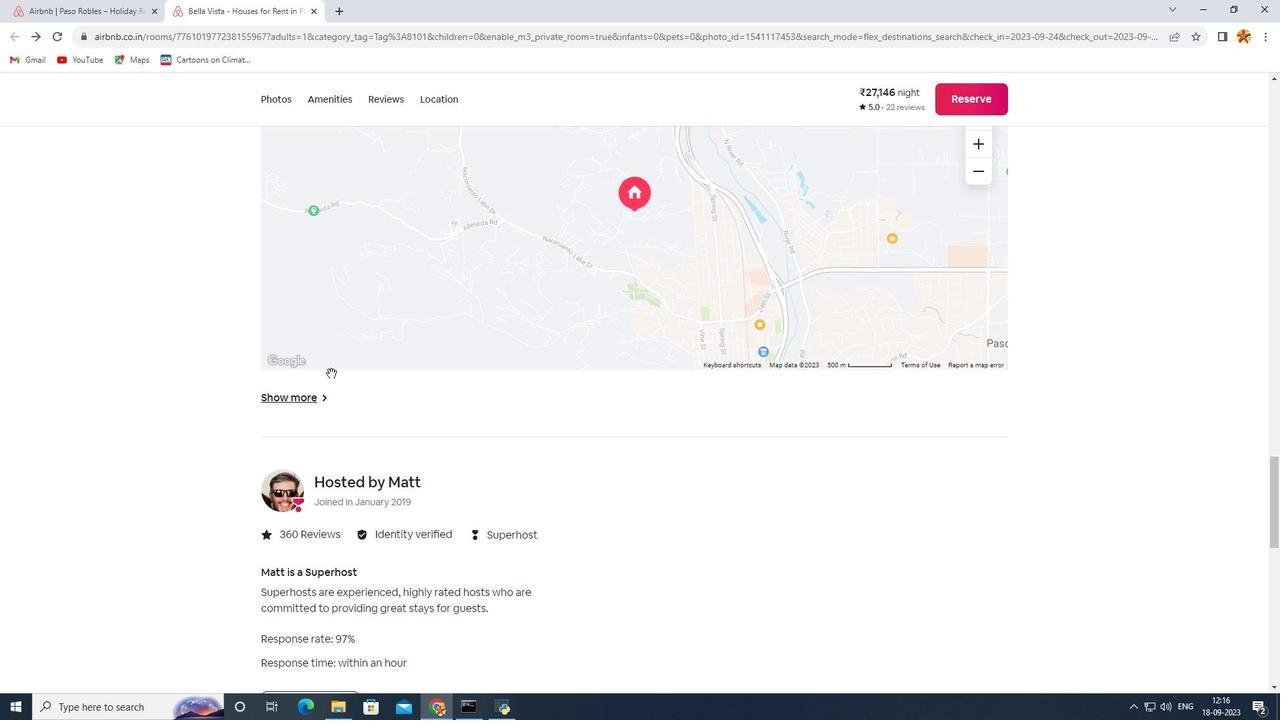 
Action: Mouse moved to (302, 396)
Screenshot: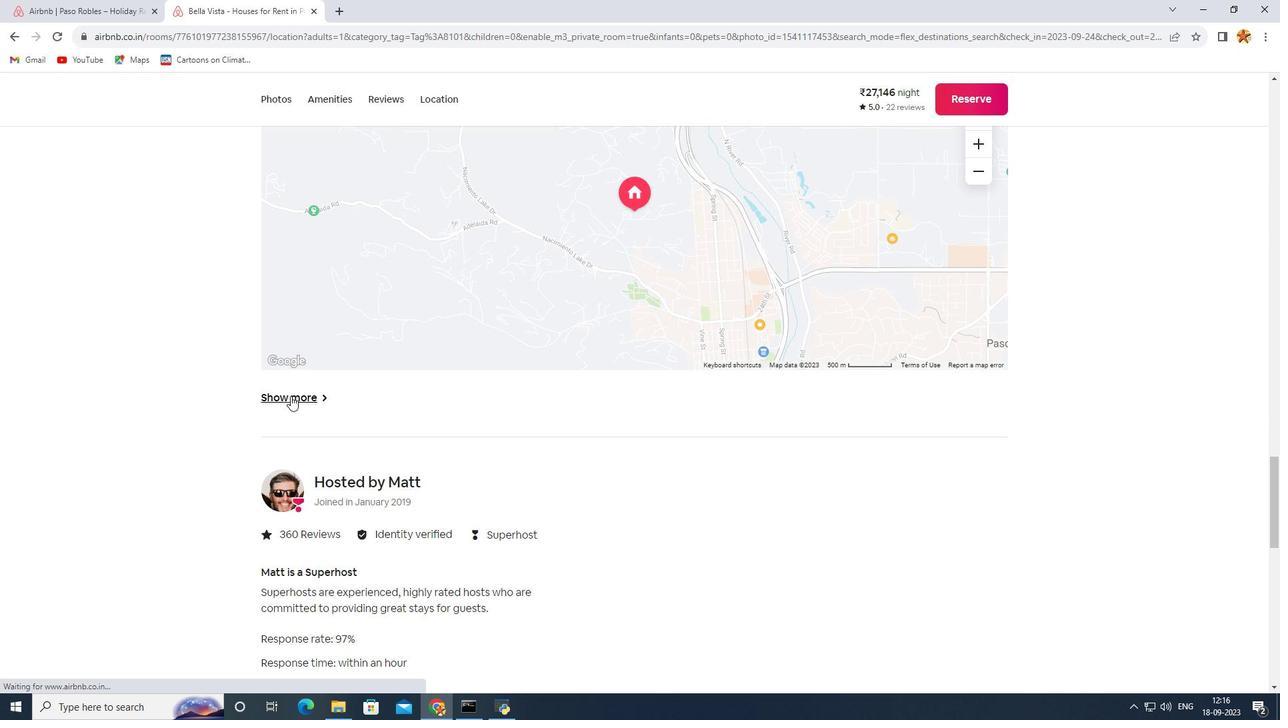 
Action: Mouse pressed left at (302, 396)
Screenshot: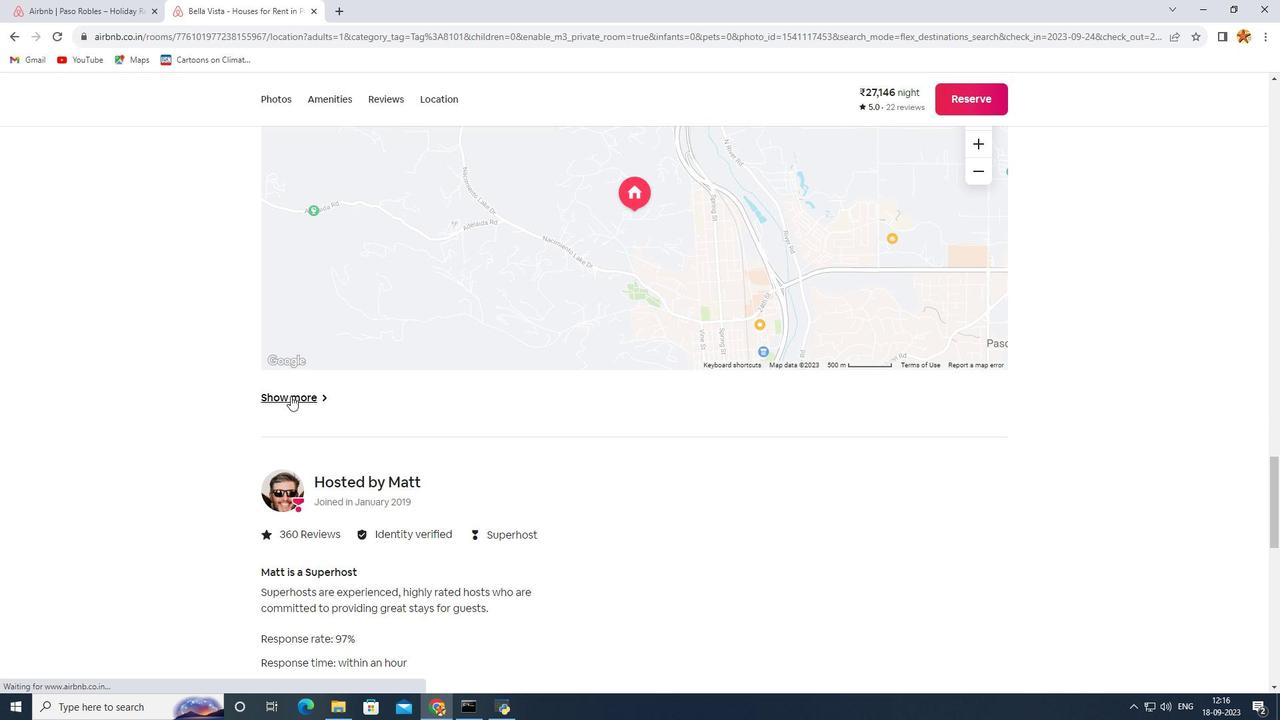 
Action: Mouse moved to (62, 244)
Screenshot: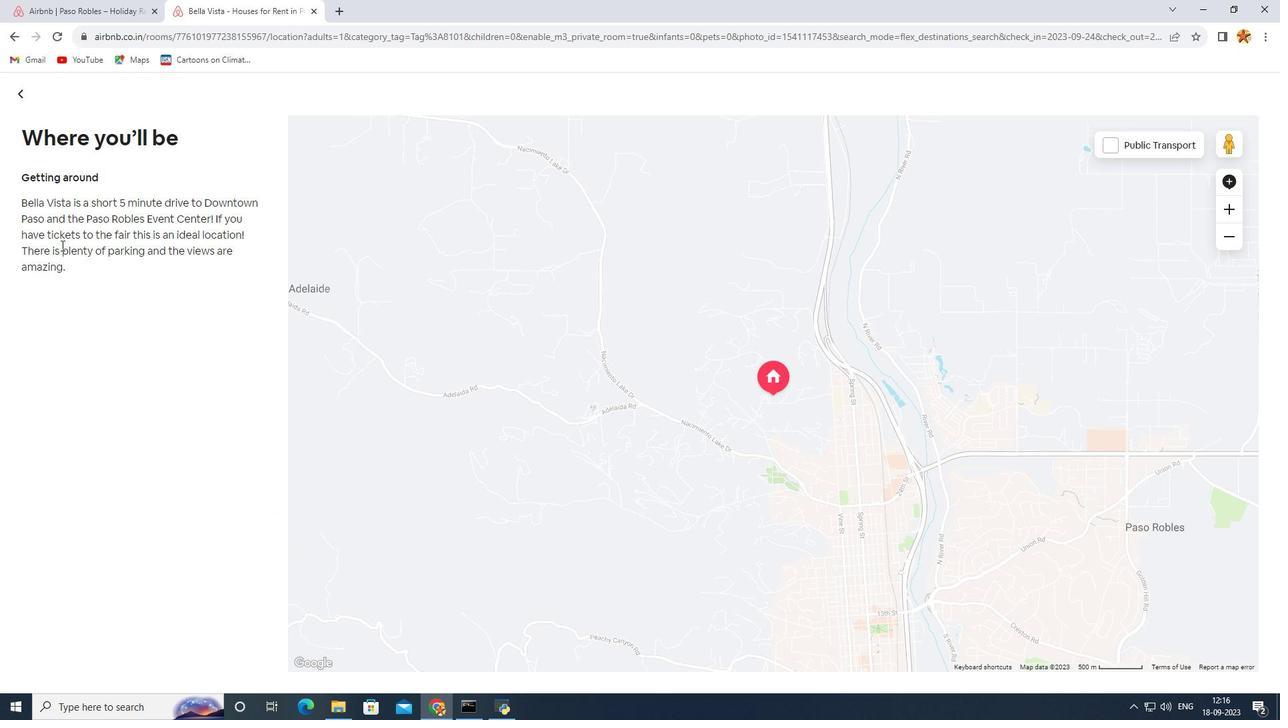 
Action: Mouse pressed left at (62, 244)
Screenshot: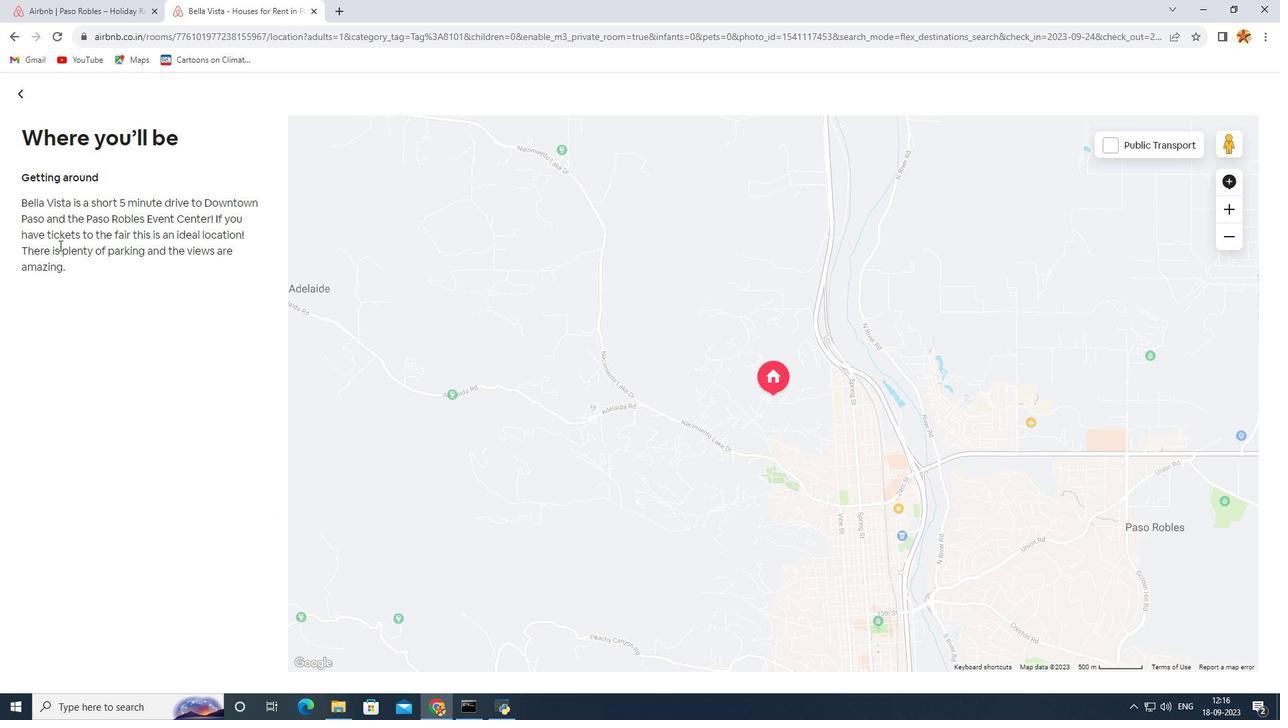
Action: Mouse moved to (16, 91)
Screenshot: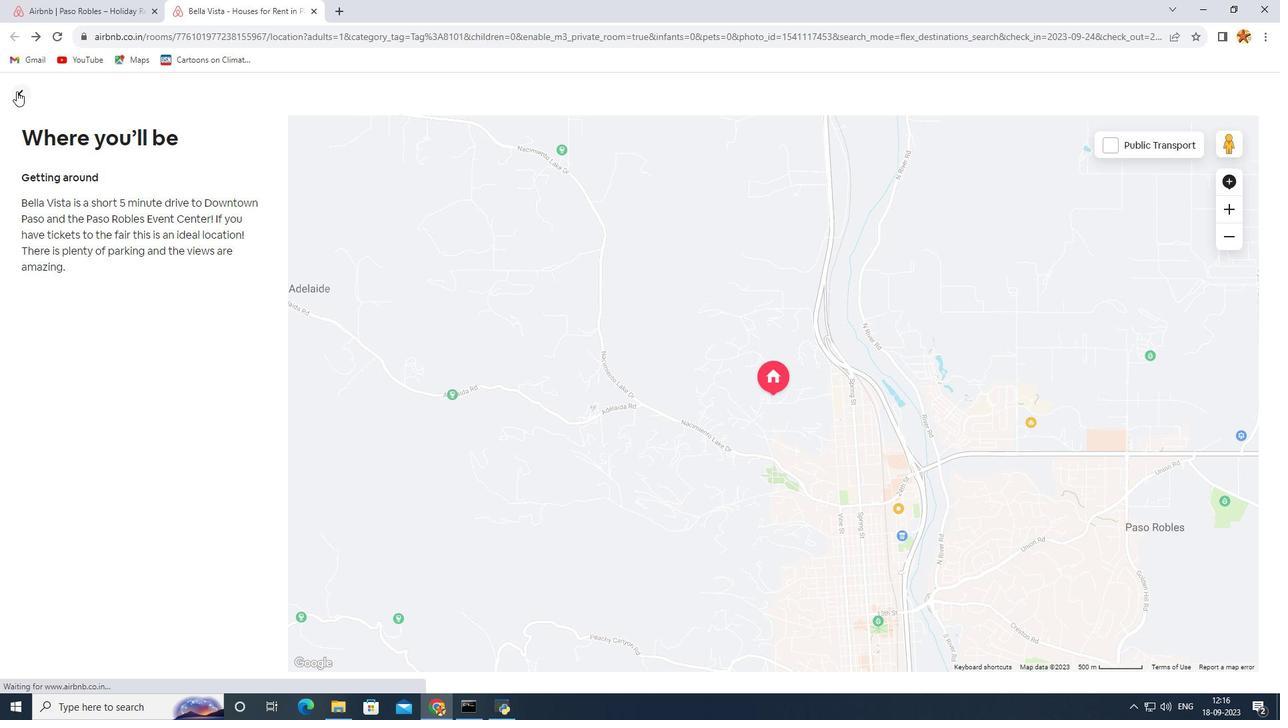 
Action: Mouse pressed left at (16, 91)
Screenshot: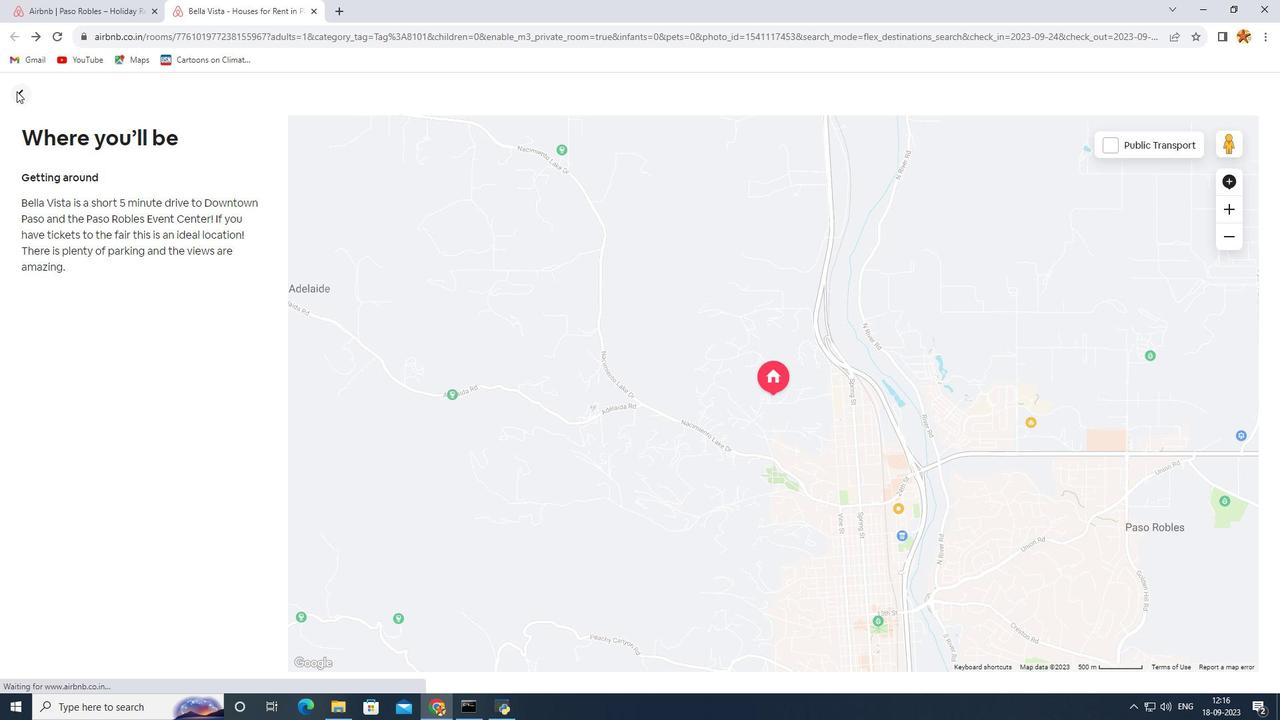 
Action: Mouse moved to (528, 408)
Screenshot: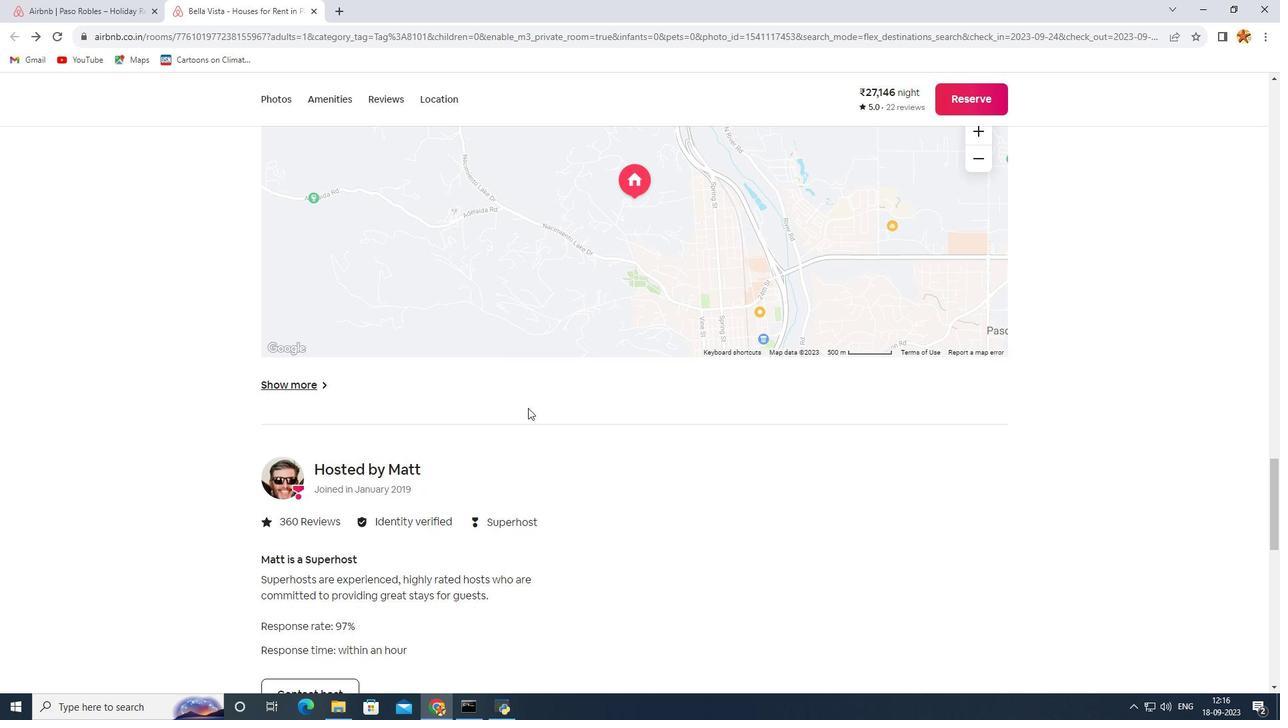 
Action: Mouse scrolled (528, 407) with delta (0, 0)
Screenshot: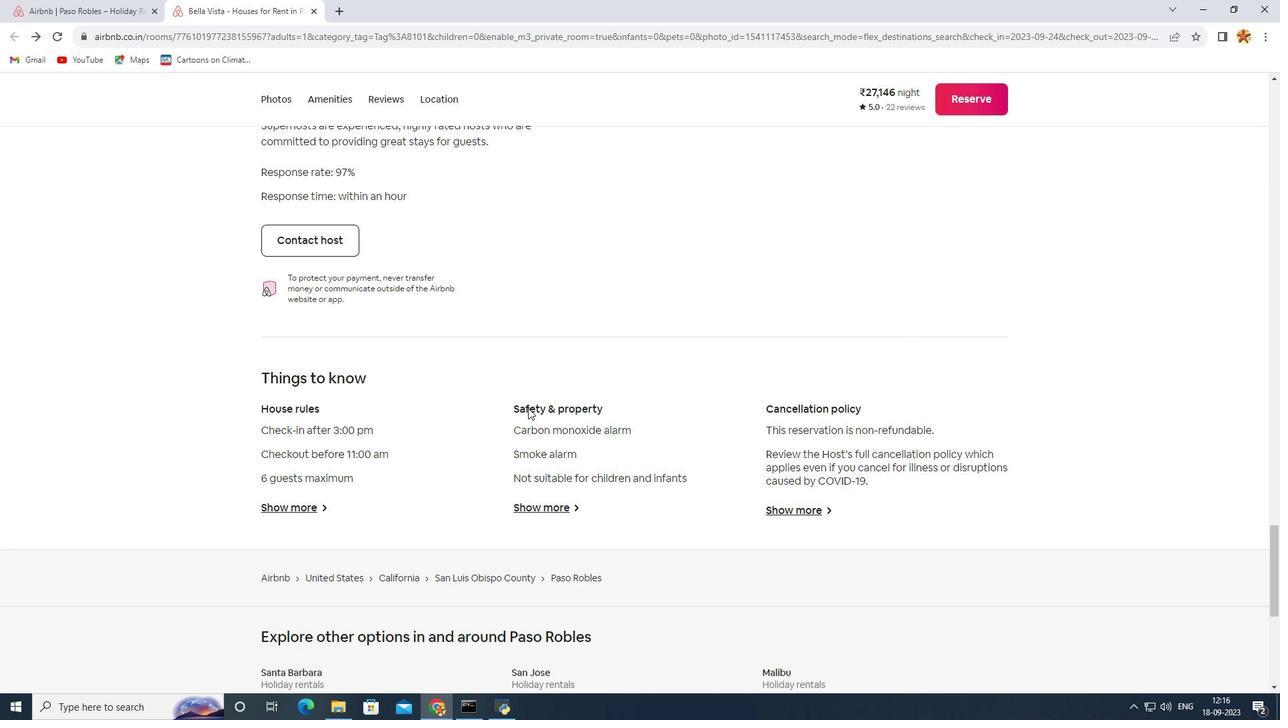 
Action: Mouse scrolled (528, 407) with delta (0, 0)
Screenshot: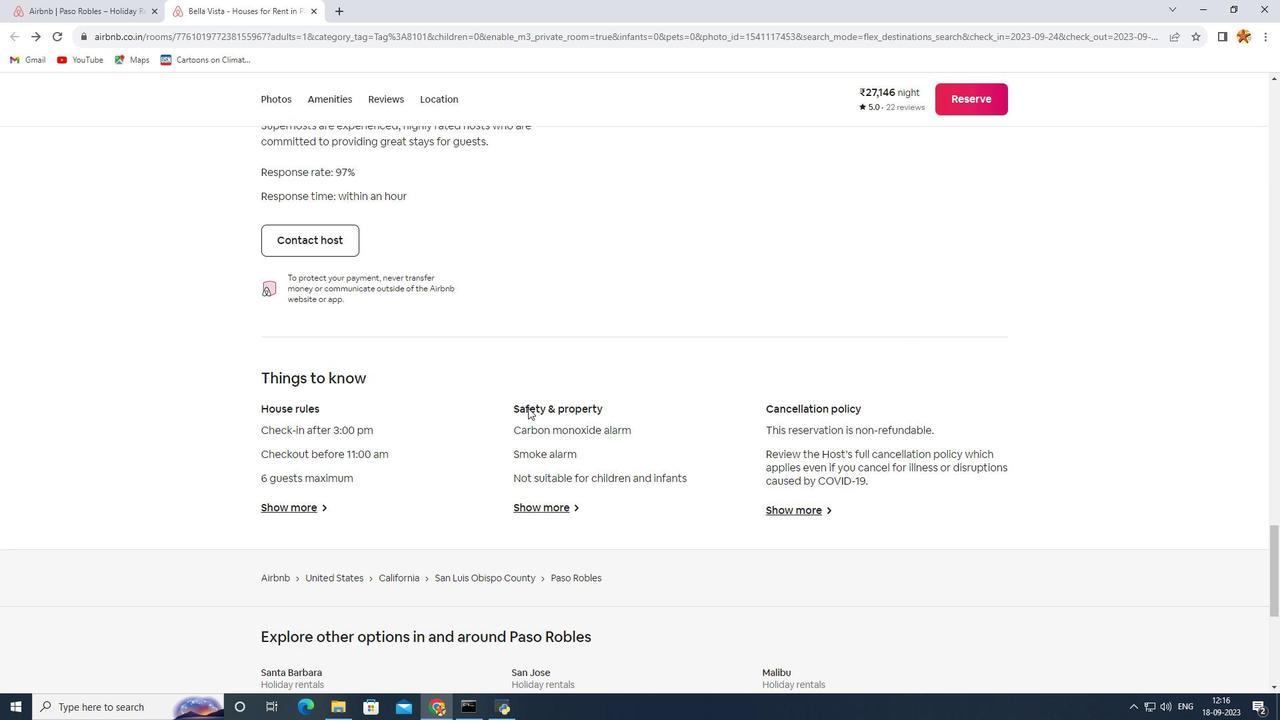 
Action: Mouse scrolled (528, 407) with delta (0, 0)
Screenshot: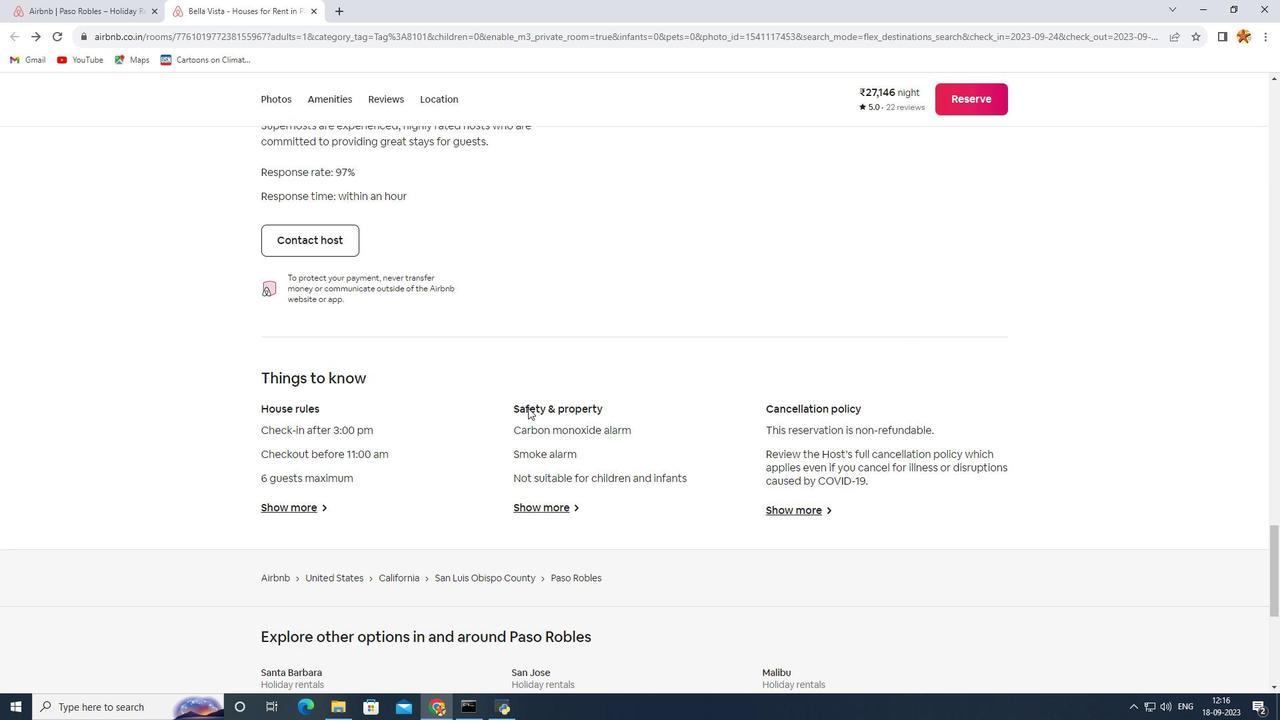 
Action: Mouse scrolled (528, 407) with delta (0, 0)
Screenshot: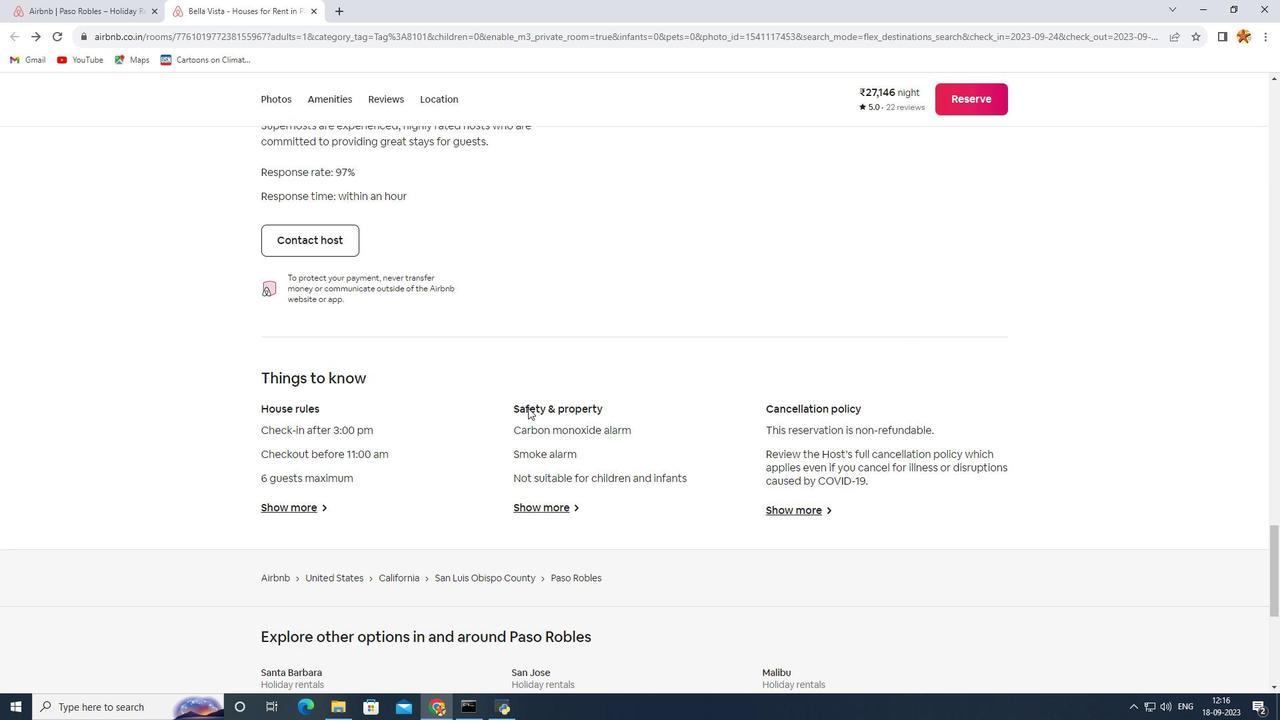 
Action: Mouse scrolled (528, 407) with delta (0, 0)
Screenshot: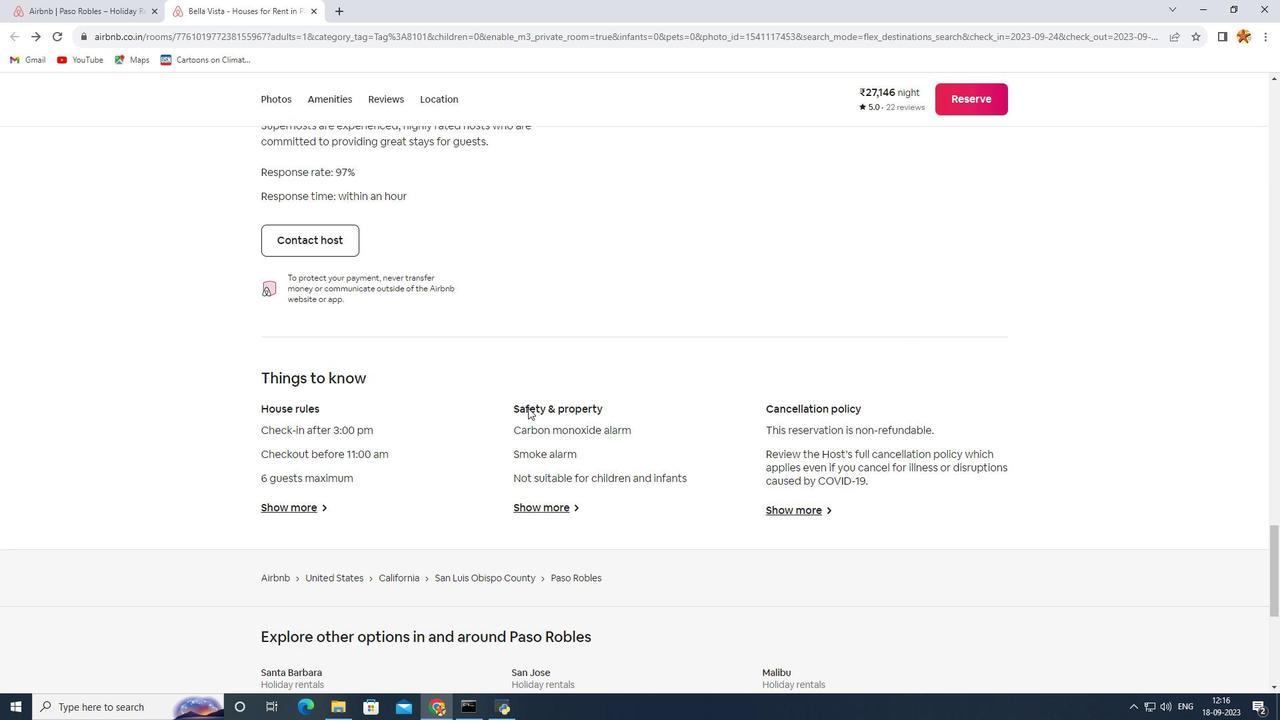 
Action: Mouse scrolled (528, 407) with delta (0, 0)
Screenshot: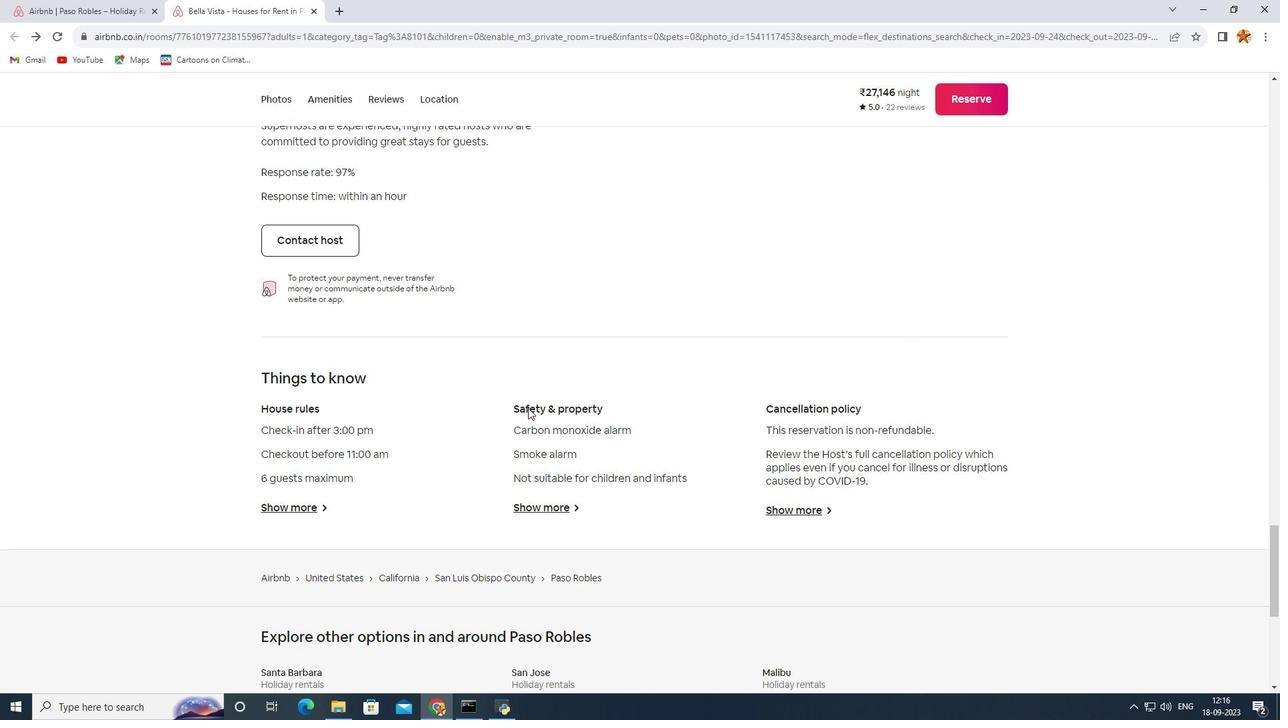 
Action: Mouse scrolled (528, 407) with delta (0, 0)
Screenshot: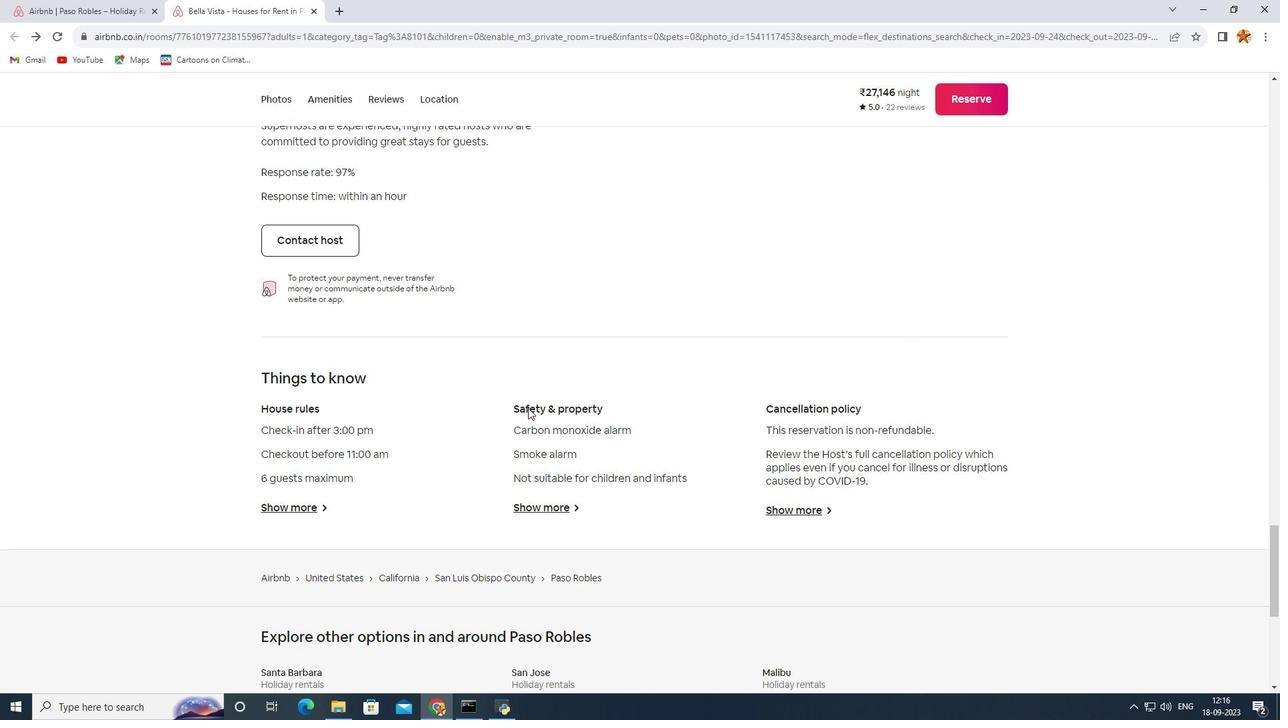 
Action: Mouse scrolled (528, 408) with delta (0, 0)
Screenshot: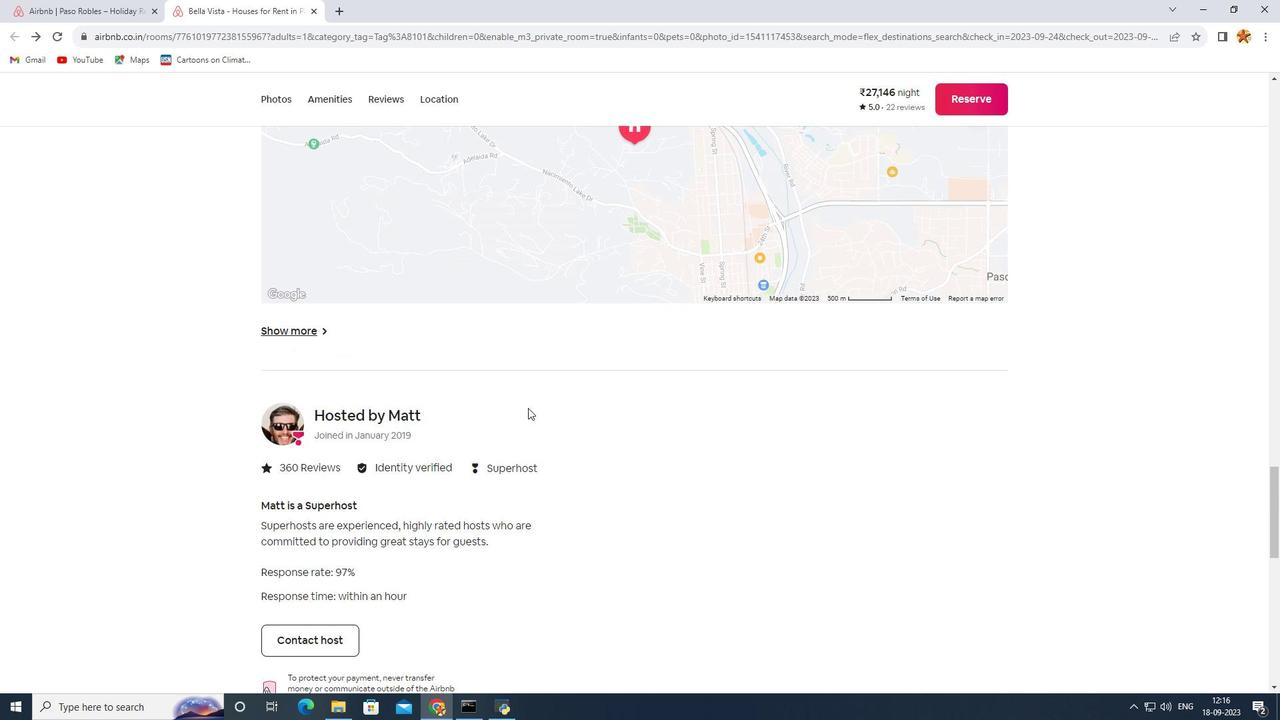 
Action: Mouse scrolled (528, 408) with delta (0, 0)
Screenshot: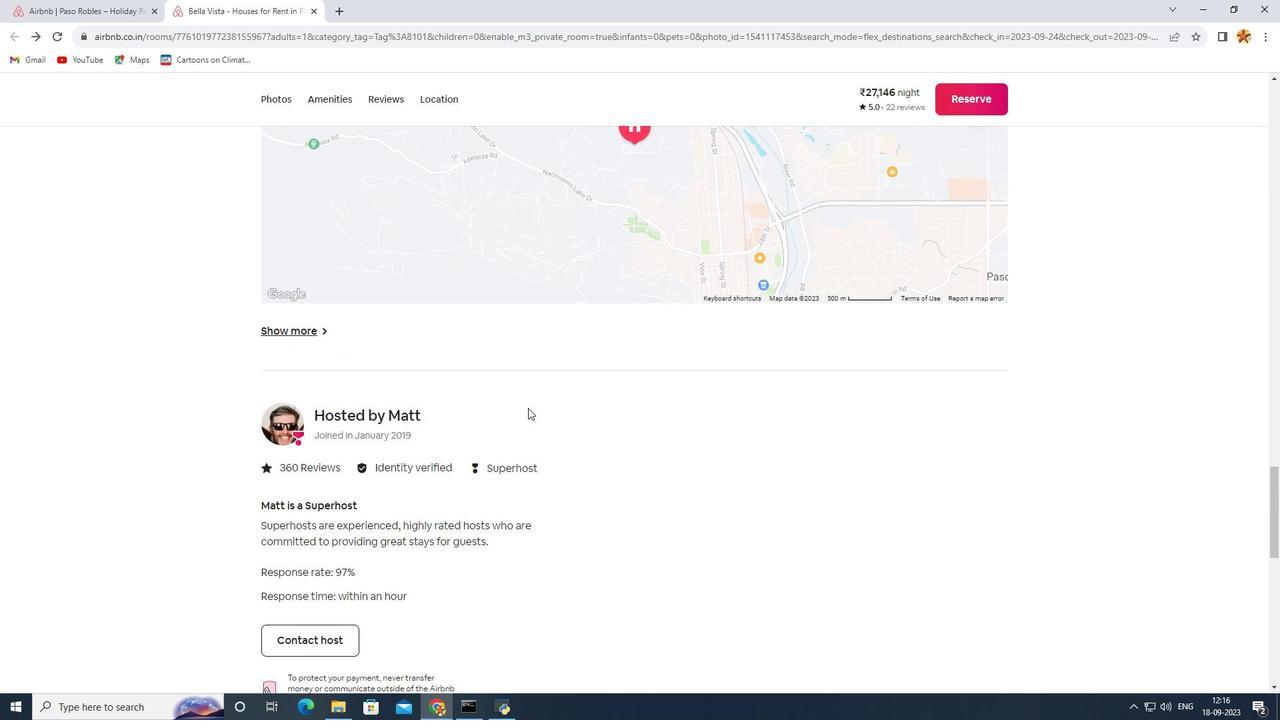 
Action: Mouse scrolled (528, 408) with delta (0, 0)
Screenshot: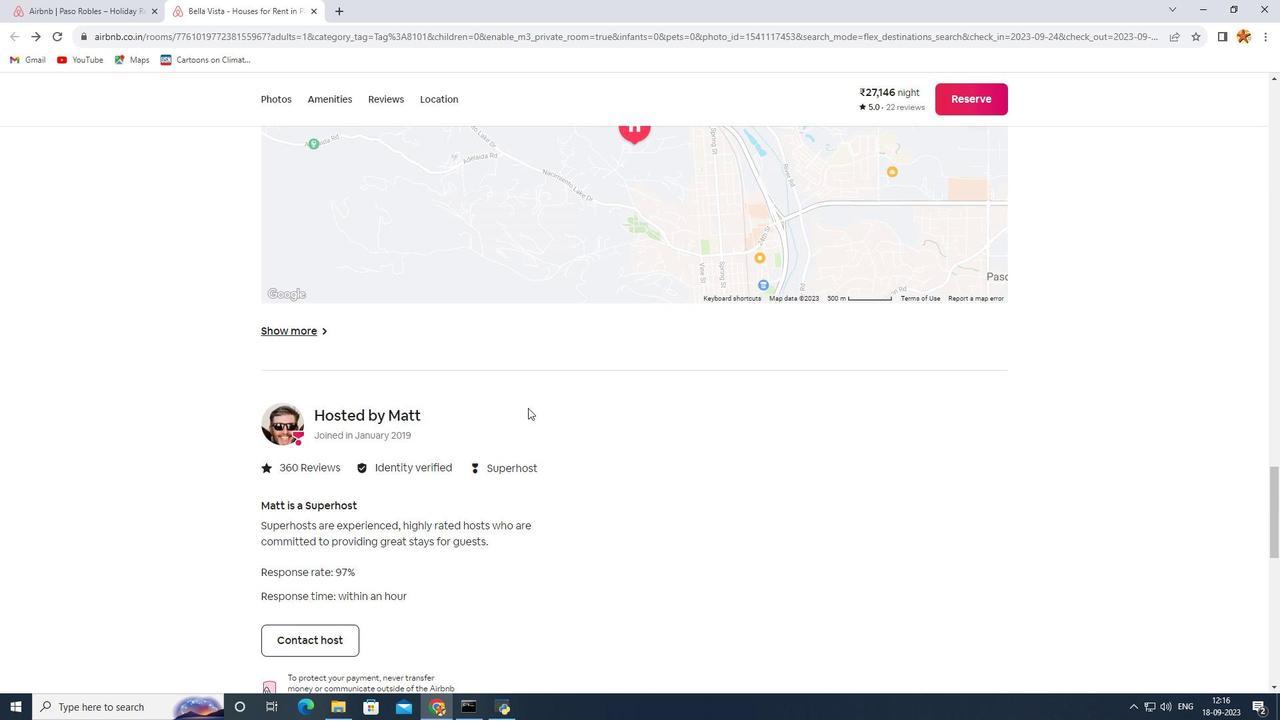 
Action: Mouse scrolled (528, 408) with delta (0, 0)
Screenshot: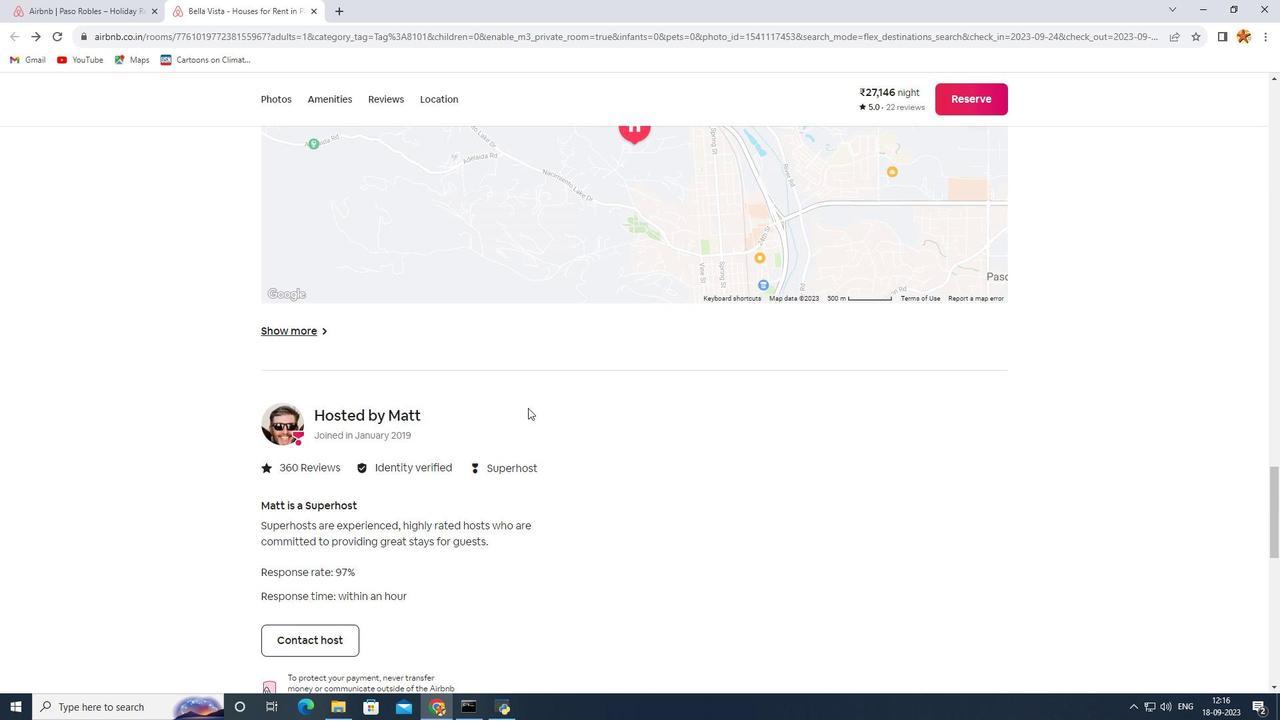 
Action: Mouse scrolled (528, 408) with delta (0, 0)
Screenshot: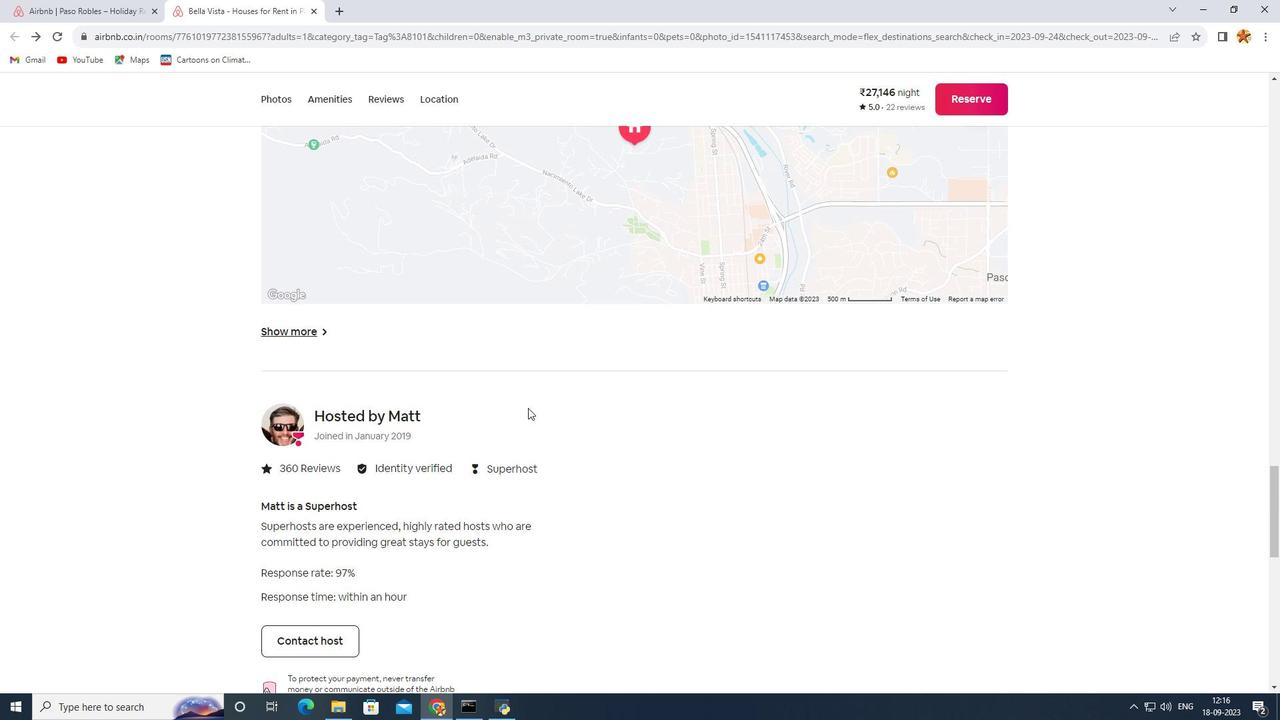 
Action: Mouse scrolled (528, 408) with delta (0, 0)
Screenshot: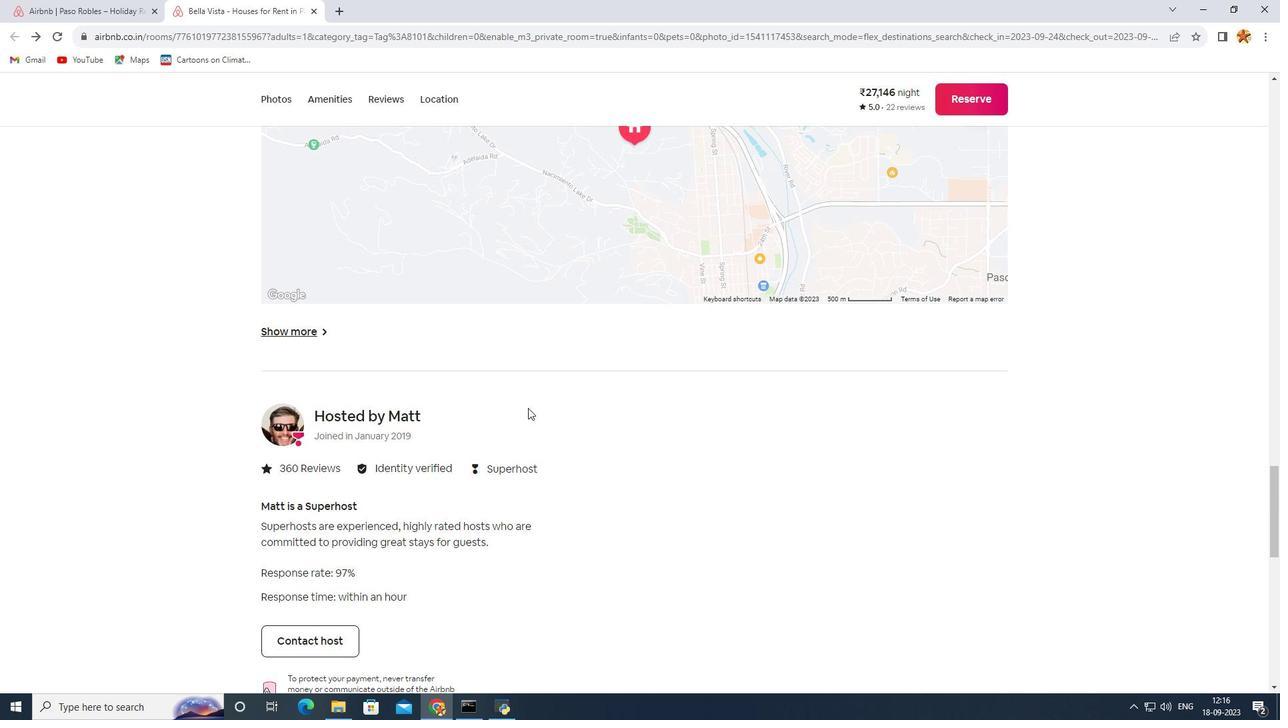 
Action: Mouse scrolled (528, 408) with delta (0, 0)
Screenshot: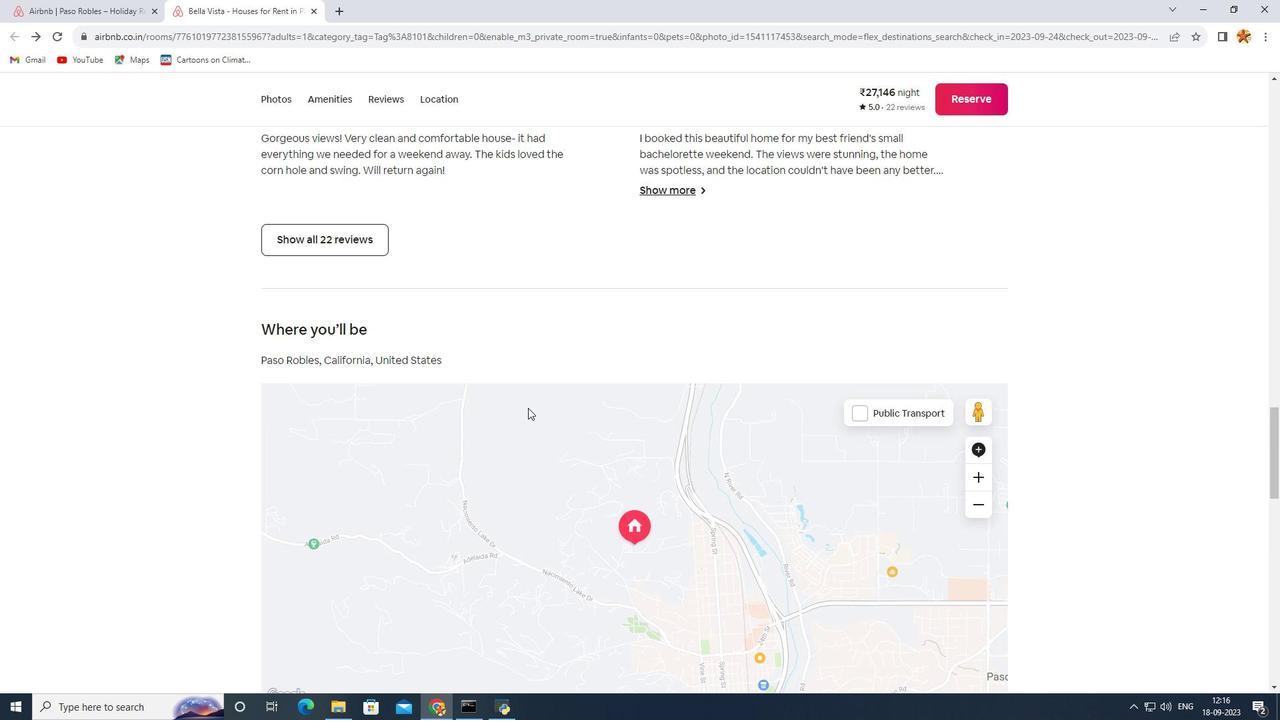 
Action: Mouse scrolled (528, 408) with delta (0, 0)
Screenshot: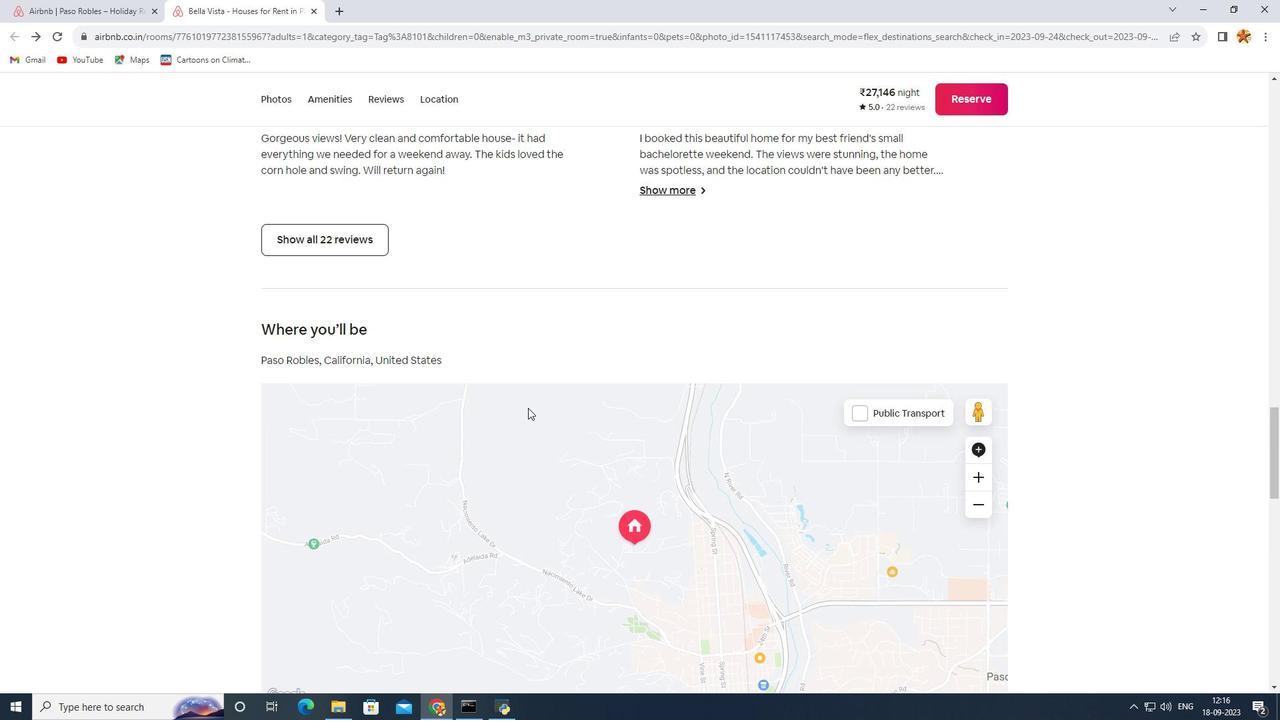 
Action: Mouse scrolled (528, 408) with delta (0, 0)
Screenshot: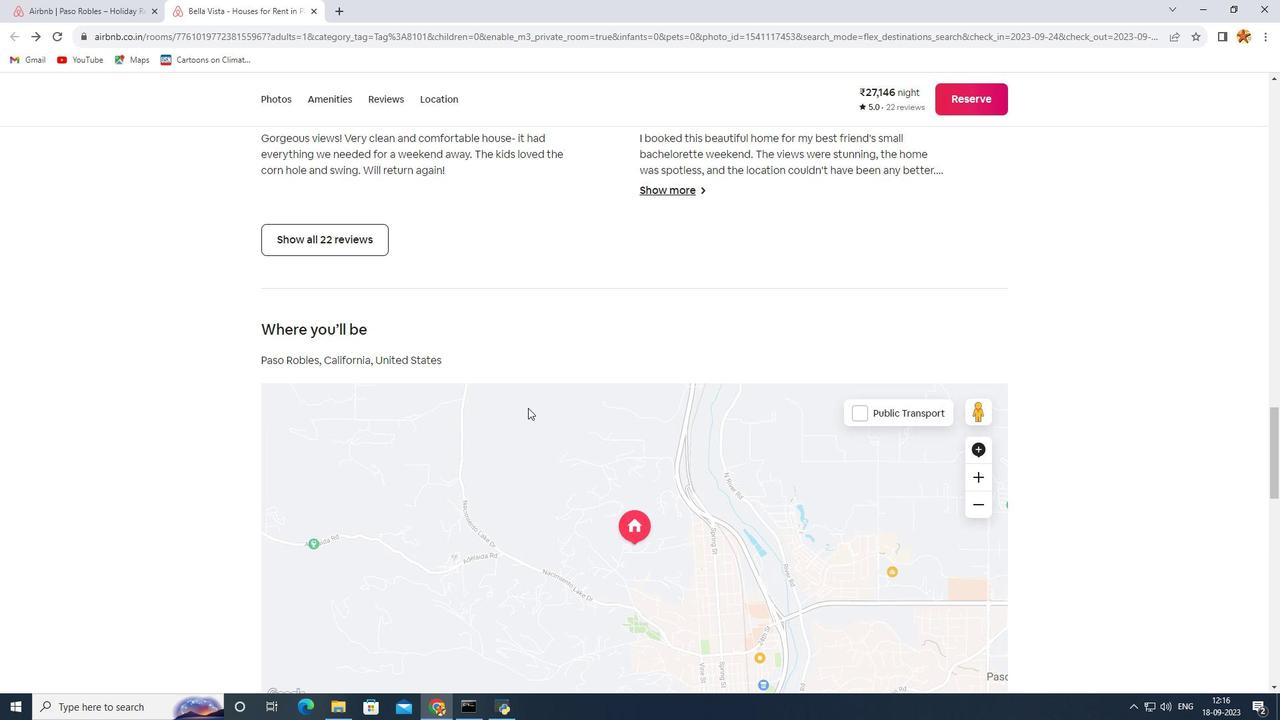 
Action: Mouse scrolled (528, 408) with delta (0, 0)
Screenshot: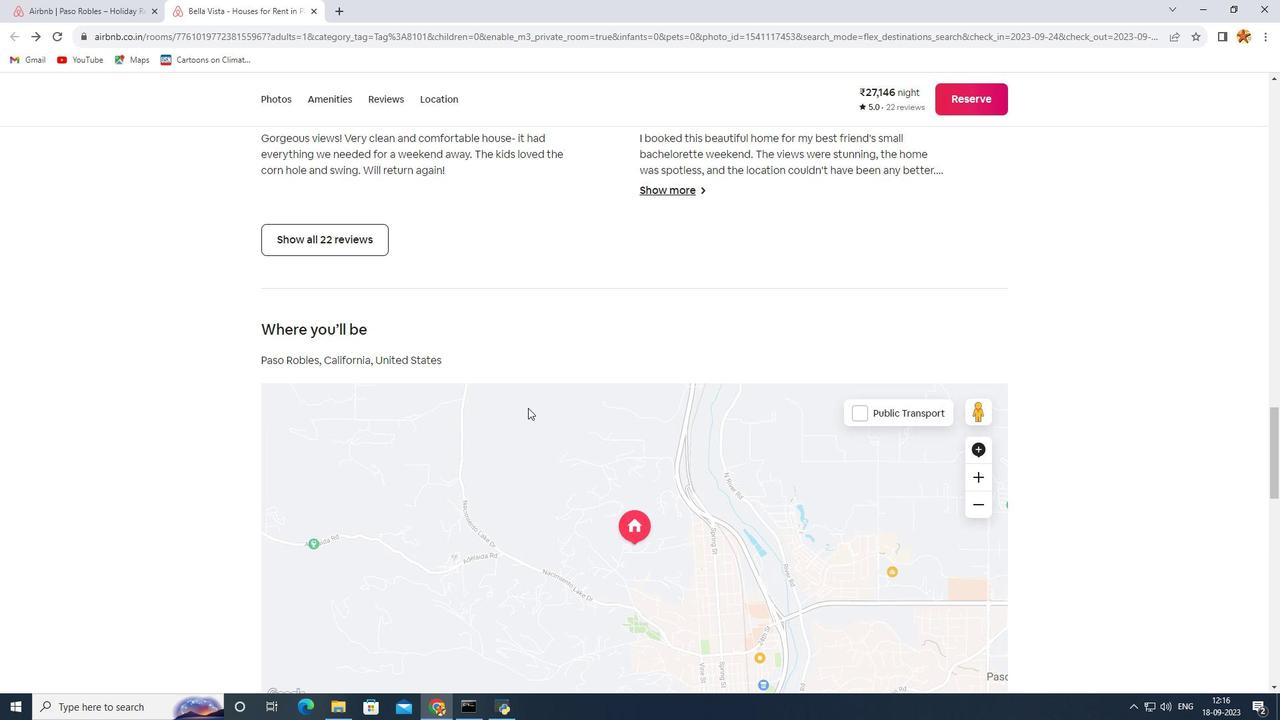 
Action: Mouse scrolled (528, 408) with delta (0, 0)
Screenshot: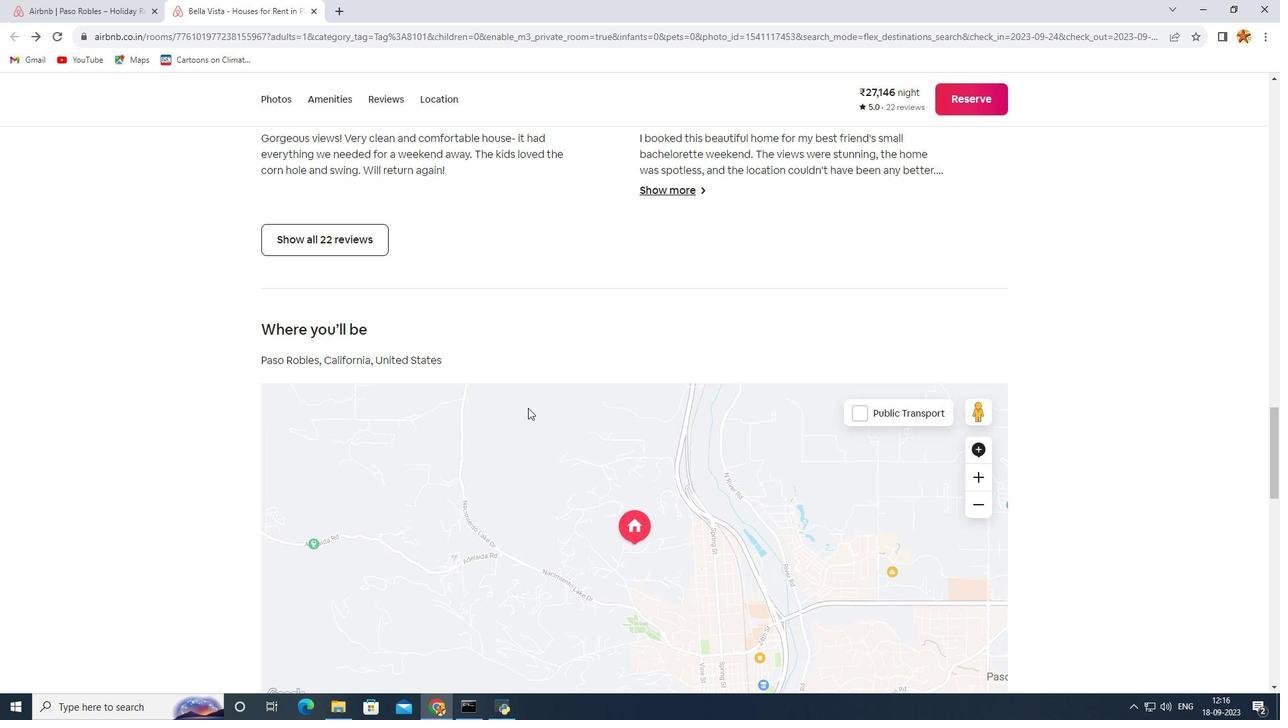 
Action: Mouse scrolled (528, 408) with delta (0, 0)
Screenshot: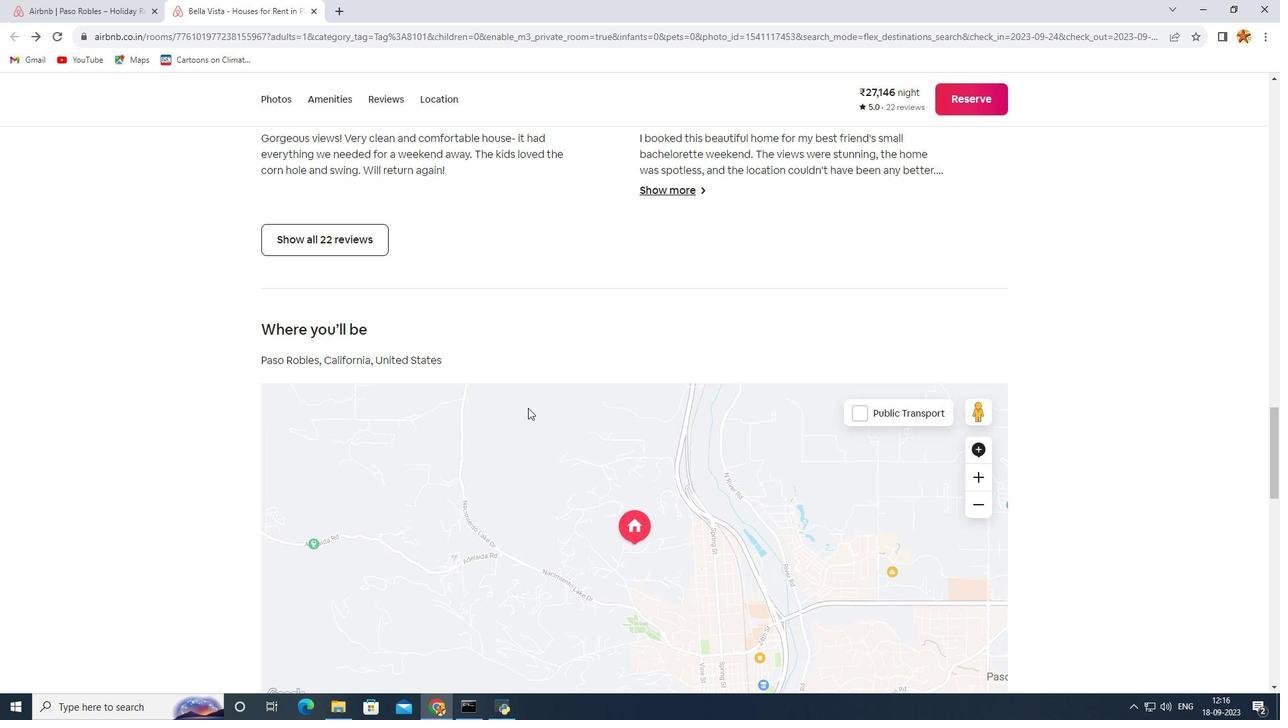 
Action: Mouse scrolled (528, 408) with delta (0, 0)
Screenshot: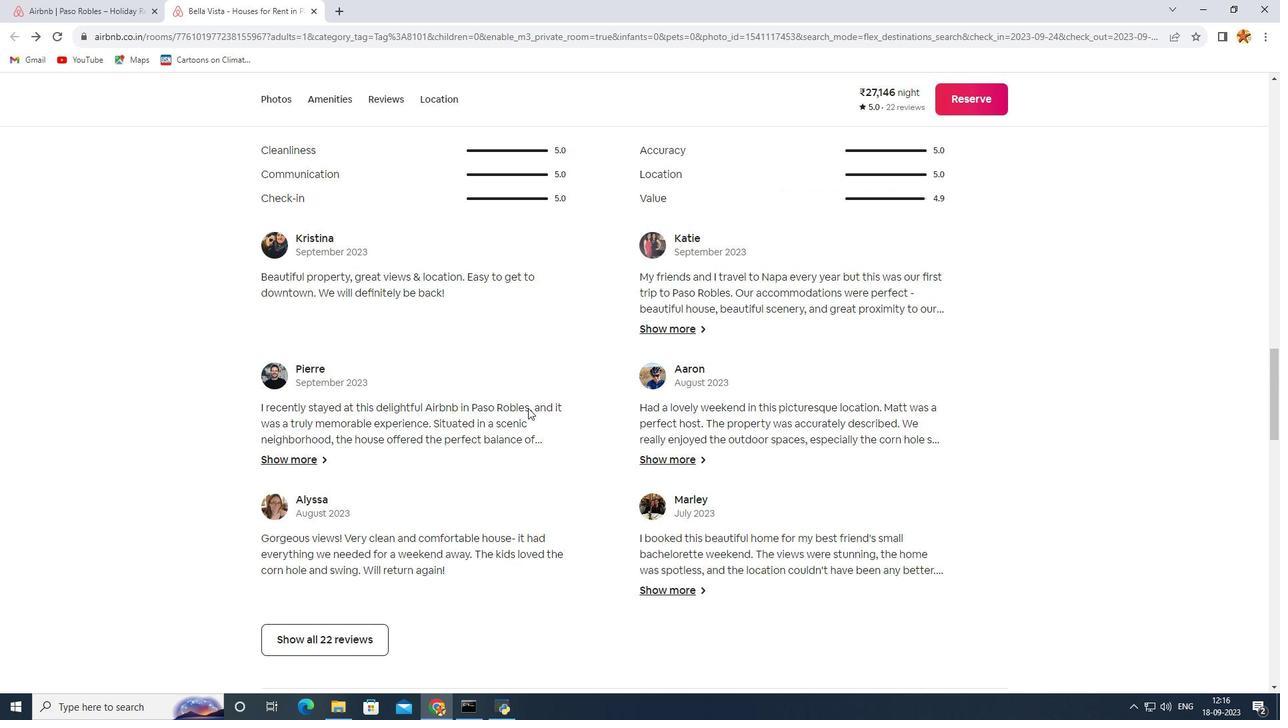 
Action: Mouse scrolled (528, 408) with delta (0, 0)
Screenshot: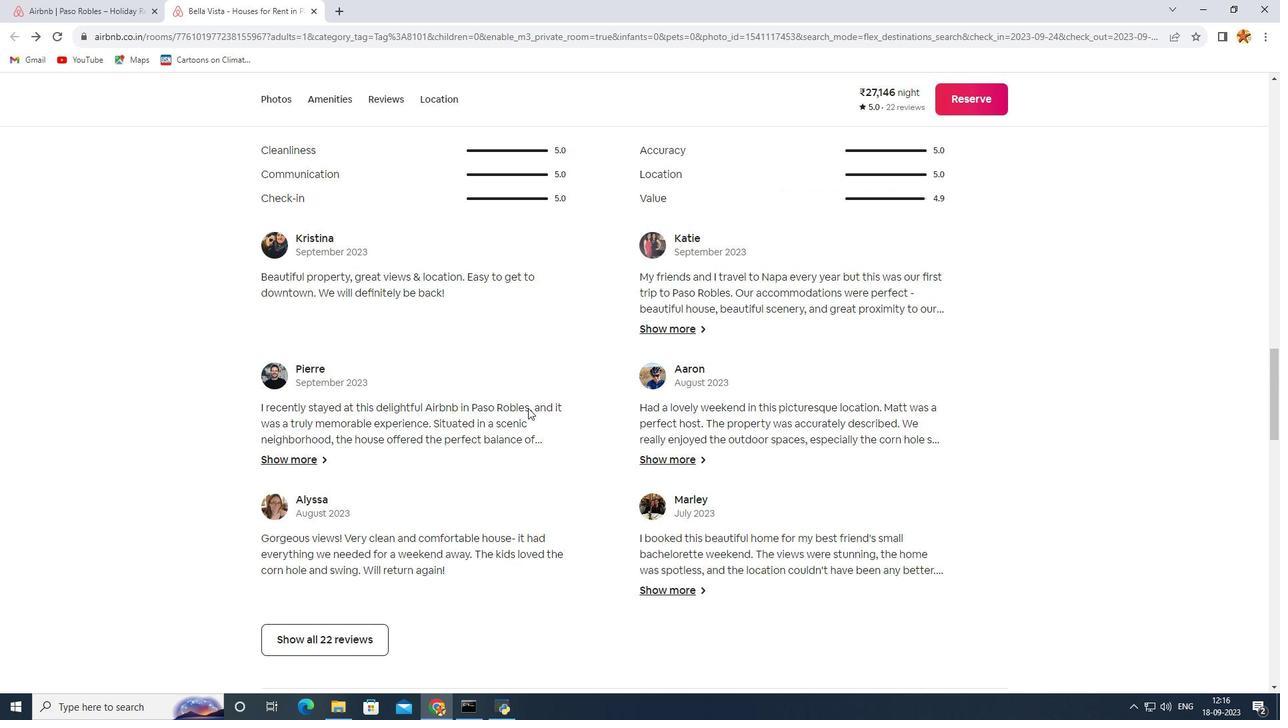 
Action: Mouse scrolled (528, 408) with delta (0, 0)
Screenshot: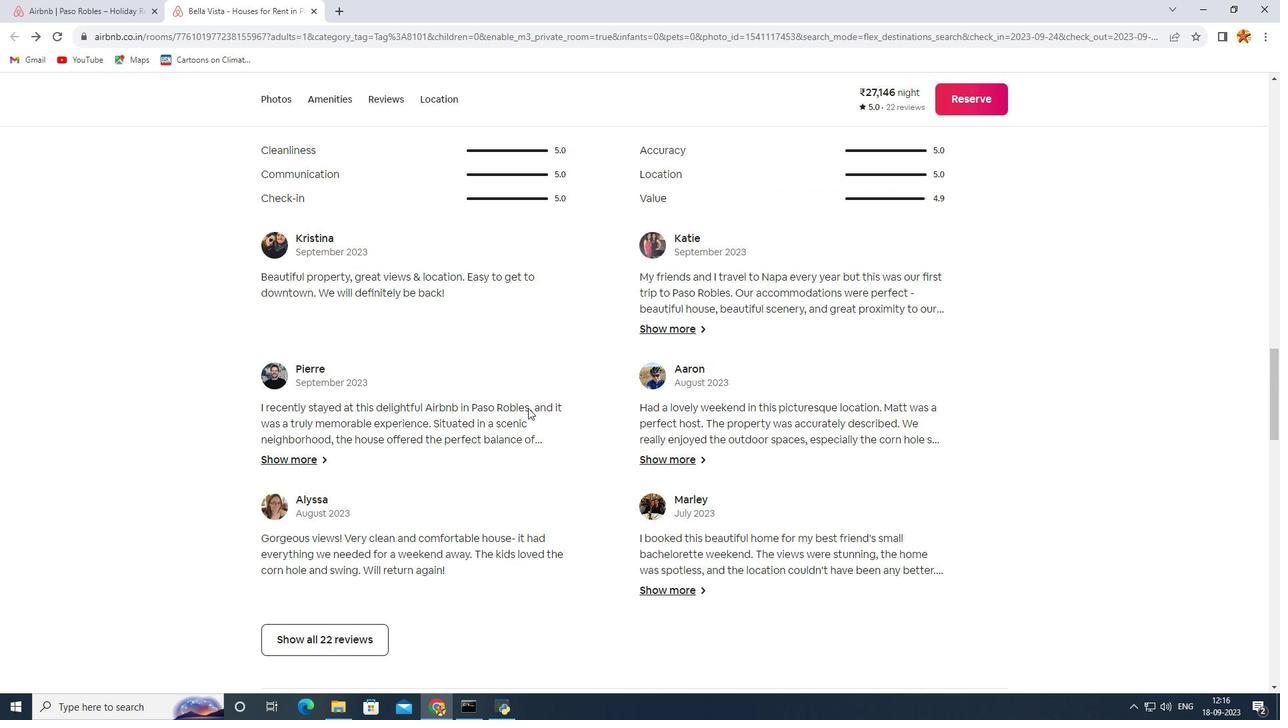 
Action: Mouse scrolled (528, 408) with delta (0, 0)
Screenshot: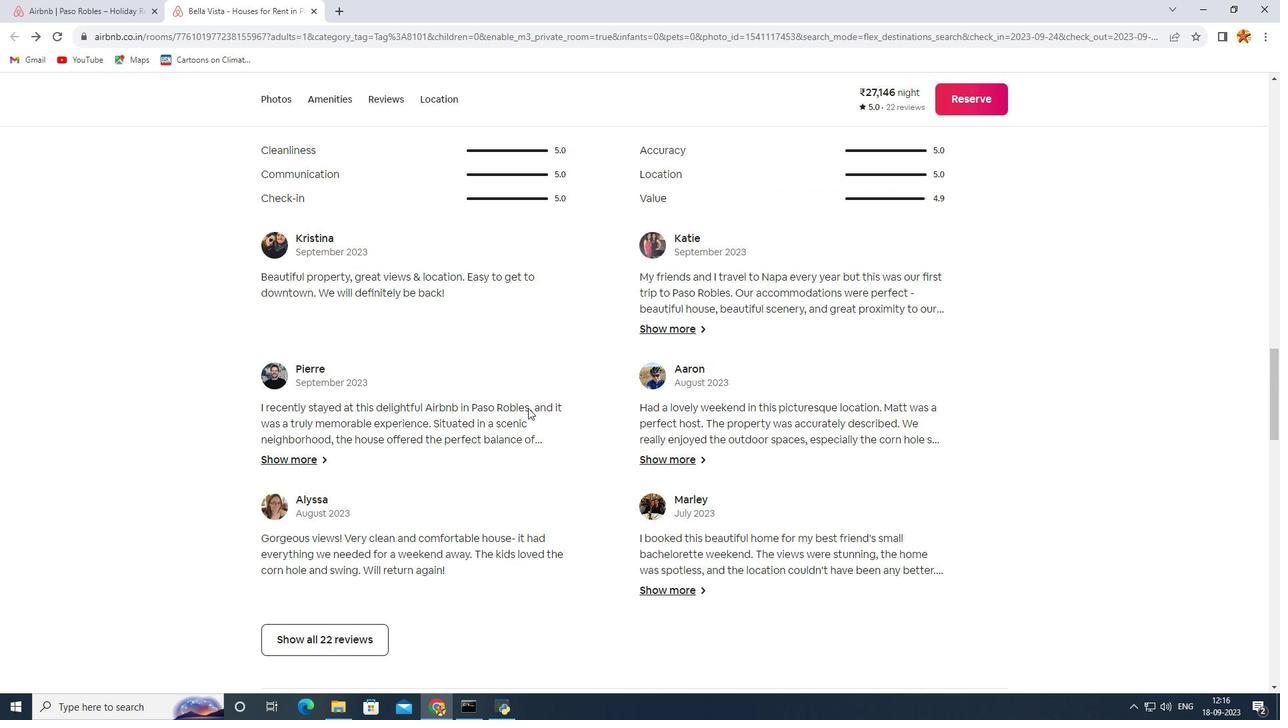 
Action: Mouse scrolled (528, 408) with delta (0, 0)
Screenshot: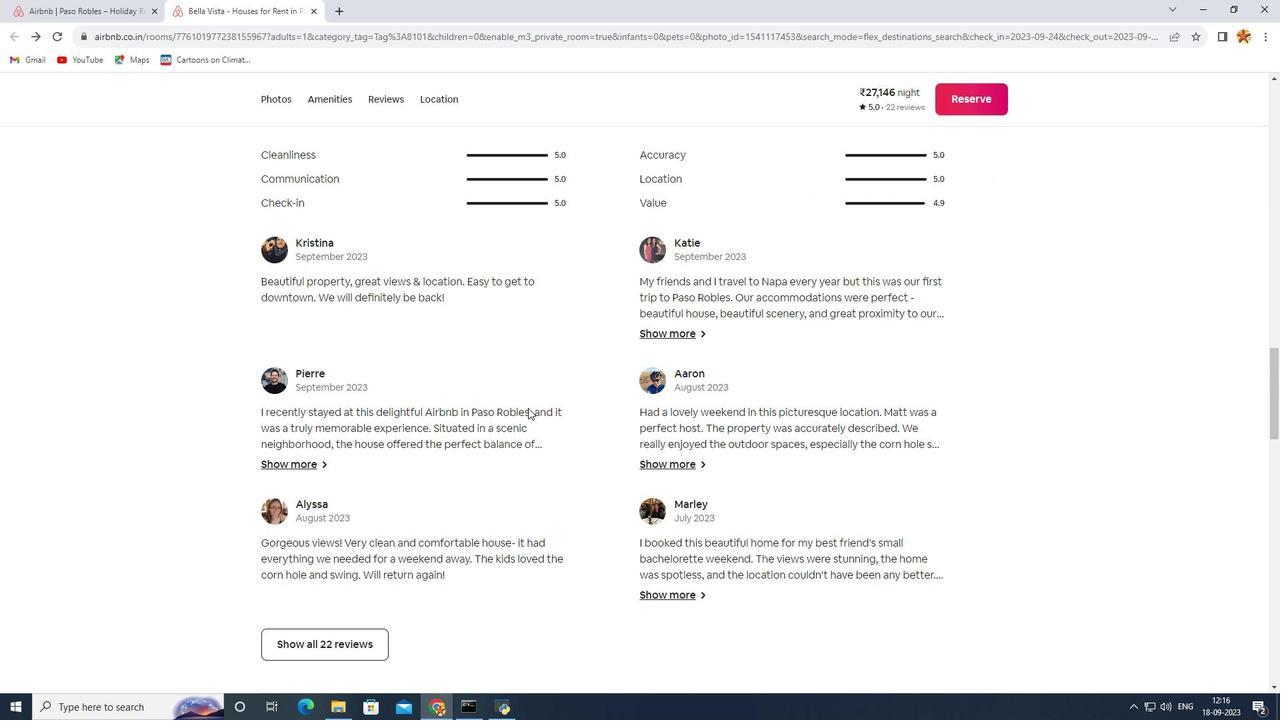 
Action: Mouse scrolled (528, 408) with delta (0, 0)
Screenshot: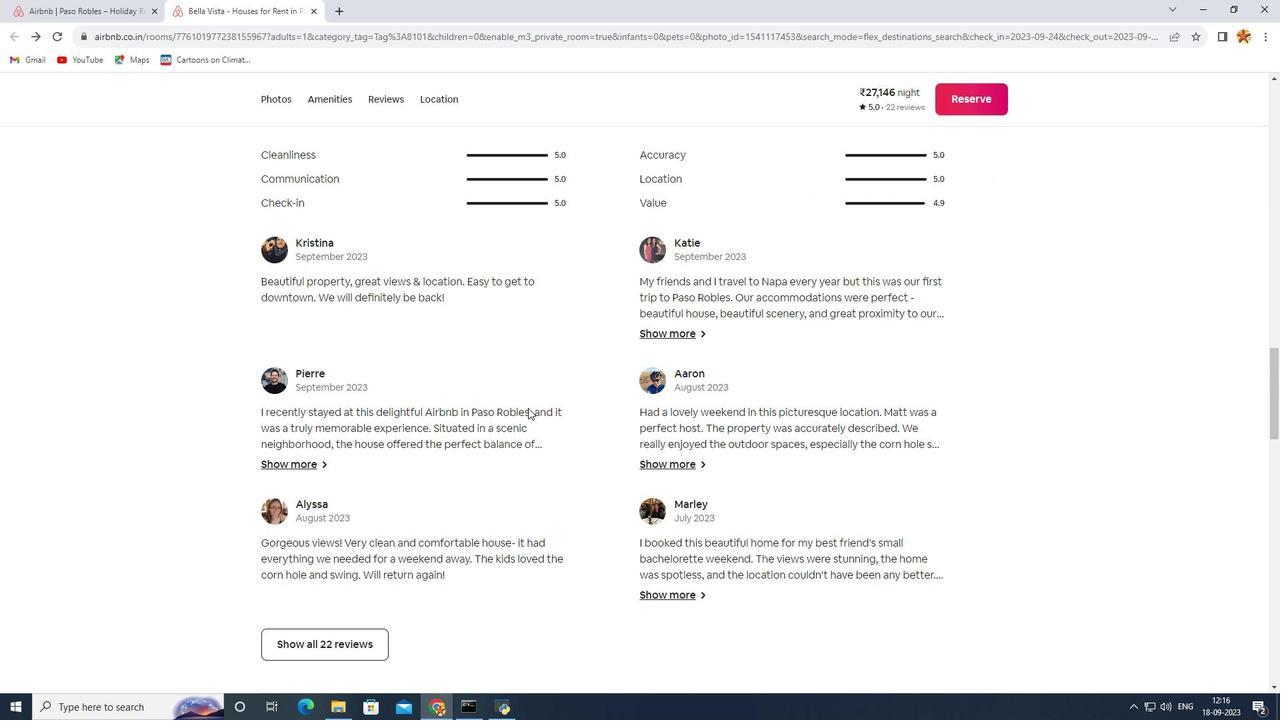 
Action: Mouse scrolled (528, 408) with delta (0, 0)
Screenshot: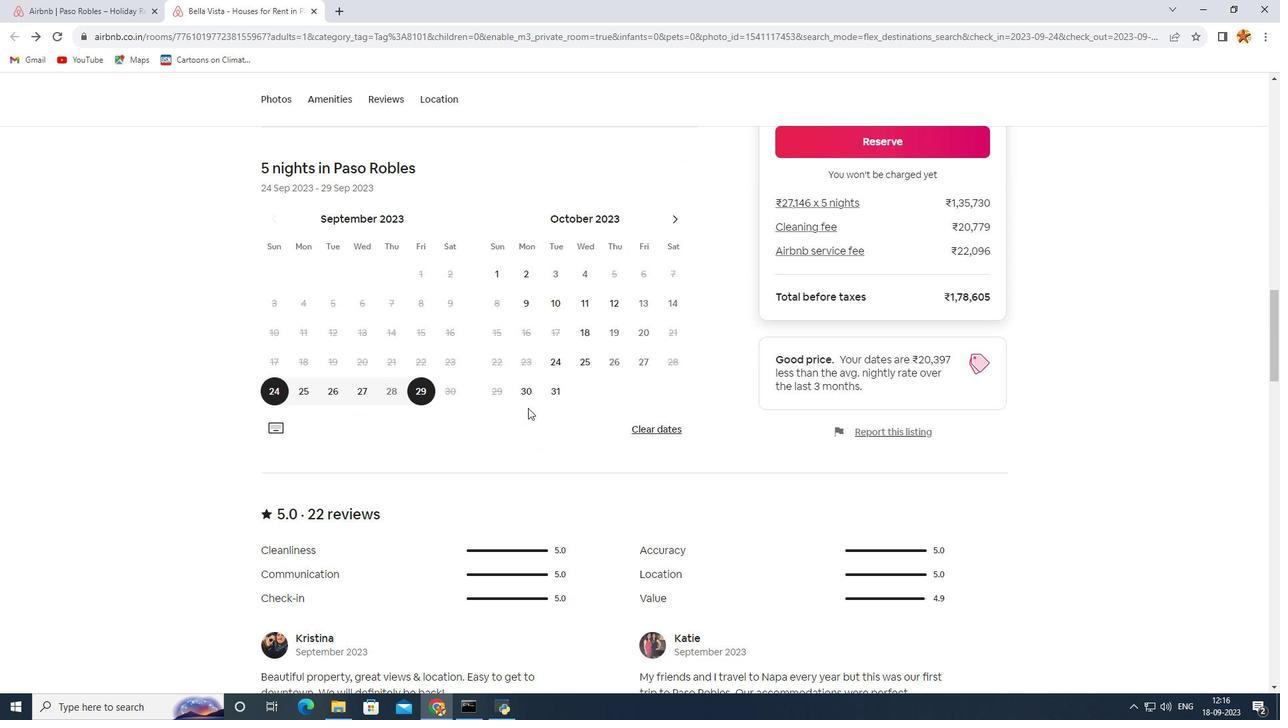 
Action: Mouse scrolled (528, 408) with delta (0, 0)
Screenshot: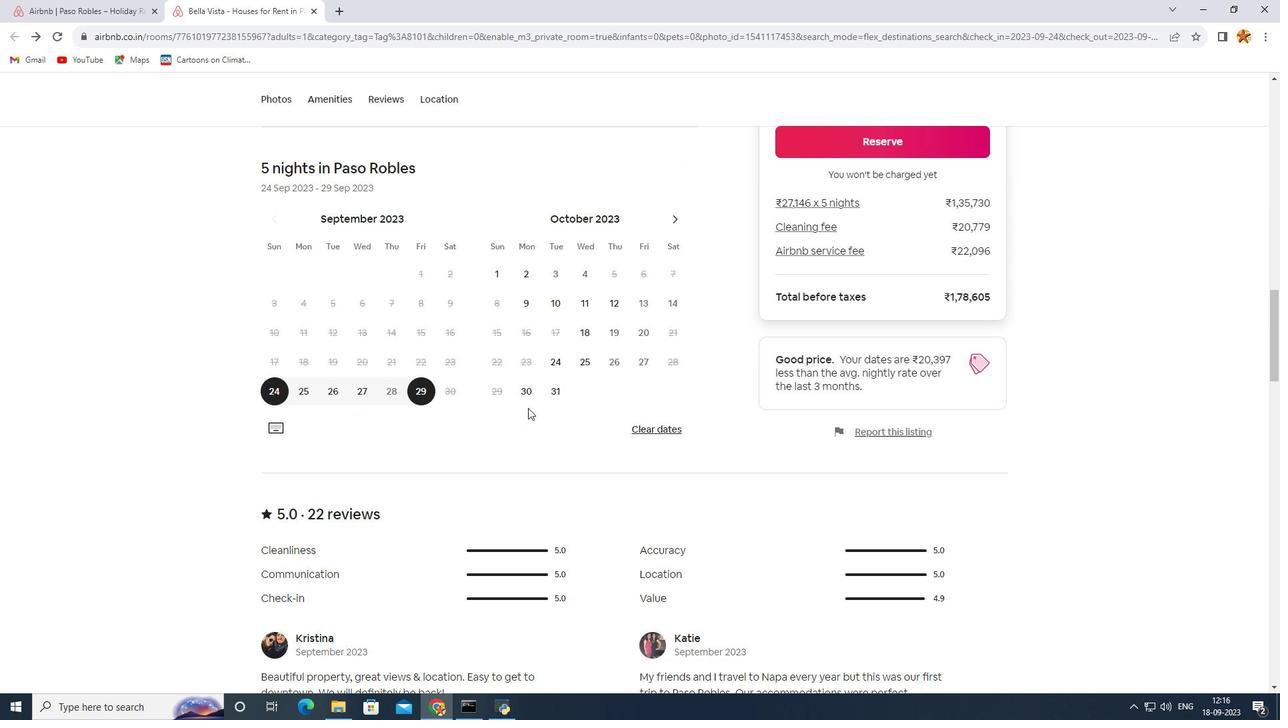
Action: Mouse scrolled (528, 408) with delta (0, 0)
Screenshot: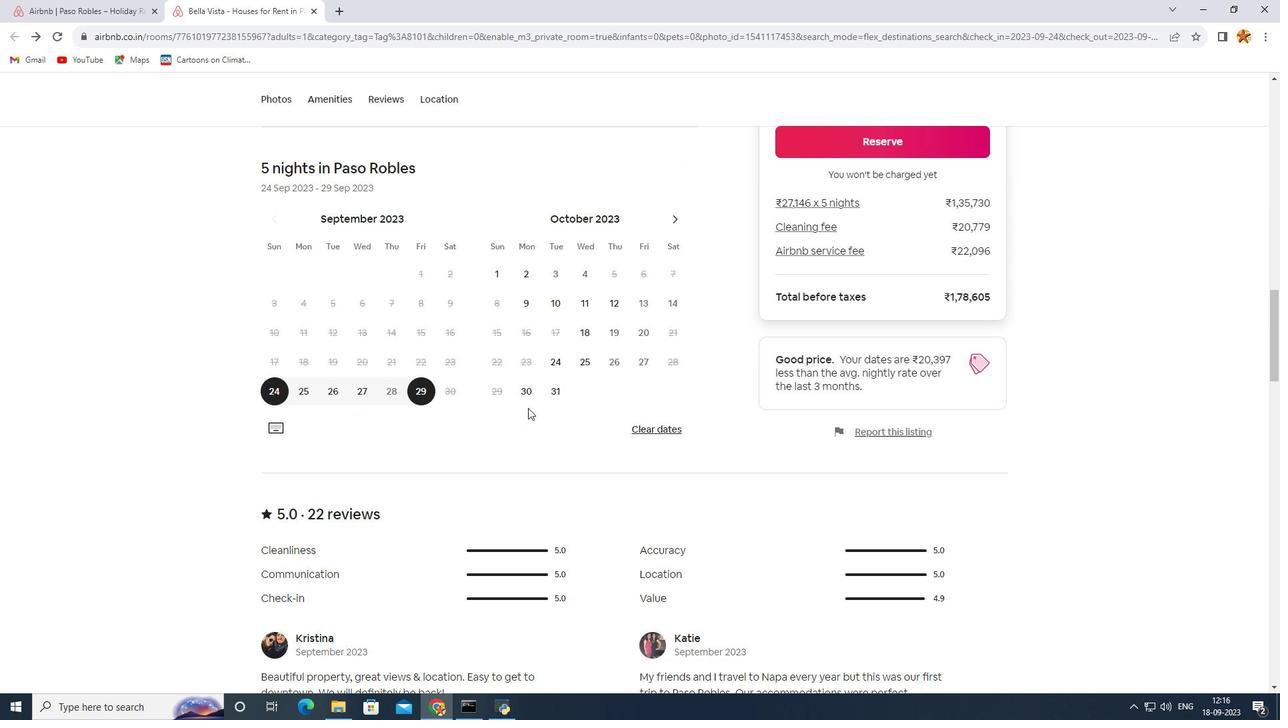 
Action: Mouse scrolled (528, 408) with delta (0, 0)
Screenshot: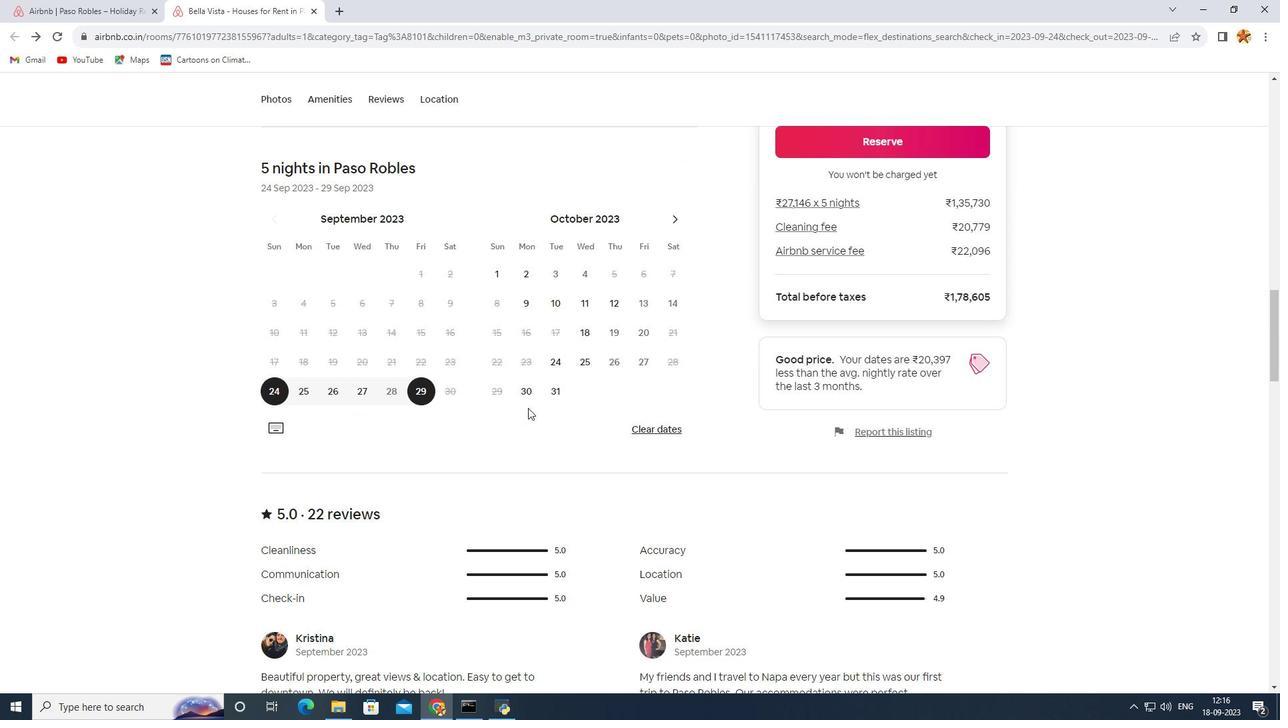 
Action: Mouse scrolled (528, 408) with delta (0, 0)
Screenshot: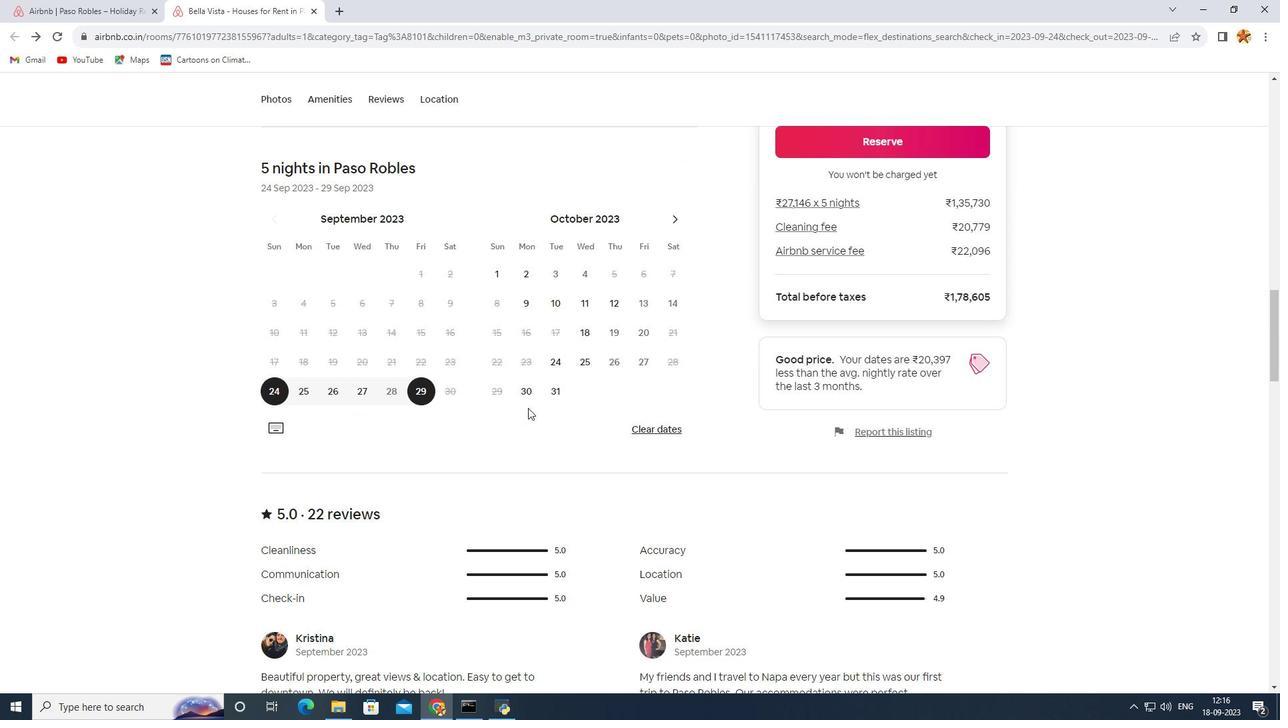 
Action: Mouse scrolled (528, 408) with delta (0, 0)
Screenshot: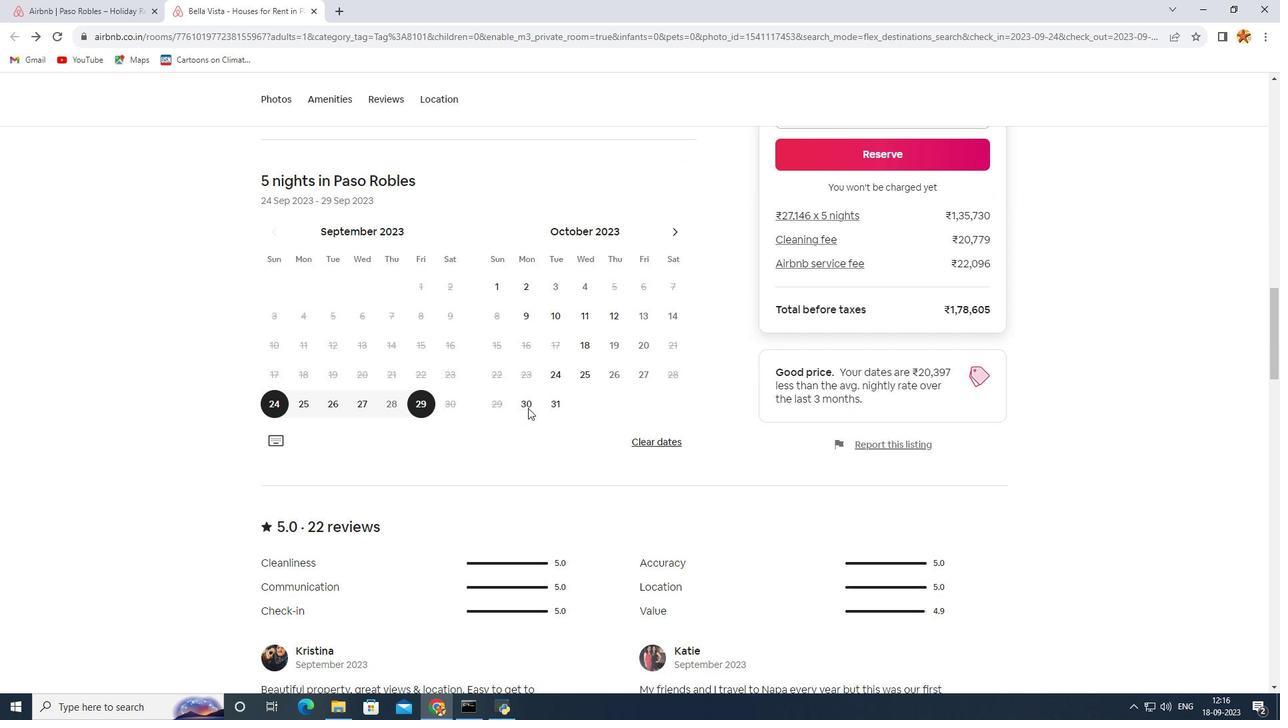 
Action: Mouse scrolled (528, 408) with delta (0, 0)
Screenshot: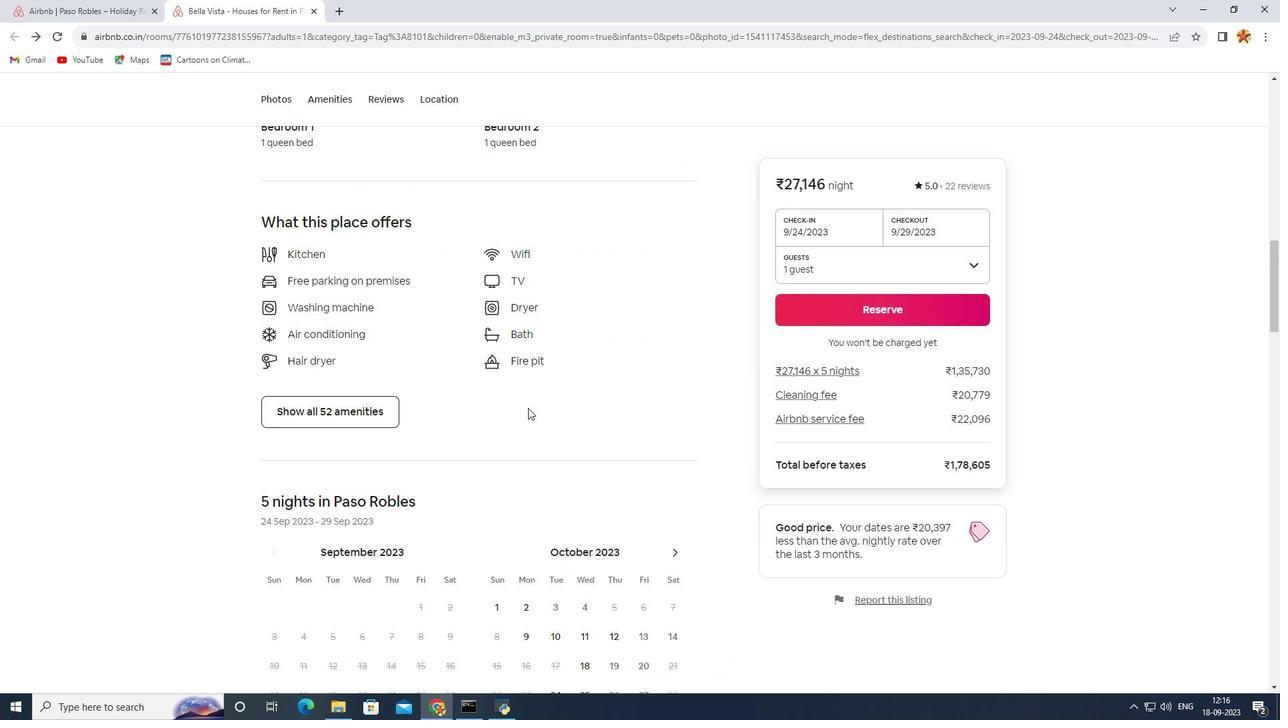 
Action: Mouse scrolled (528, 408) with delta (0, 0)
Screenshot: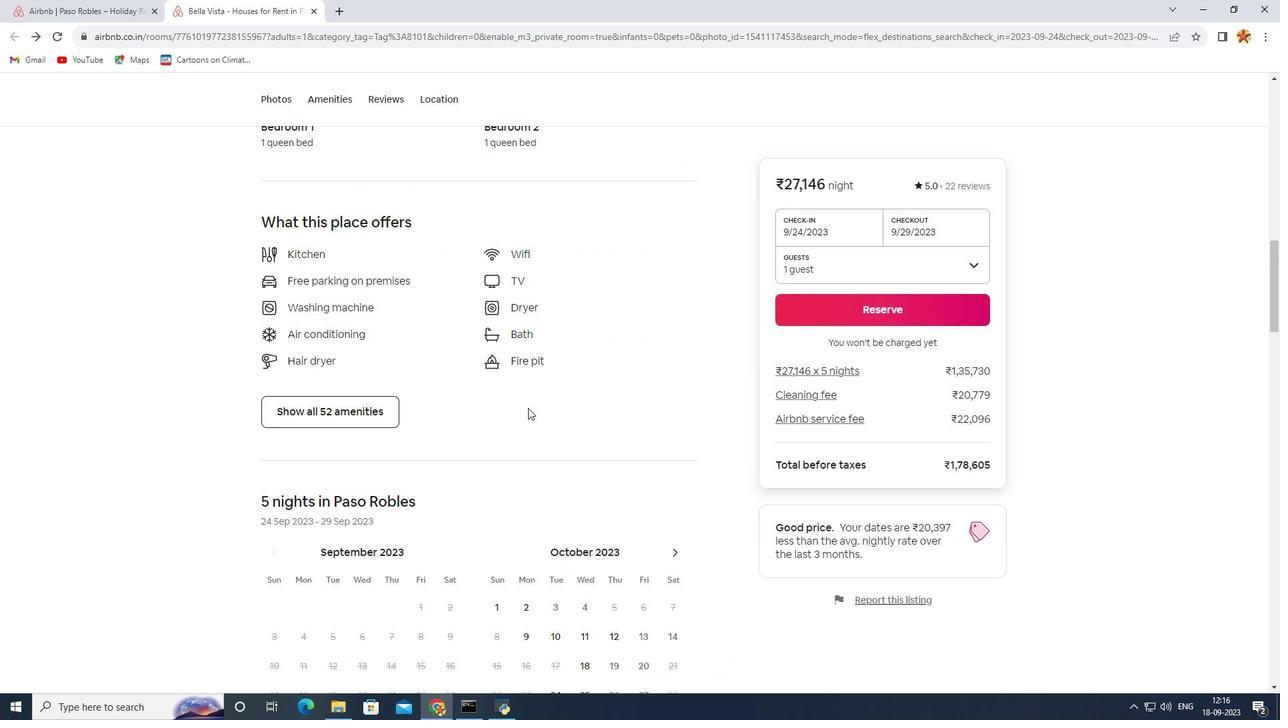 
Action: Mouse scrolled (528, 408) with delta (0, 0)
Screenshot: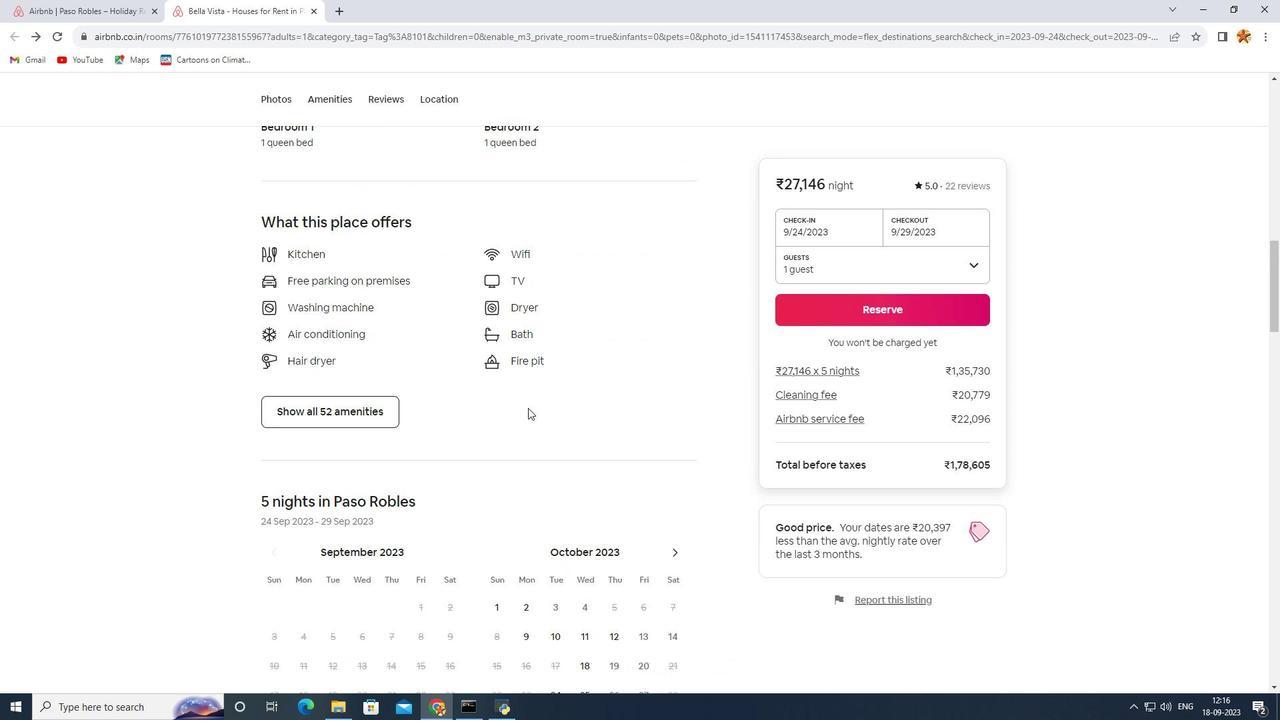 
Action: Mouse scrolled (528, 408) with delta (0, 0)
Screenshot: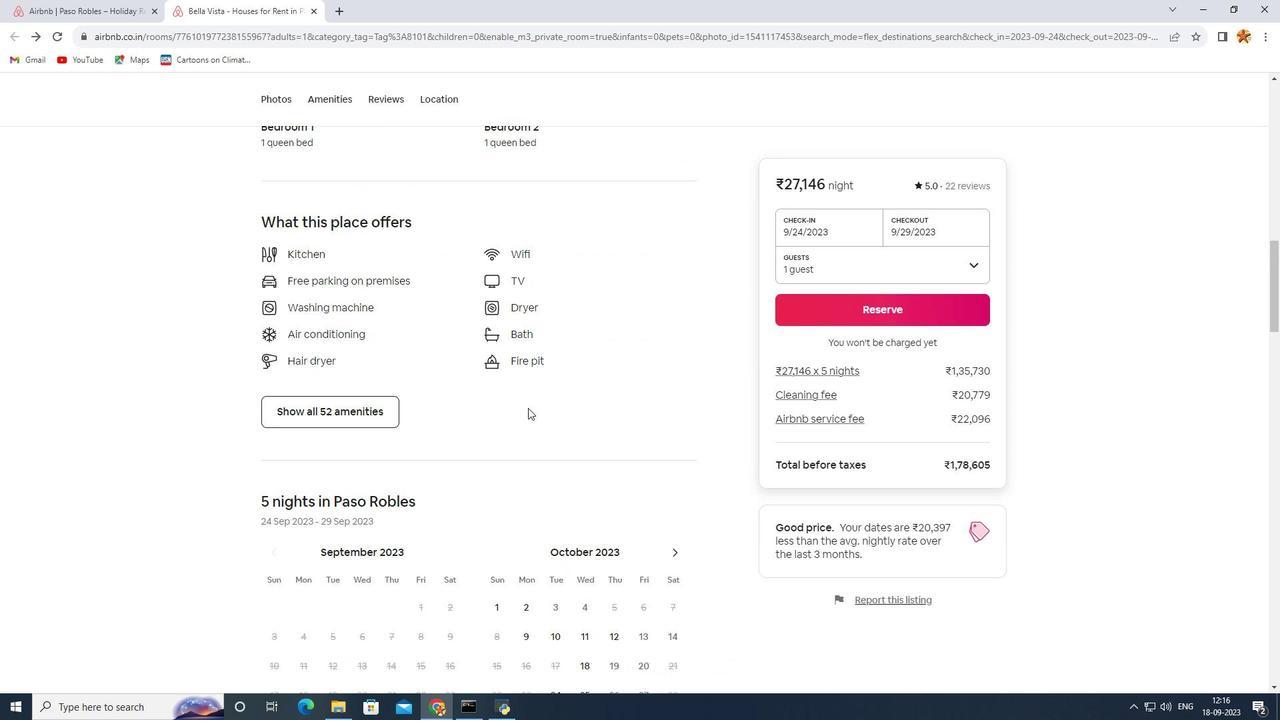 
Action: Mouse scrolled (528, 408) with delta (0, 0)
Screenshot: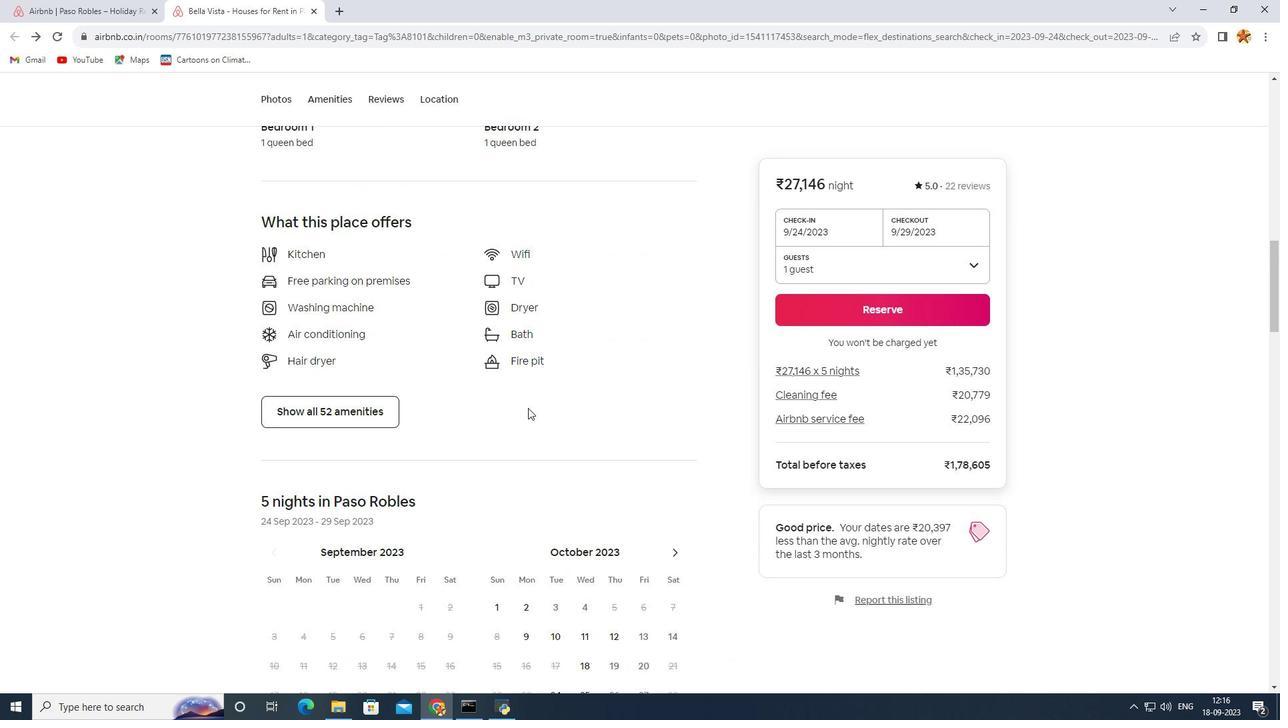 
Action: Mouse scrolled (528, 408) with delta (0, 0)
Screenshot: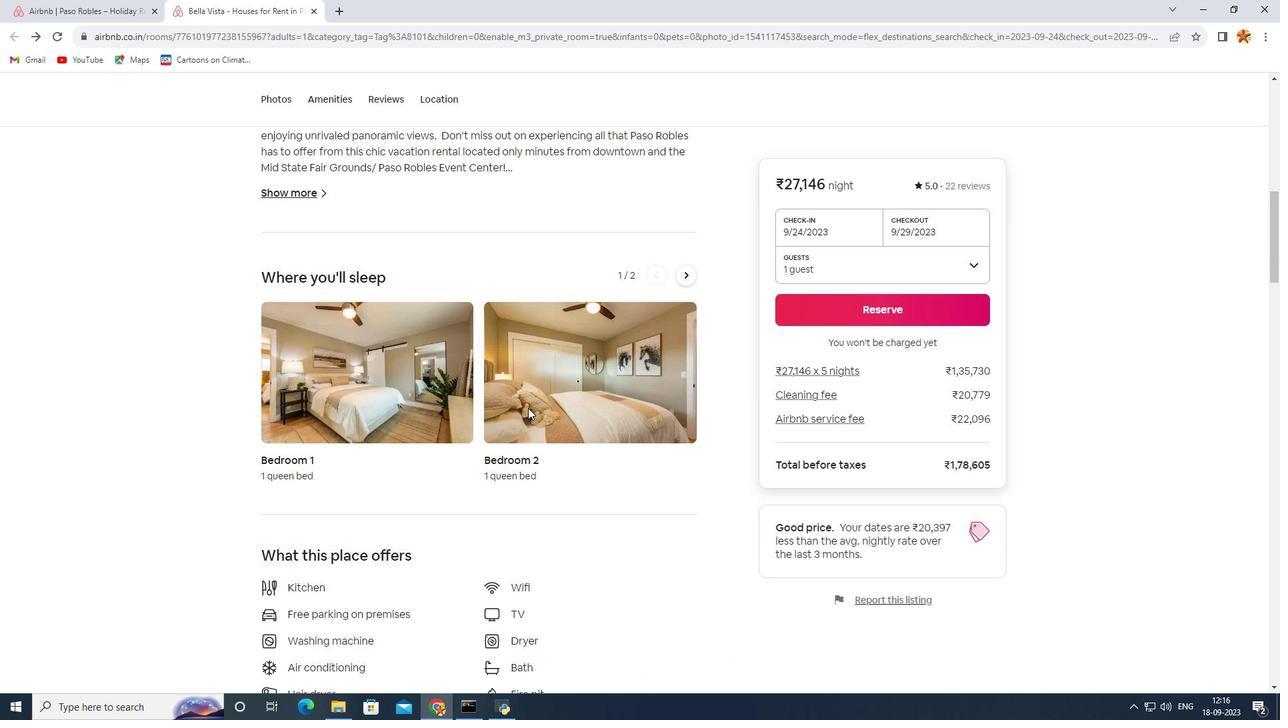 
Action: Mouse scrolled (528, 408) with delta (0, 0)
Screenshot: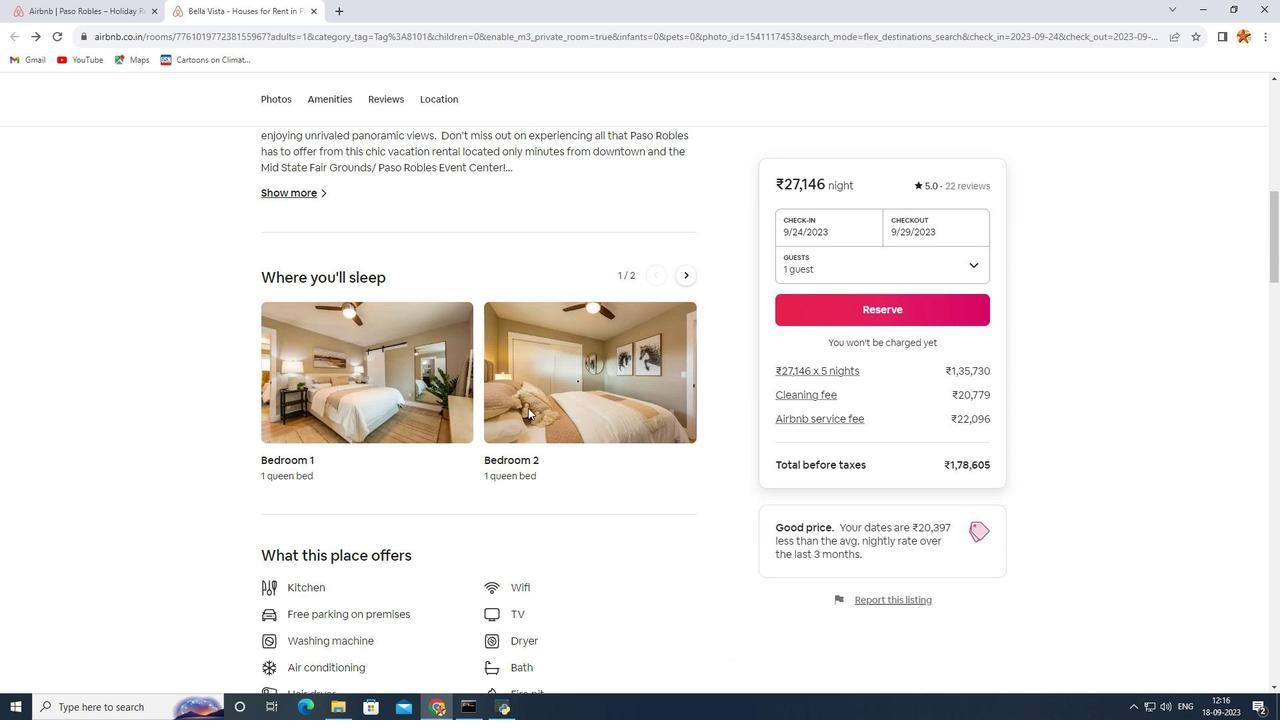 
Action: Mouse scrolled (528, 408) with delta (0, 0)
Screenshot: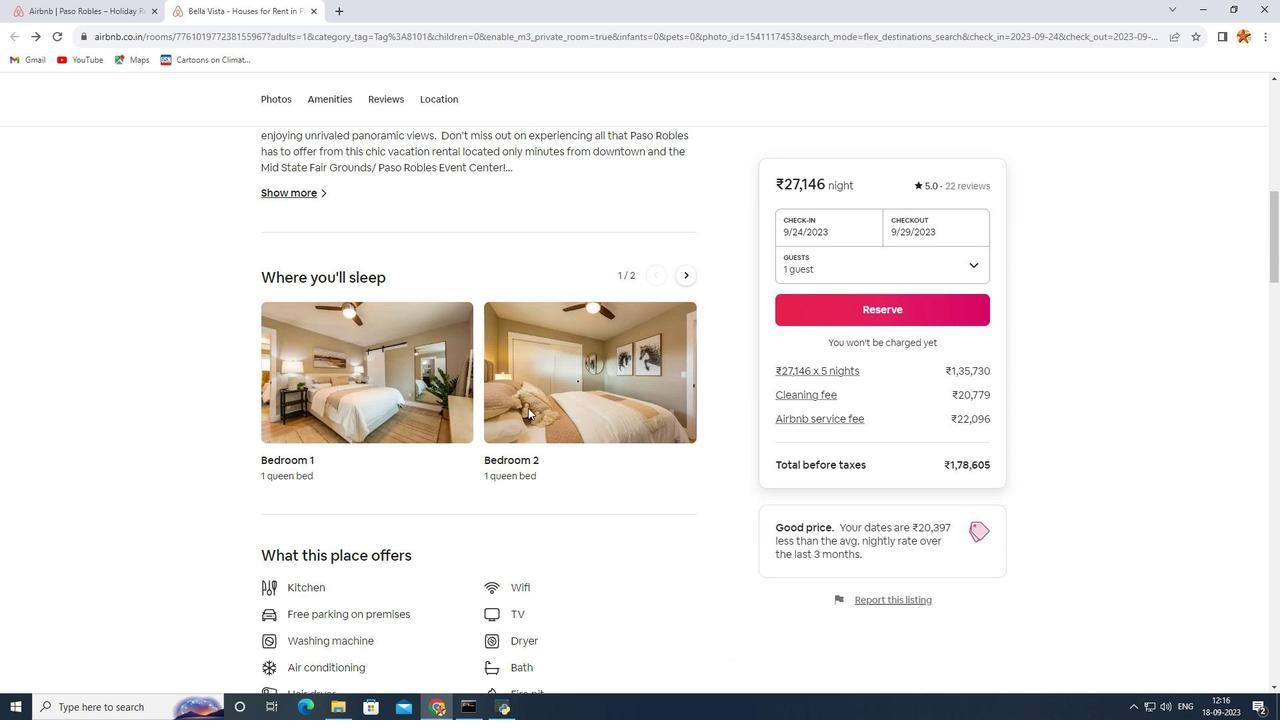 
Action: Mouse scrolled (528, 408) with delta (0, 0)
Screenshot: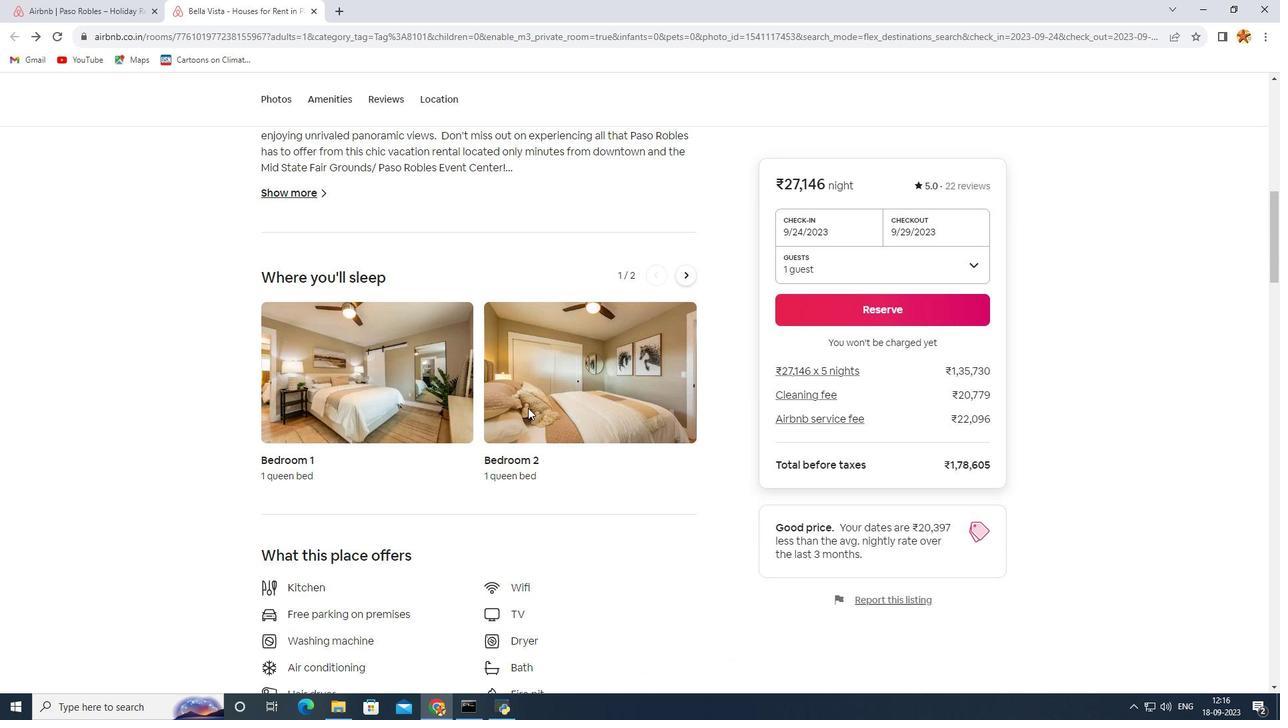 
Action: Mouse scrolled (528, 408) with delta (0, 0)
Screenshot: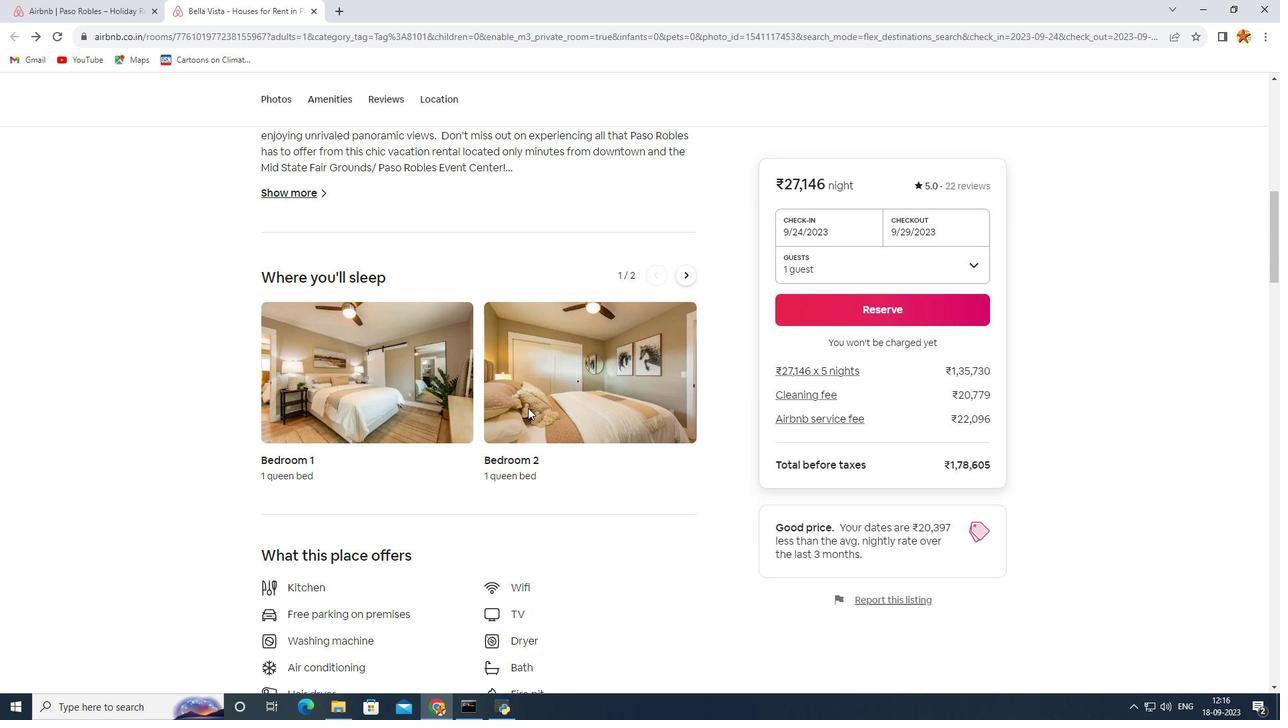 
Action: Mouse scrolled (528, 408) with delta (0, 0)
Screenshot: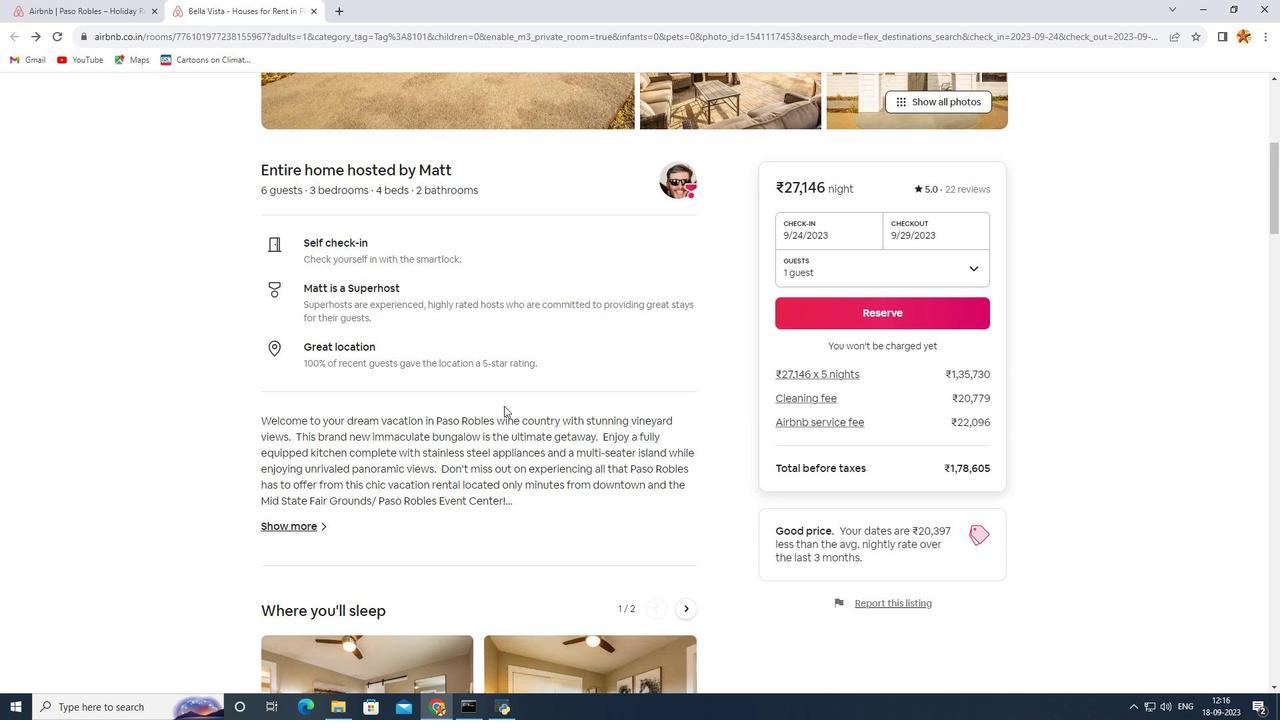 
Action: Mouse scrolled (528, 408) with delta (0, 0)
Screenshot: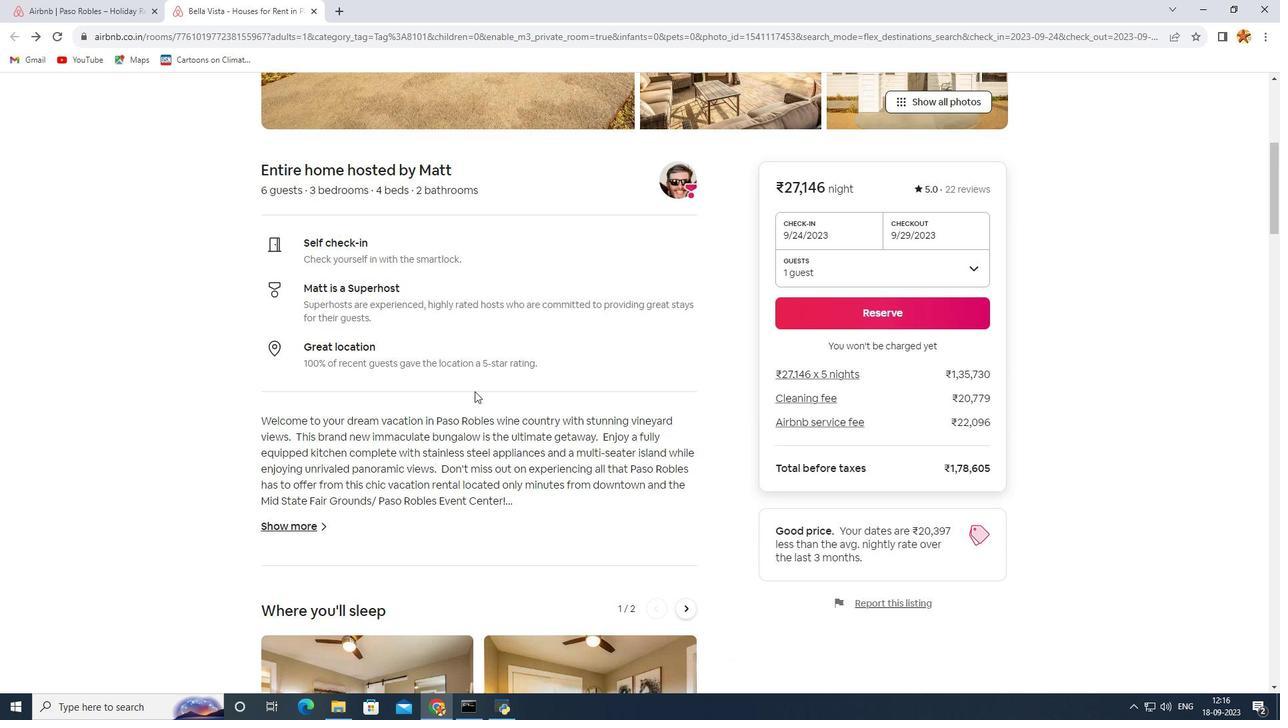 
Action: Mouse scrolled (528, 408) with delta (0, 0)
Screenshot: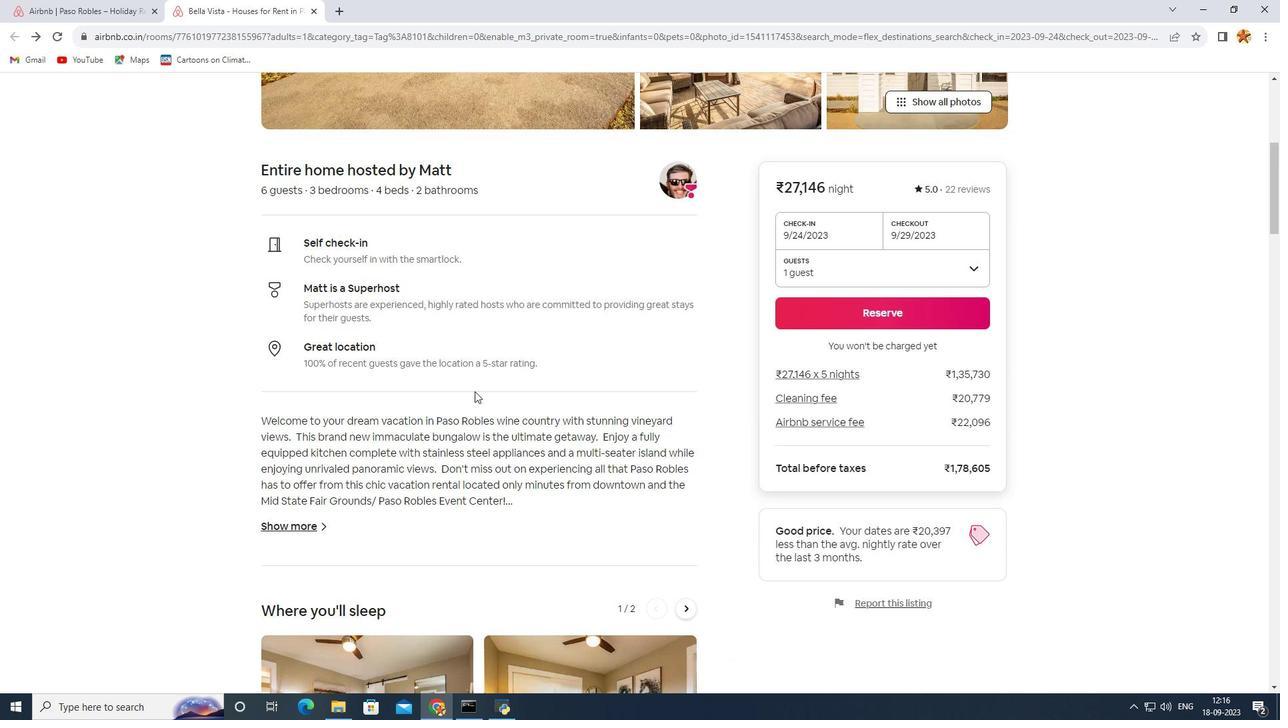 
Action: Mouse scrolled (528, 408) with delta (0, 0)
Screenshot: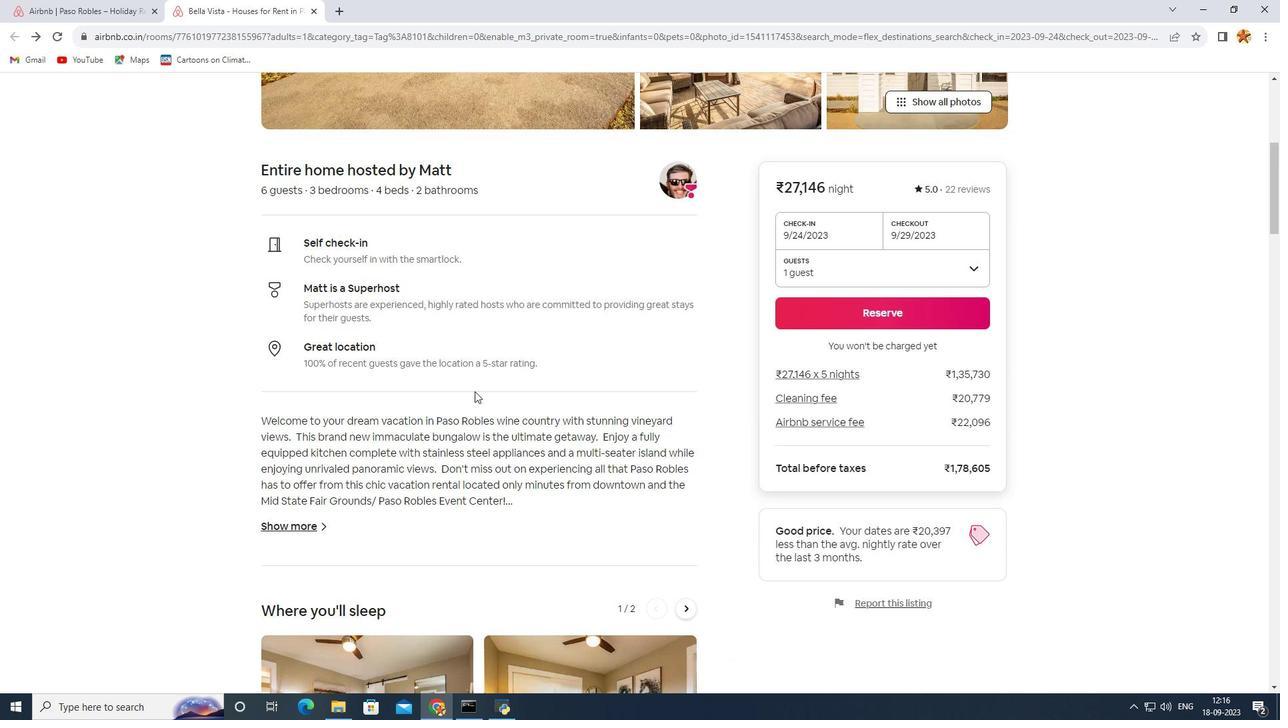 
Action: Mouse scrolled (528, 408) with delta (0, 0)
Screenshot: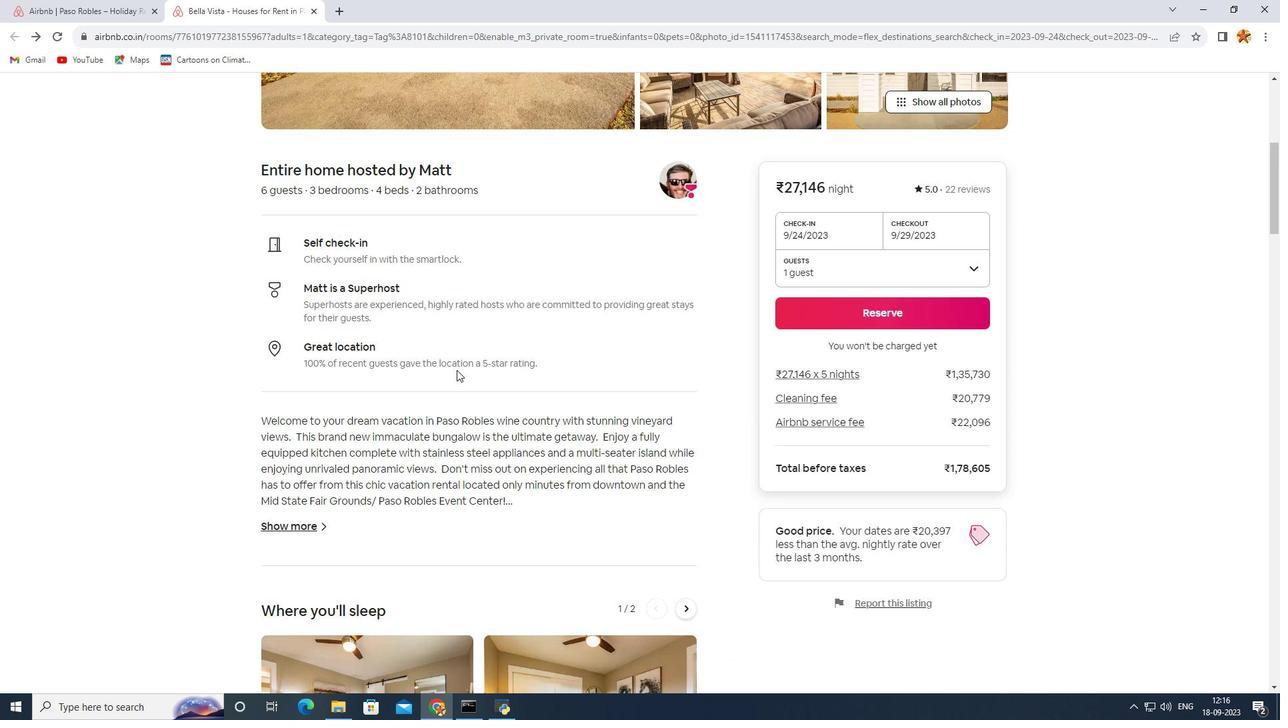 
Action: Mouse moved to (404, 121)
Screenshot: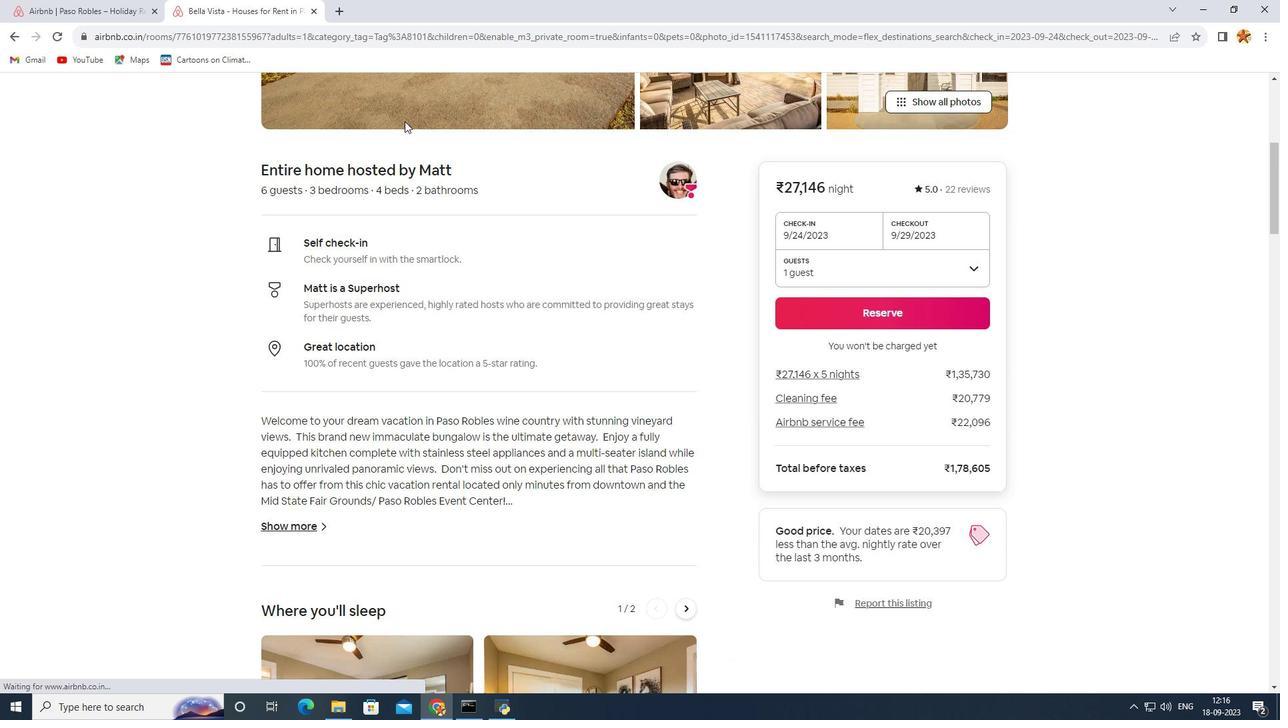 
Action: Mouse pressed left at (404, 121)
Screenshot: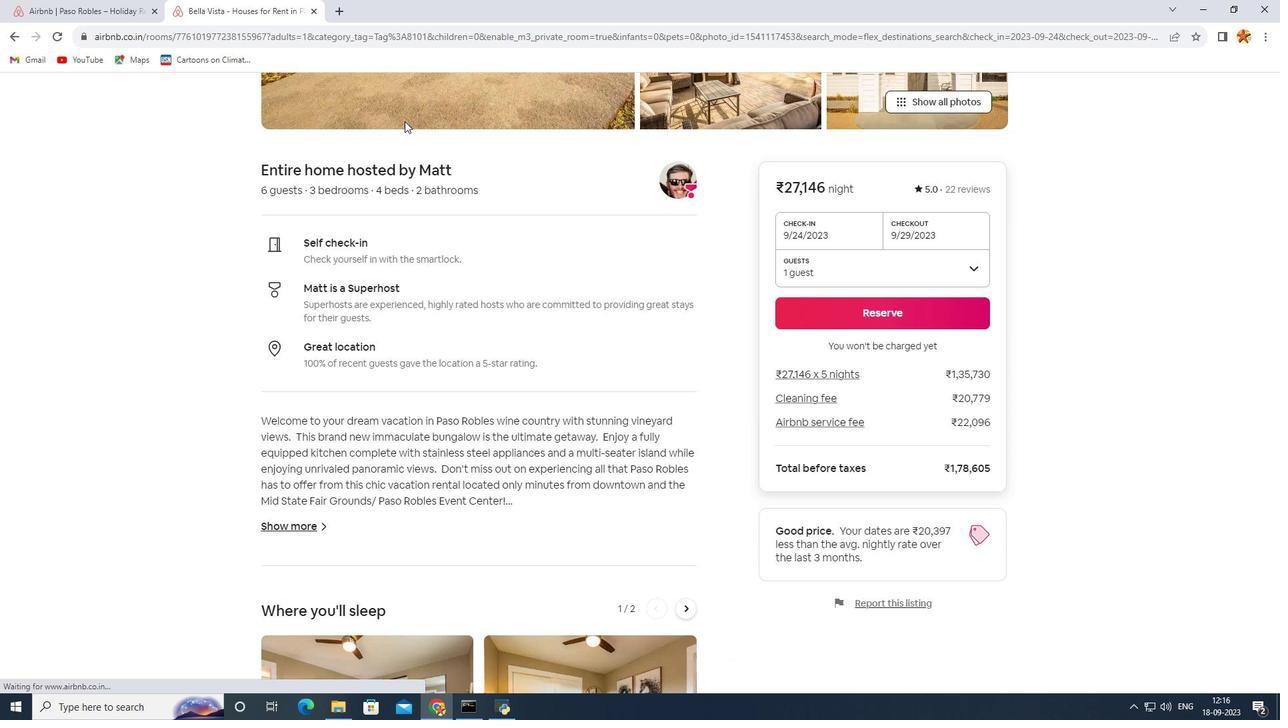
Action: Mouse moved to (527, 396)
Screenshot: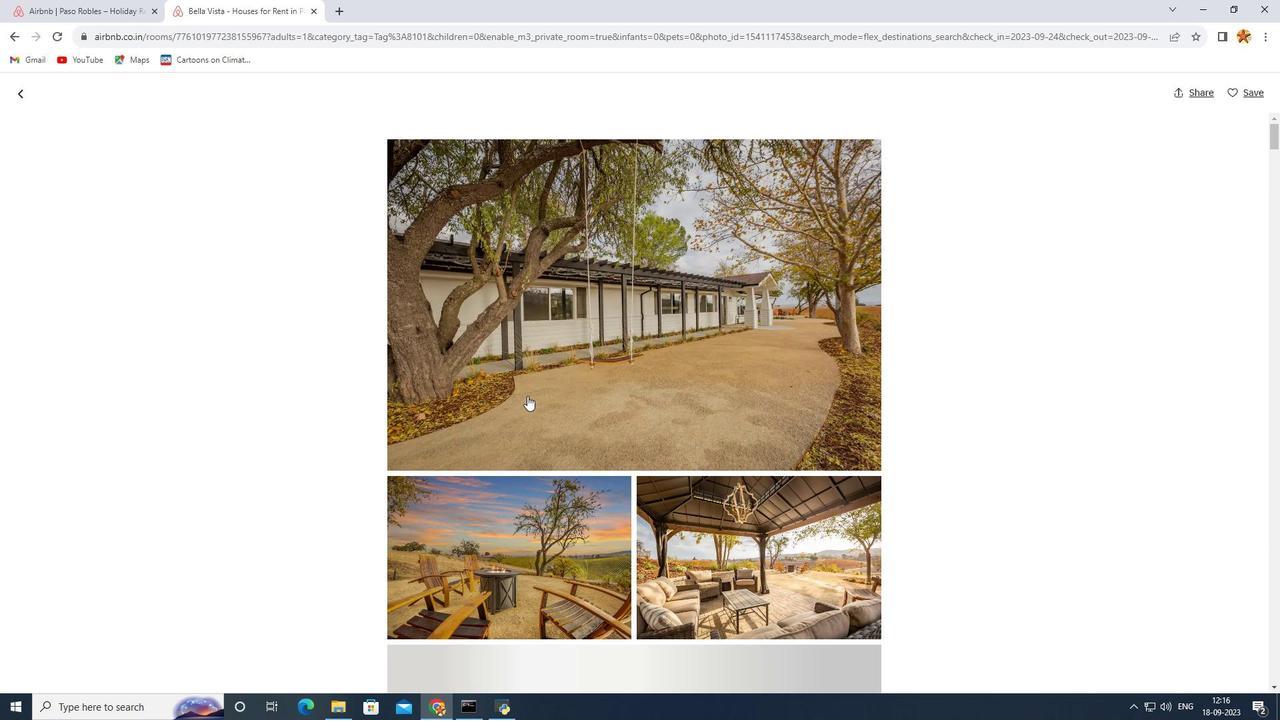 
Action: Mouse scrolled (527, 395) with delta (0, 0)
Screenshot: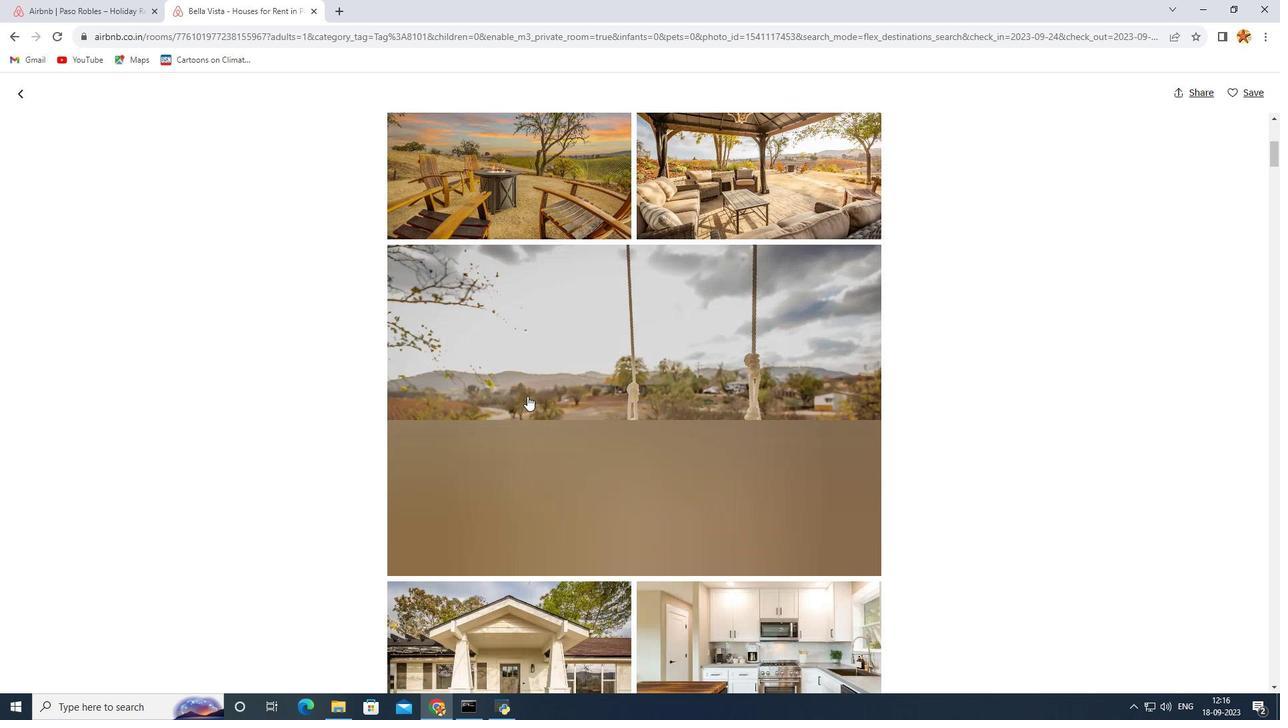 
Action: Mouse scrolled (527, 395) with delta (0, 0)
Screenshot: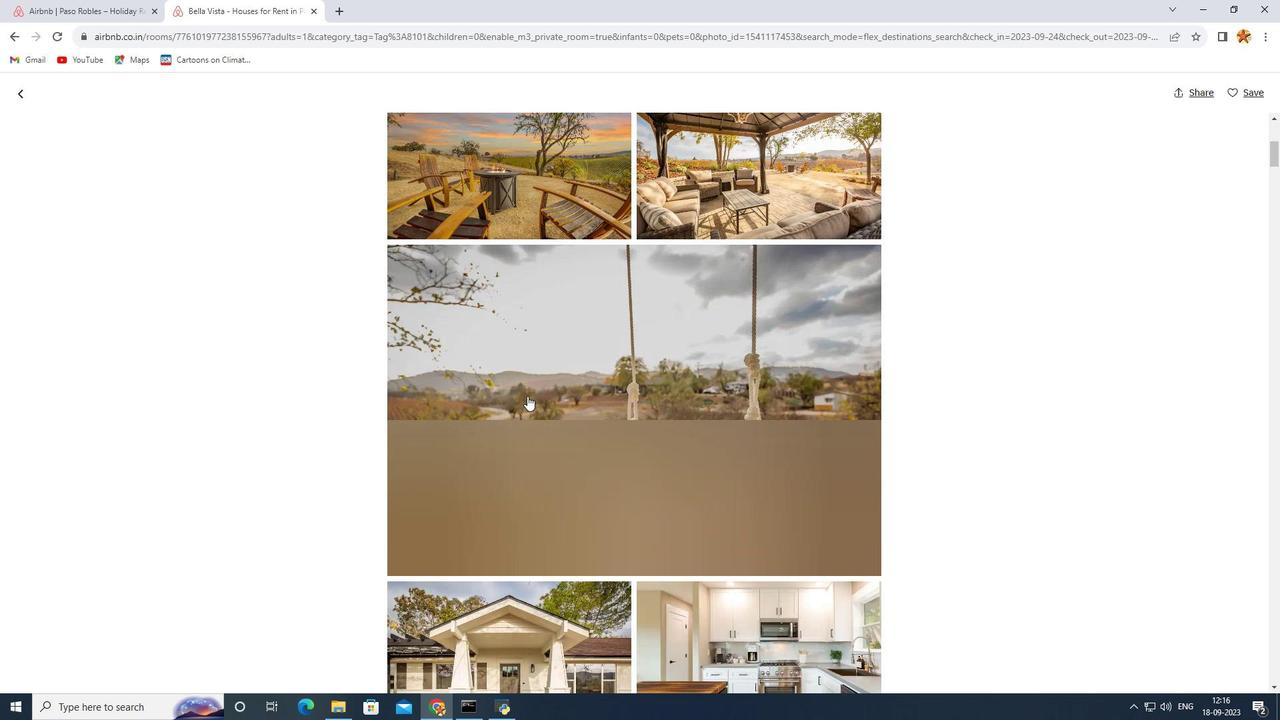 
Action: Mouse scrolled (527, 395) with delta (0, 0)
Screenshot: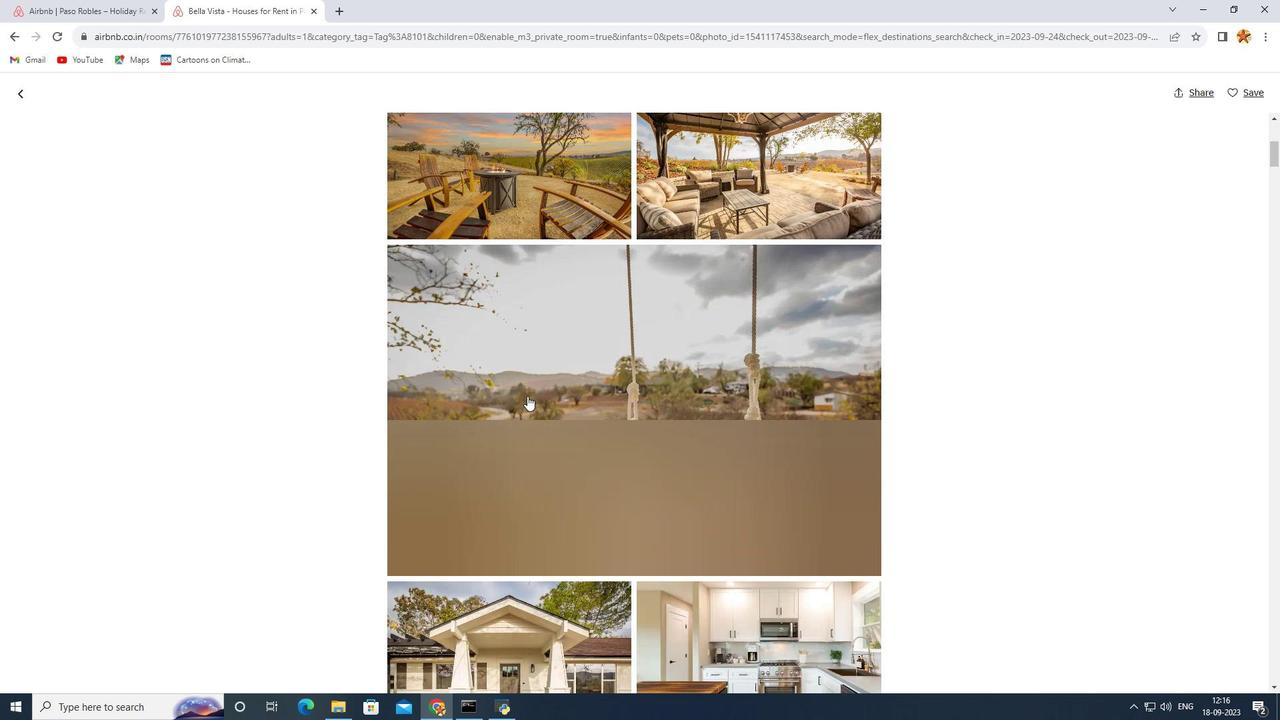 
Action: Mouse scrolled (527, 395) with delta (0, 0)
Screenshot: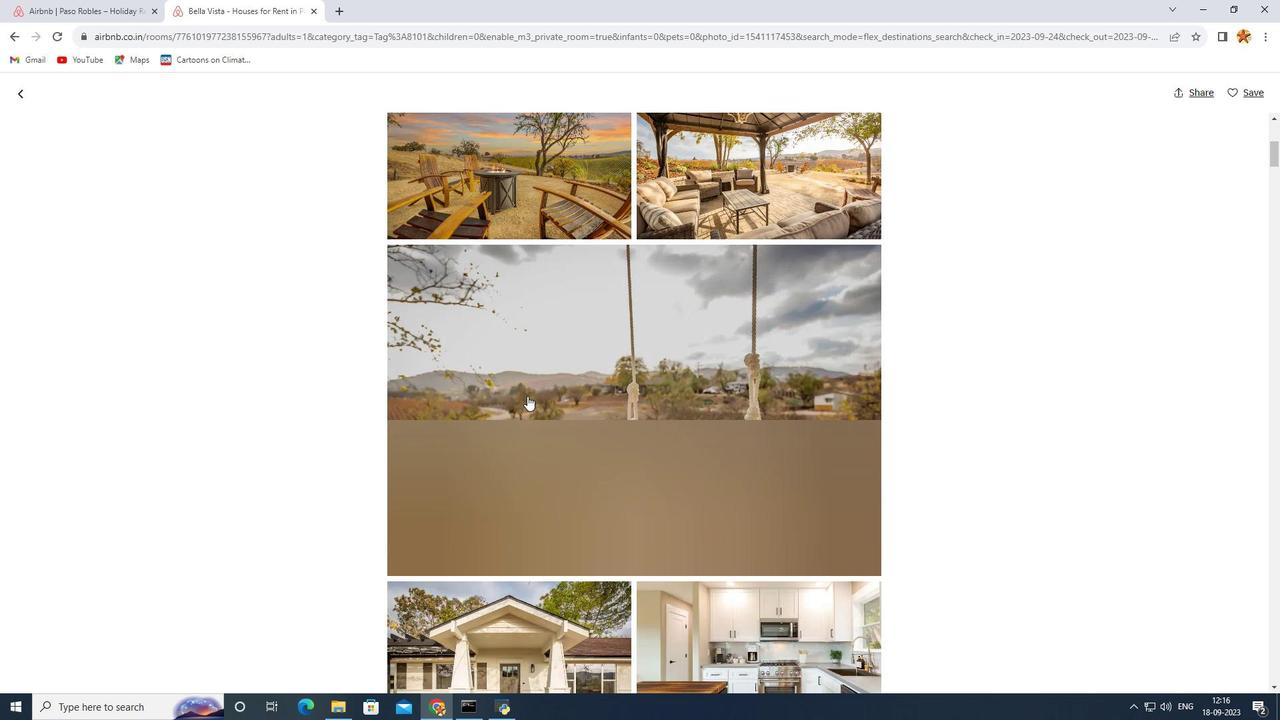 
Action: Mouse scrolled (527, 395) with delta (0, 0)
Screenshot: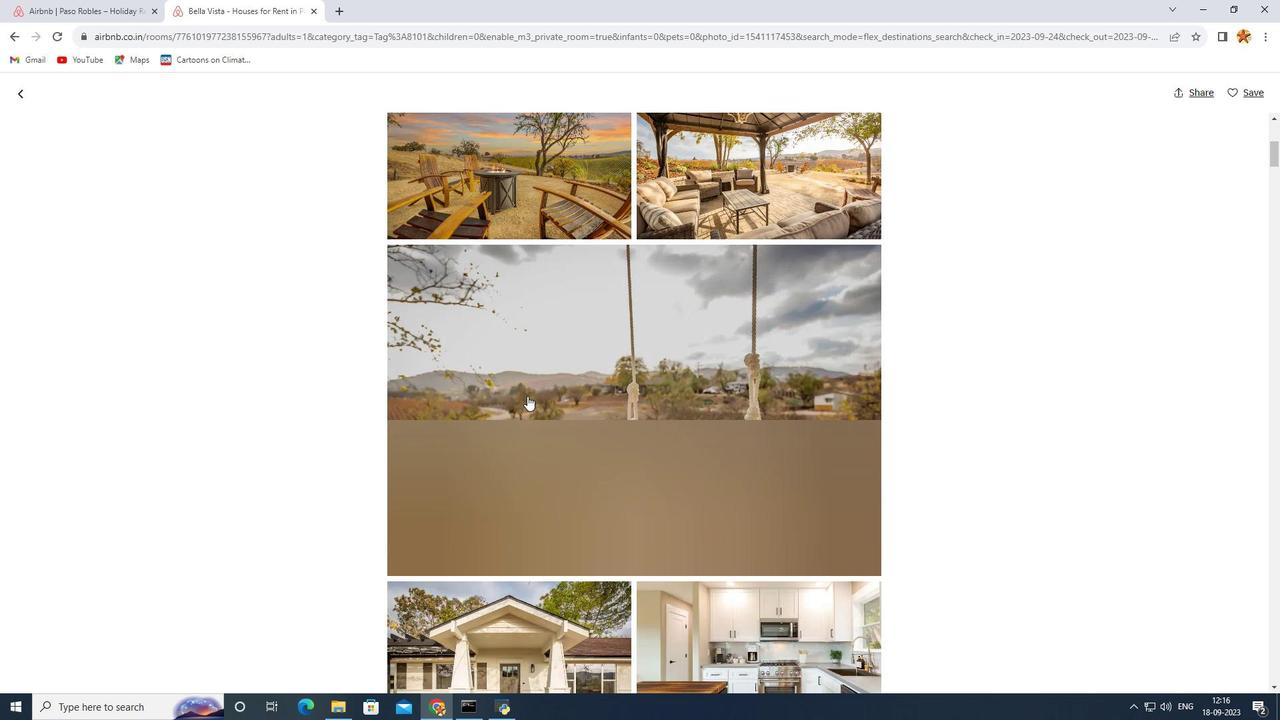 
Action: Mouse scrolled (527, 395) with delta (0, 0)
Screenshot: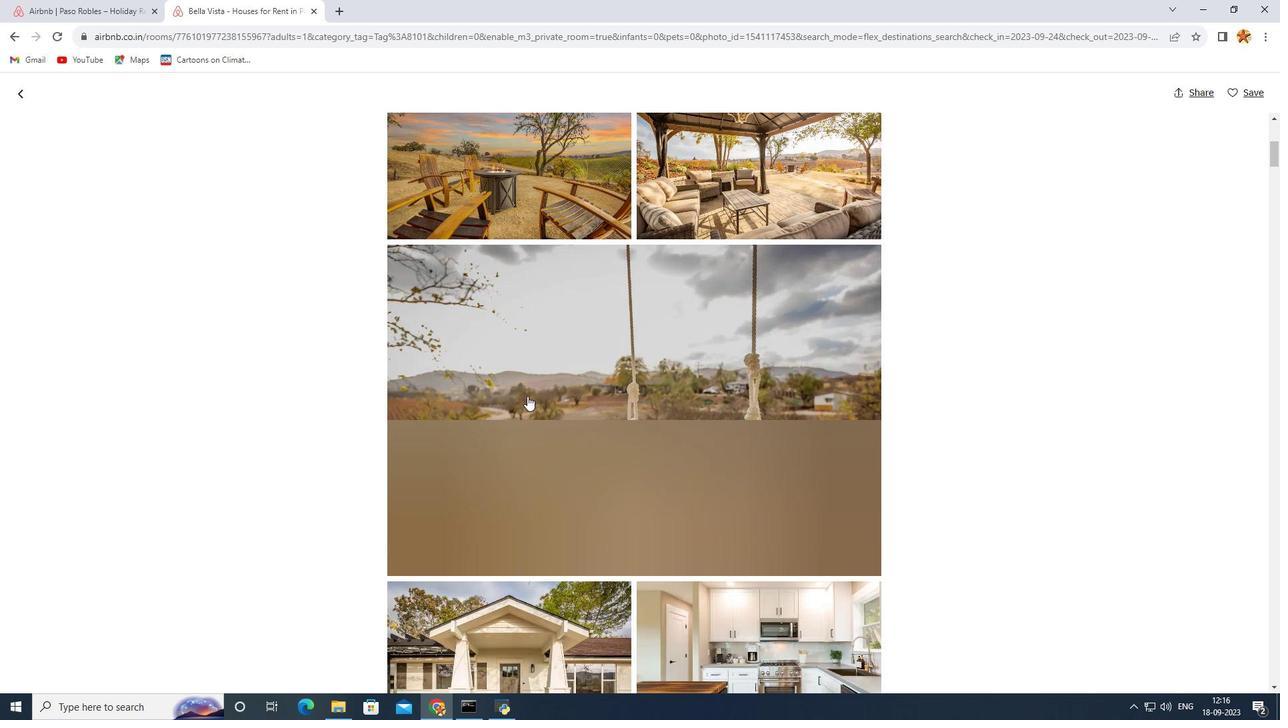 
Action: Mouse moved to (534, 455)
Screenshot: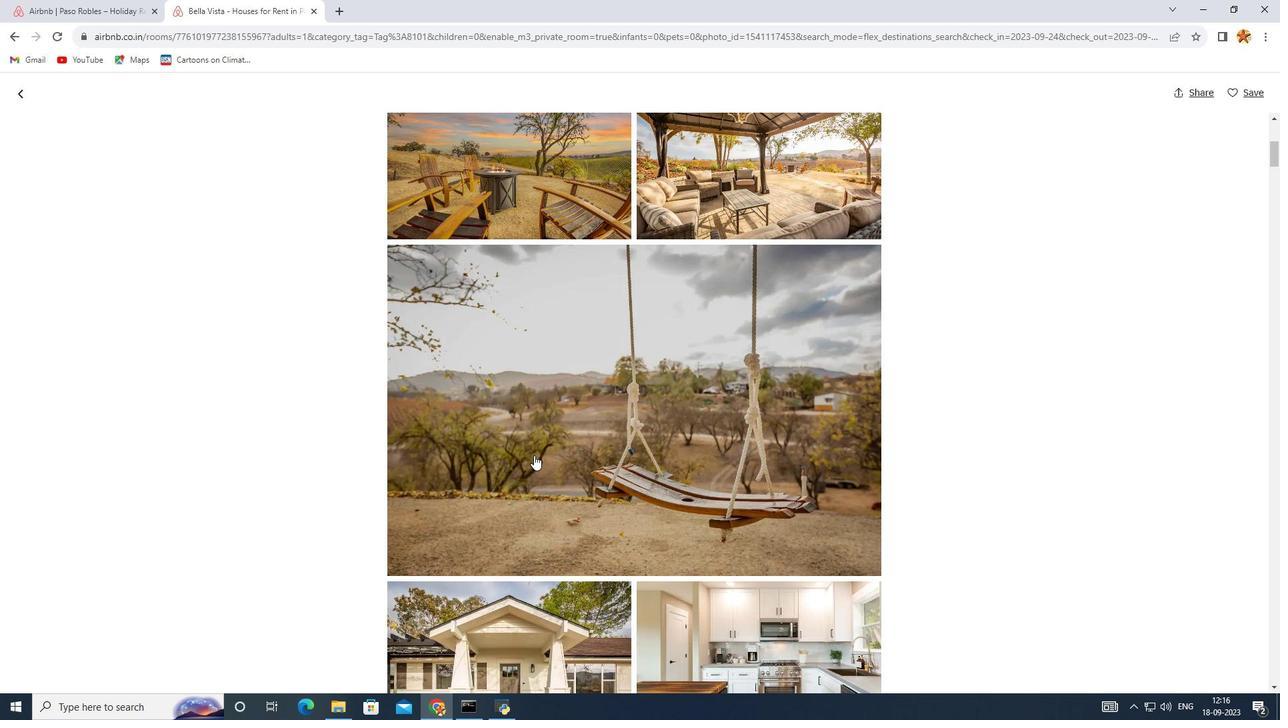 
Action: Mouse scrolled (534, 454) with delta (0, 0)
Screenshot: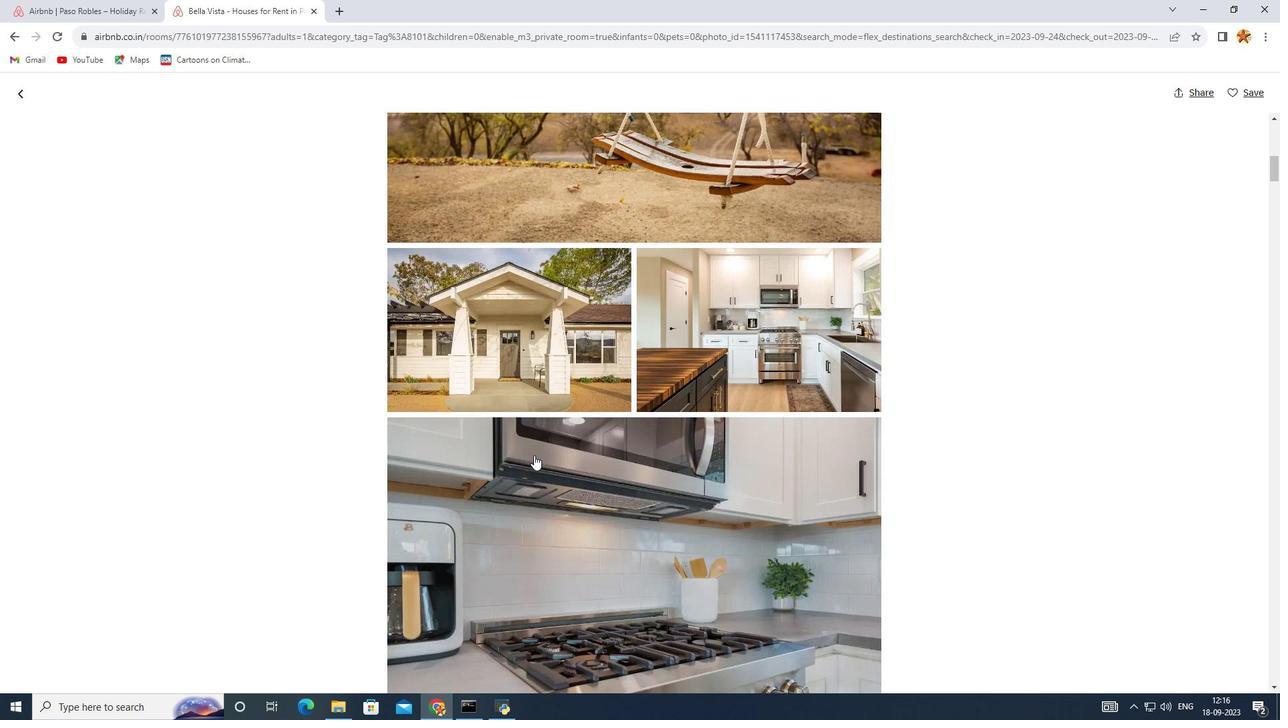
Action: Mouse scrolled (534, 454) with delta (0, 0)
Screenshot: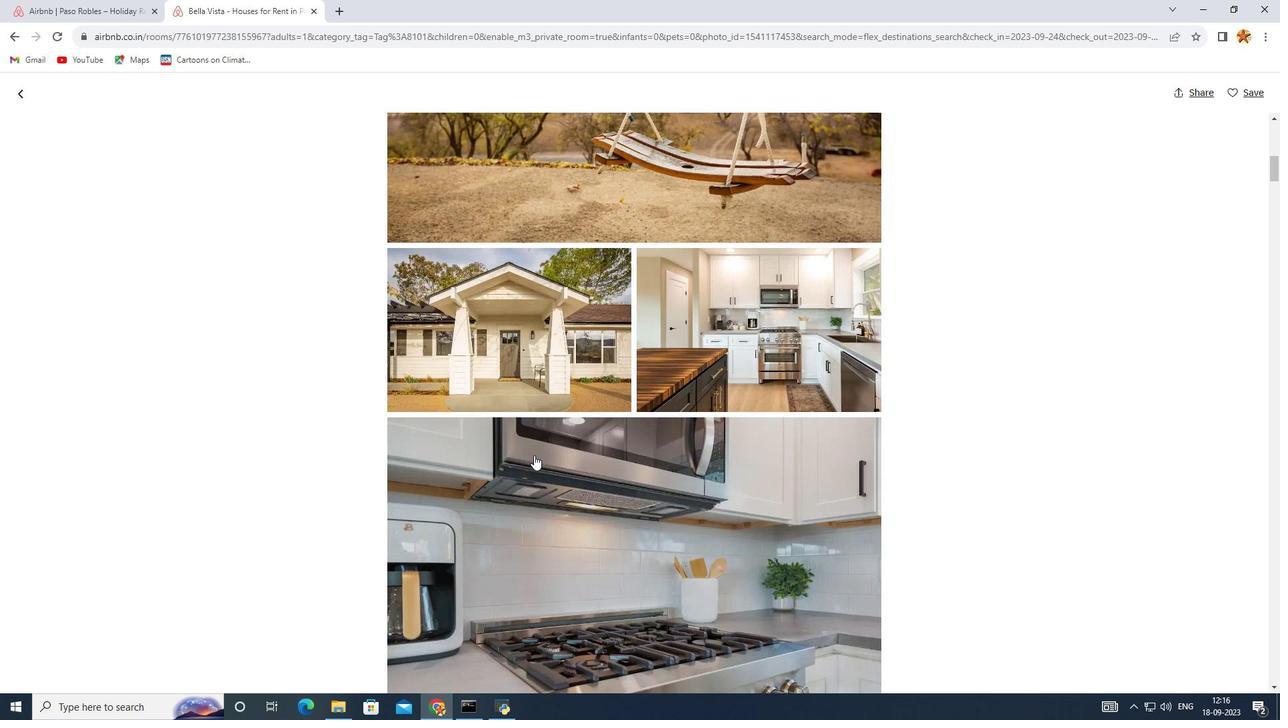 
Action: Mouse scrolled (534, 454) with delta (0, 0)
Screenshot: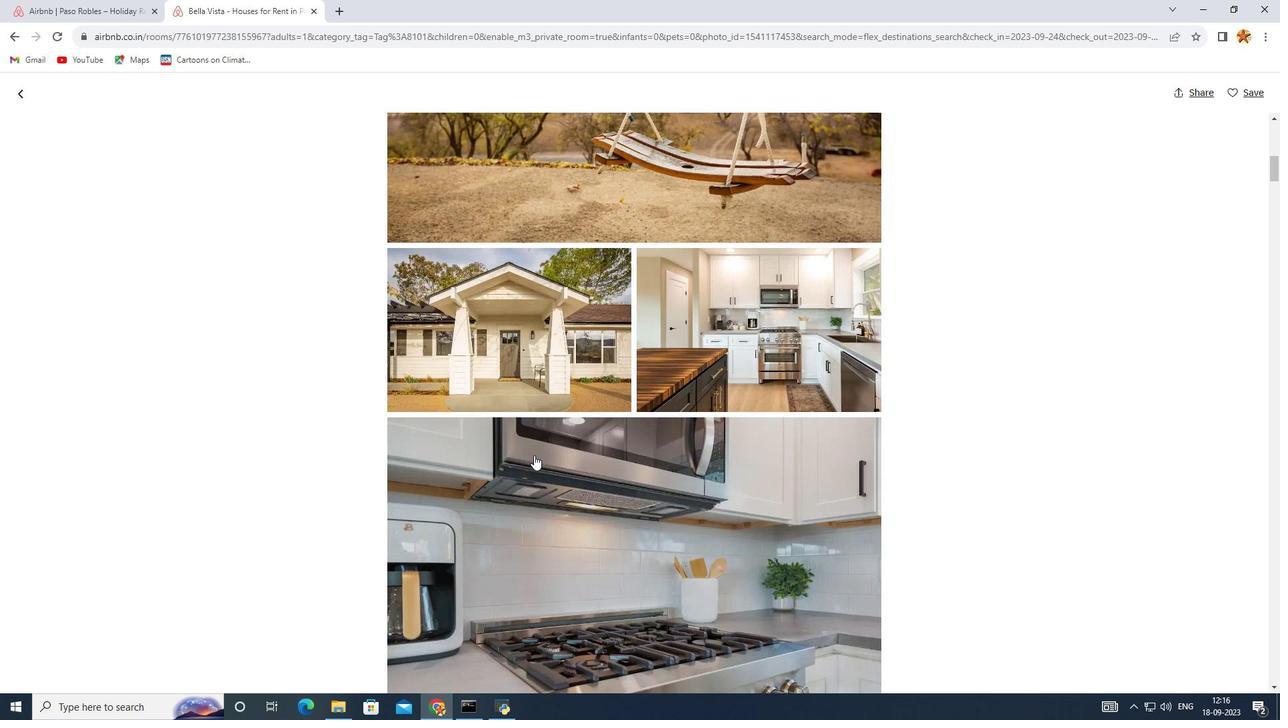 
Action: Mouse scrolled (534, 454) with delta (0, 0)
Screenshot: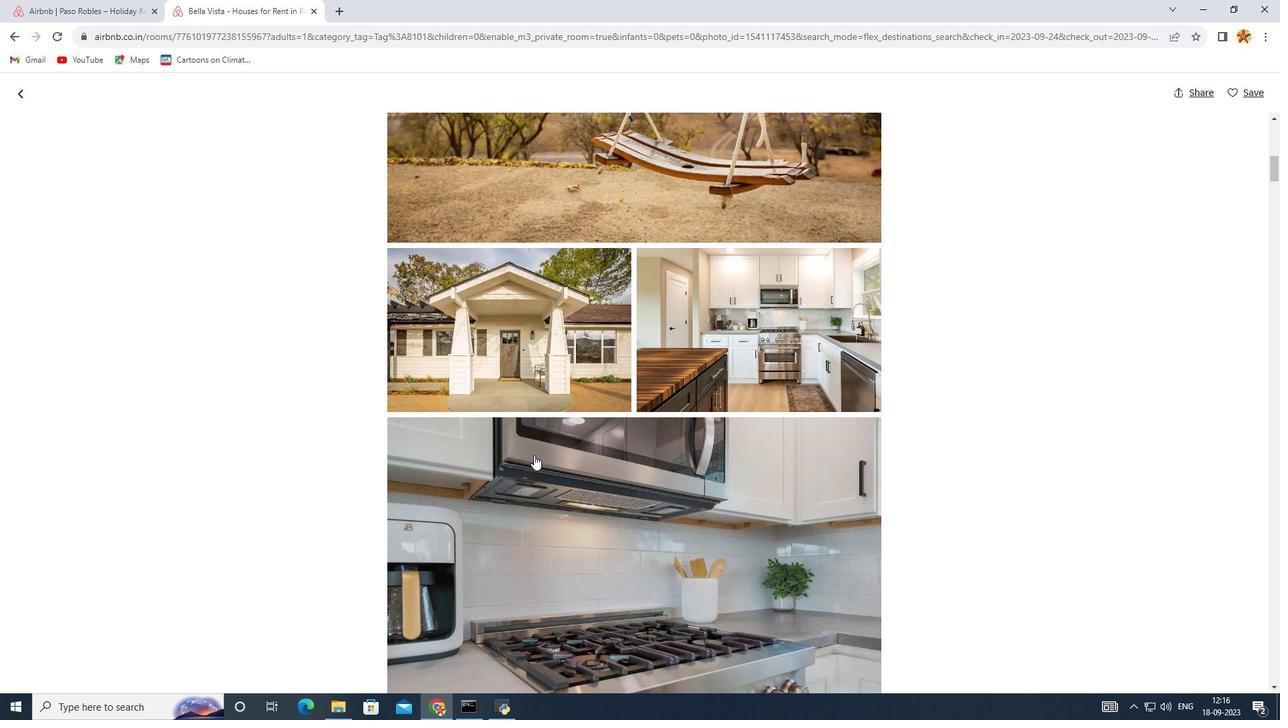 
Action: Mouse scrolled (534, 454) with delta (0, 0)
Screenshot: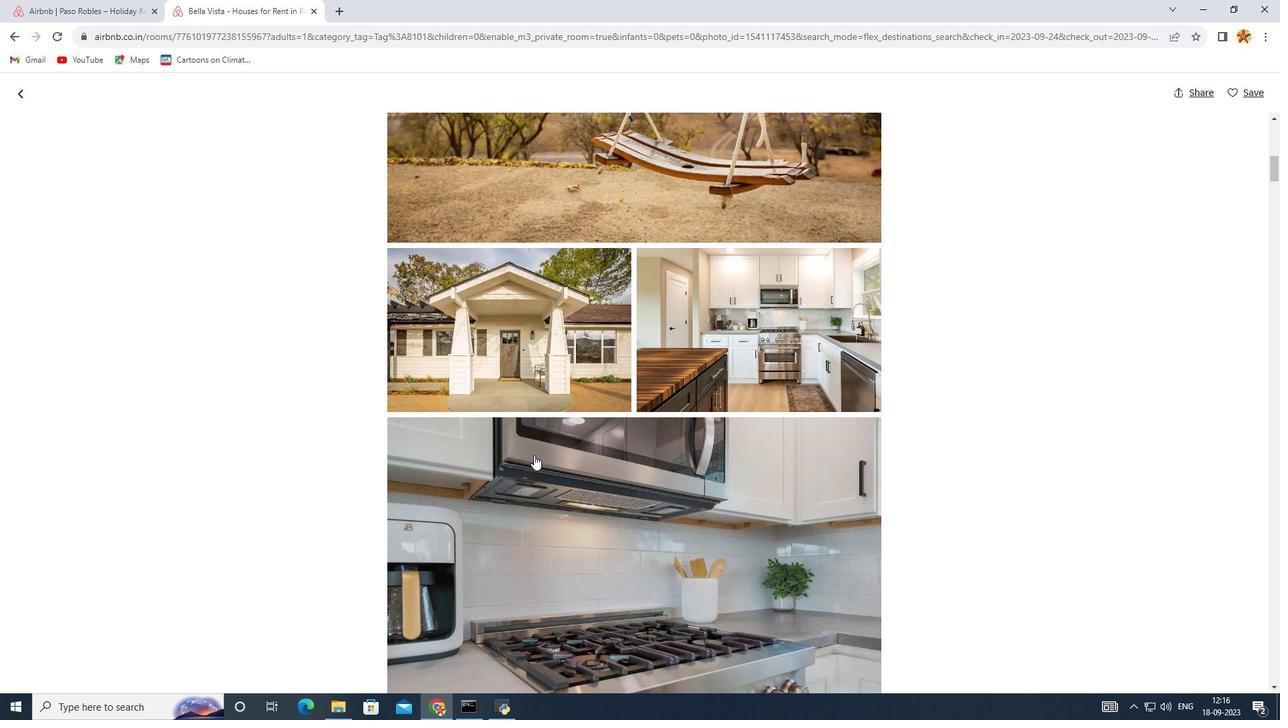 
Action: Mouse scrolled (534, 454) with delta (0, 0)
Screenshot: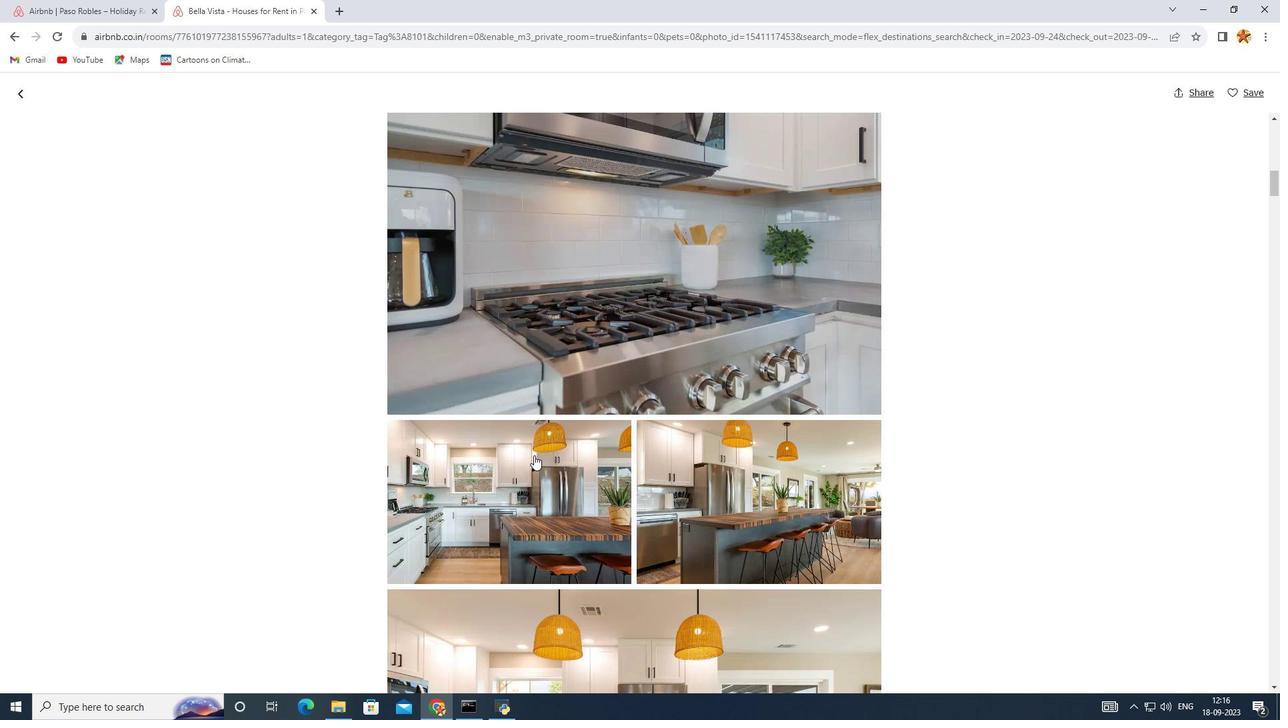 
Action: Mouse scrolled (534, 454) with delta (0, 0)
Screenshot: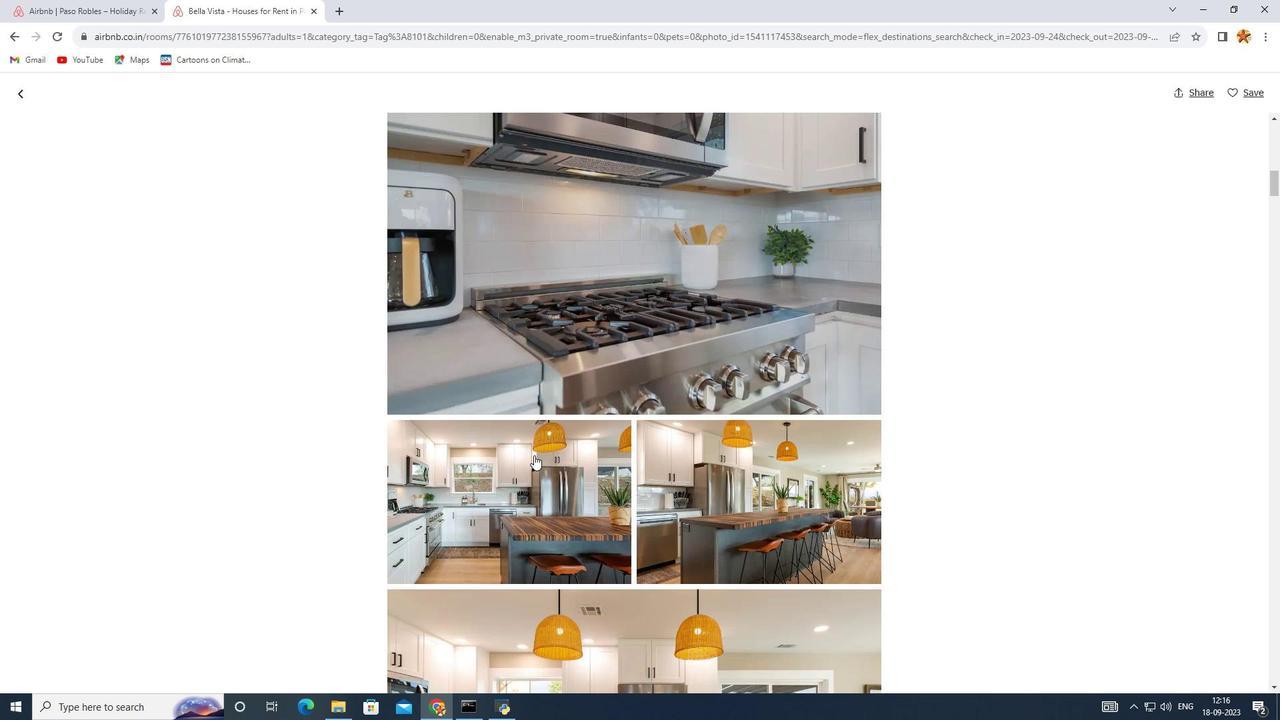 
Action: Mouse scrolled (534, 454) with delta (0, 0)
Screenshot: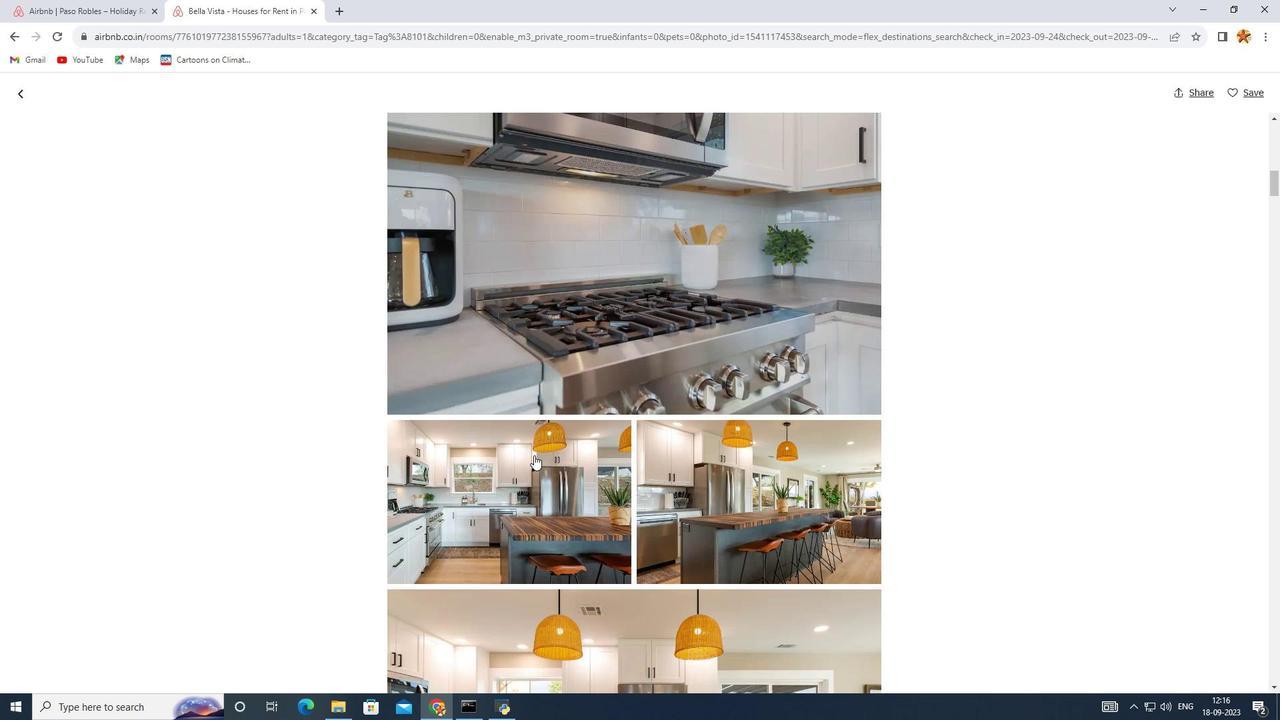 
Action: Mouse scrolled (534, 454) with delta (0, 0)
Screenshot: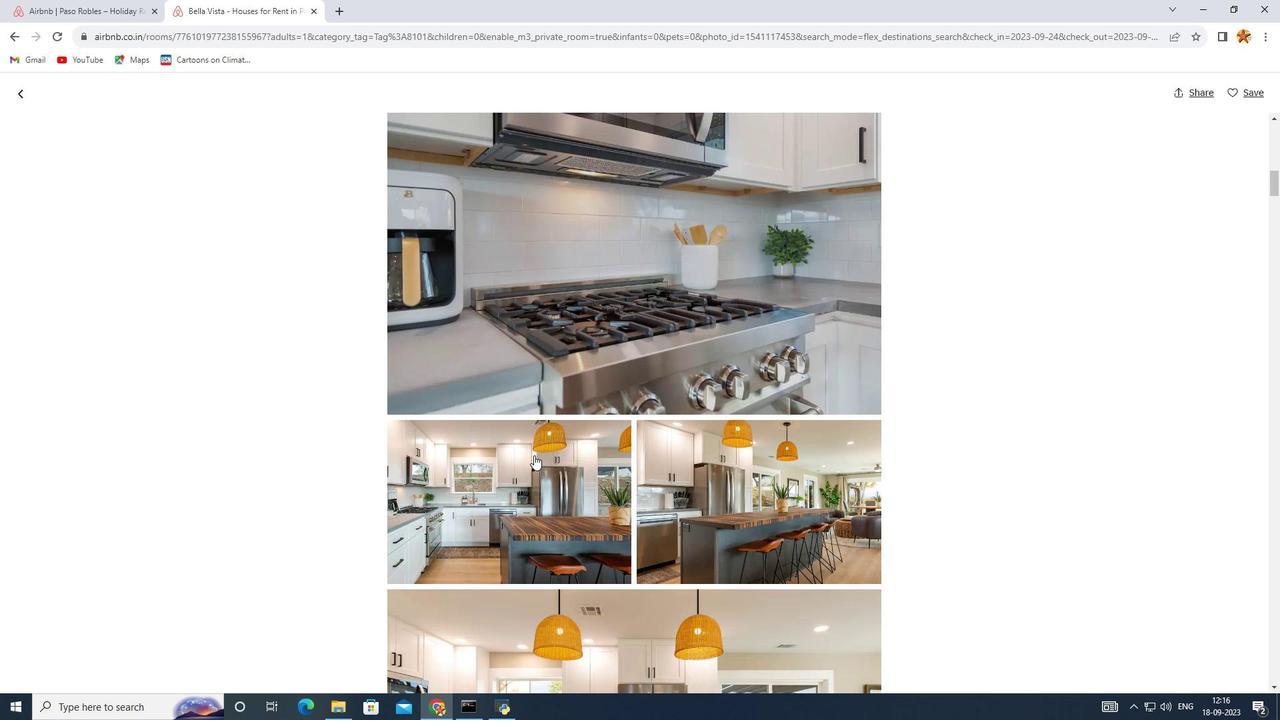 
Action: Mouse scrolled (534, 454) with delta (0, 0)
Screenshot: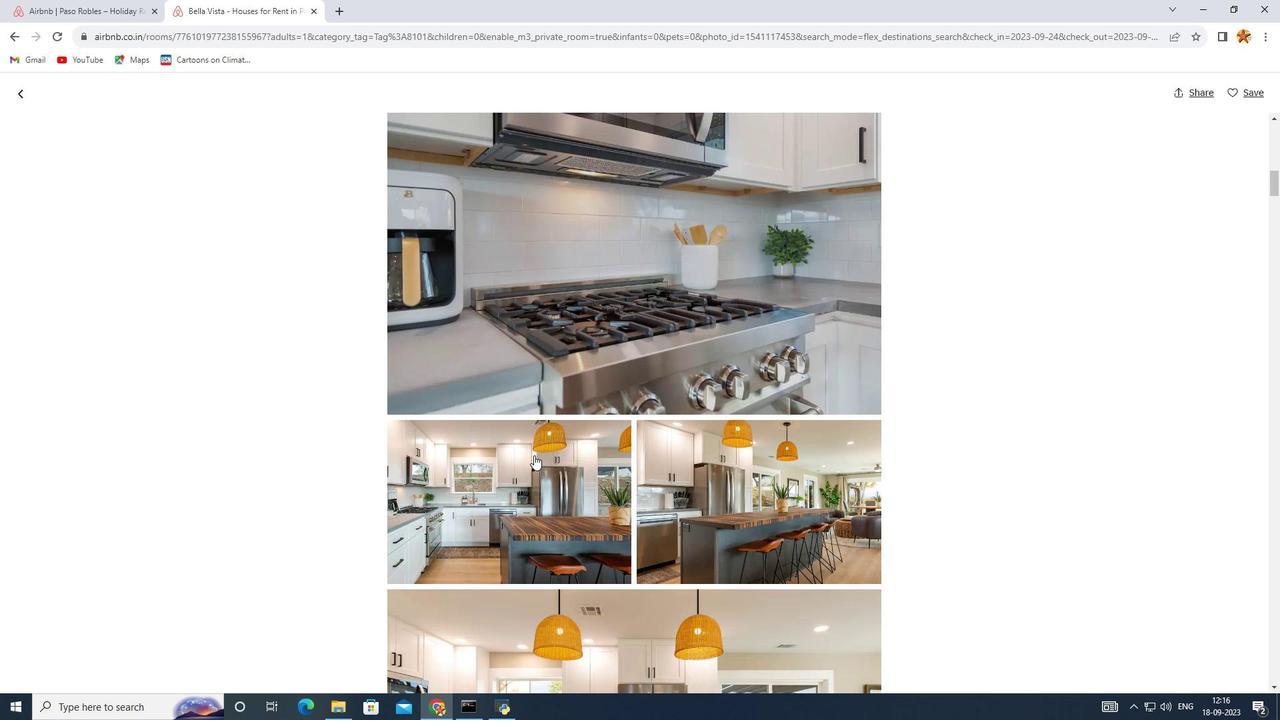 
Action: Mouse scrolled (534, 454) with delta (0, 0)
Screenshot: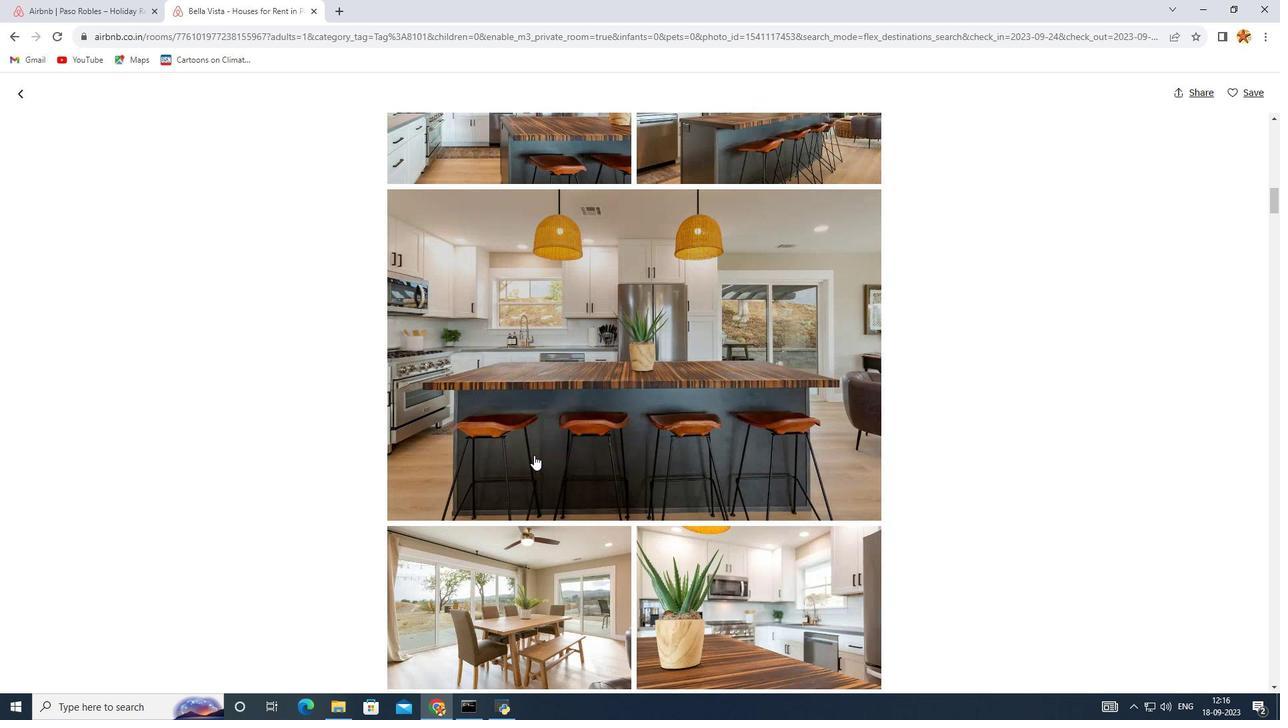 
Action: Mouse scrolled (534, 454) with delta (0, 0)
Screenshot: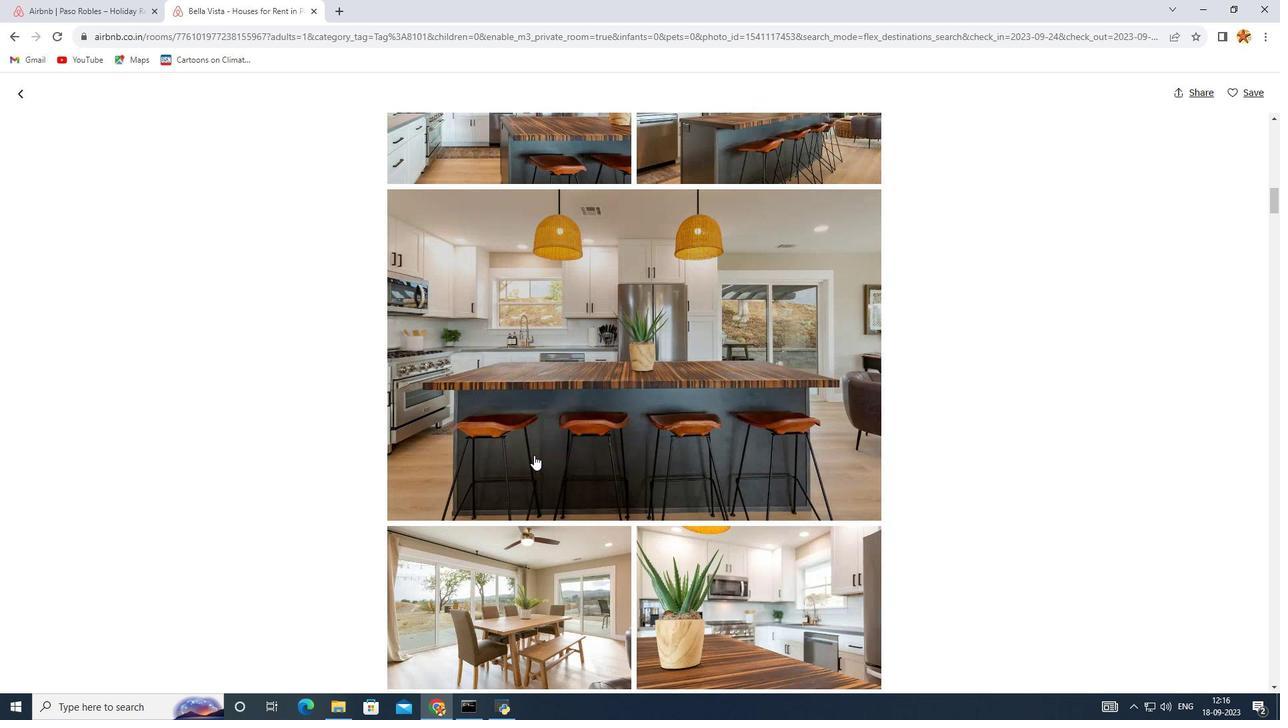 
Action: Mouse scrolled (534, 454) with delta (0, 0)
Screenshot: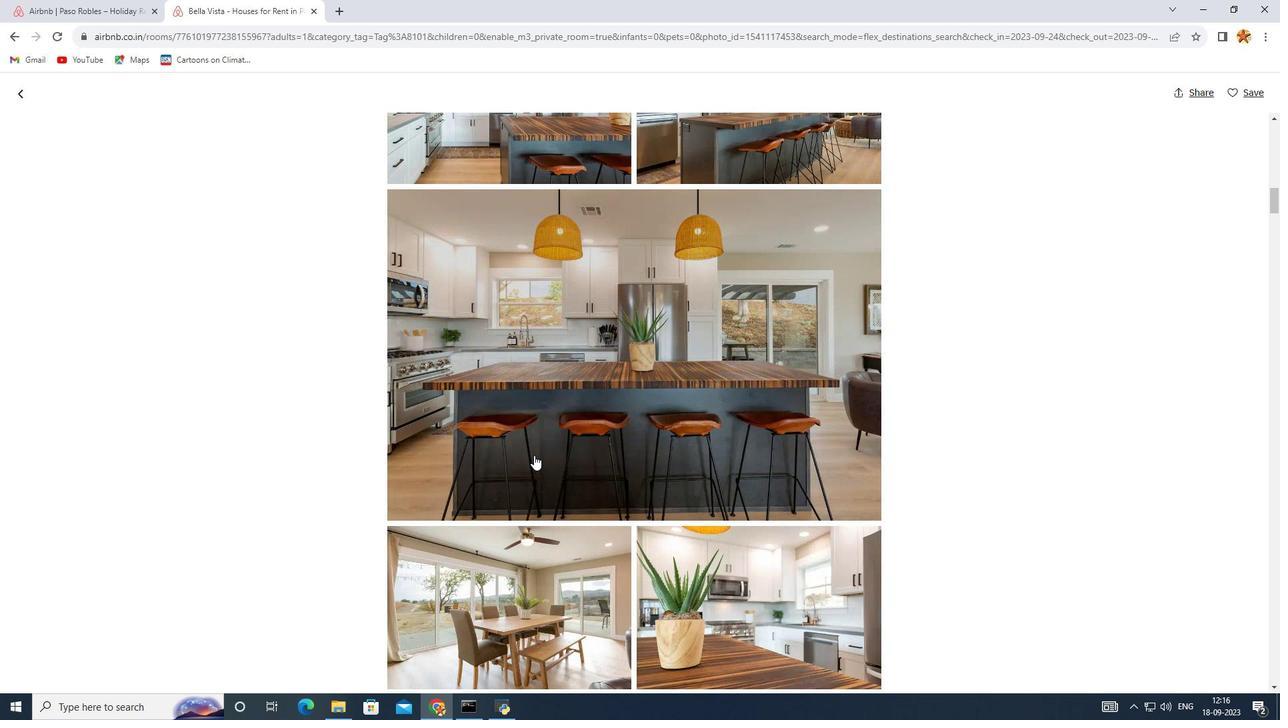 
Action: Mouse scrolled (534, 454) with delta (0, 0)
Screenshot: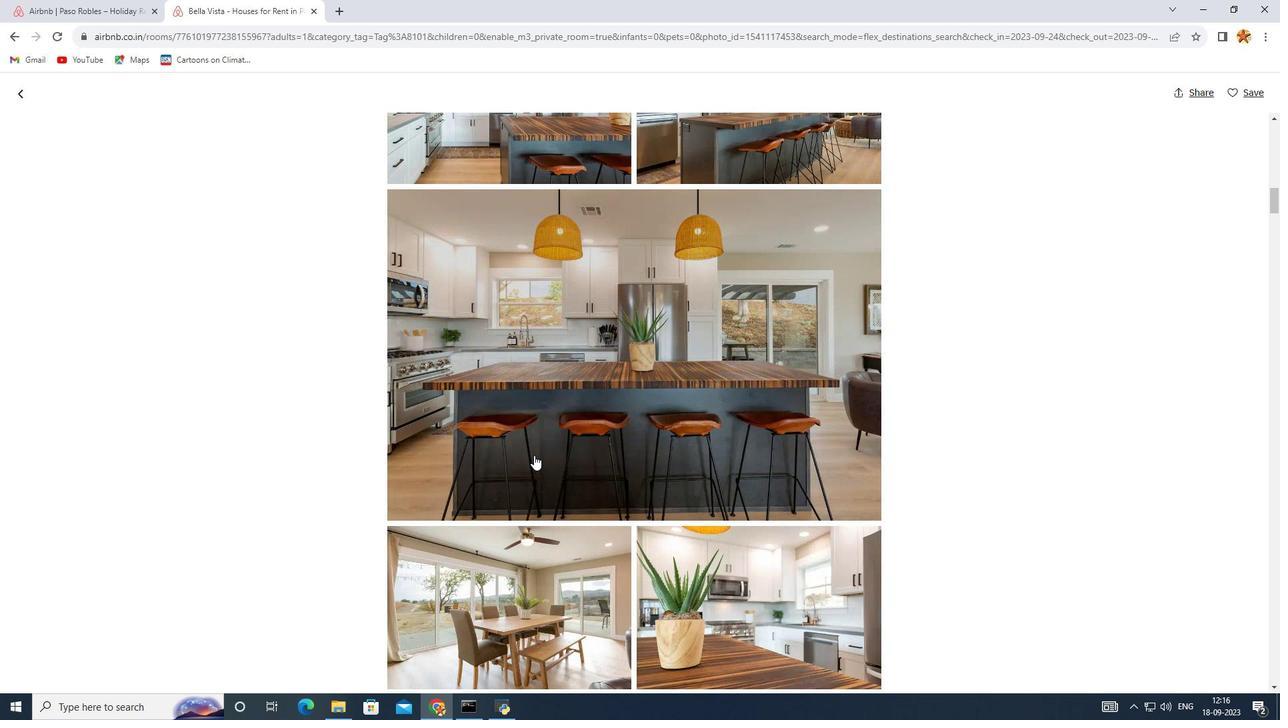 
Action: Mouse scrolled (534, 454) with delta (0, 0)
Screenshot: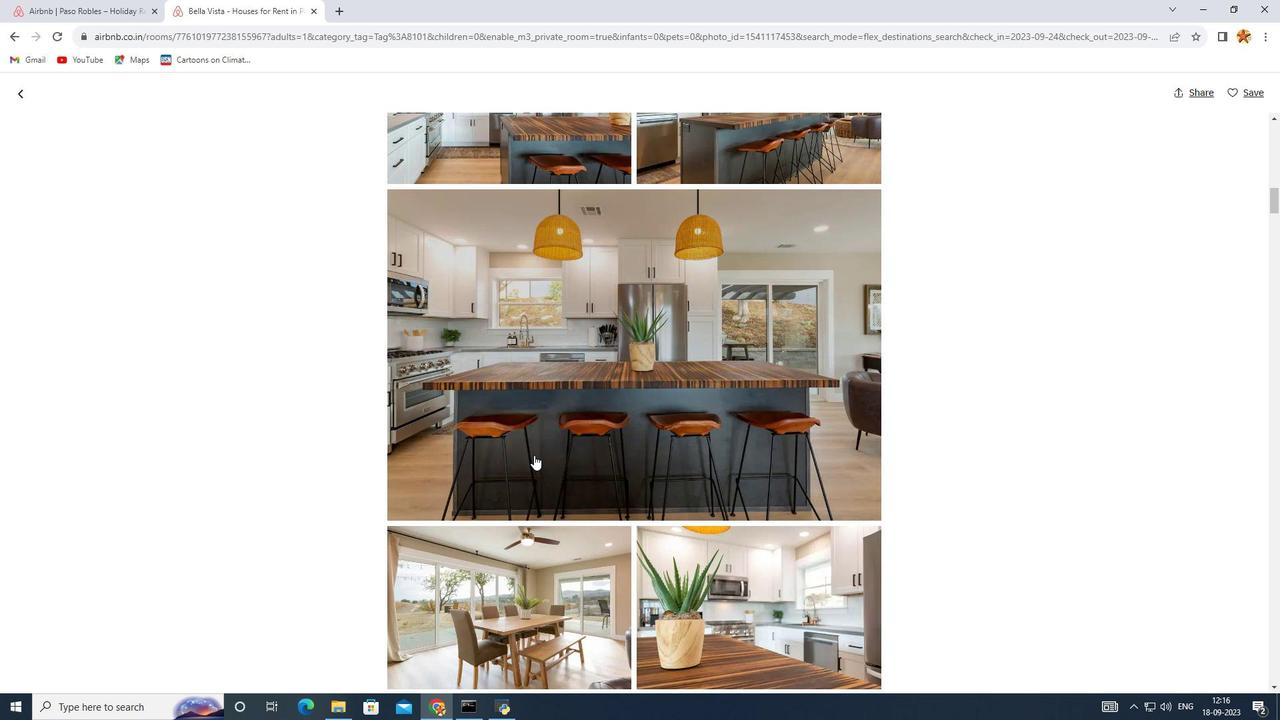 
Action: Mouse scrolled (534, 454) with delta (0, 0)
Screenshot: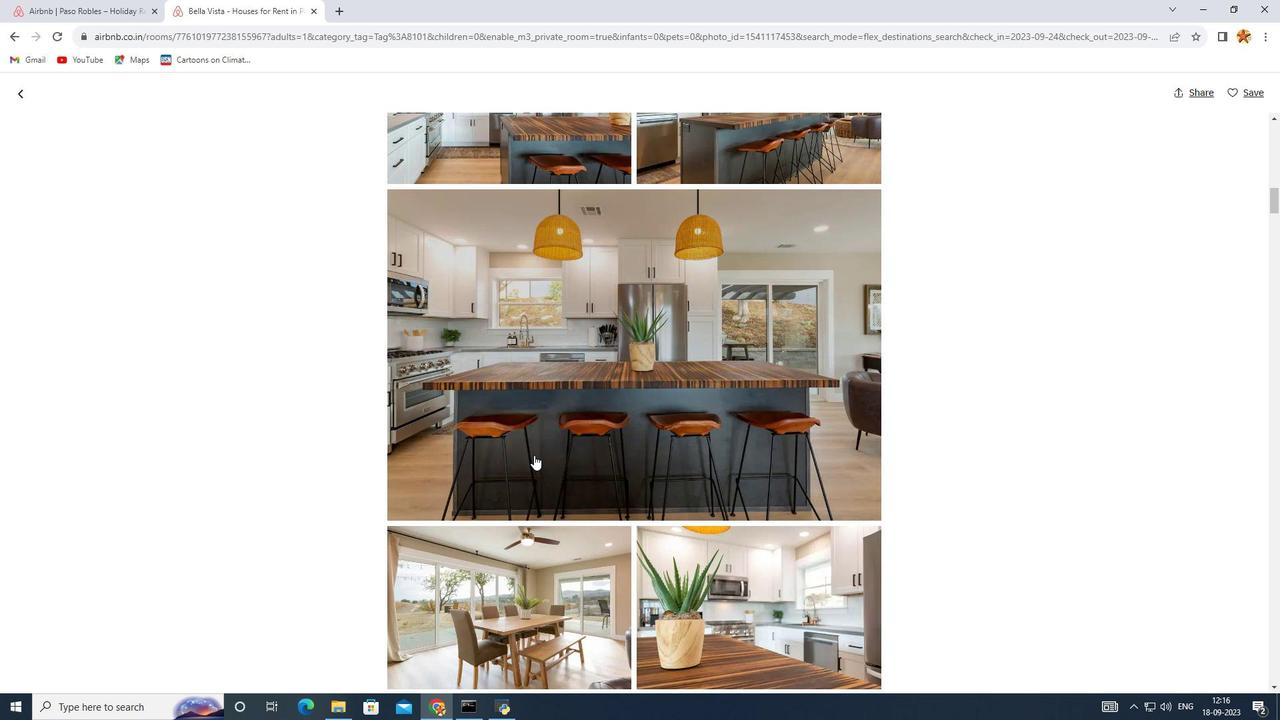 
Action: Mouse scrolled (534, 454) with delta (0, 0)
Screenshot: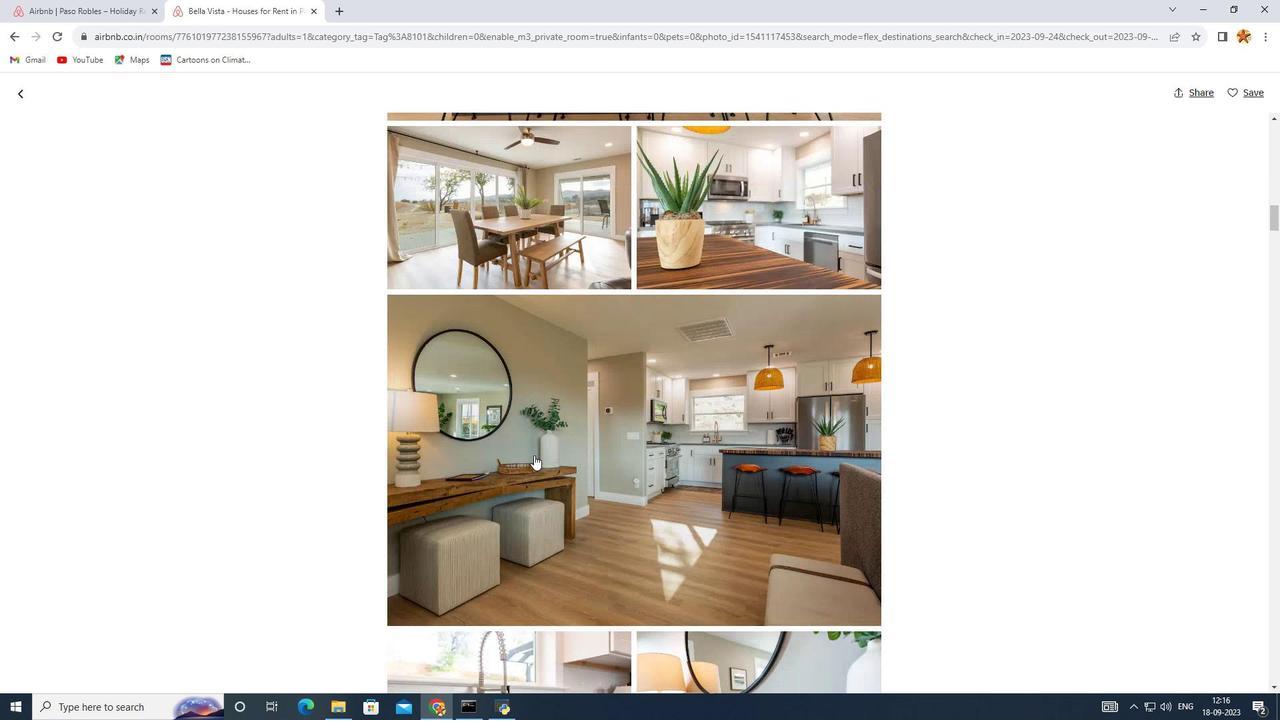
Action: Mouse scrolled (534, 454) with delta (0, 0)
Screenshot: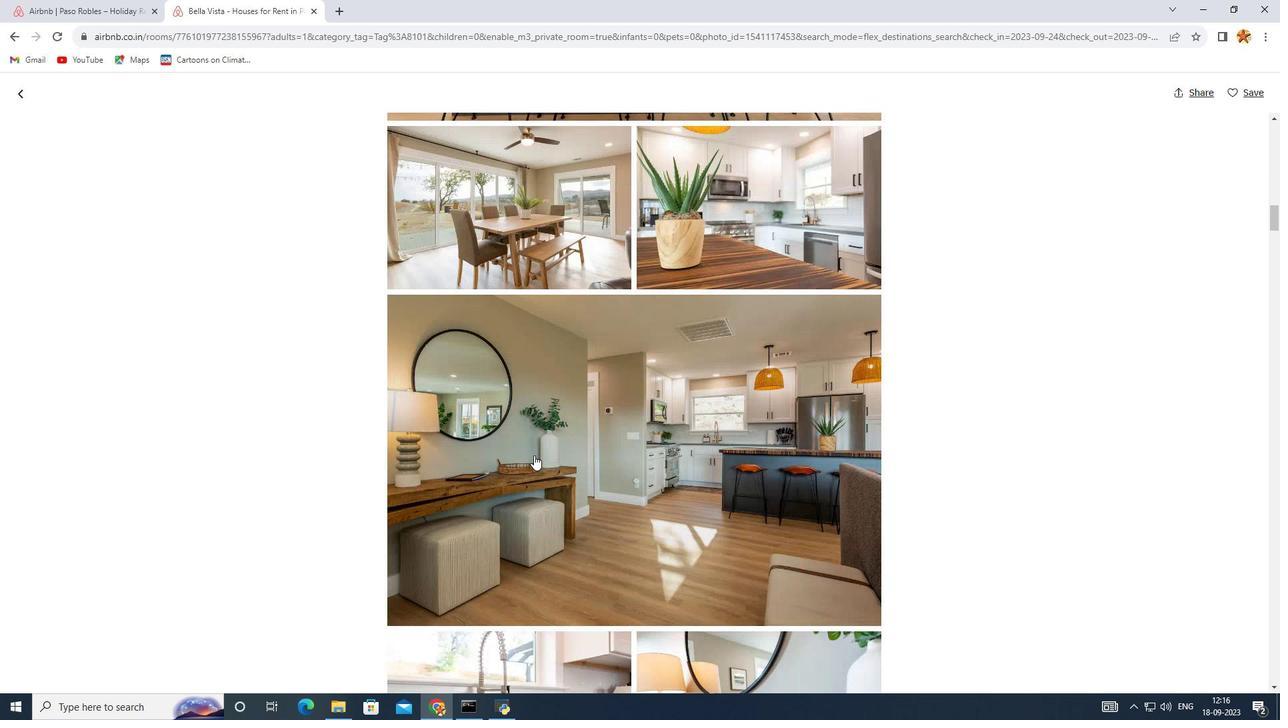 
Action: Mouse scrolled (534, 454) with delta (0, 0)
Screenshot: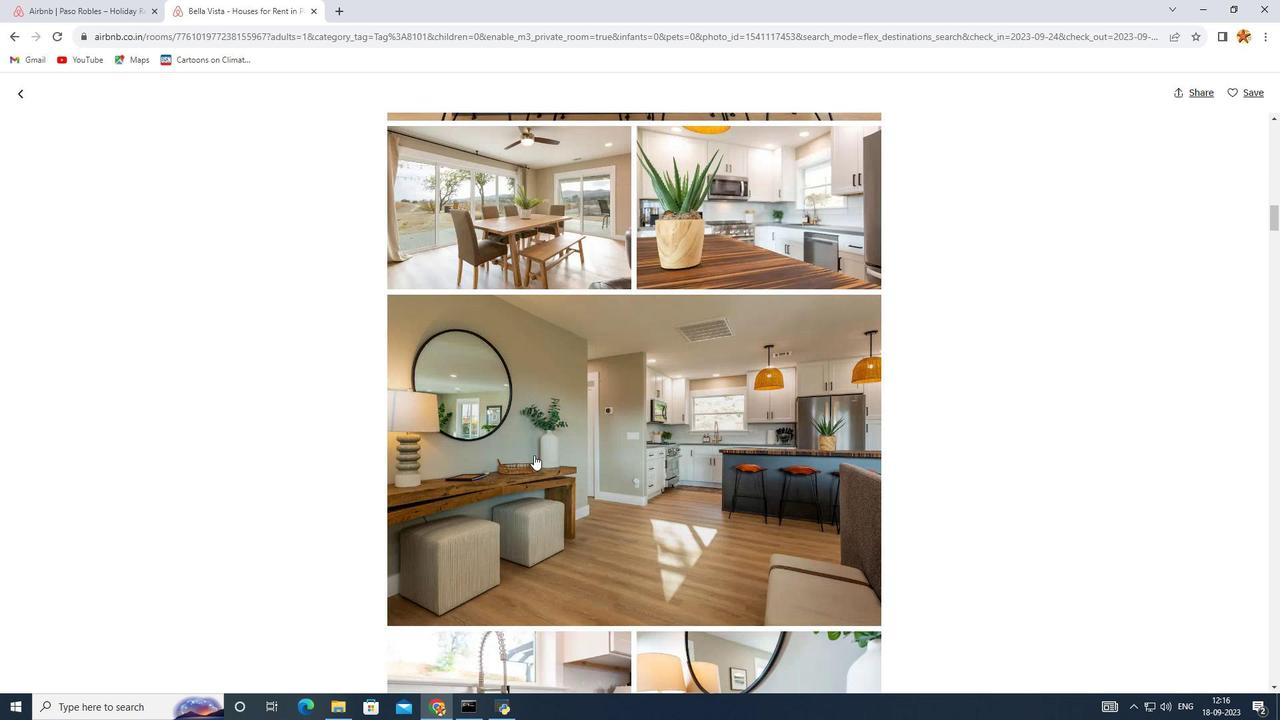 
Action: Mouse scrolled (534, 454) with delta (0, 0)
Screenshot: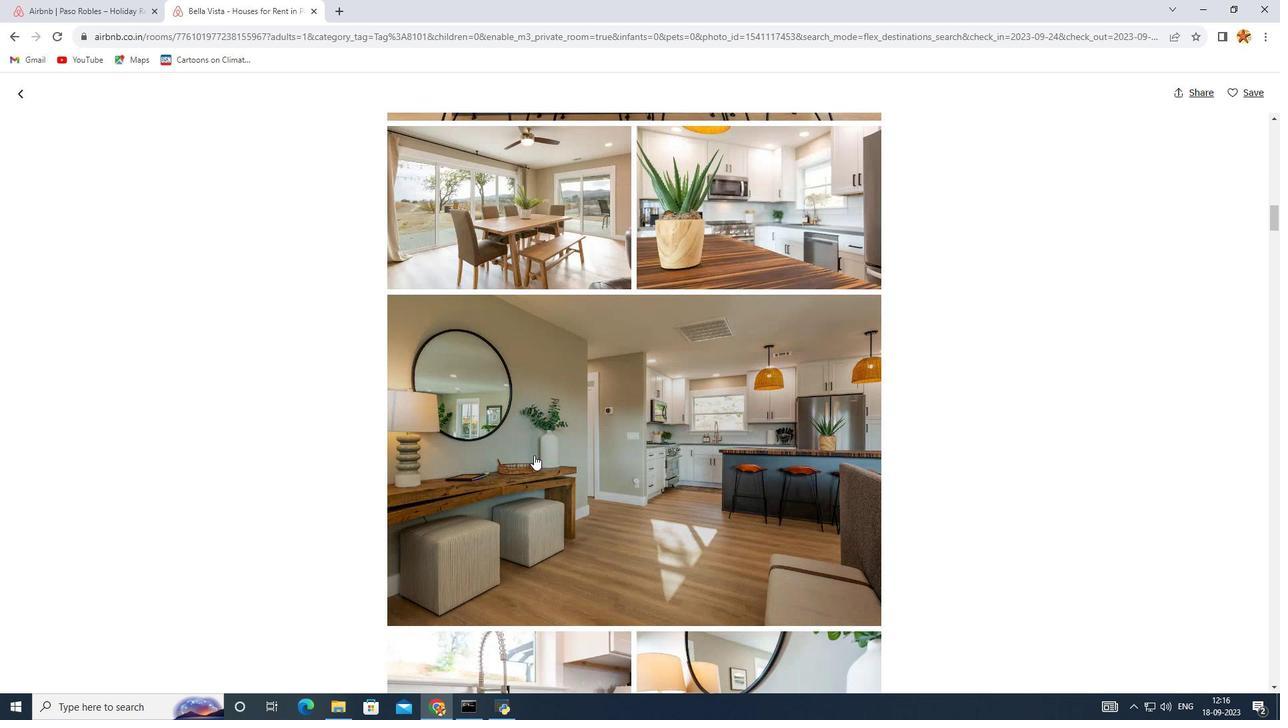 
Action: Mouse scrolled (534, 454) with delta (0, 0)
Screenshot: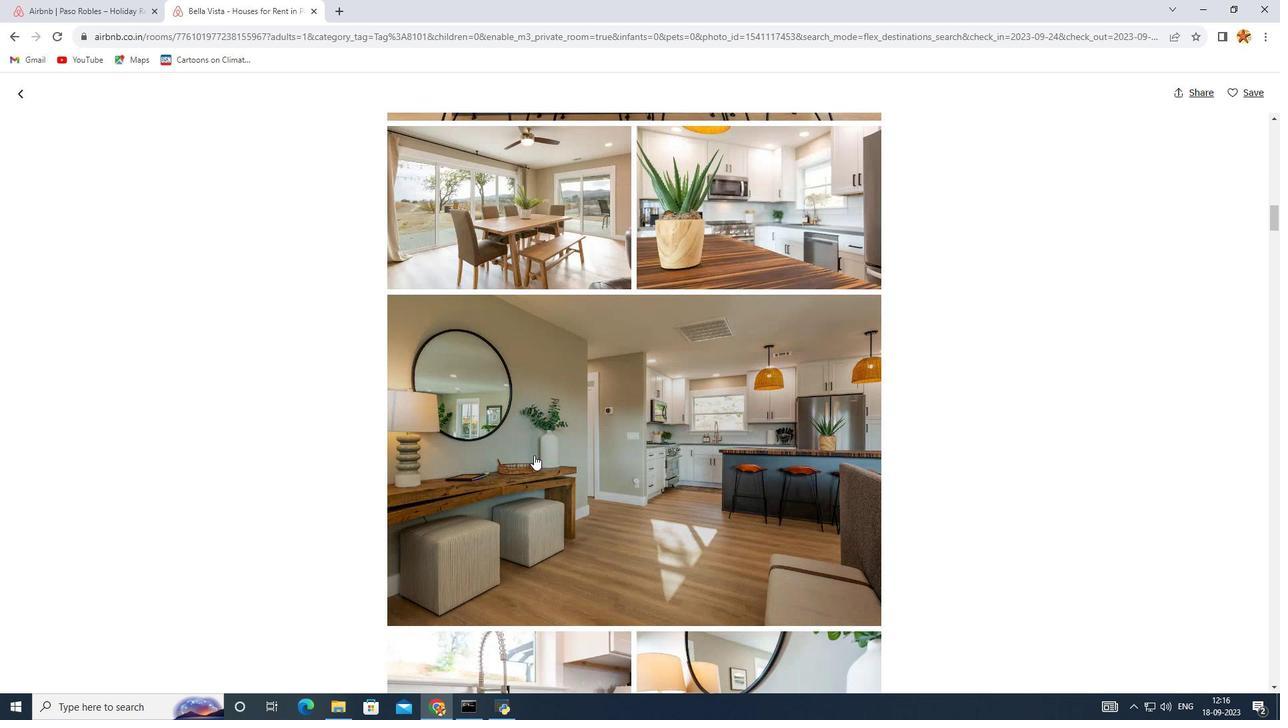 
Action: Mouse scrolled (534, 454) with delta (0, 0)
Screenshot: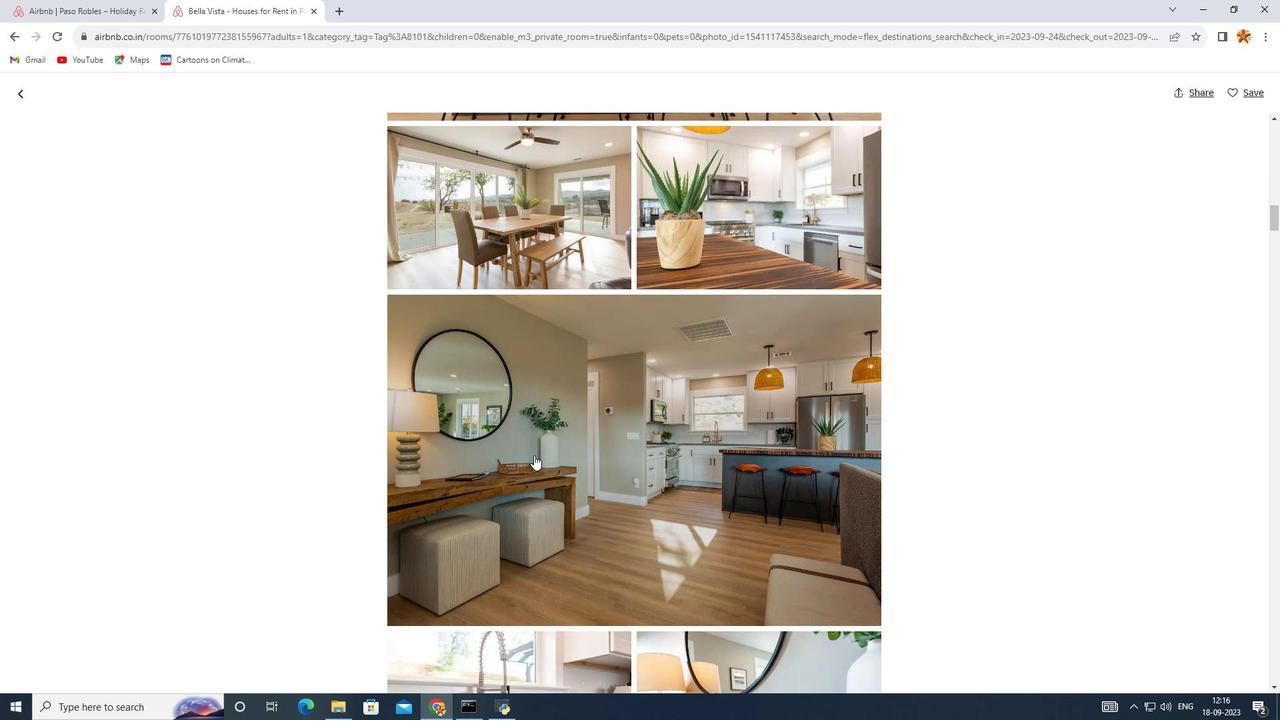 
Action: Mouse scrolled (534, 454) with delta (0, 0)
Screenshot: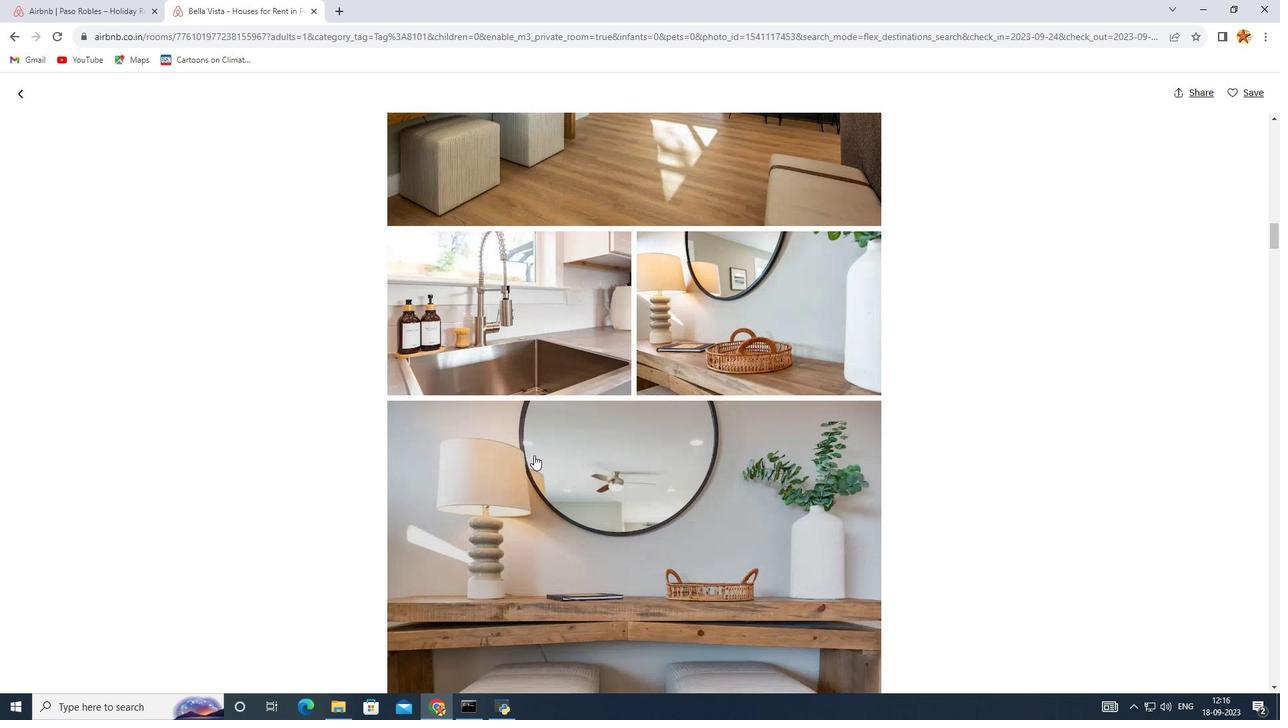 
Action: Mouse scrolled (534, 454) with delta (0, 0)
Screenshot: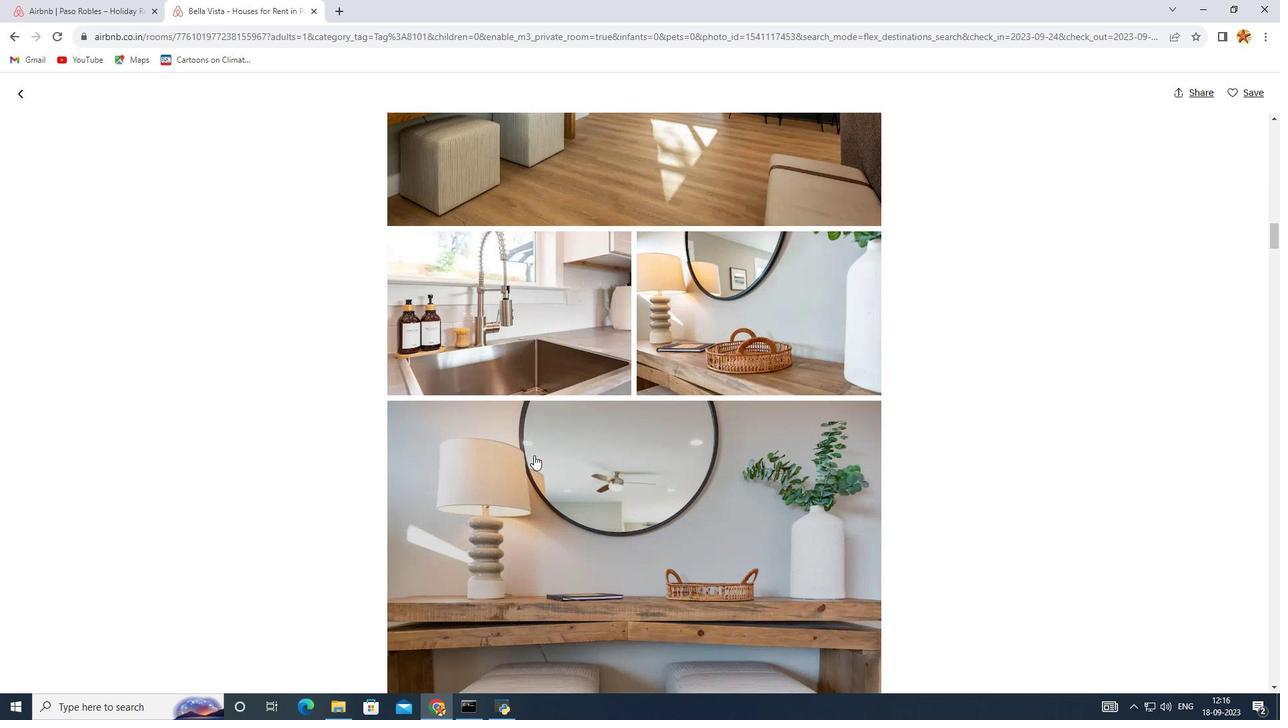 
Action: Mouse scrolled (534, 454) with delta (0, 0)
Screenshot: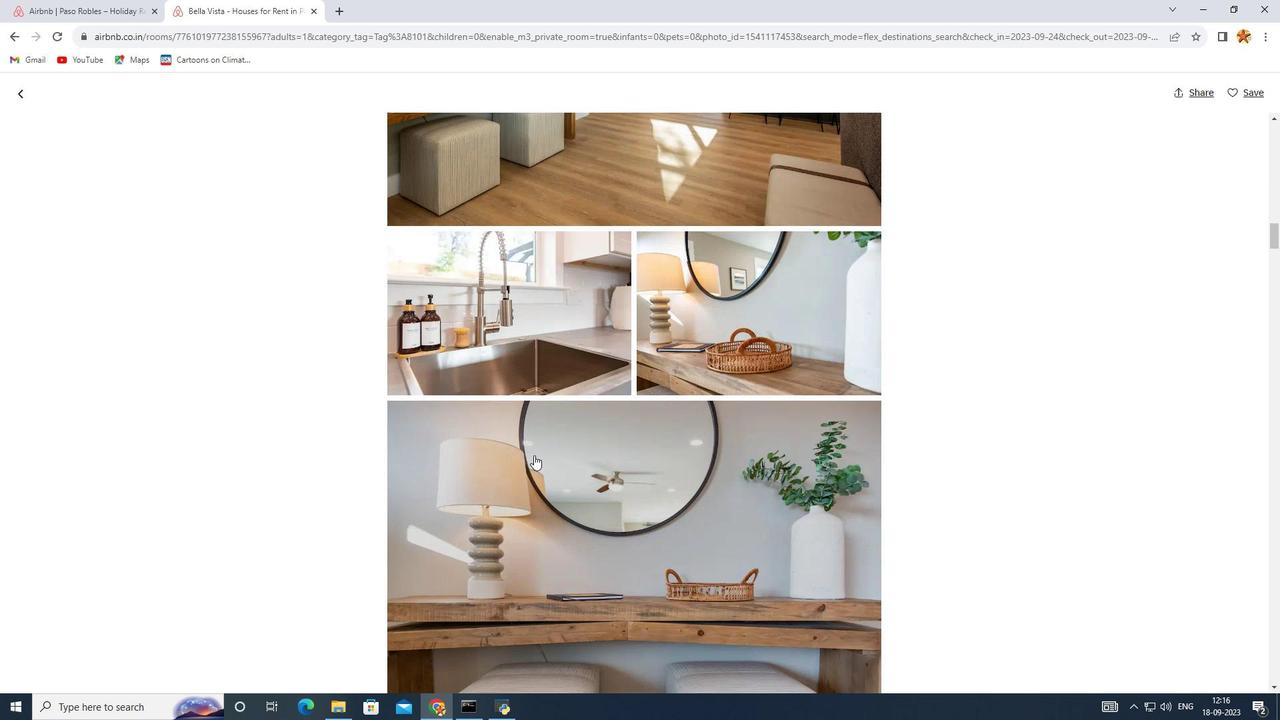 
Action: Mouse scrolled (534, 454) with delta (0, 0)
Screenshot: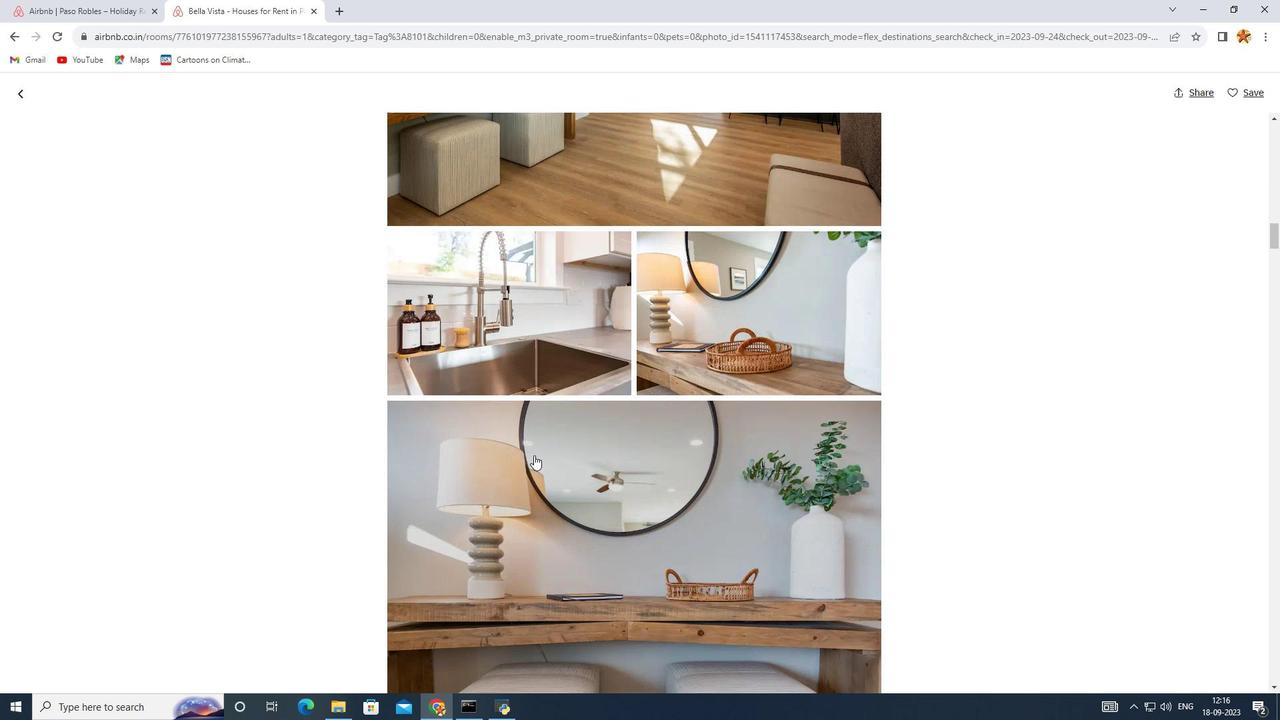 
Action: Mouse scrolled (534, 454) with delta (0, 0)
Screenshot: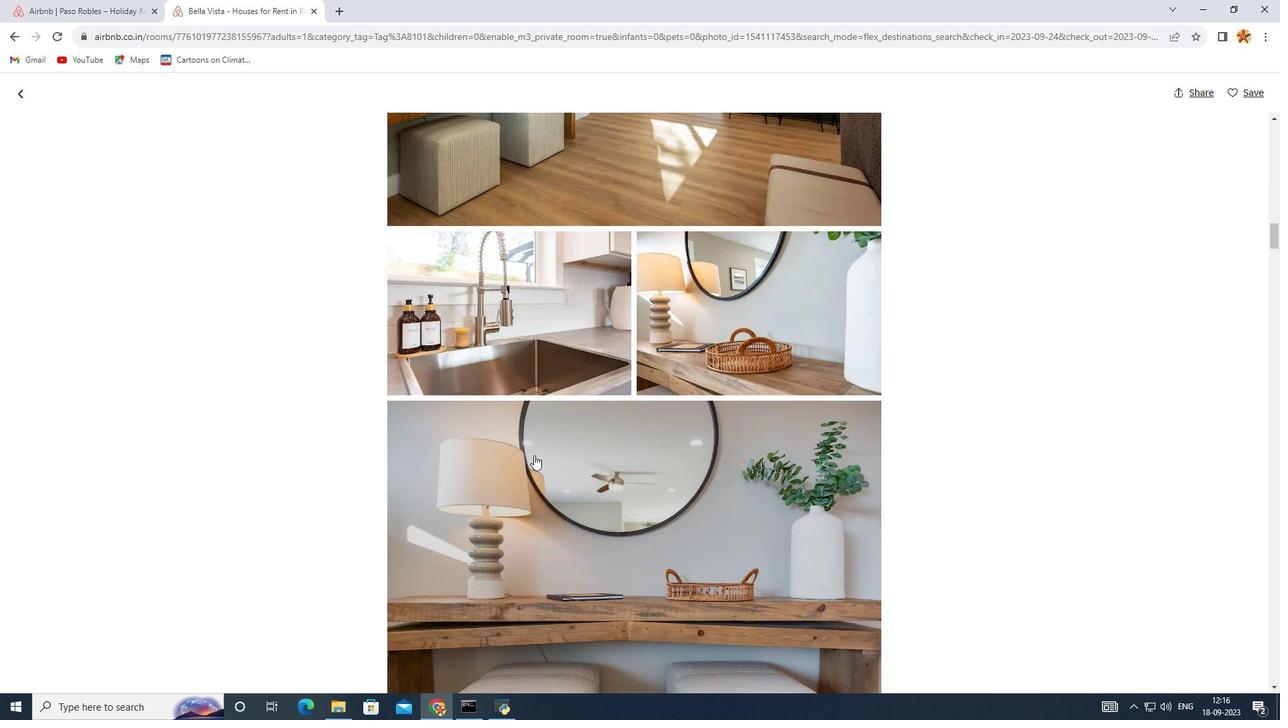 
Action: Mouse scrolled (534, 454) with delta (0, 0)
Screenshot: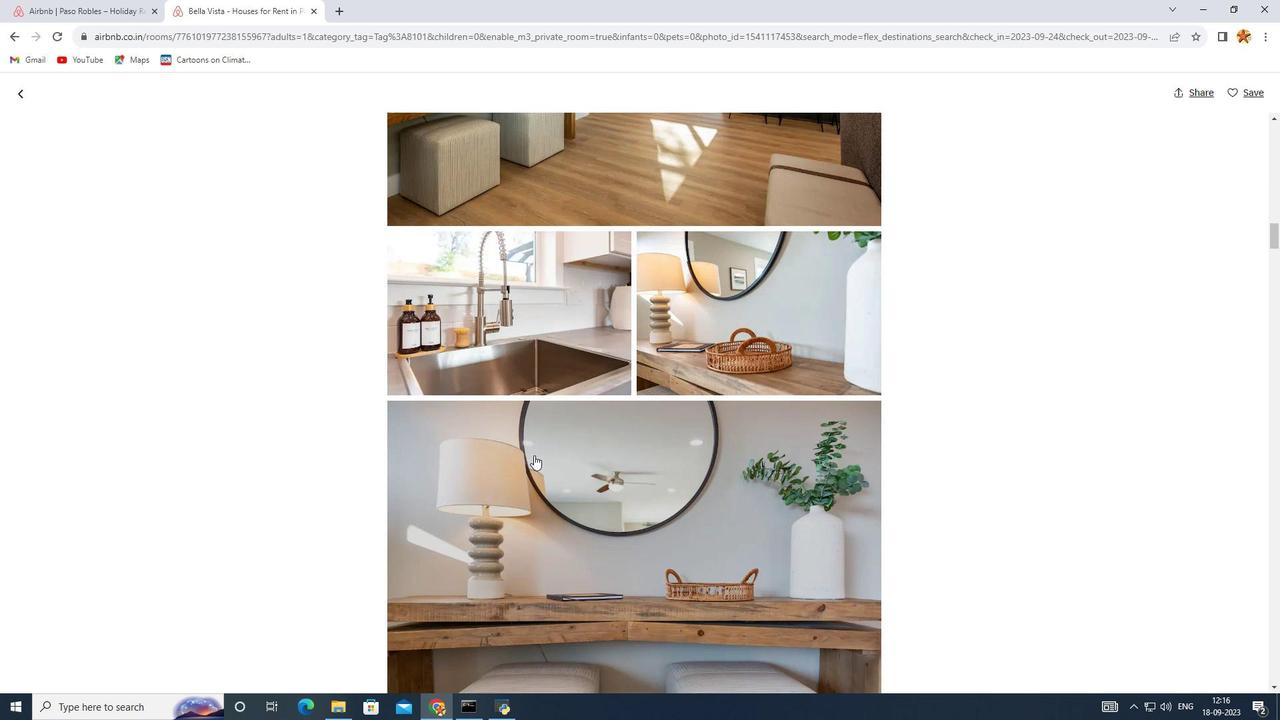 
Action: Mouse scrolled (534, 454) with delta (0, 0)
Screenshot: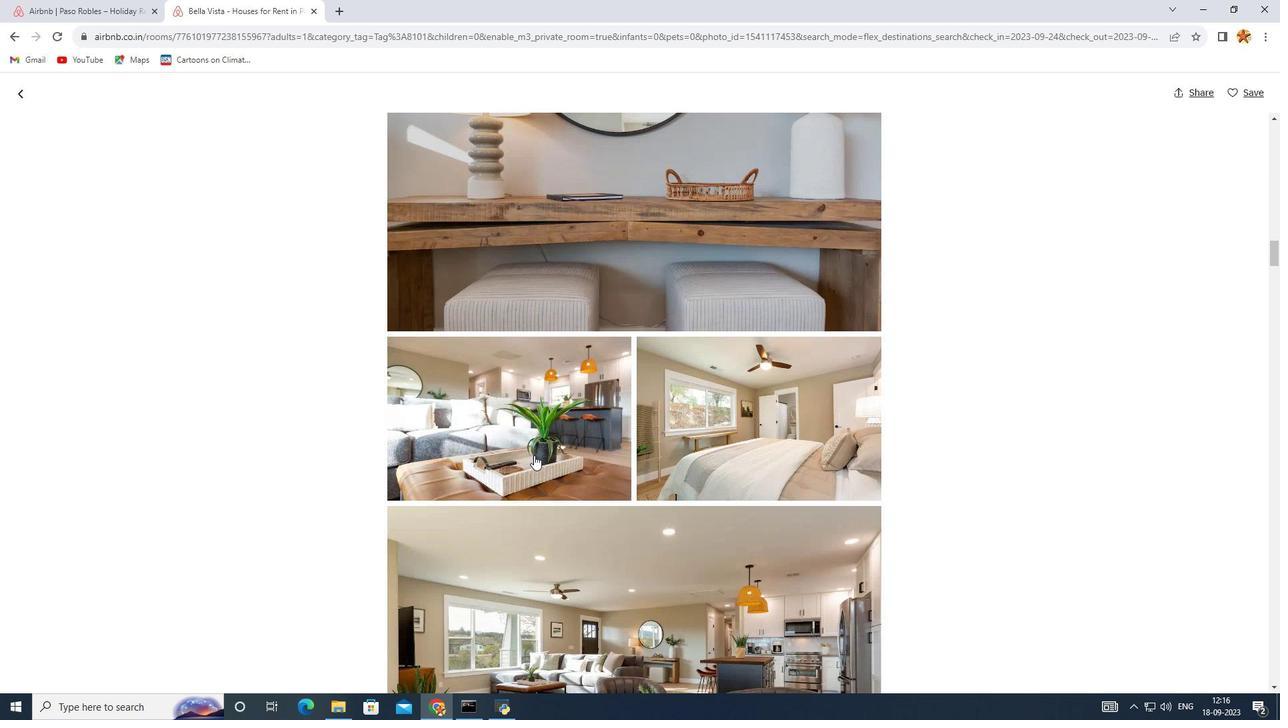 
Action: Mouse scrolled (534, 454) with delta (0, 0)
Screenshot: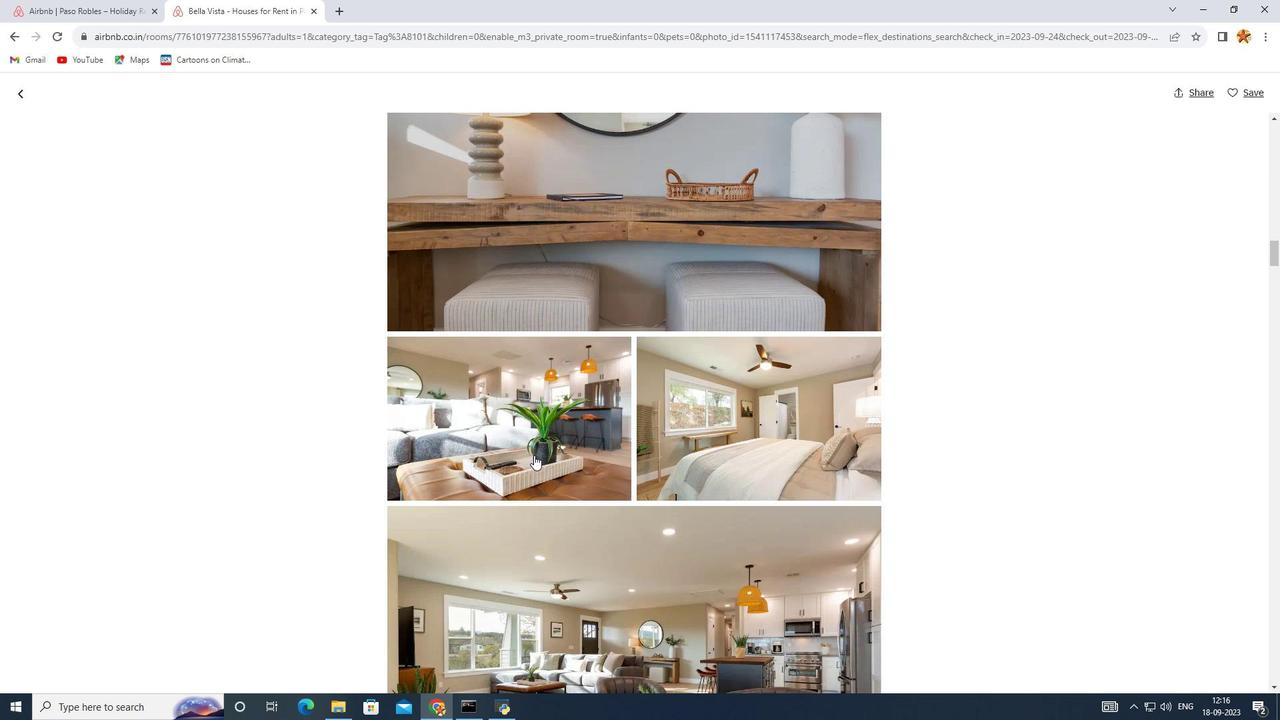 
Action: Mouse scrolled (534, 454) with delta (0, 0)
Screenshot: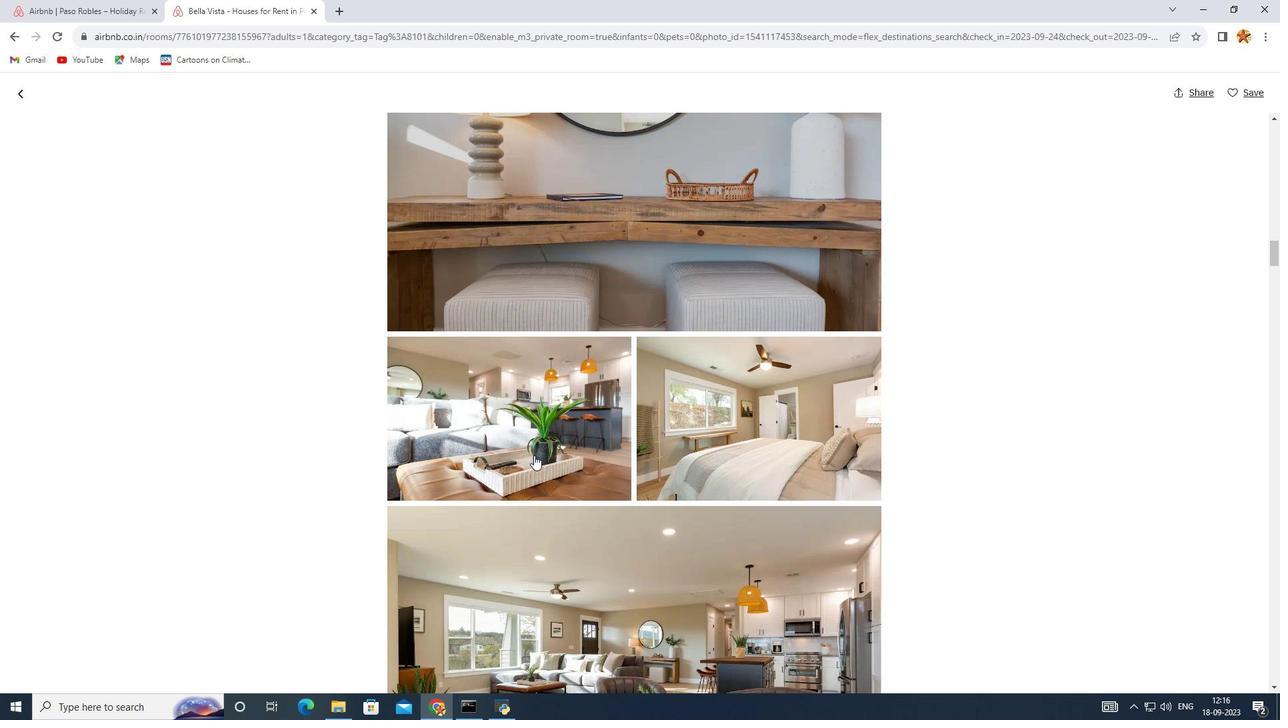 
Action: Mouse scrolled (534, 454) with delta (0, 0)
Screenshot: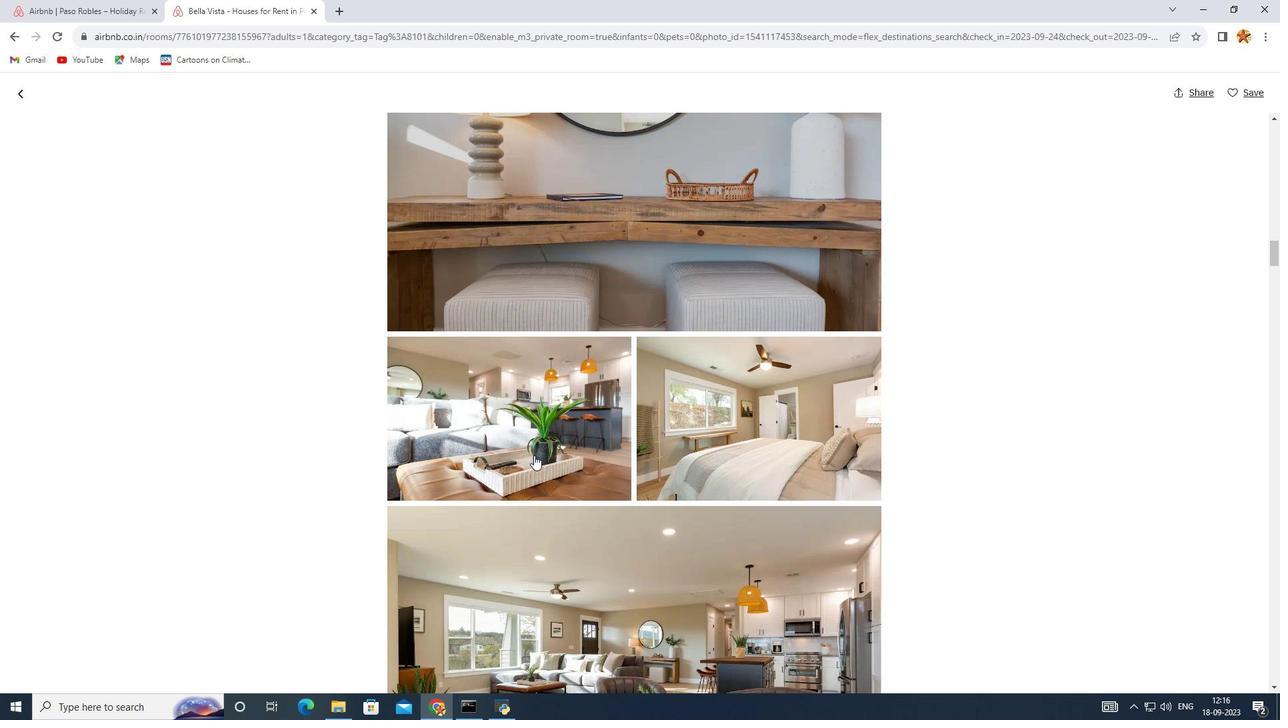
Action: Mouse scrolled (534, 454) with delta (0, 0)
Screenshot: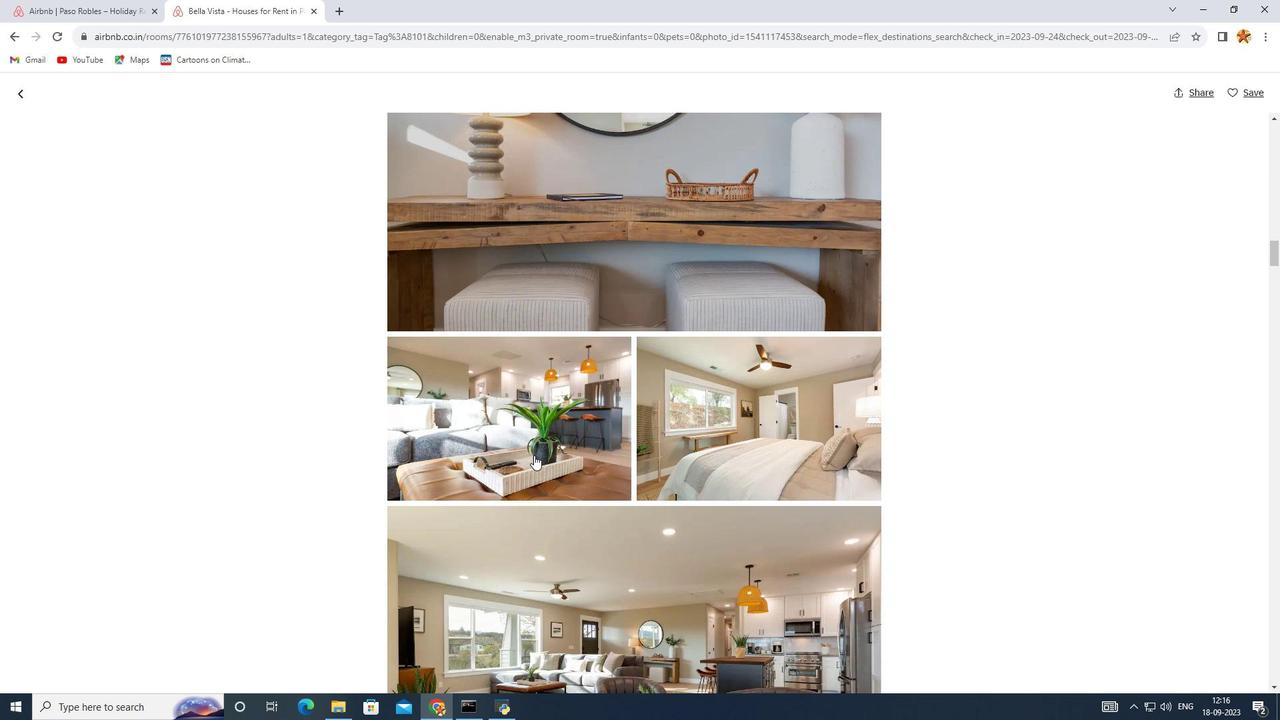 
Action: Mouse scrolled (534, 454) with delta (0, 0)
Screenshot: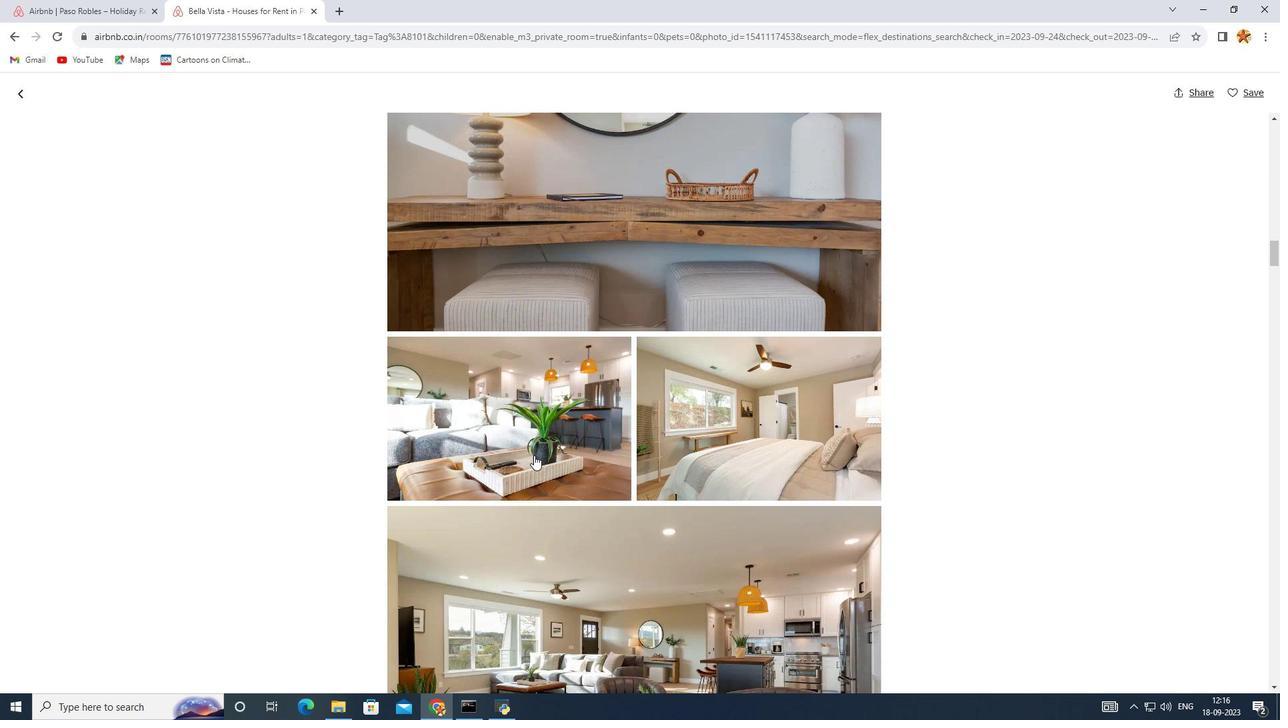 
Action: Mouse scrolled (534, 454) with delta (0, 0)
Screenshot: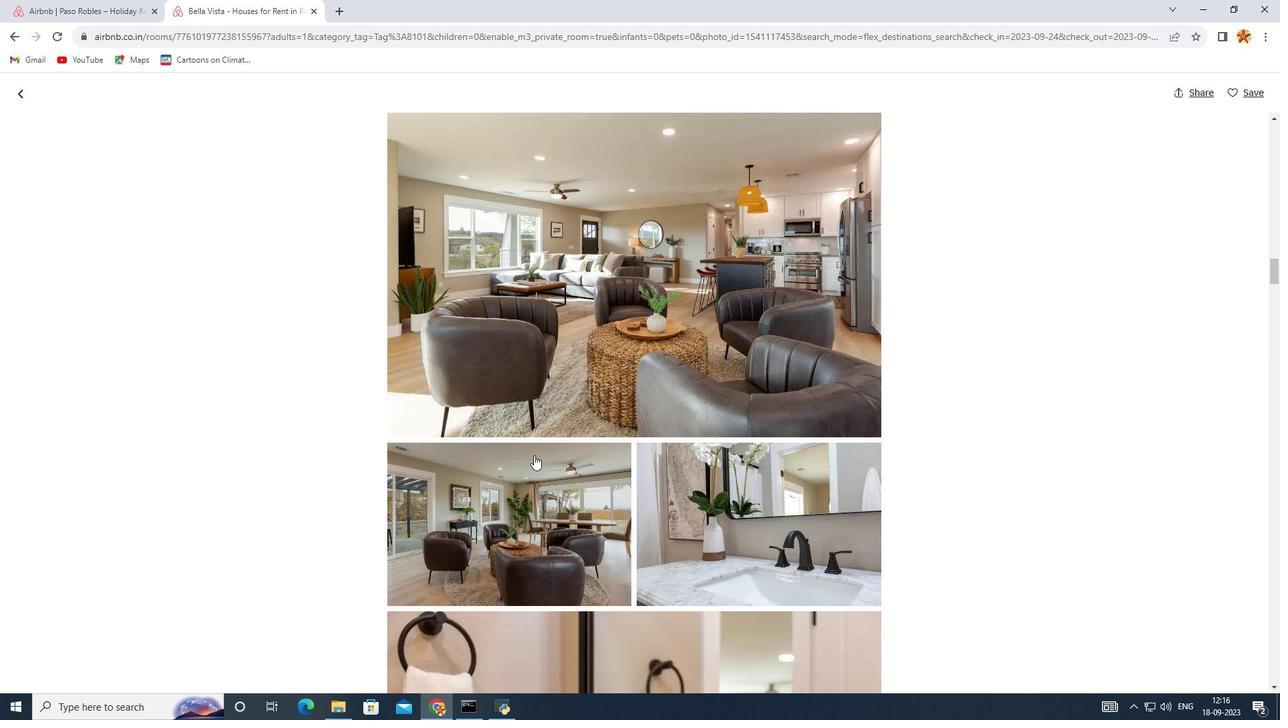 
Action: Mouse scrolled (534, 454) with delta (0, 0)
